 Task: Search one way flight ticket for 5 adults, 1 child, 2 infants in seat and 1 infant on lap in business from Baton Rouge: Baton Rouge Metropolitan Airport (ryan Field) to New Bern: Coastal Carolina Regional Airport (was Craven County Regional) on 5-4-2023. Choice of flights is Spirit. Number of bags: 11 checked bags. Price is upto 71000. Outbound departure time preference is 21:15.
Action: Mouse moved to (335, 130)
Screenshot: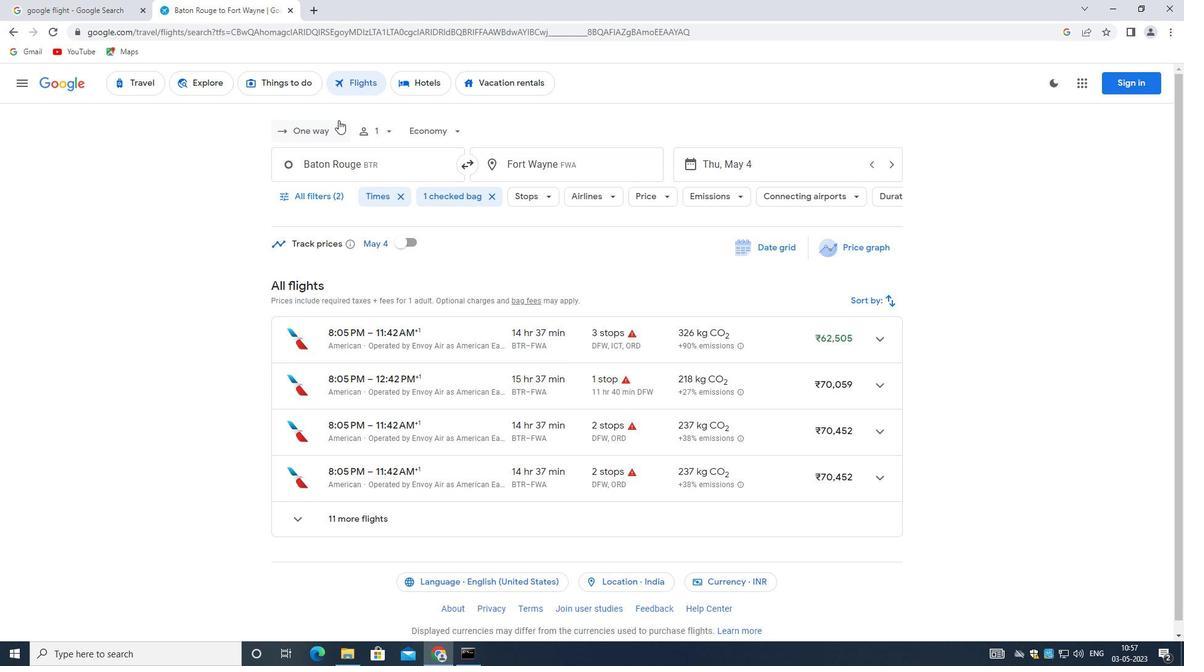 
Action: Mouse pressed left at (335, 130)
Screenshot: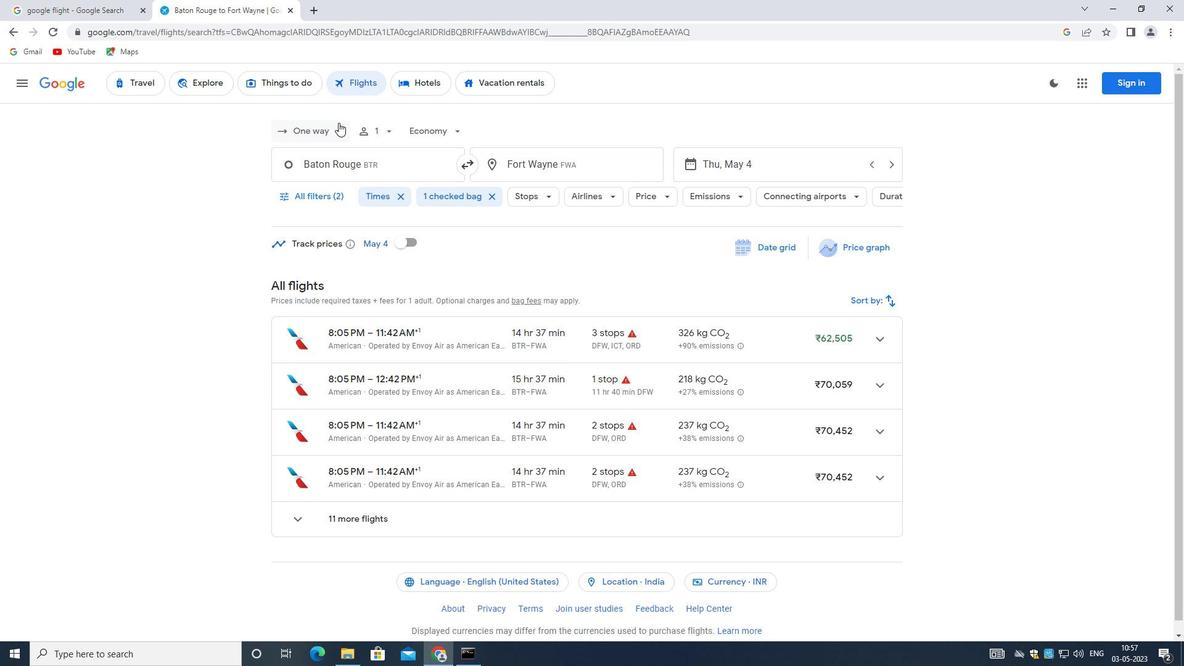 
Action: Mouse moved to (337, 180)
Screenshot: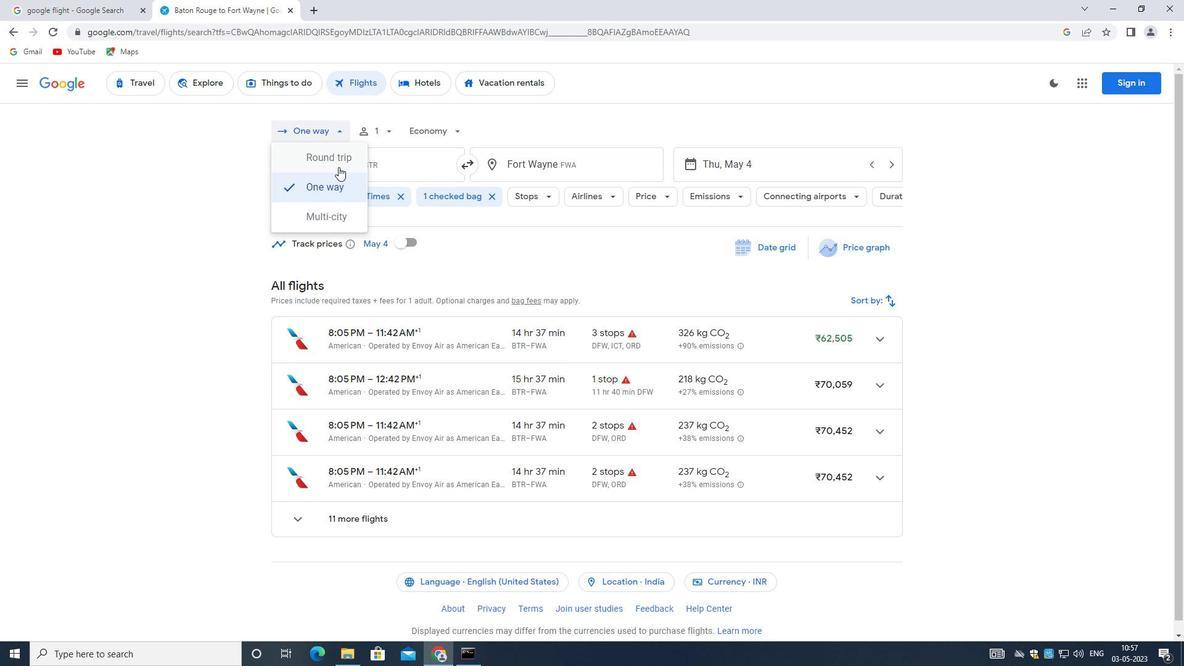 
Action: Mouse pressed left at (337, 180)
Screenshot: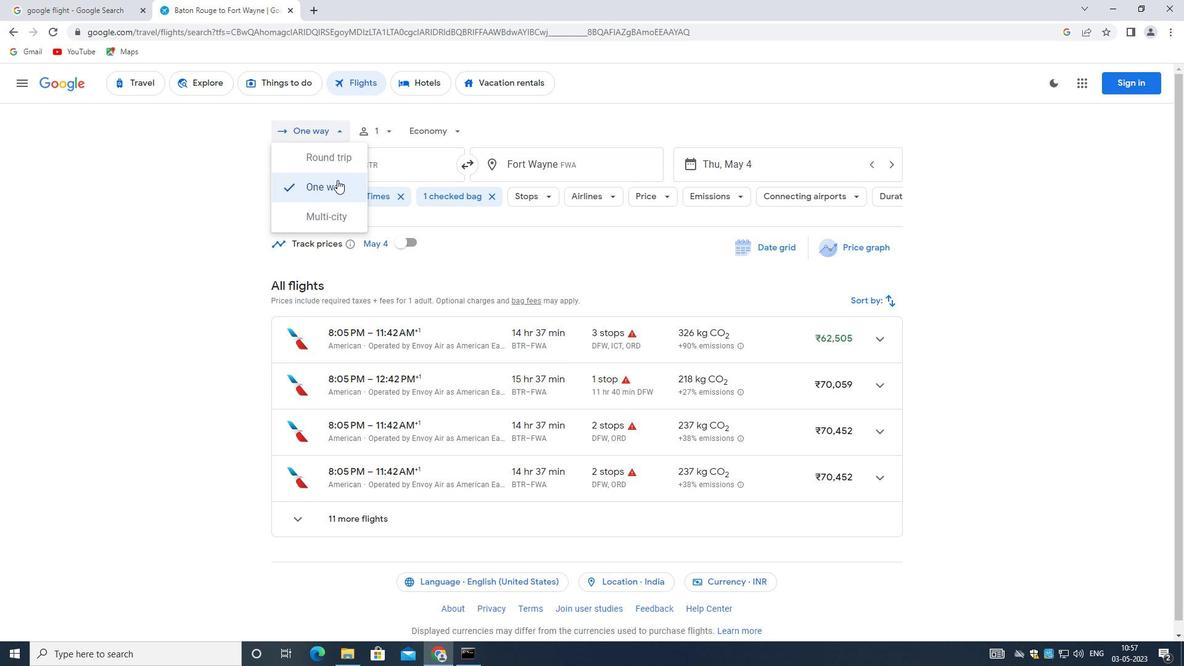 
Action: Mouse moved to (391, 130)
Screenshot: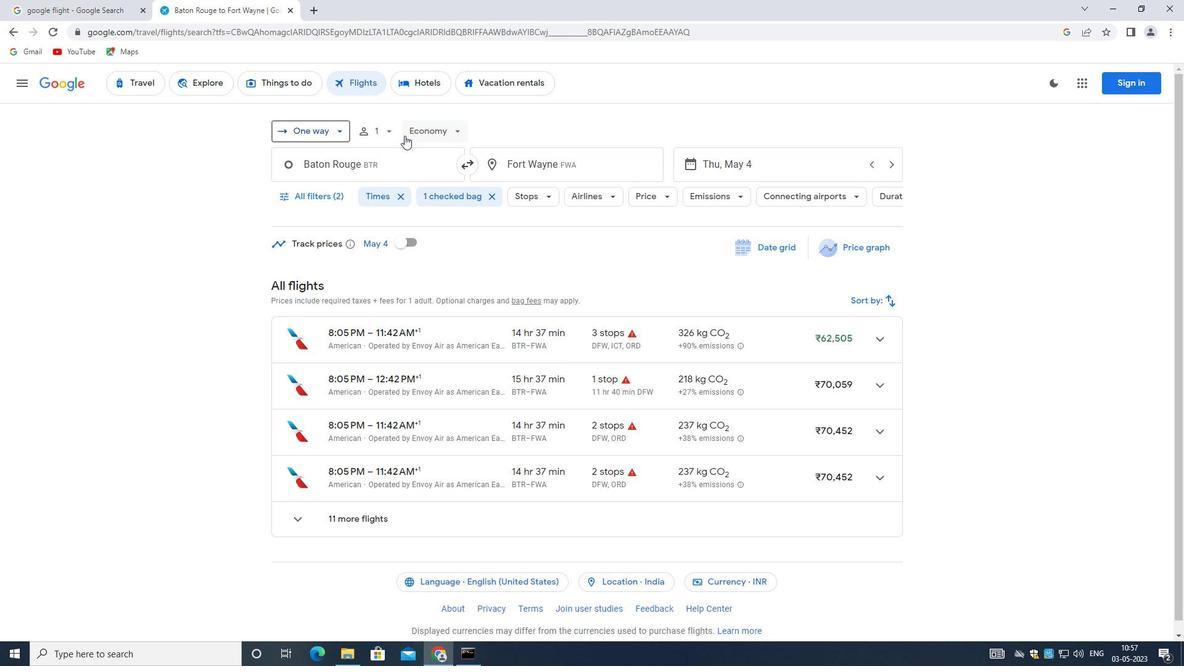 
Action: Mouse pressed left at (391, 130)
Screenshot: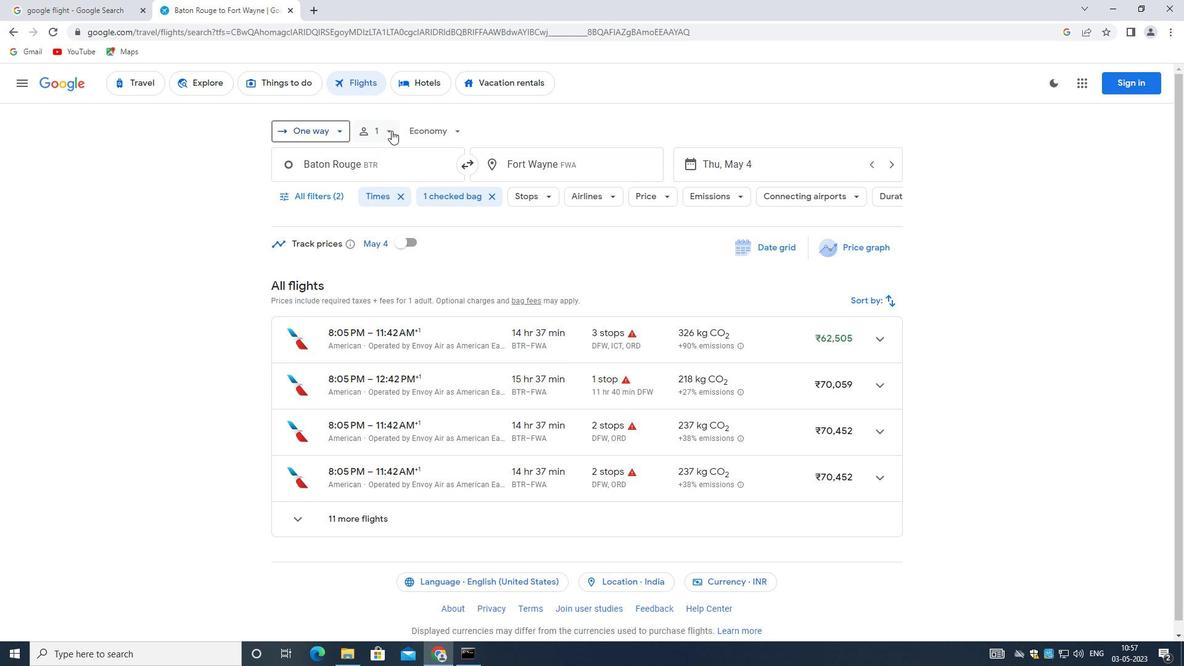 
Action: Mouse moved to (480, 162)
Screenshot: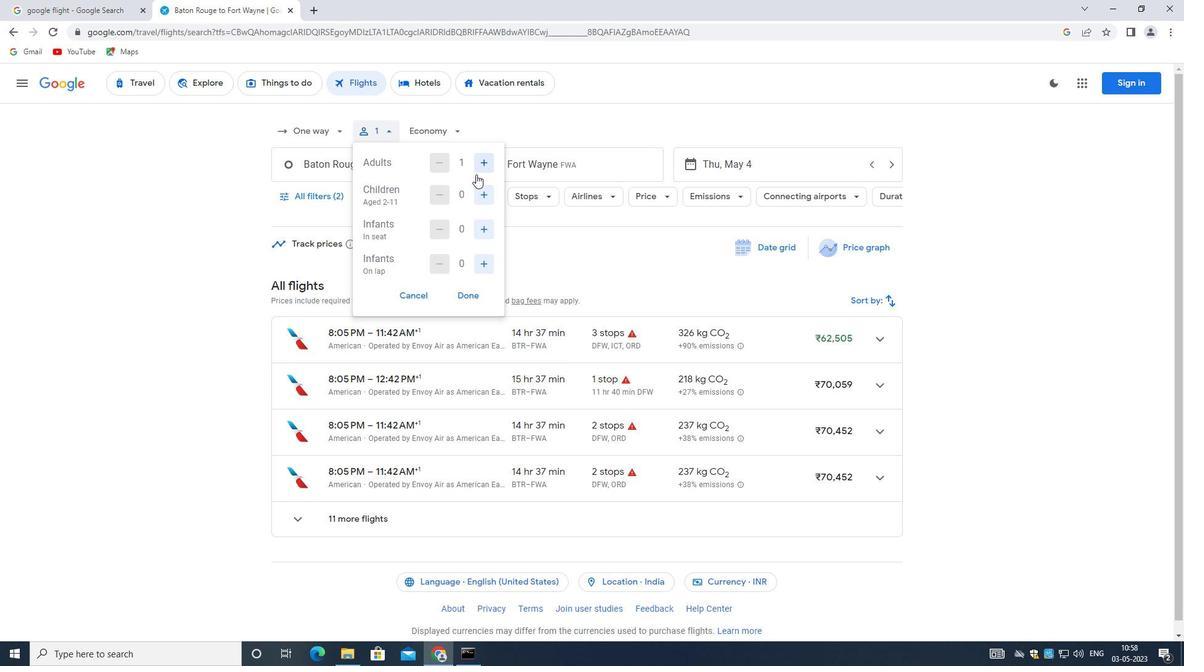 
Action: Mouse pressed left at (480, 162)
Screenshot: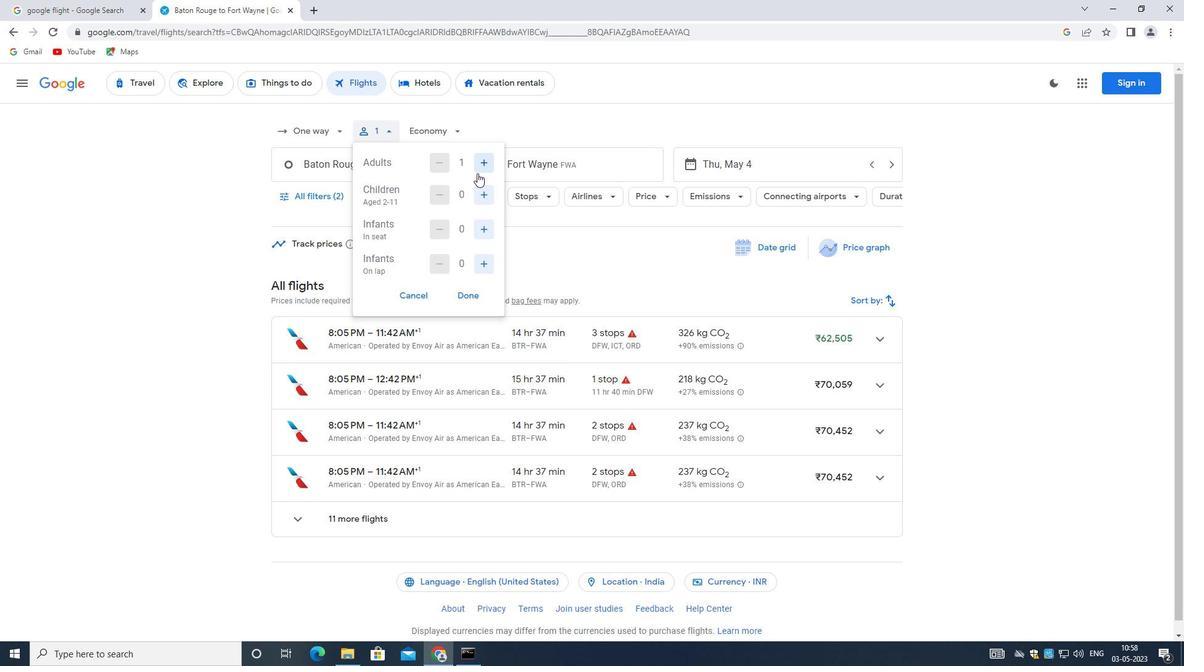 
Action: Mouse moved to (480, 162)
Screenshot: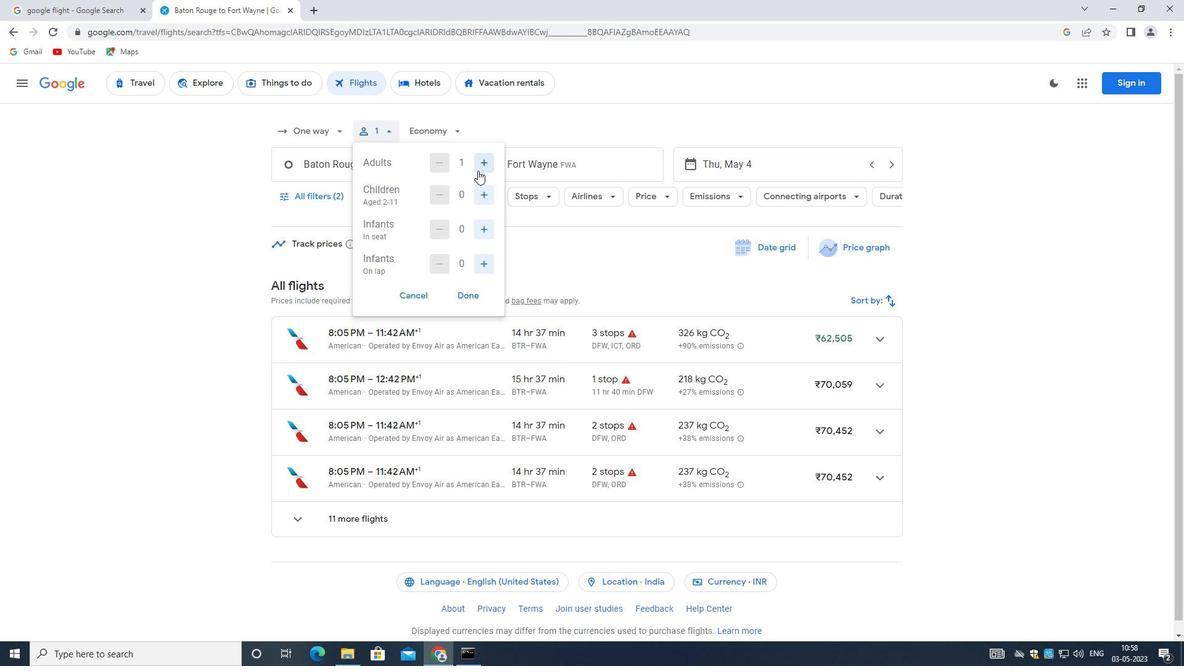 
Action: Mouse pressed left at (480, 162)
Screenshot: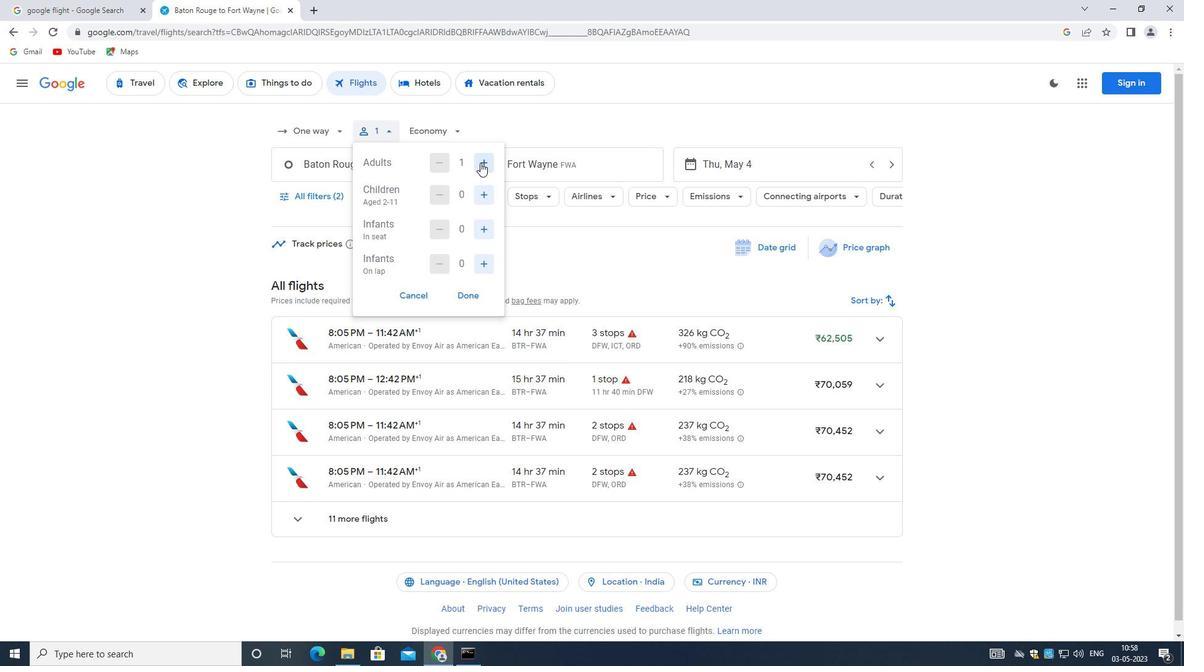 
Action: Mouse pressed left at (480, 162)
Screenshot: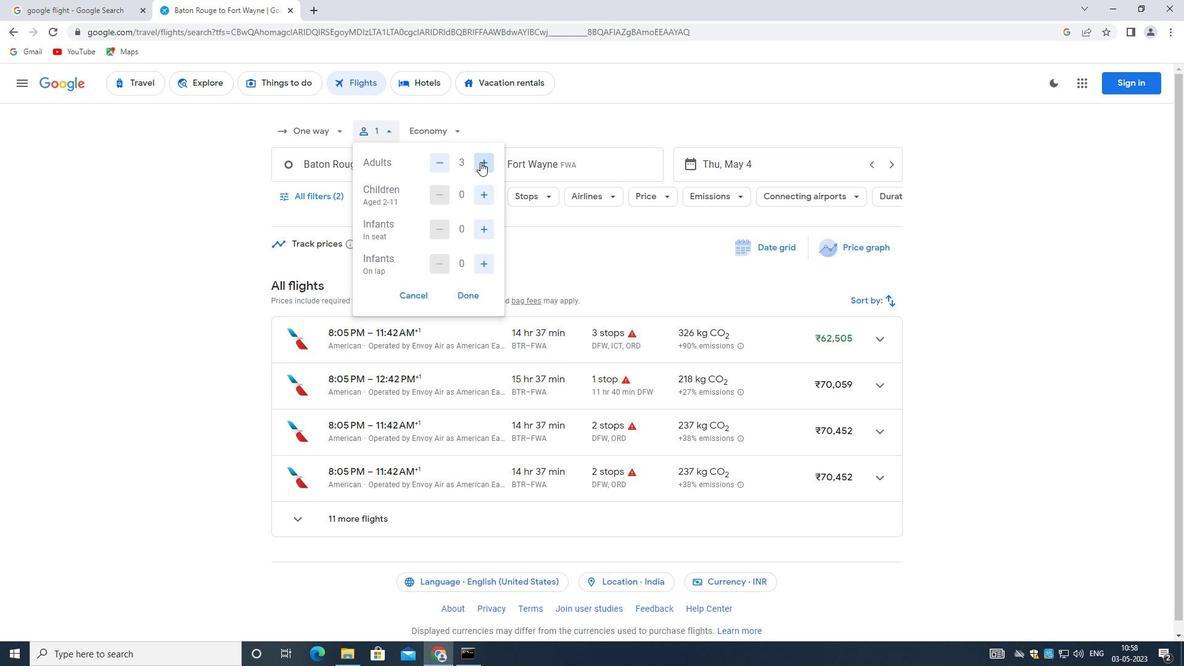 
Action: Mouse moved to (481, 161)
Screenshot: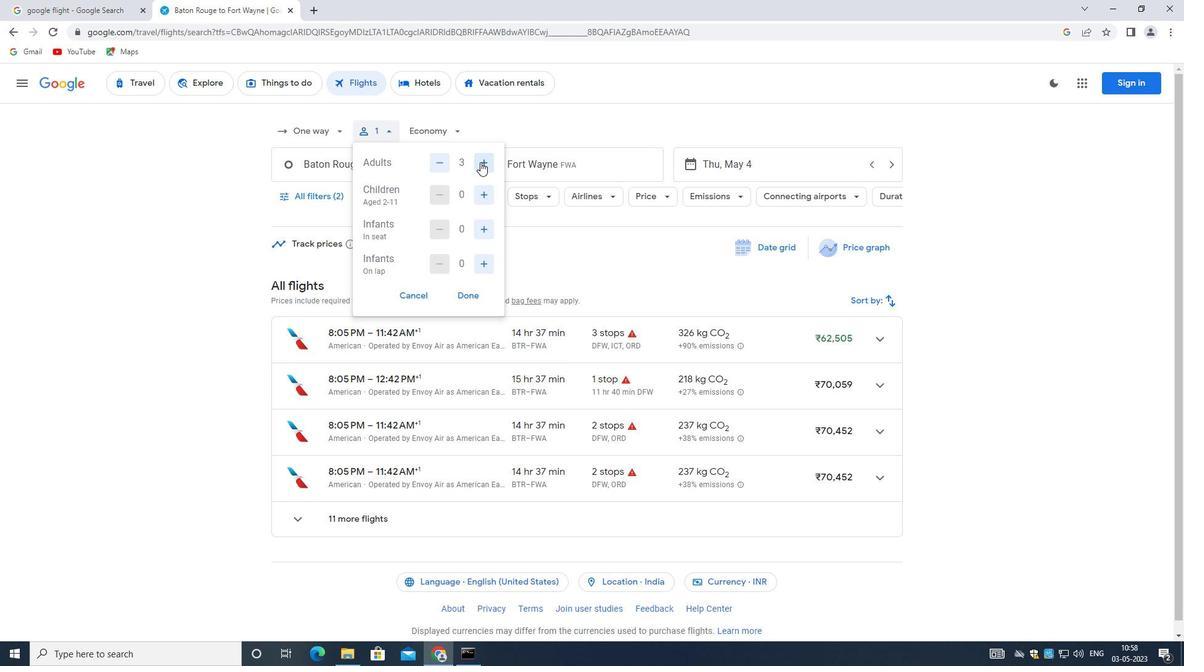 
Action: Mouse pressed left at (481, 161)
Screenshot: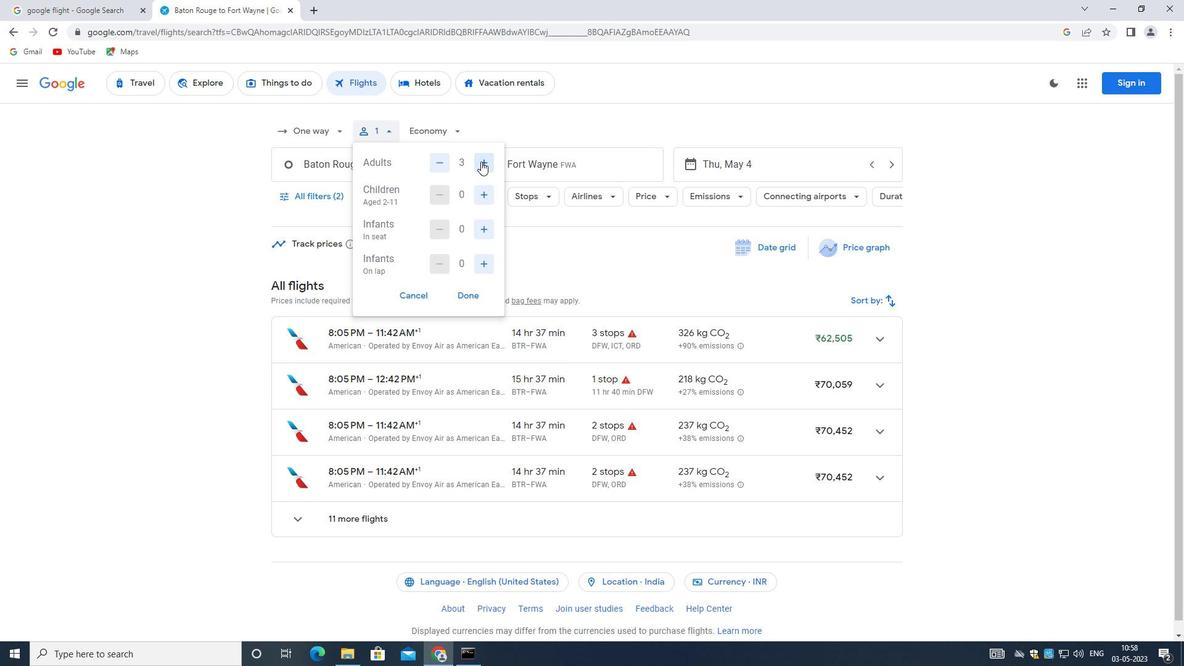 
Action: Mouse moved to (481, 194)
Screenshot: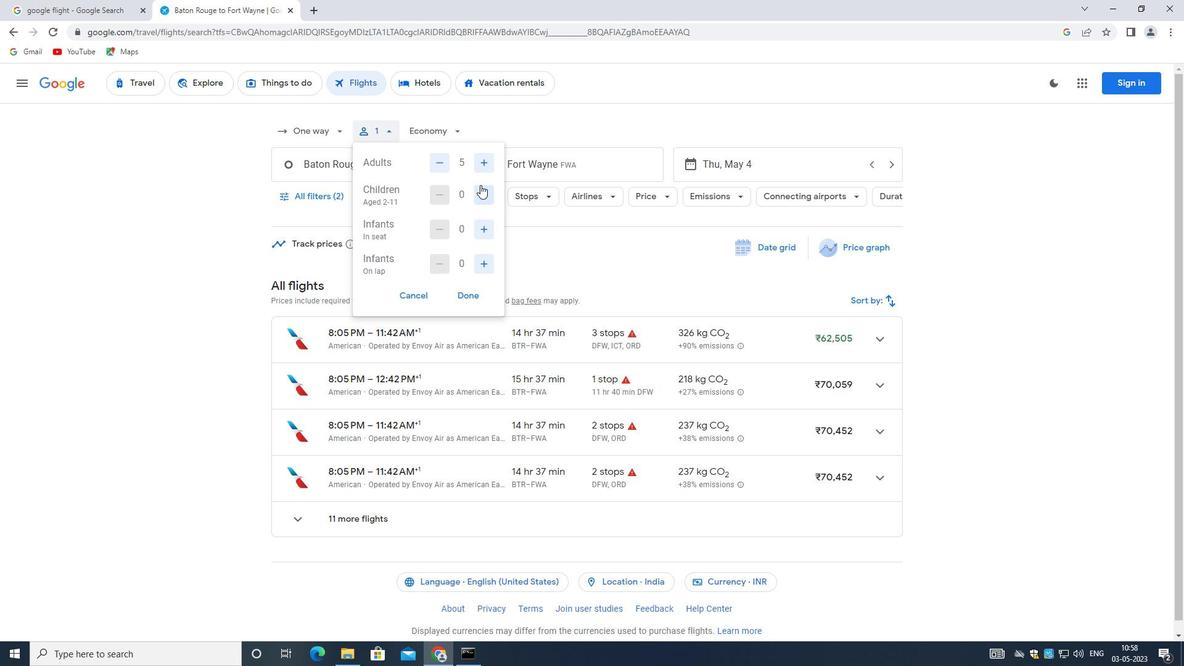 
Action: Mouse pressed left at (481, 194)
Screenshot: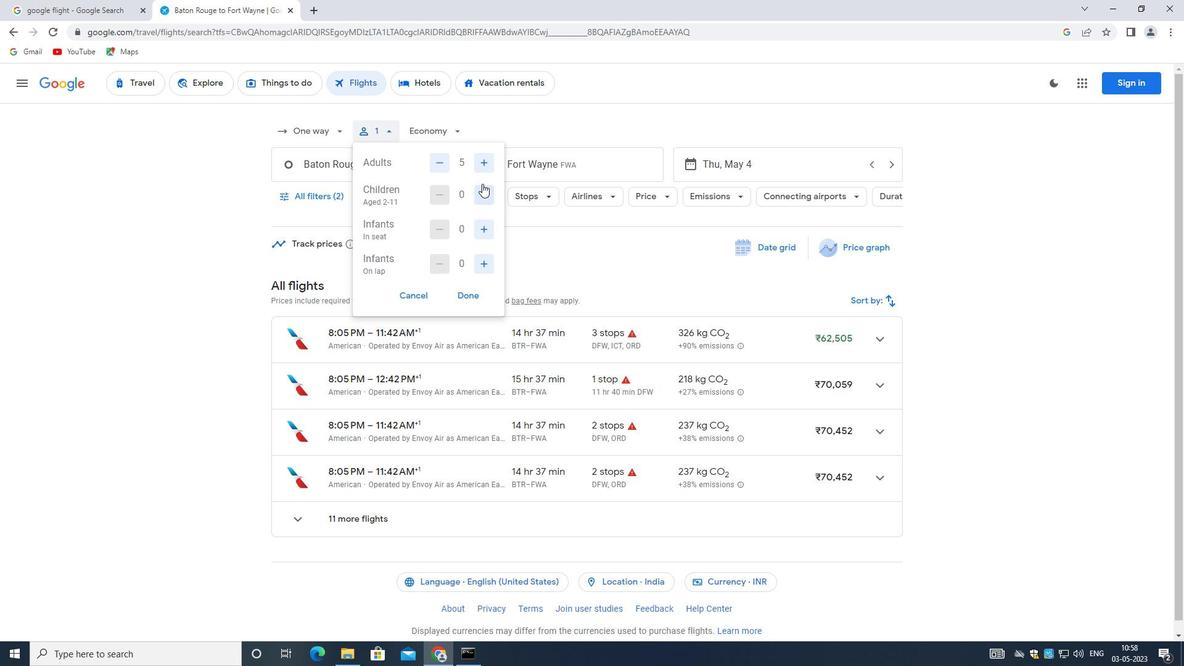 
Action: Mouse moved to (483, 227)
Screenshot: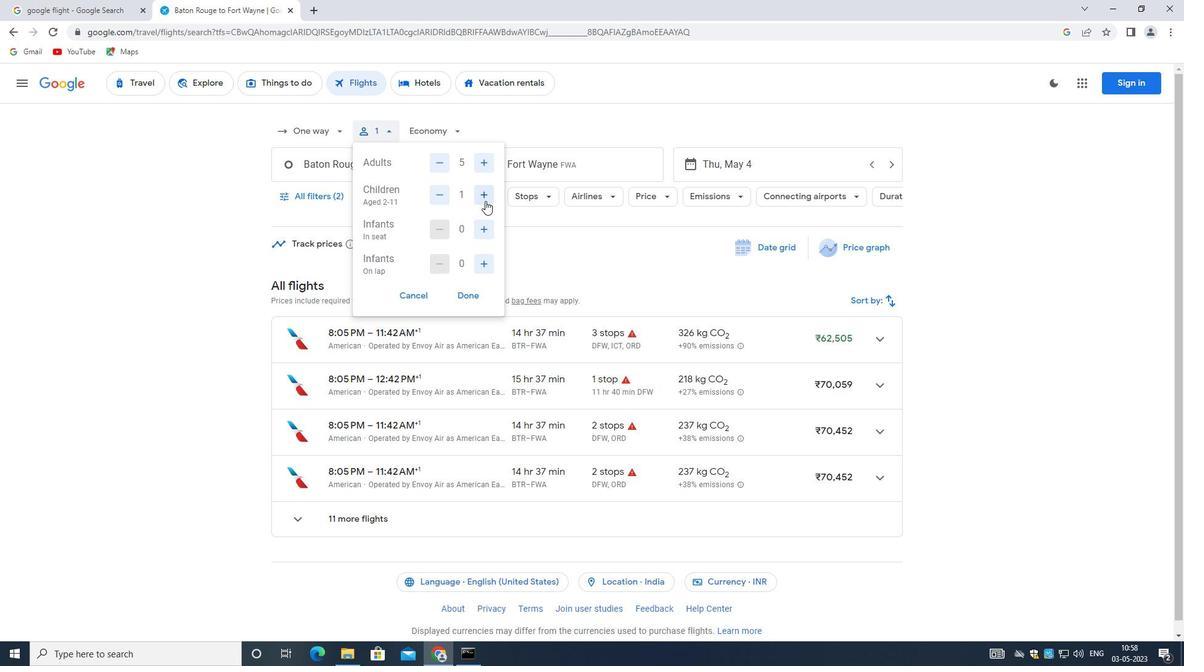 
Action: Mouse pressed left at (483, 227)
Screenshot: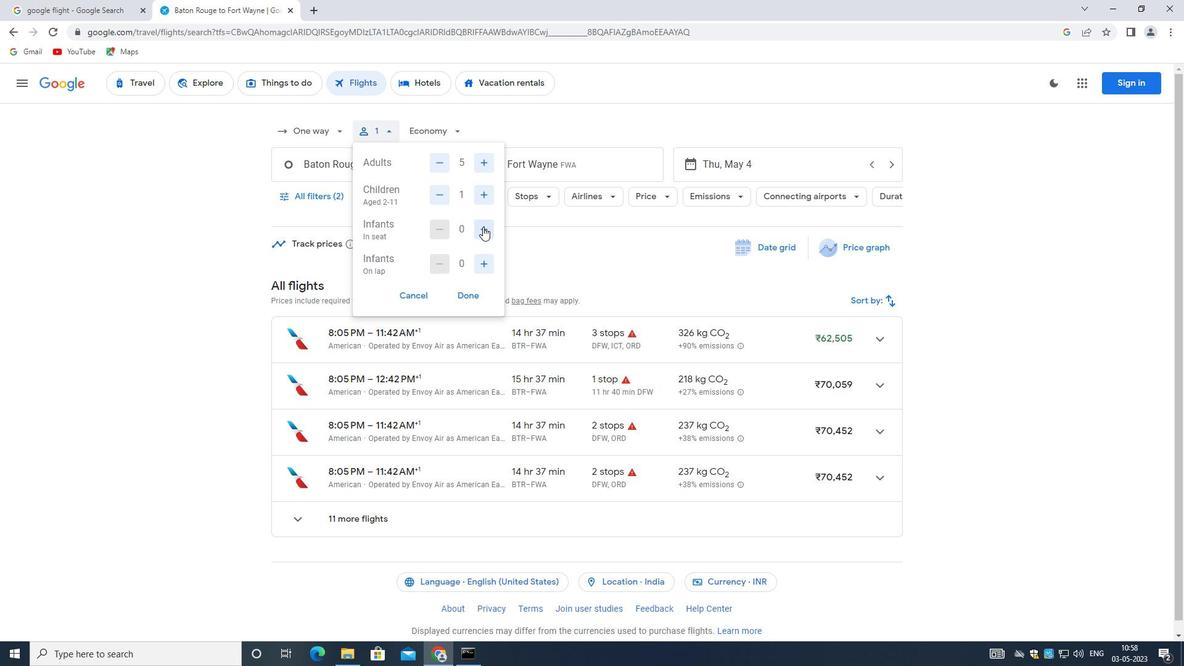 
Action: Mouse moved to (483, 227)
Screenshot: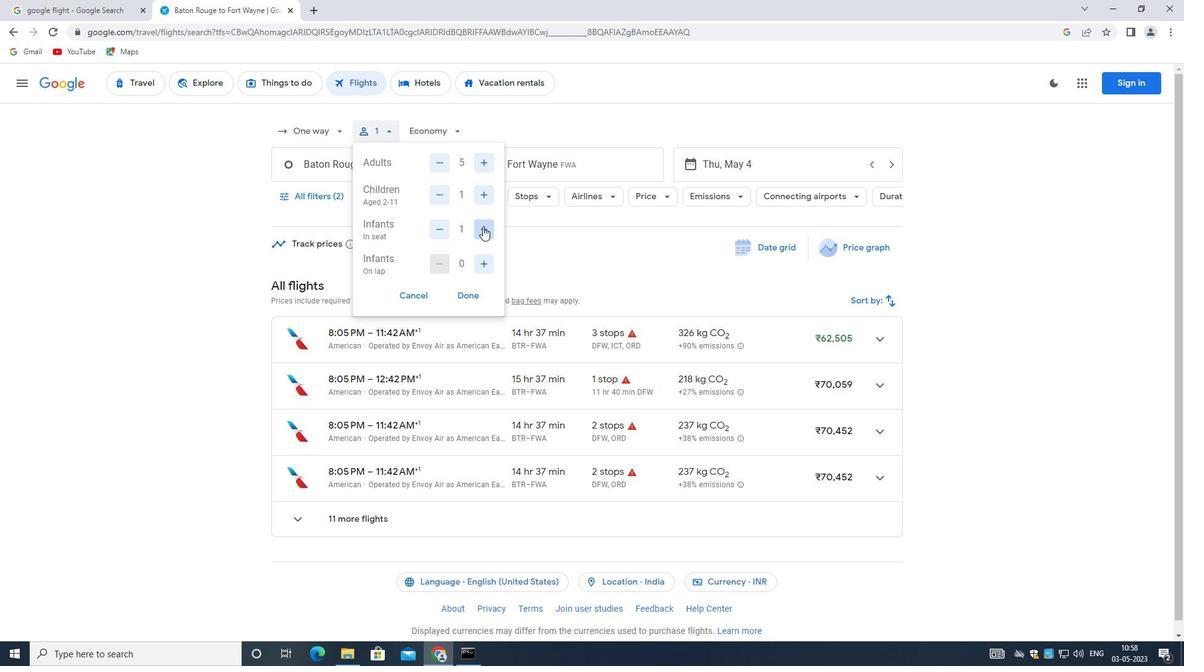 
Action: Mouse pressed left at (483, 227)
Screenshot: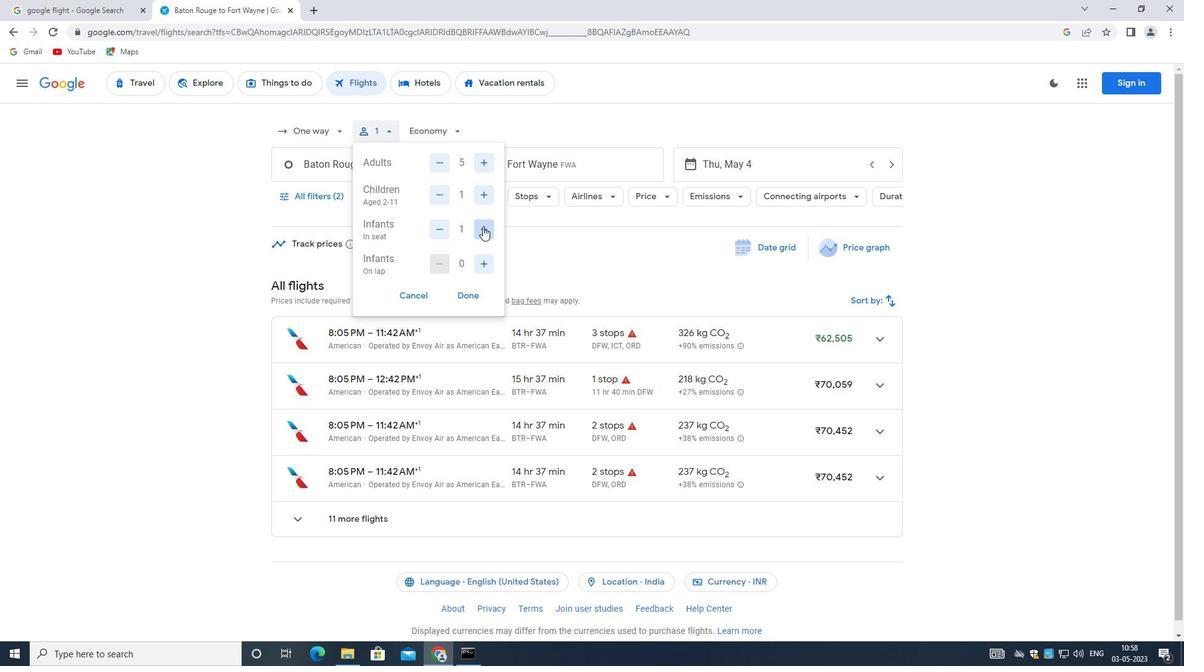 
Action: Mouse moved to (486, 262)
Screenshot: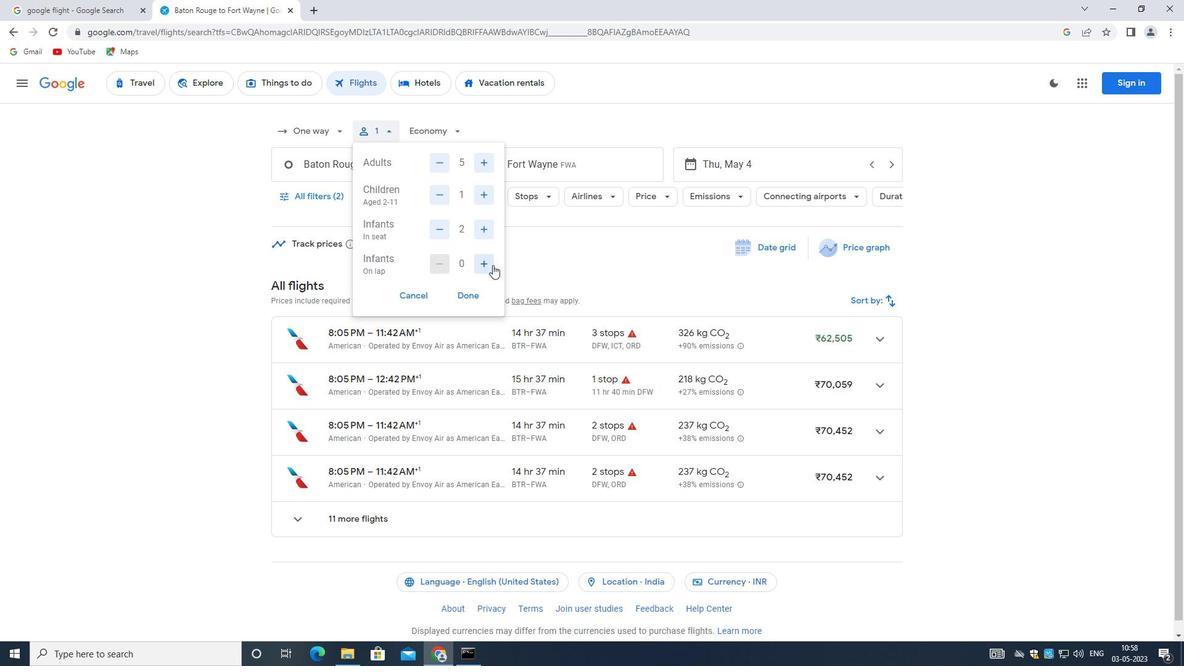 
Action: Mouse pressed left at (486, 262)
Screenshot: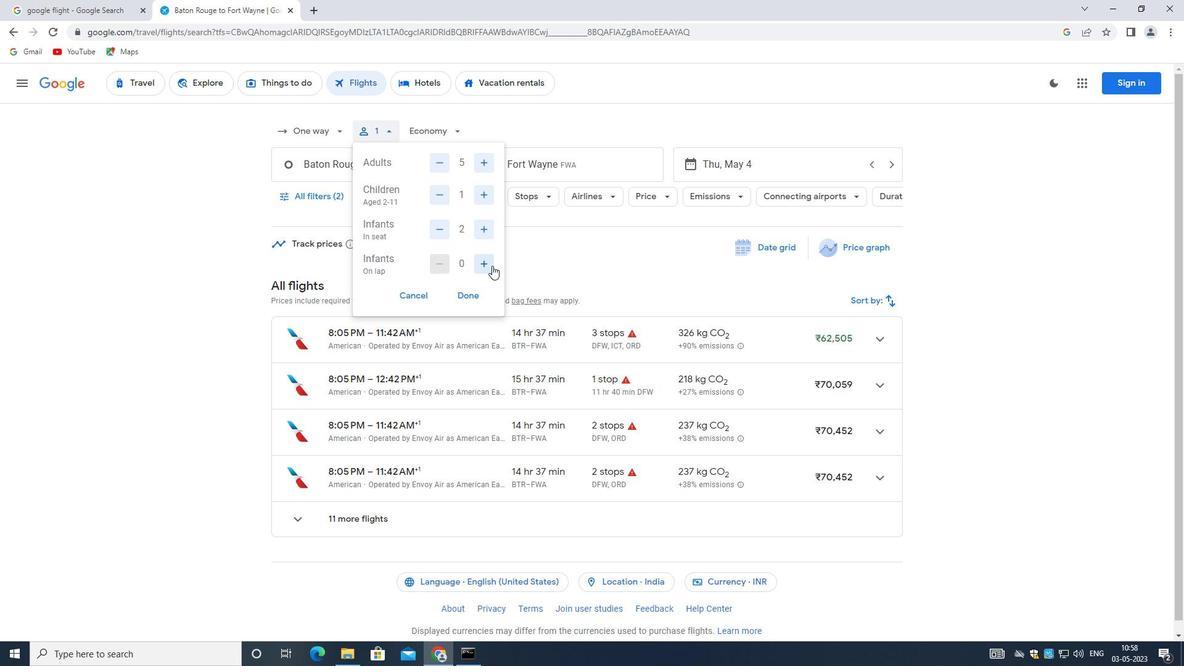 
Action: Mouse moved to (470, 297)
Screenshot: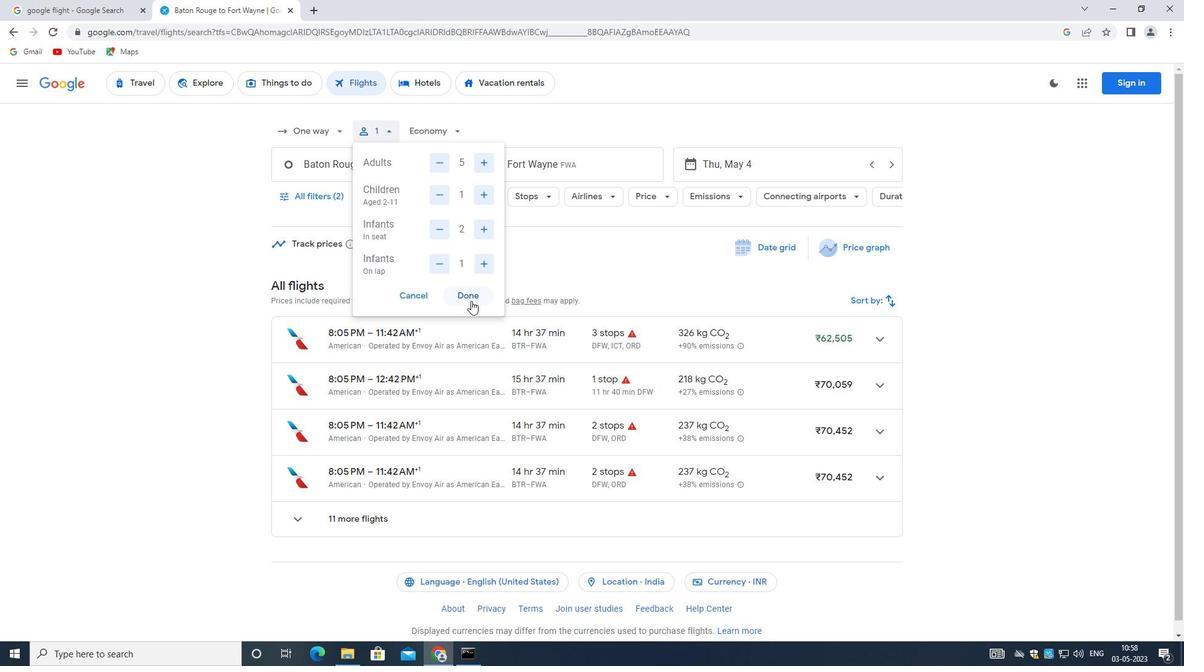 
Action: Mouse pressed left at (470, 297)
Screenshot: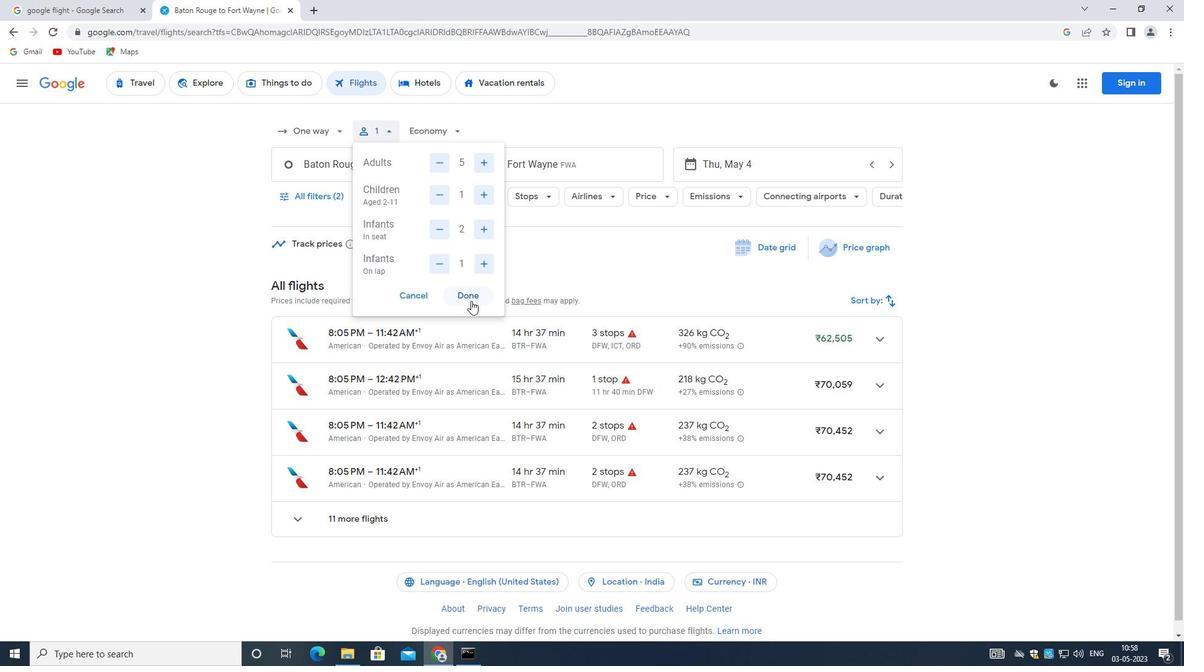 
Action: Mouse moved to (348, 167)
Screenshot: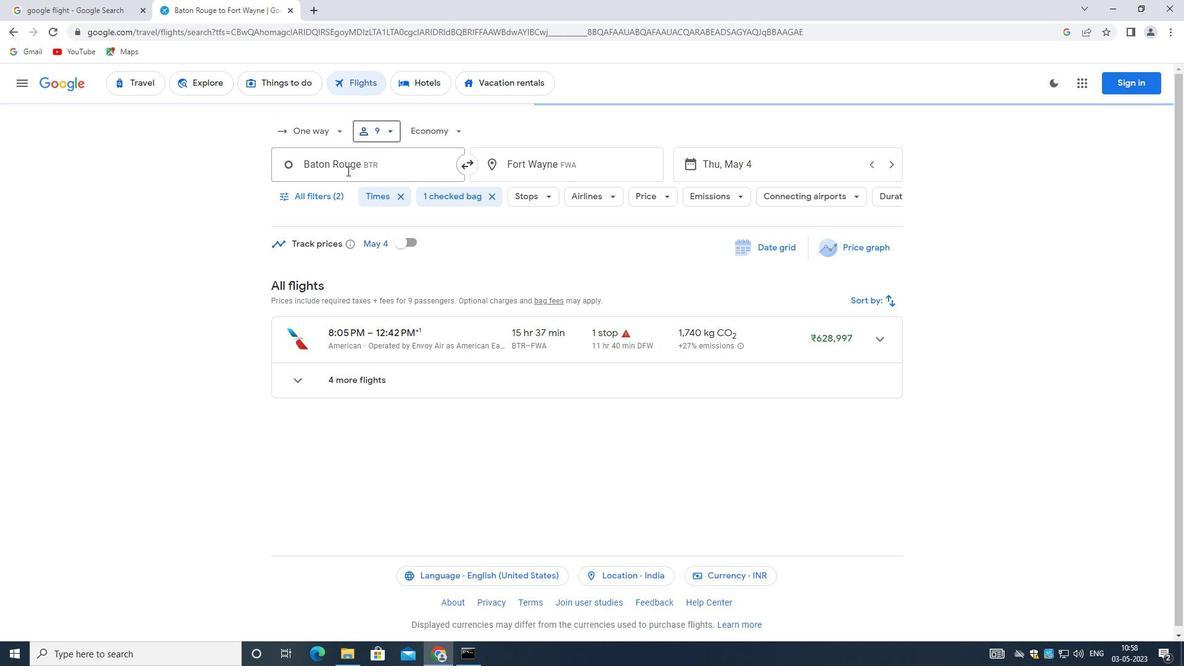 
Action: Mouse pressed left at (348, 167)
Screenshot: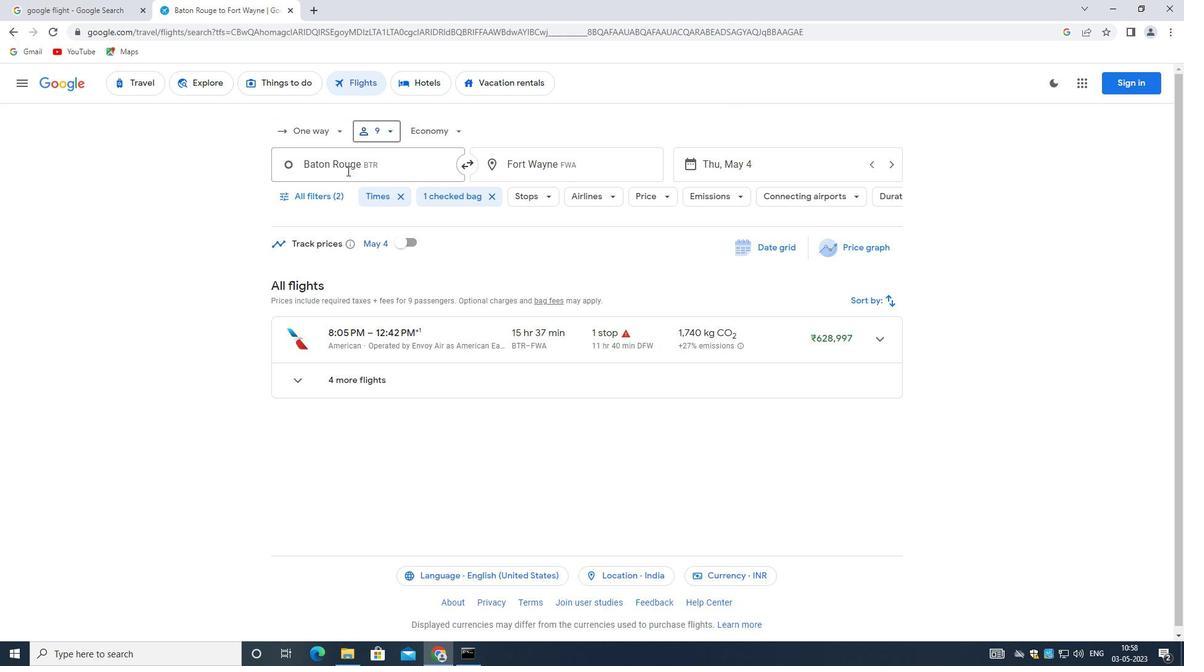 
Action: Key pressed <Key.backspace>
Screenshot: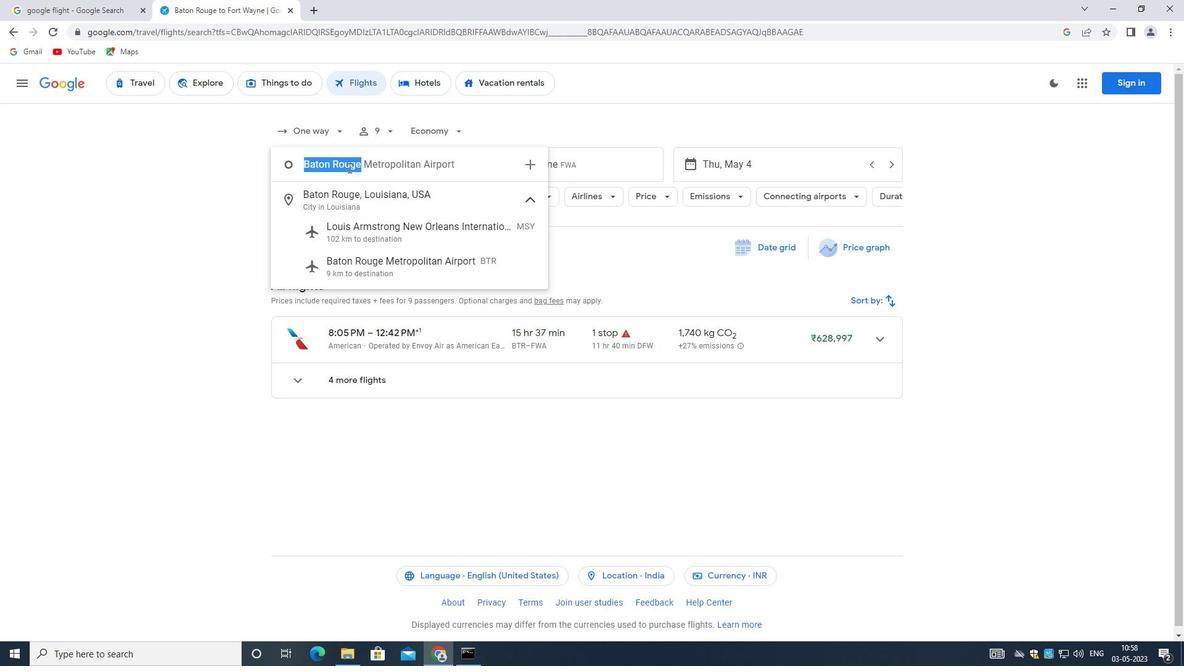 
Action: Mouse moved to (460, 132)
Screenshot: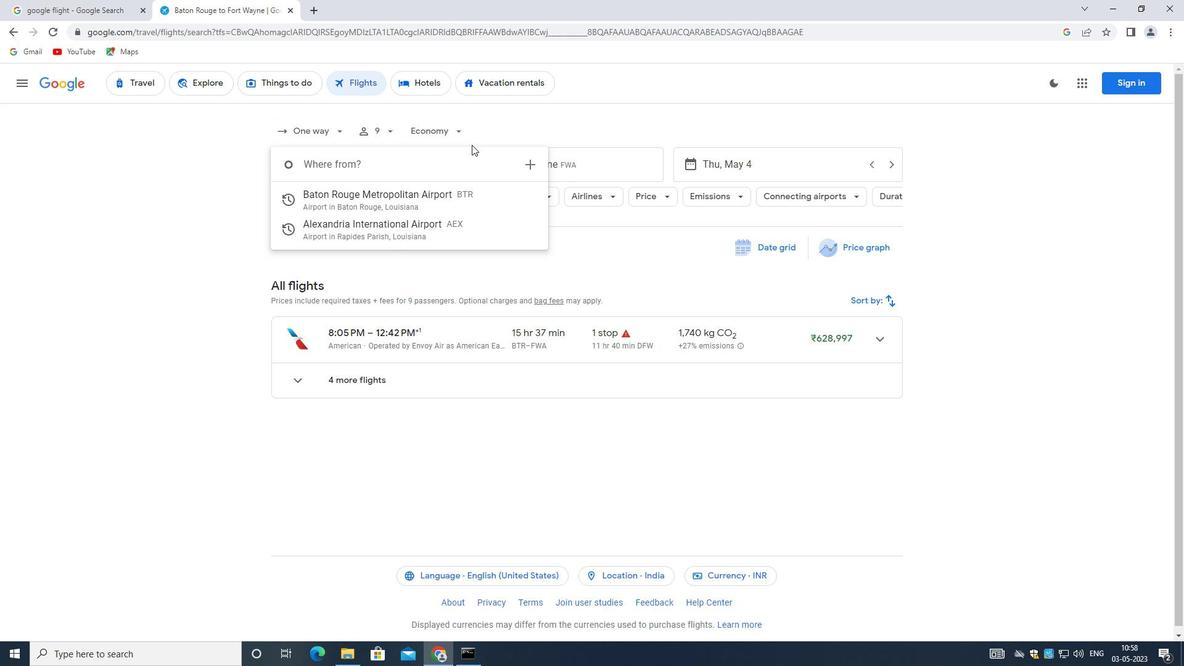 
Action: Mouse pressed left at (460, 132)
Screenshot: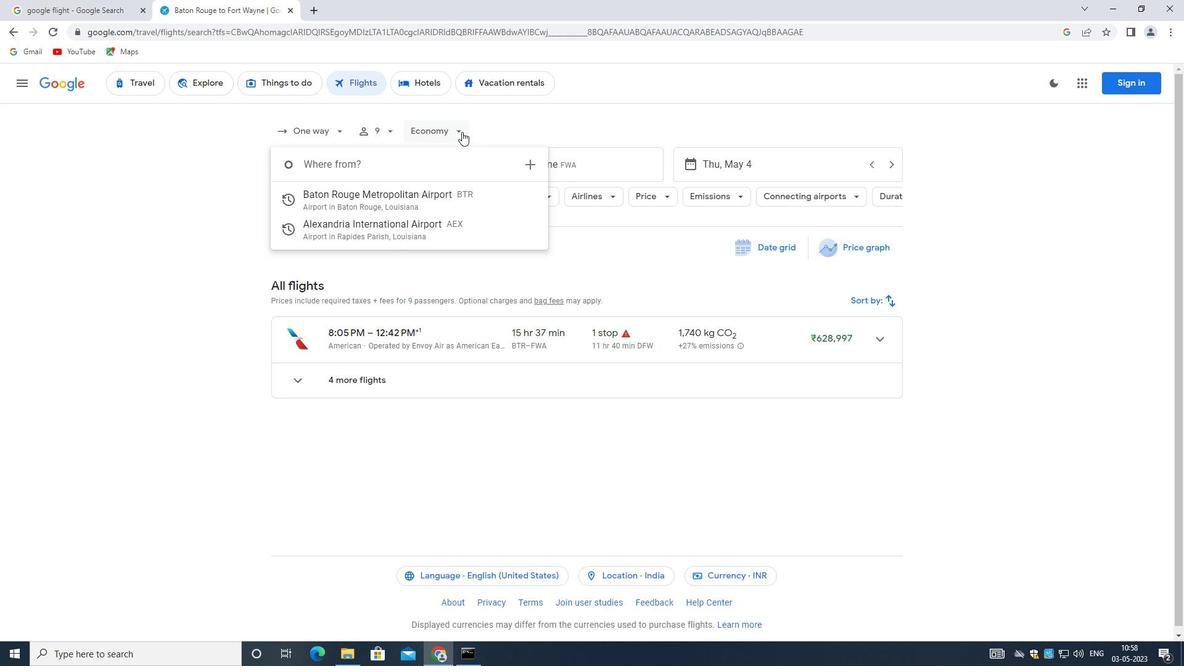 
Action: Mouse moved to (466, 215)
Screenshot: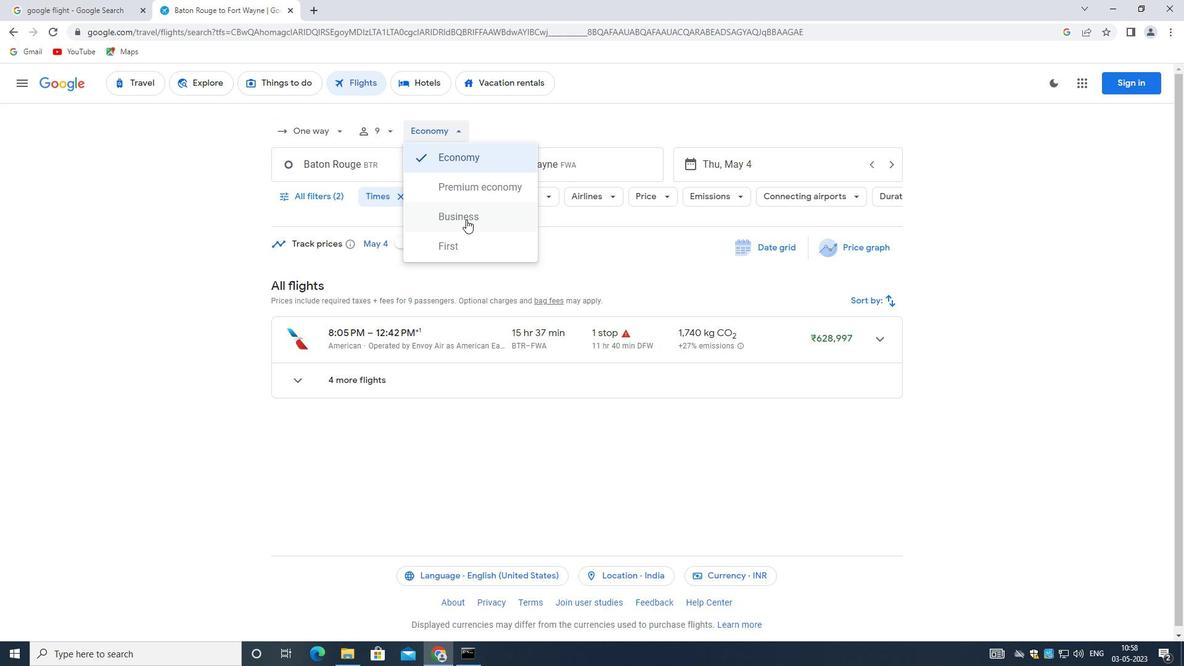 
Action: Mouse pressed left at (466, 215)
Screenshot: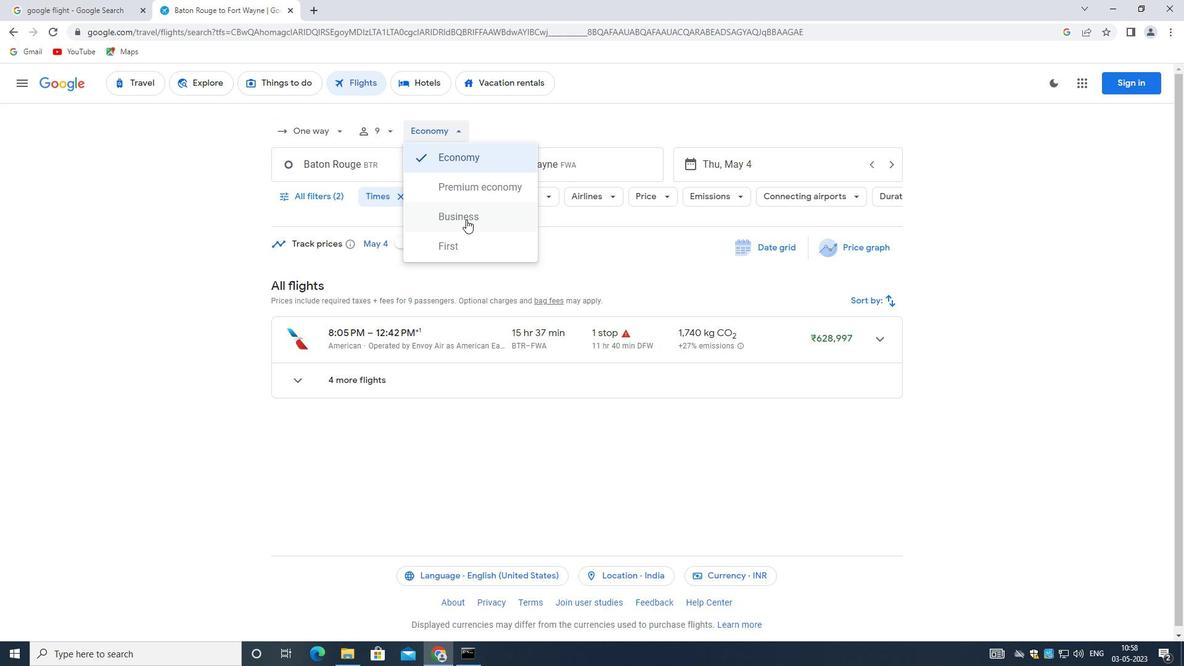 
Action: Mouse moved to (341, 167)
Screenshot: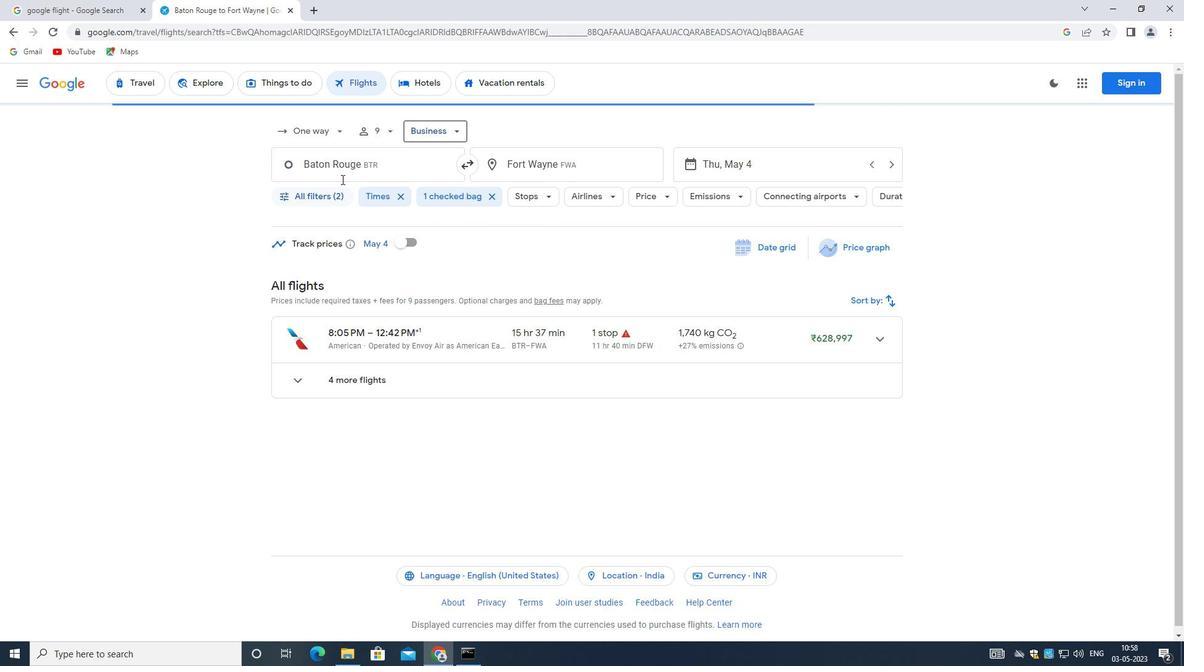 
Action: Mouse pressed left at (341, 167)
Screenshot: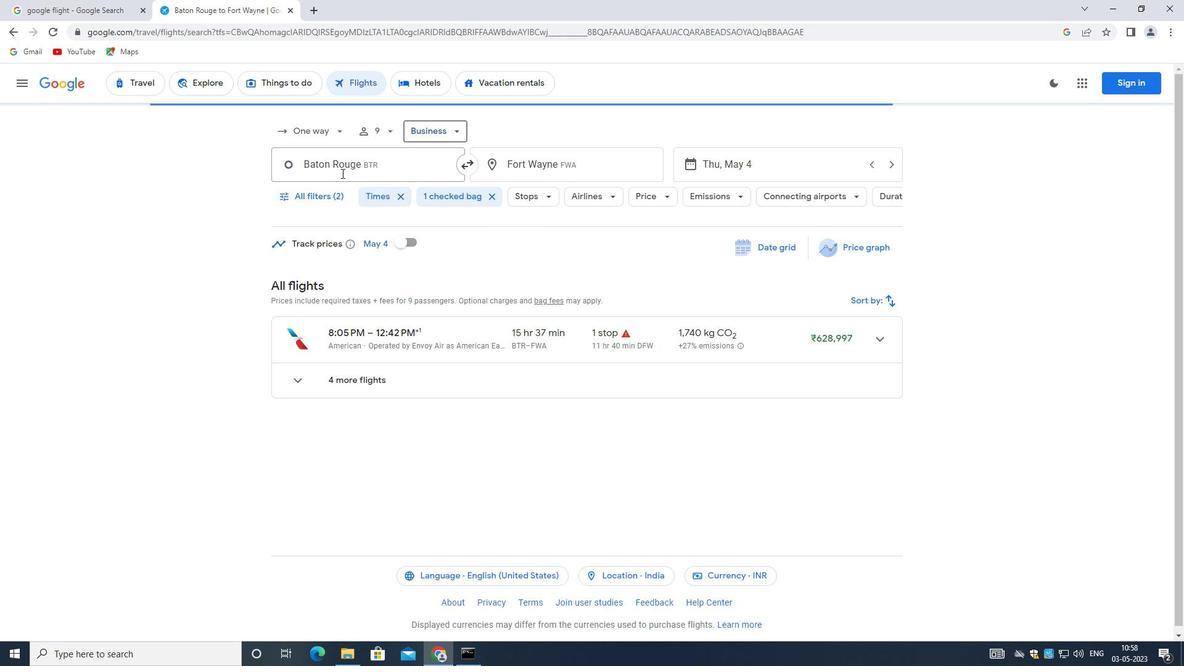 
Action: Mouse moved to (342, 165)
Screenshot: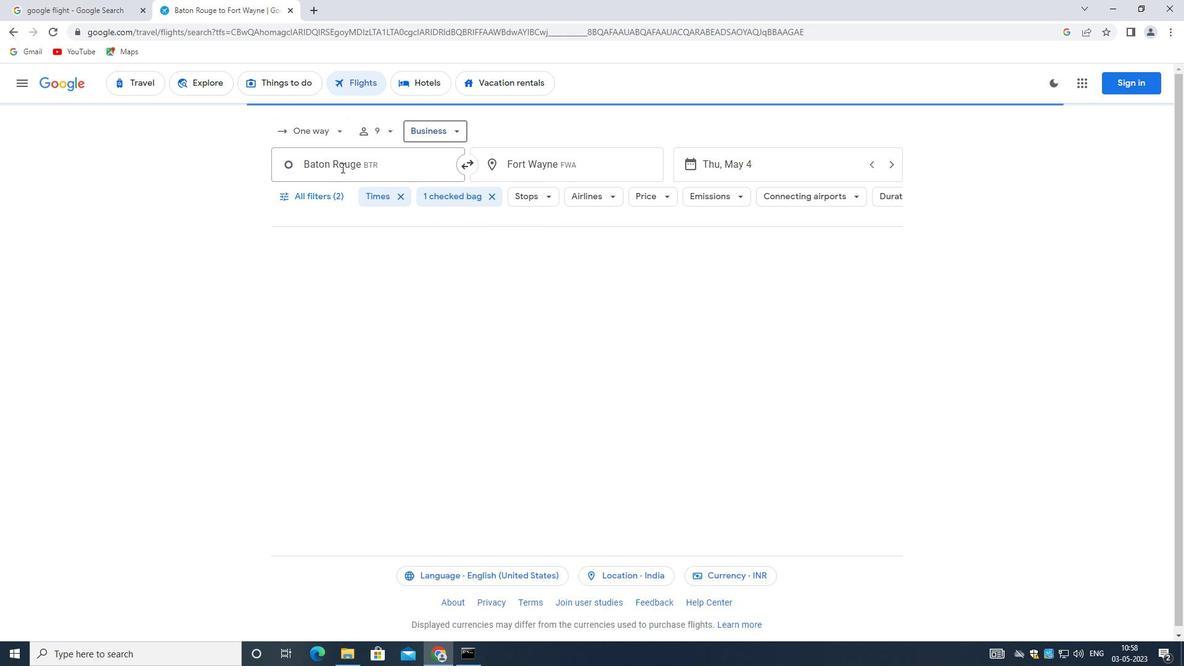 
Action: Key pressed <Key.backspace><Key.shift>BATON<Key.space><Key.shift><Key.shift><Key.shift><Key.shift>R
Screenshot: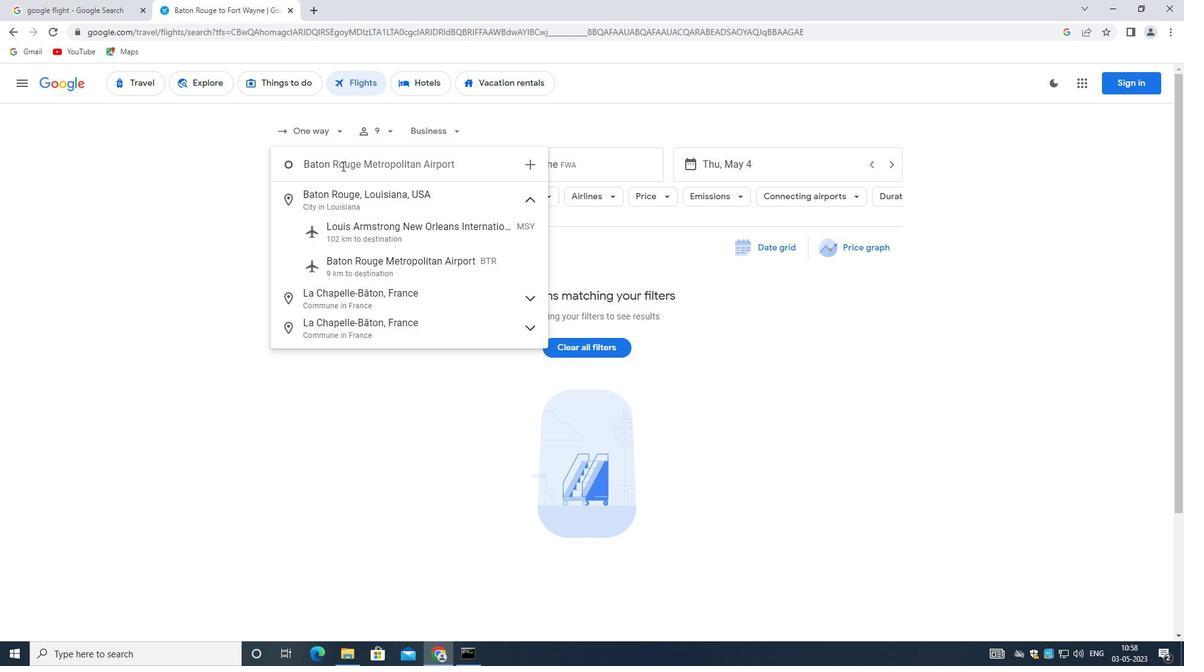 
Action: Mouse moved to (389, 259)
Screenshot: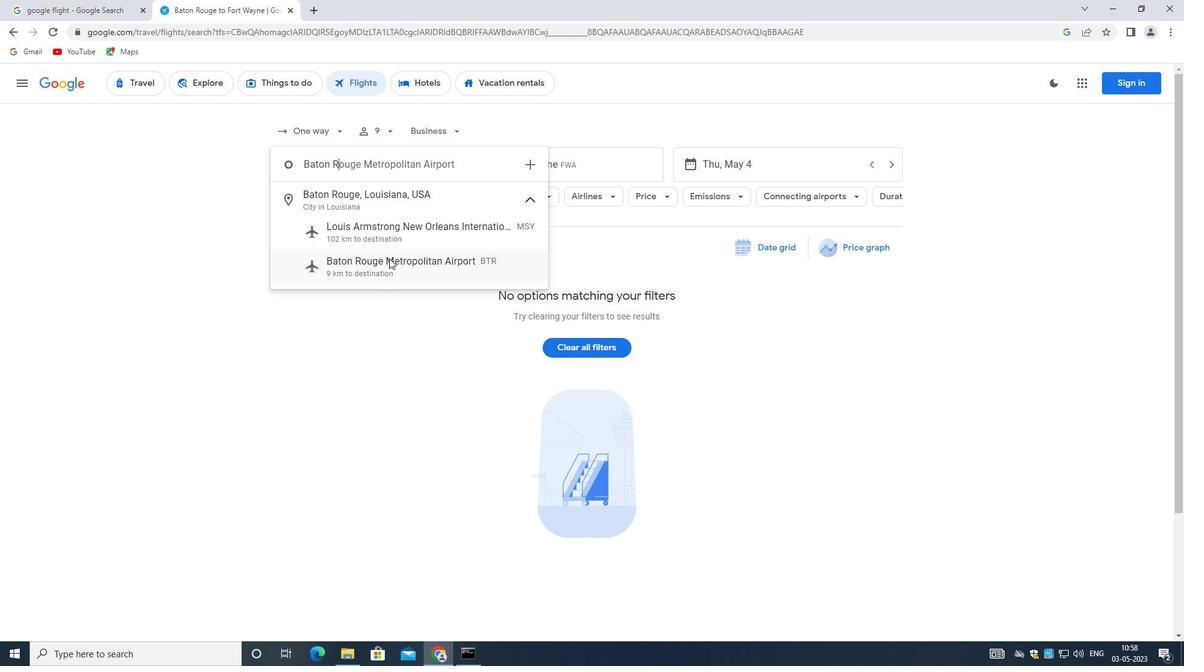
Action: Mouse pressed left at (389, 259)
Screenshot: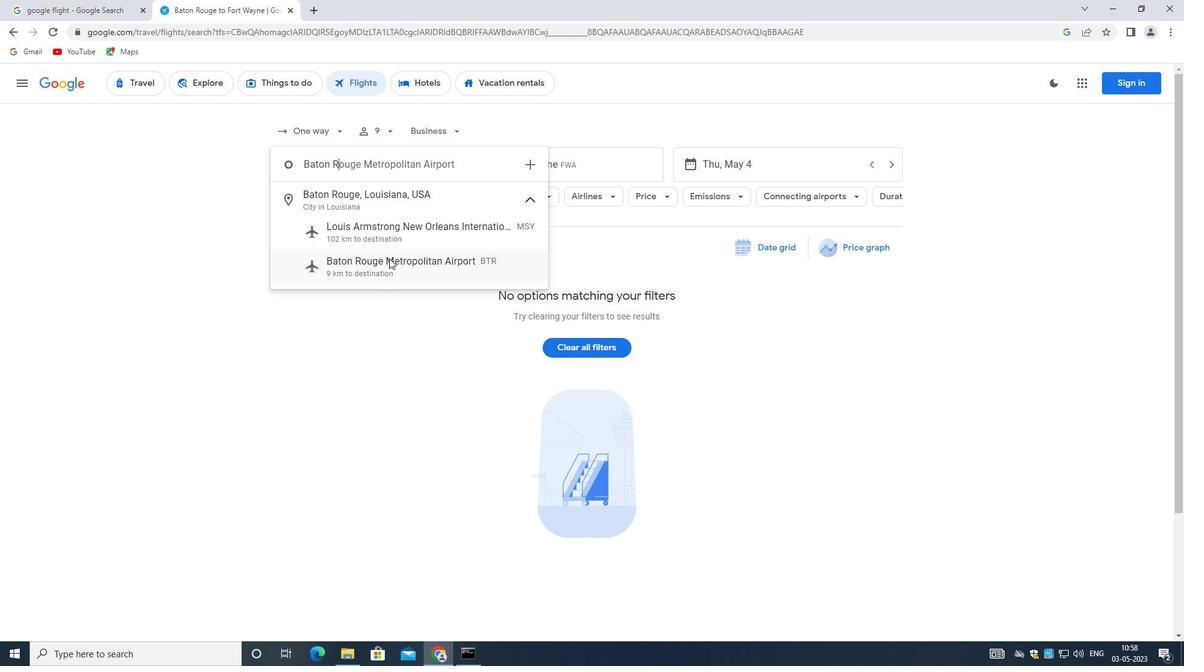 
Action: Mouse moved to (529, 177)
Screenshot: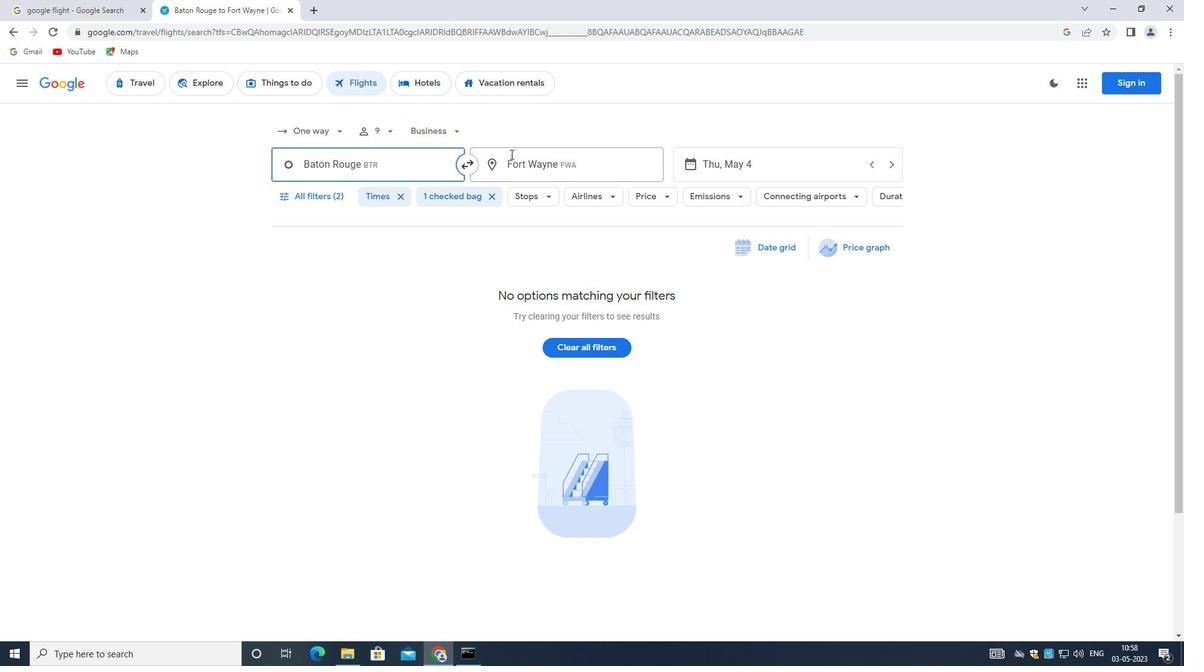 
Action: Mouse pressed left at (529, 177)
Screenshot: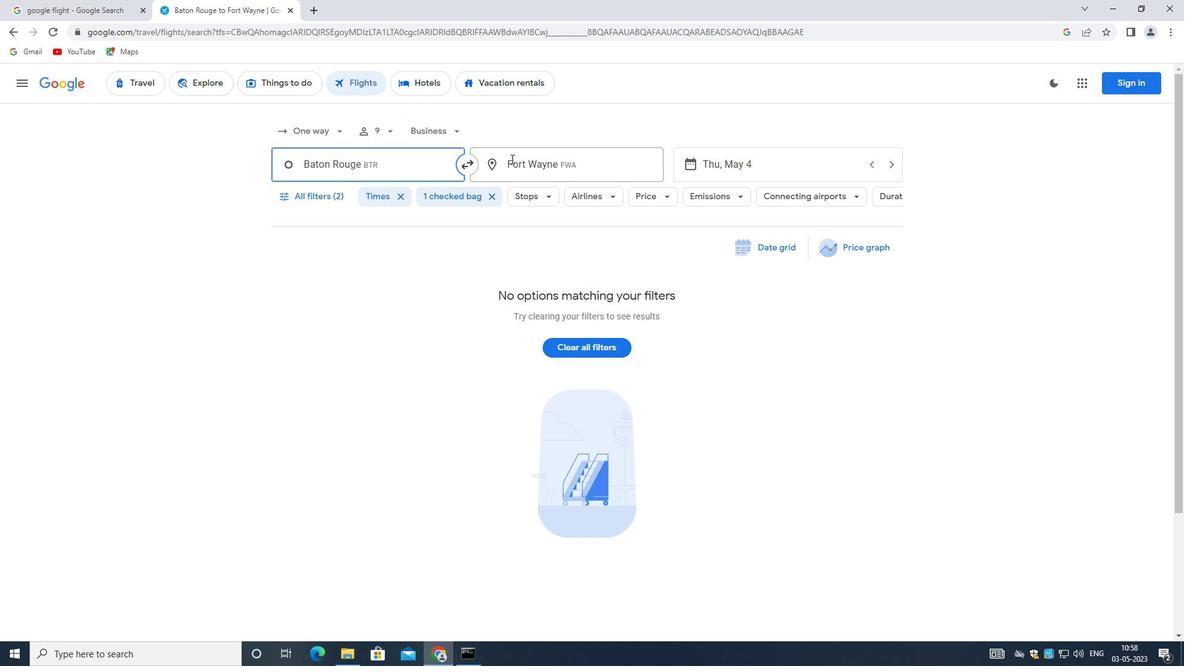 
Action: Mouse moved to (529, 176)
Screenshot: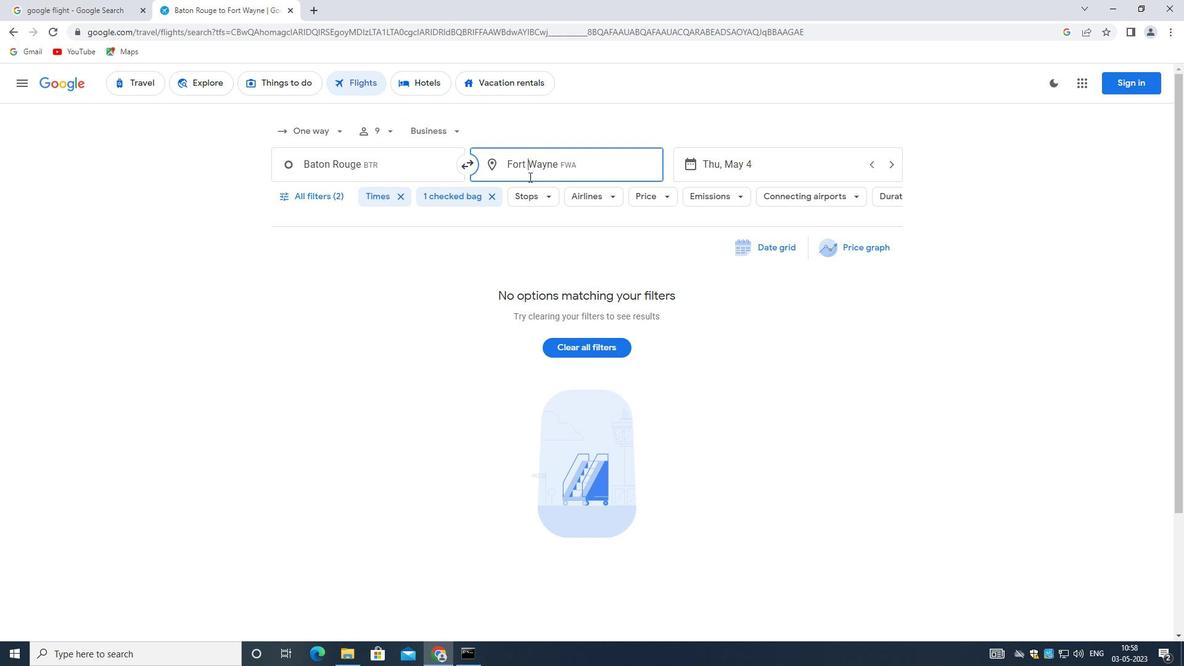 
Action: Key pressed <Key.shift>COASTAL<Key.space><Key.shift>CAROLINA<Key.space><Key.shift><Key.shift><Key.shift><Key.shift><Key.shift><Key.shift><Key.shift><Key.shift>REGIONAL
Screenshot: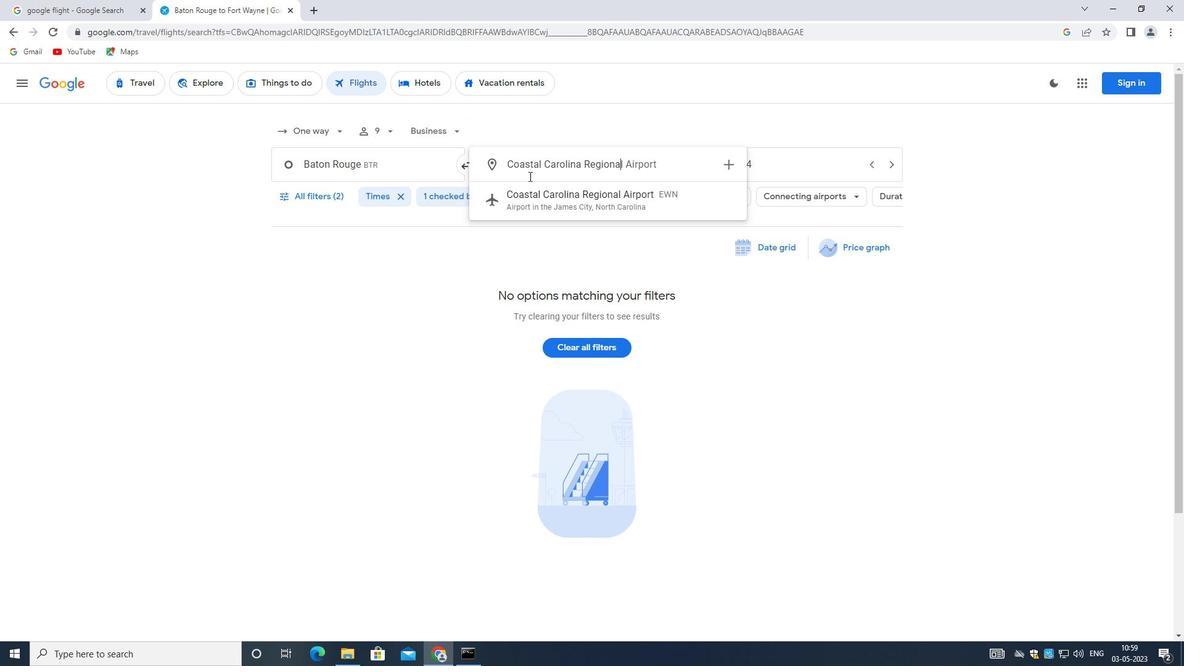 
Action: Mouse moved to (590, 191)
Screenshot: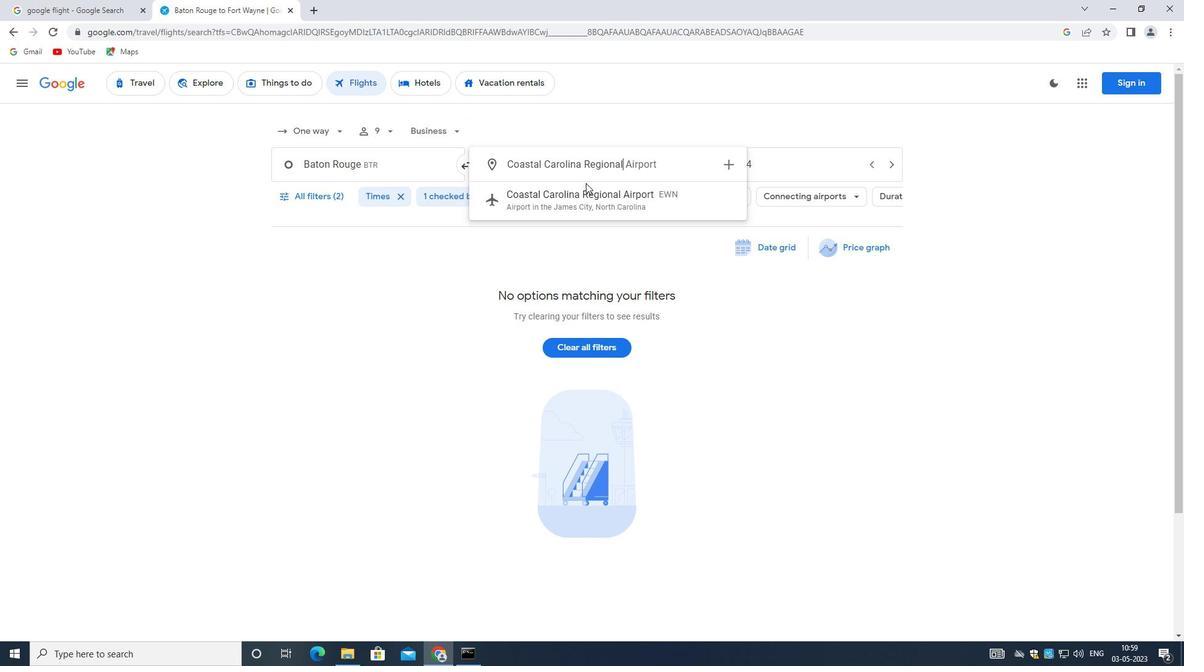
Action: Mouse pressed left at (590, 191)
Screenshot: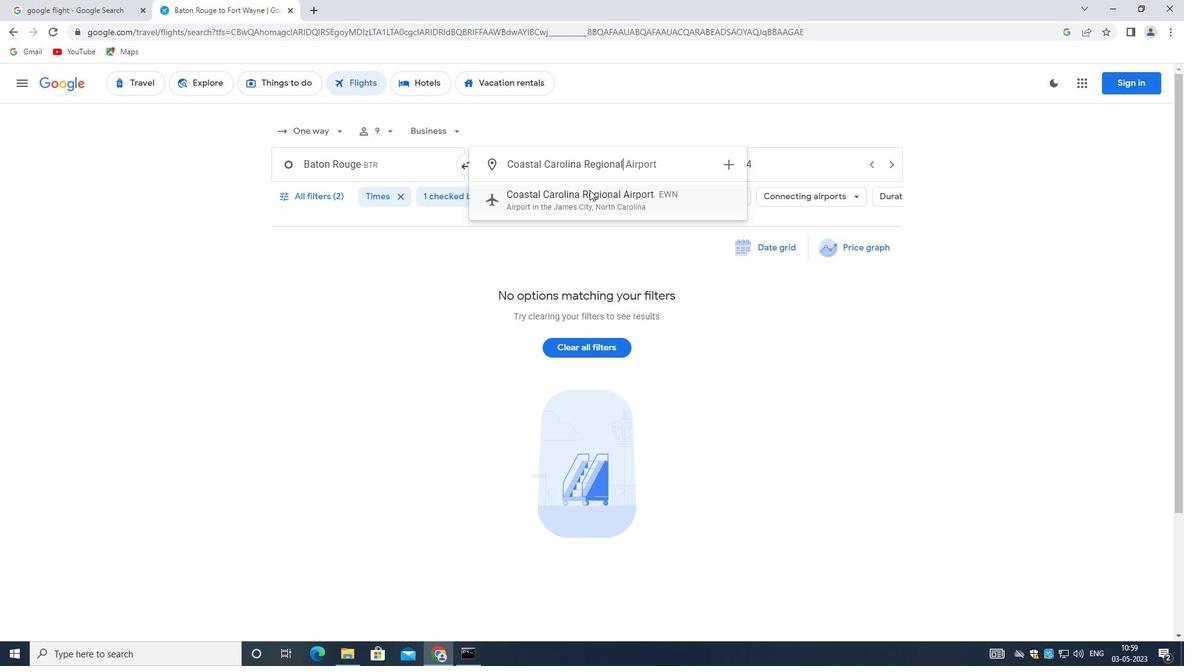 
Action: Mouse moved to (759, 162)
Screenshot: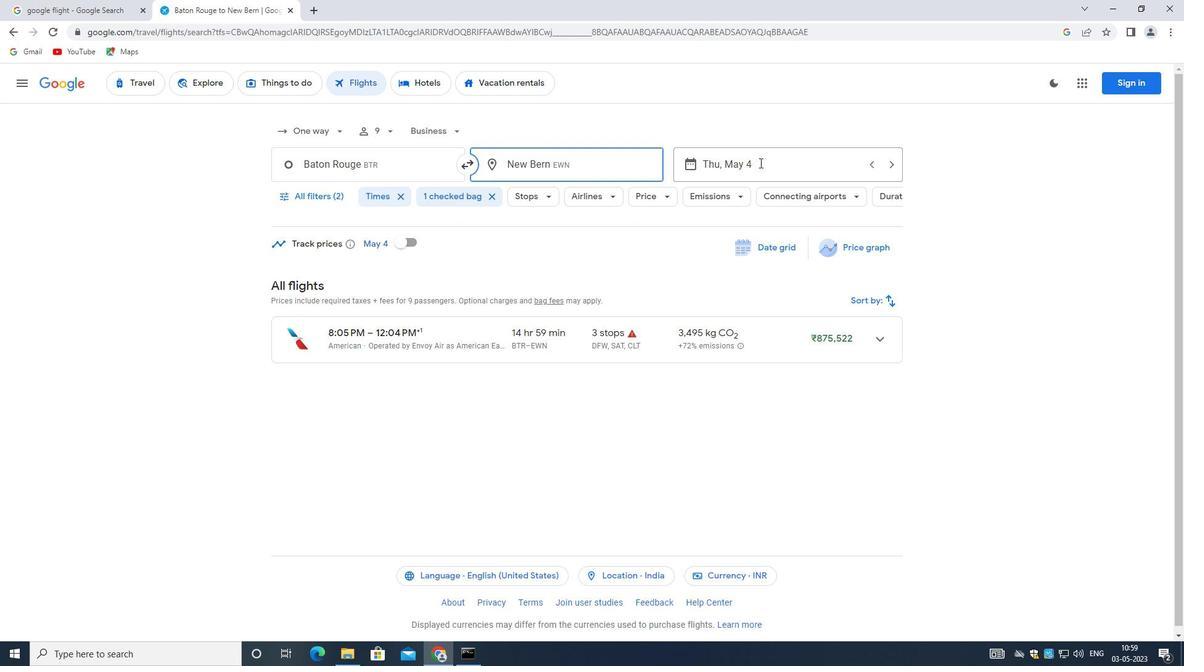 
Action: Mouse pressed left at (759, 162)
Screenshot: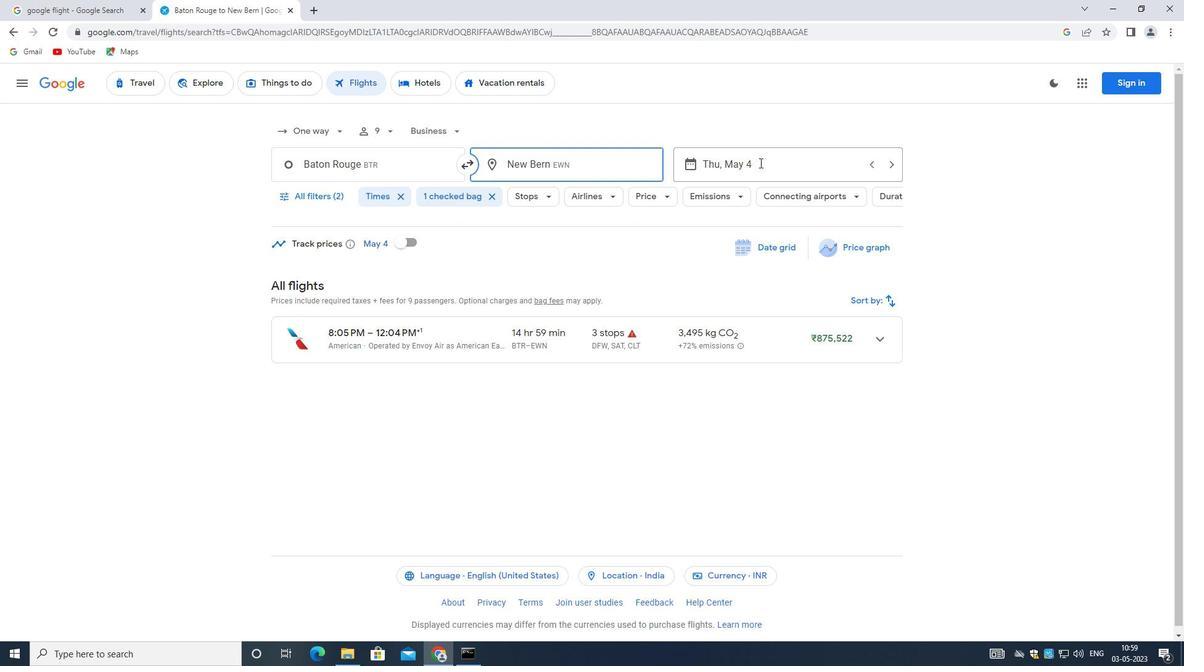 
Action: Mouse moved to (879, 466)
Screenshot: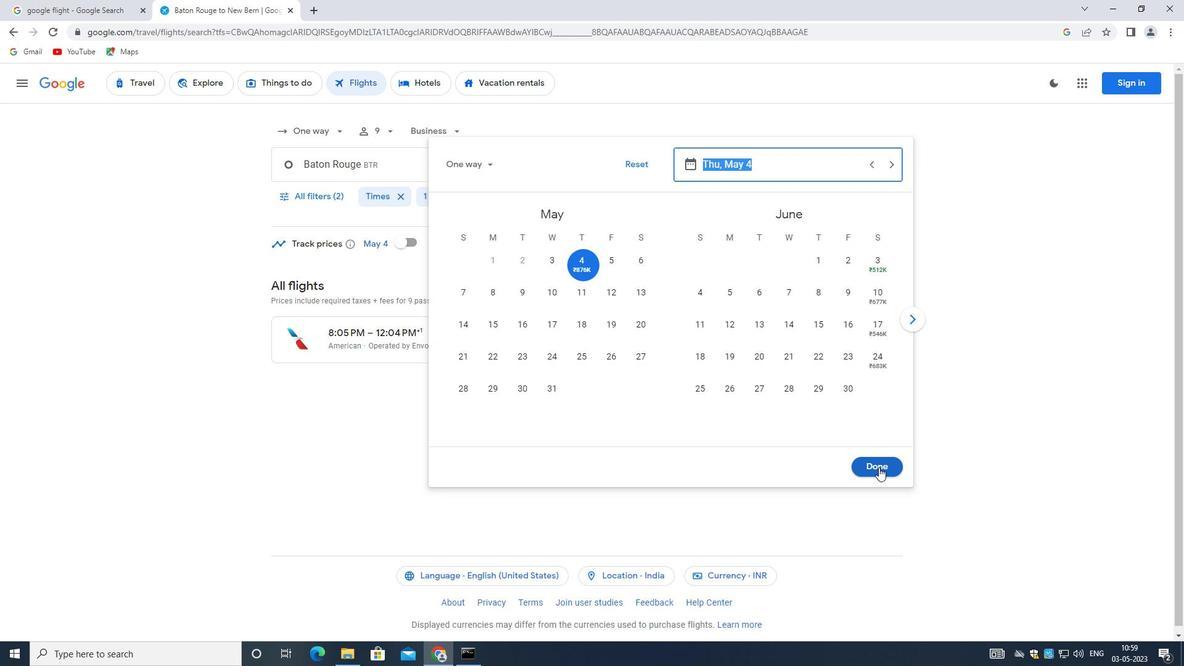 
Action: Mouse pressed left at (879, 466)
Screenshot: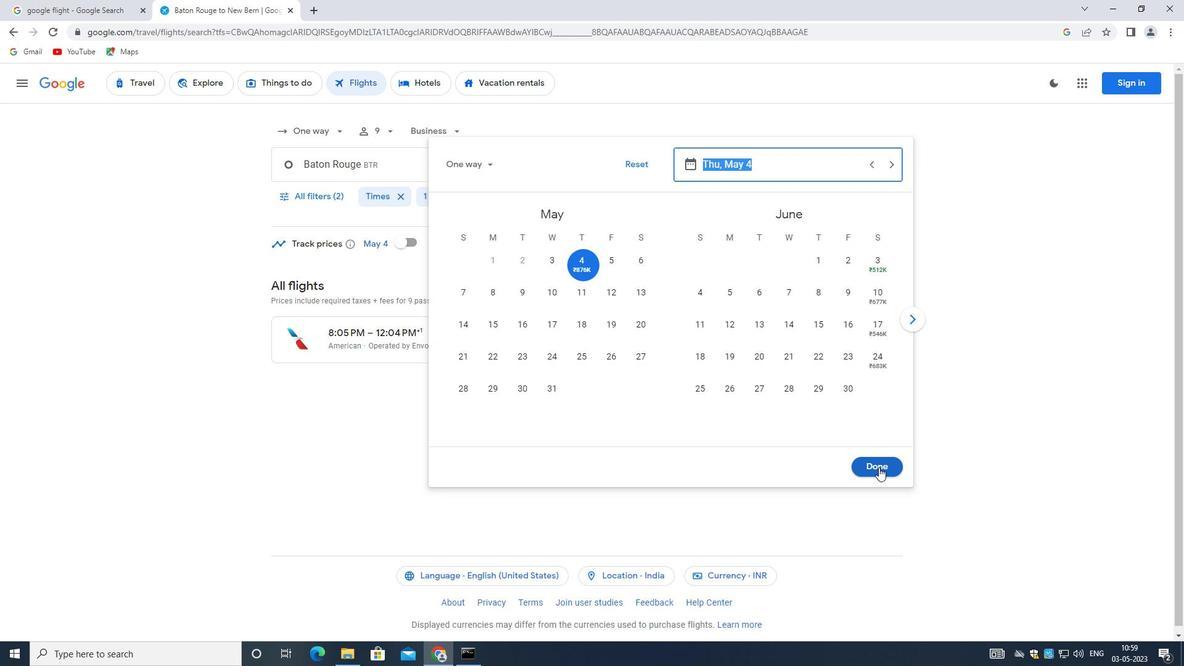 
Action: Mouse moved to (317, 198)
Screenshot: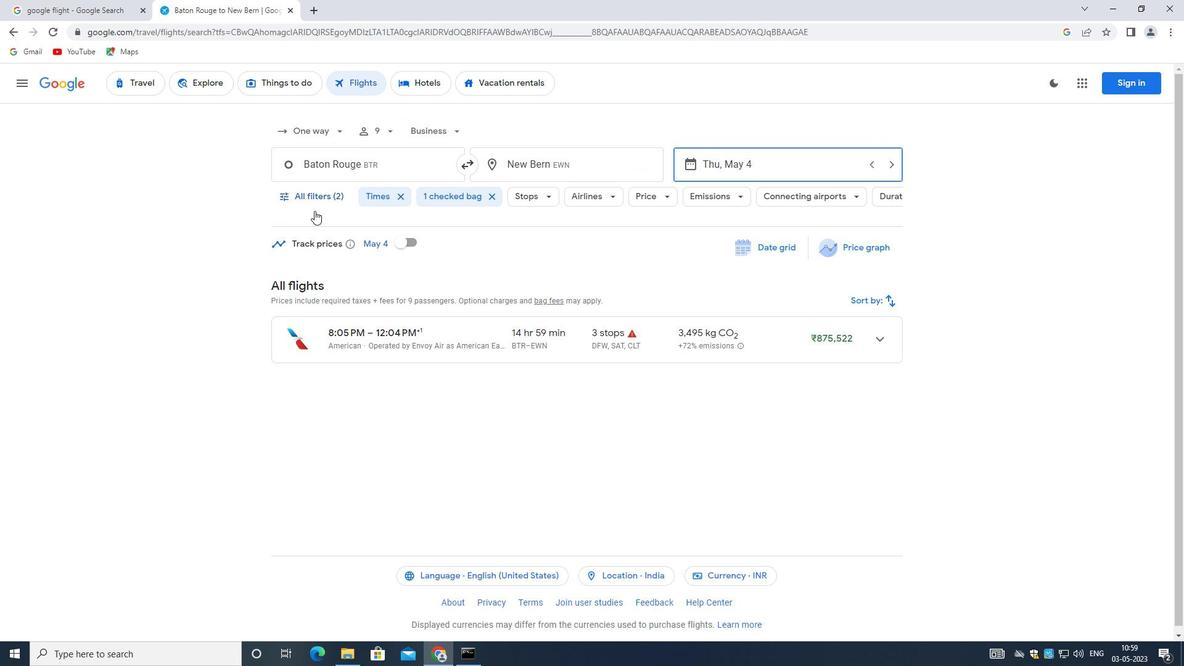 
Action: Mouse pressed left at (317, 198)
Screenshot: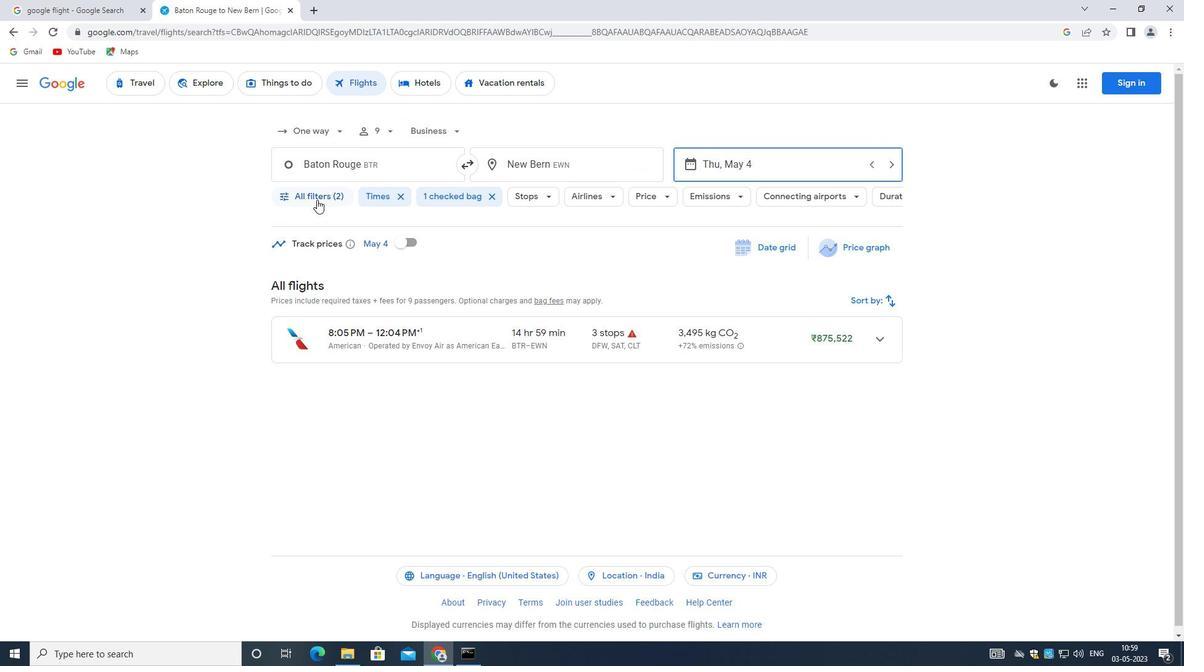 
Action: Mouse moved to (469, 527)
Screenshot: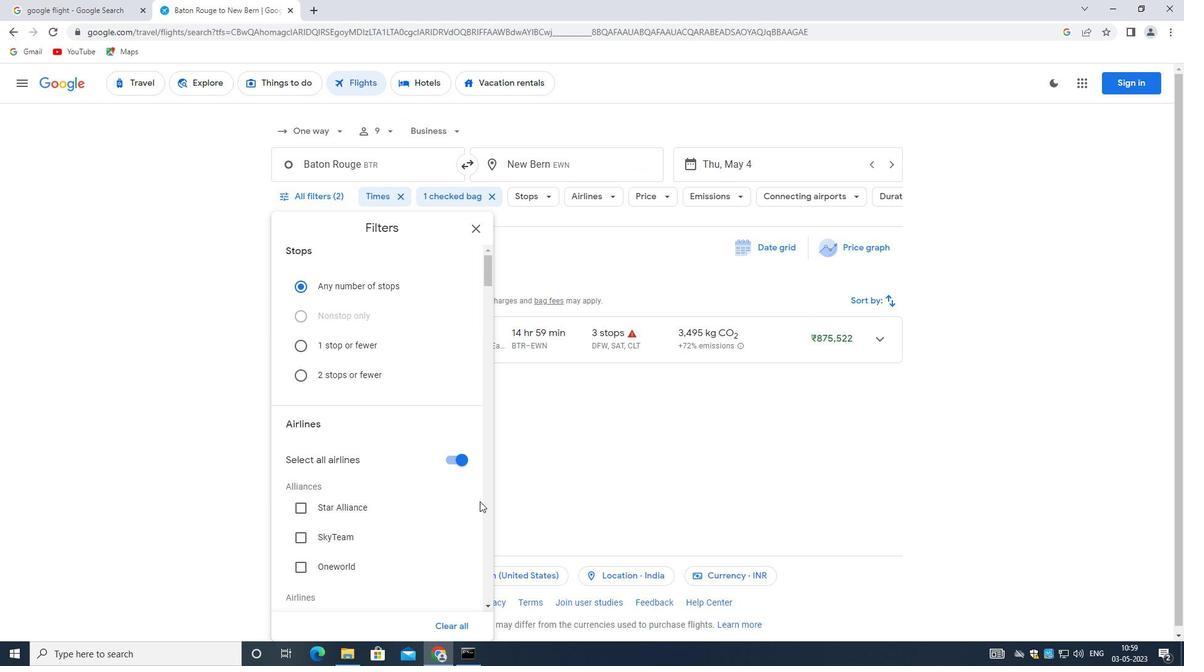 
Action: Mouse scrolled (469, 526) with delta (0, 0)
Screenshot: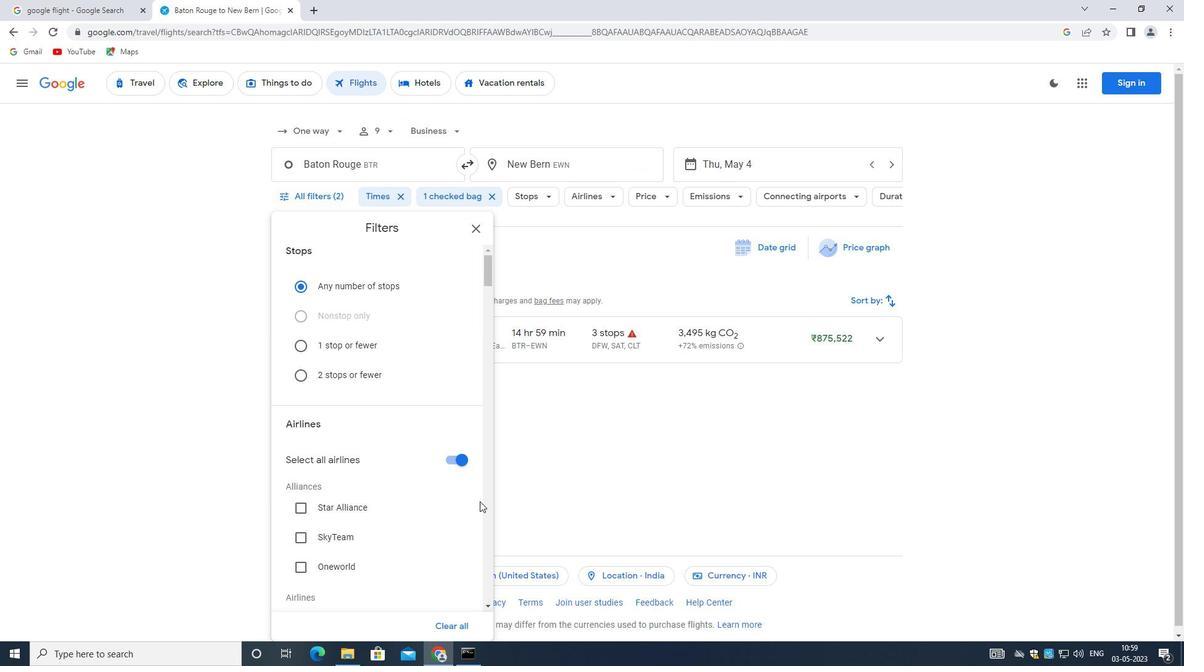 
Action: Mouse moved to (468, 526)
Screenshot: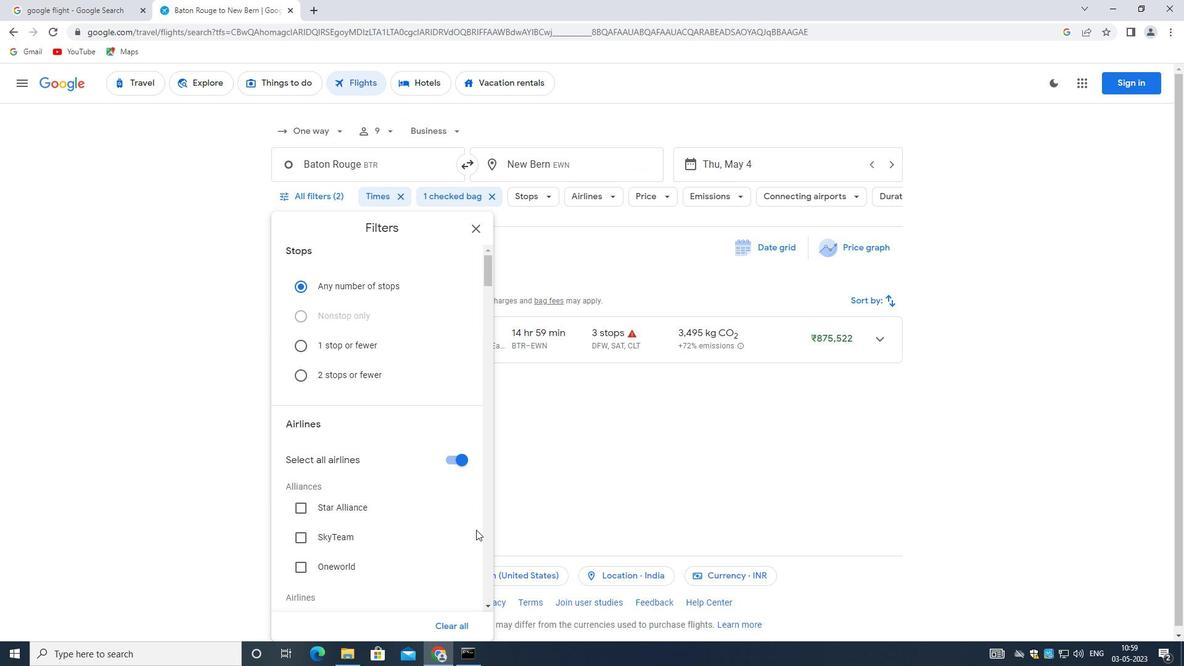 
Action: Mouse scrolled (468, 526) with delta (0, 0)
Screenshot: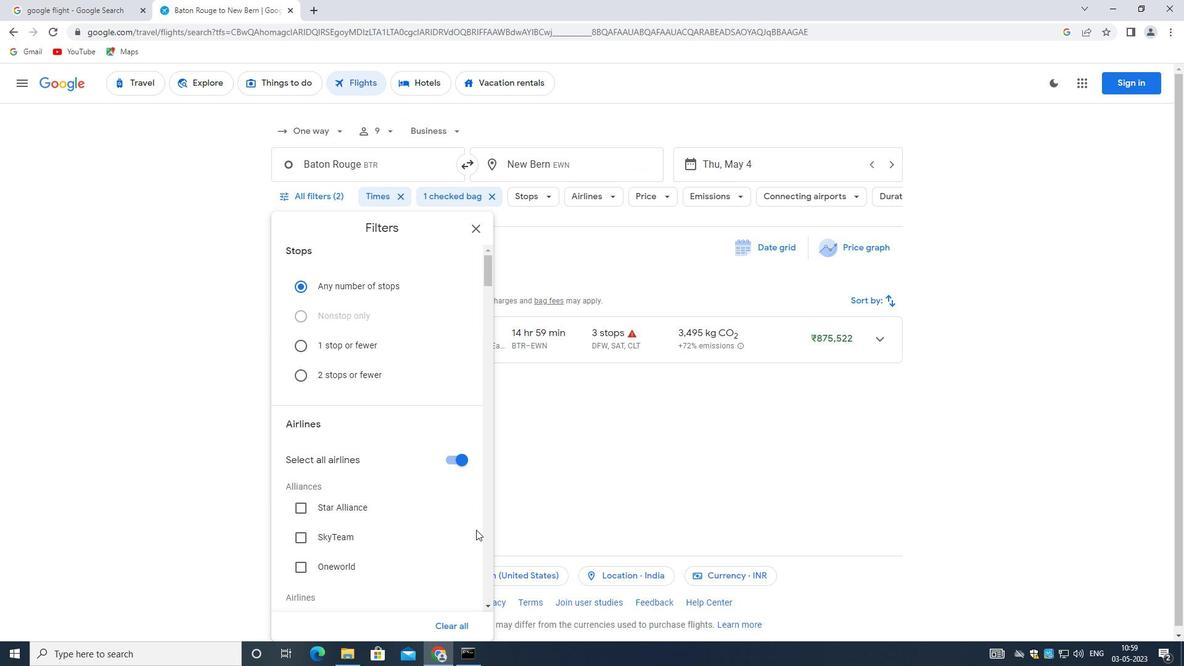 
Action: Mouse moved to (467, 526)
Screenshot: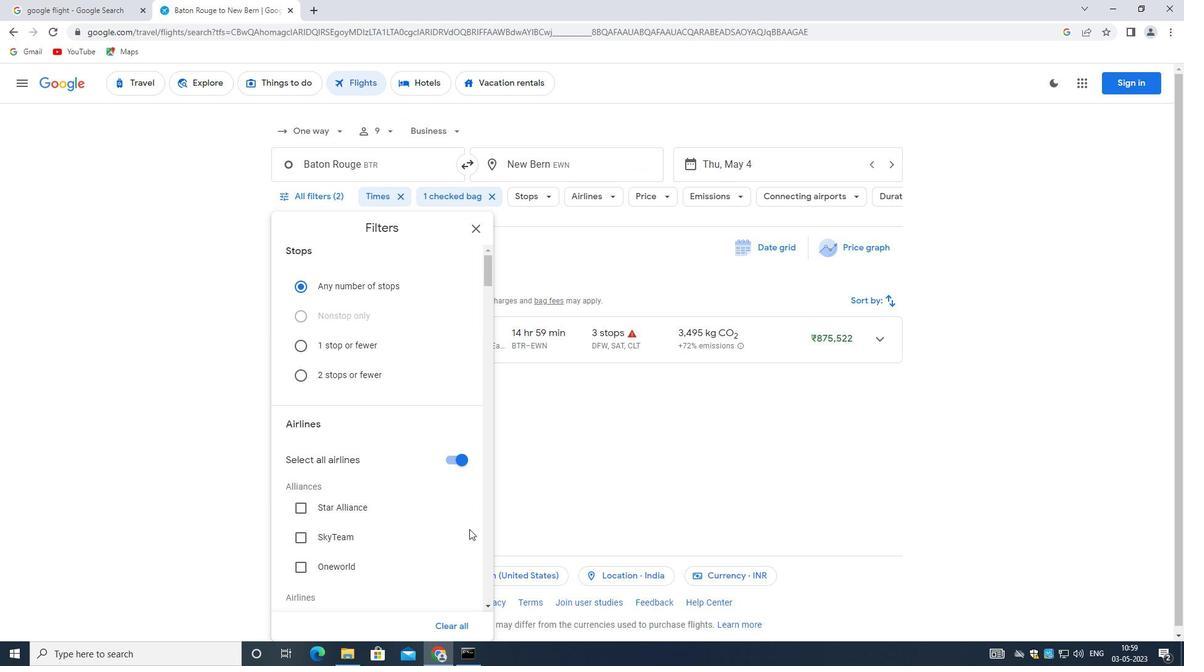 
Action: Mouse scrolled (467, 526) with delta (0, 0)
Screenshot: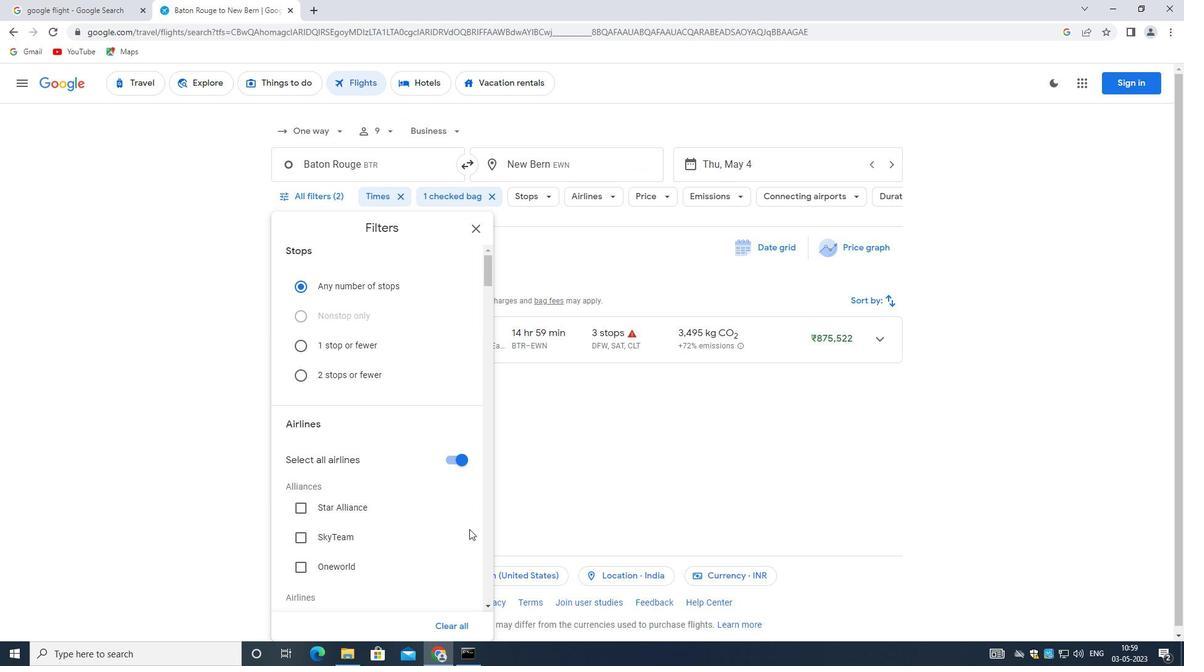 
Action: Mouse moved to (463, 526)
Screenshot: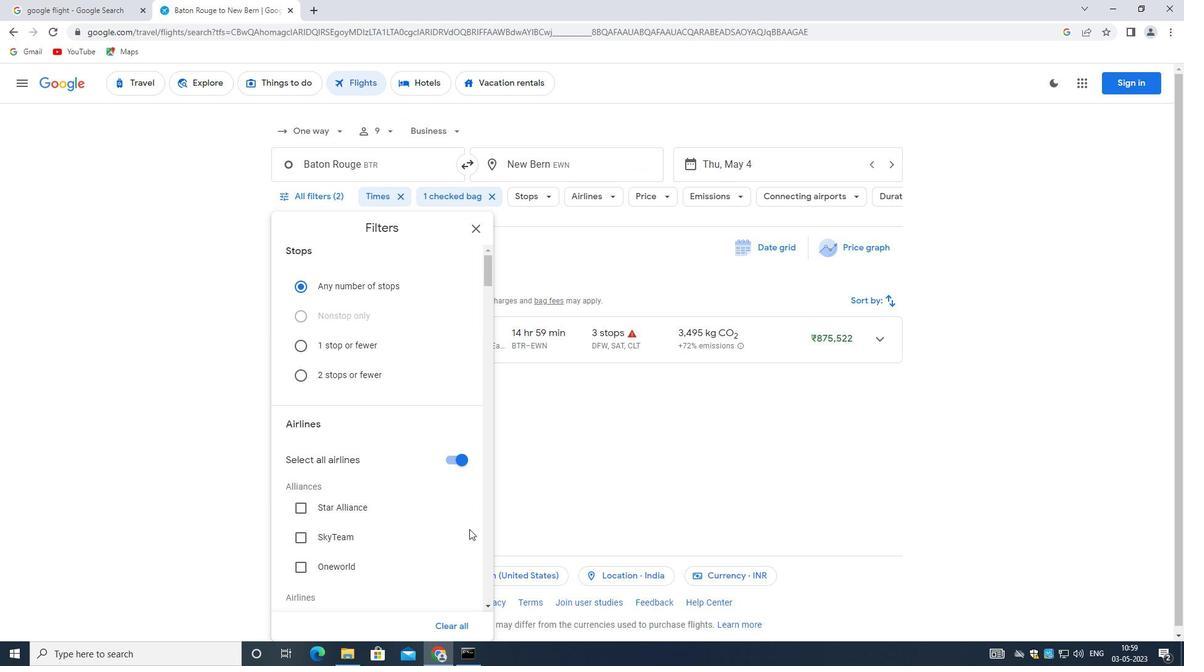 
Action: Mouse scrolled (463, 526) with delta (0, 0)
Screenshot: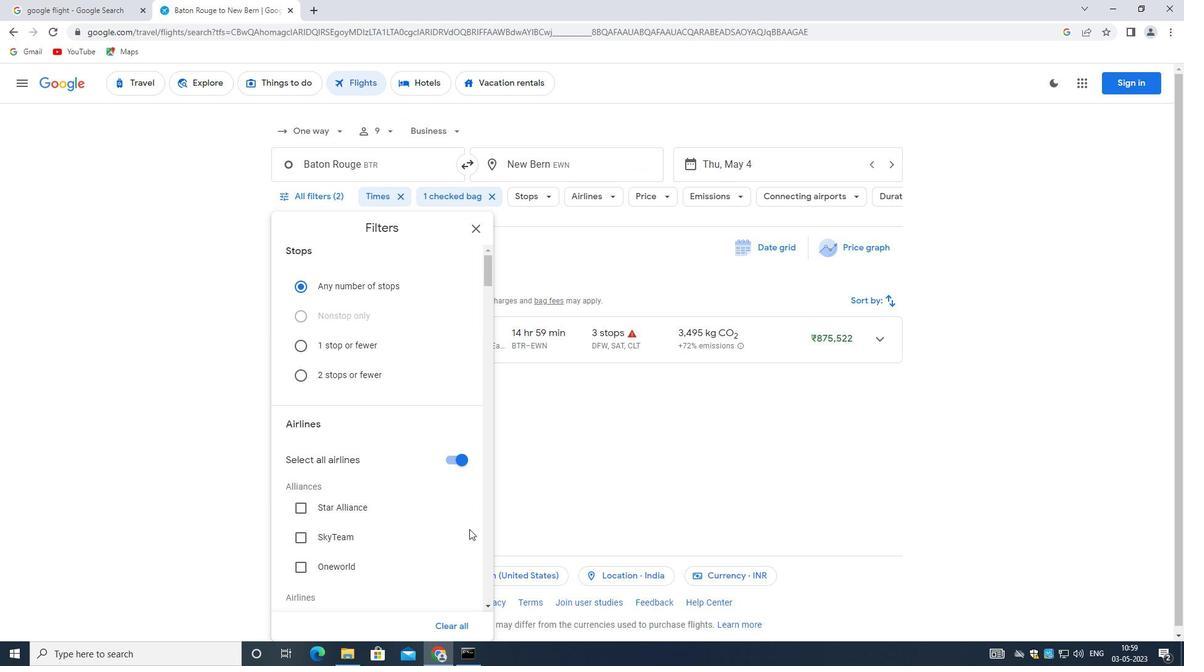 
Action: Mouse moved to (427, 433)
Screenshot: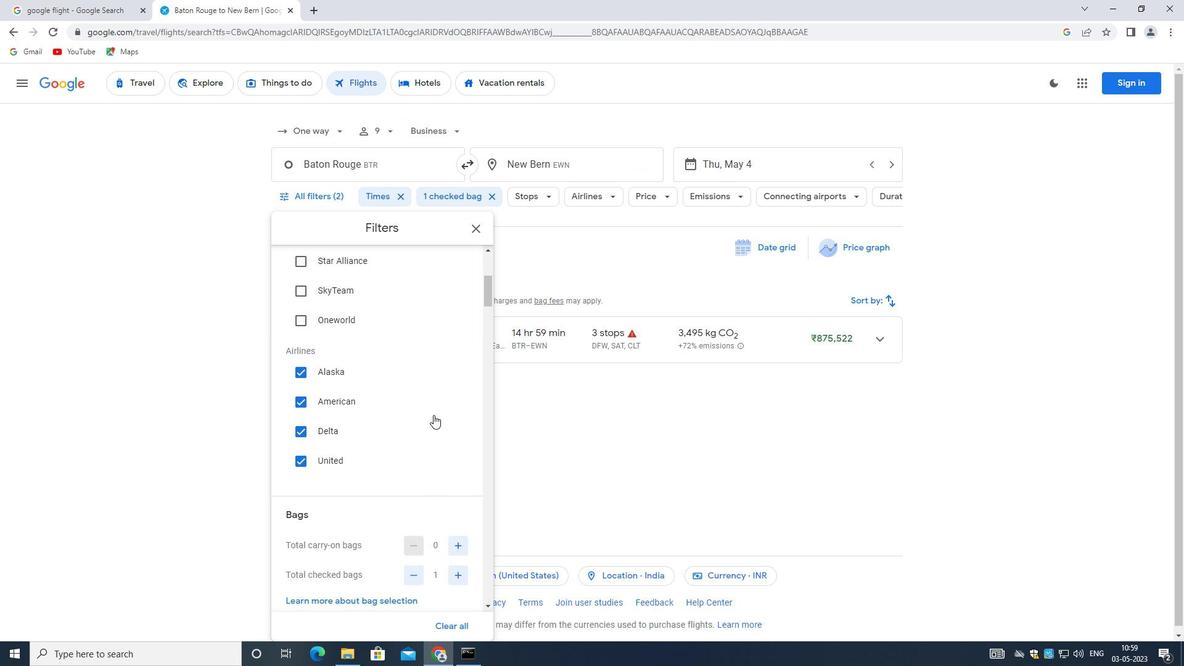 
Action: Mouse scrolled (427, 433) with delta (0, 0)
Screenshot: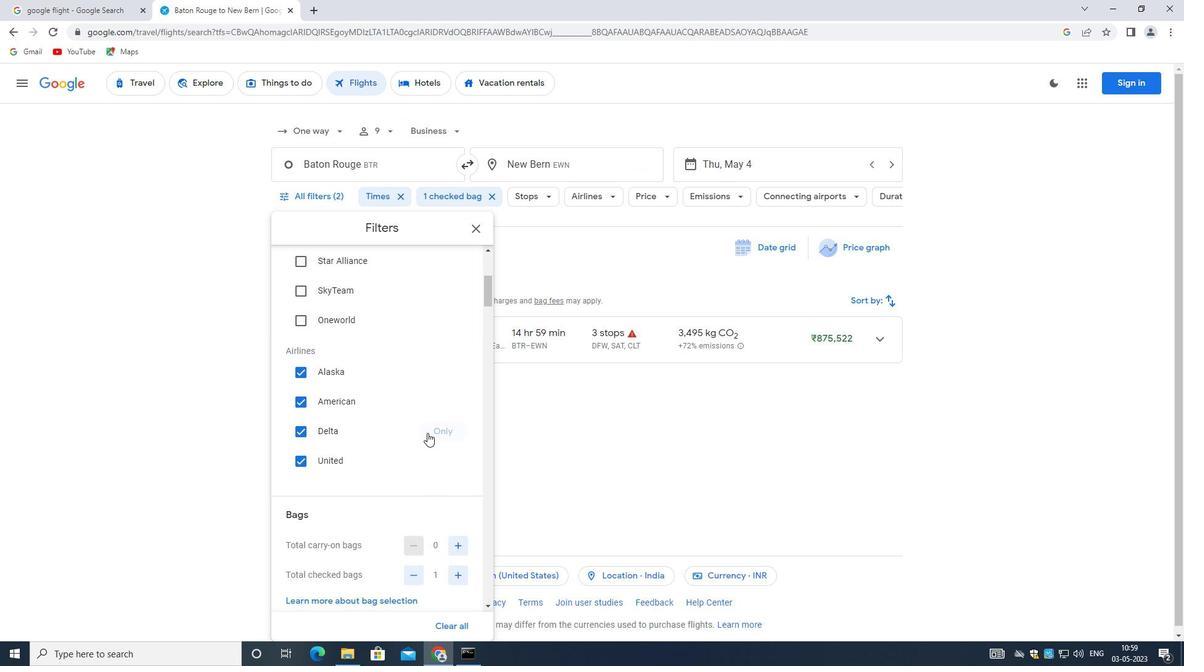
Action: Mouse scrolled (427, 433) with delta (0, 0)
Screenshot: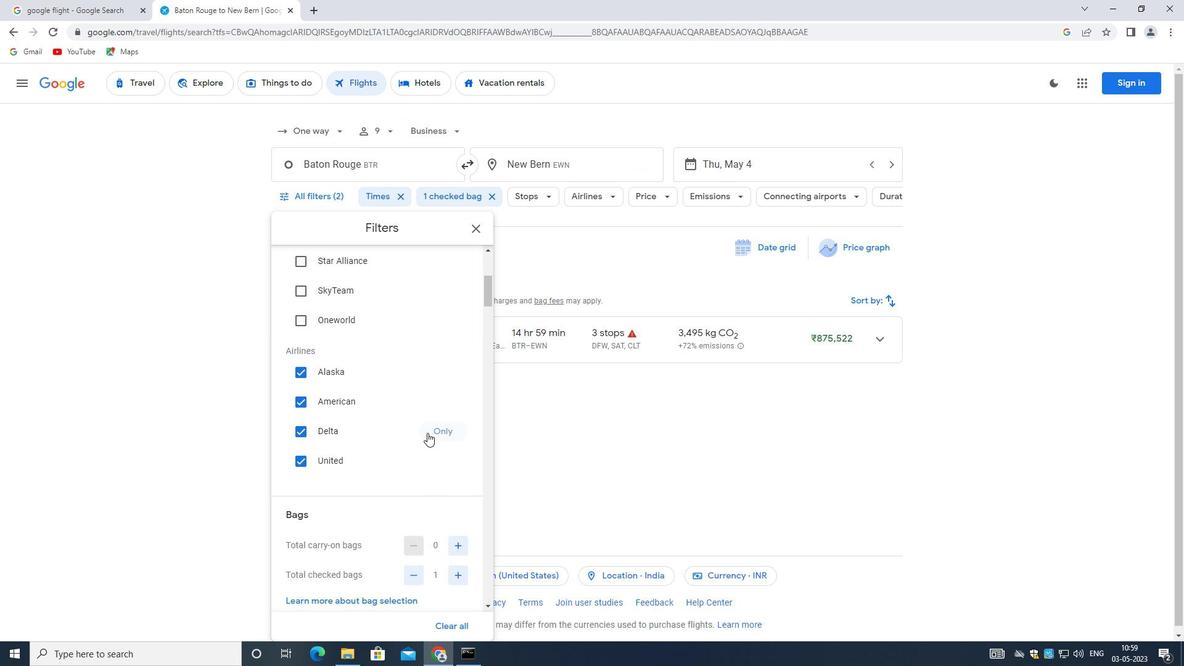 
Action: Mouse scrolled (427, 433) with delta (0, 0)
Screenshot: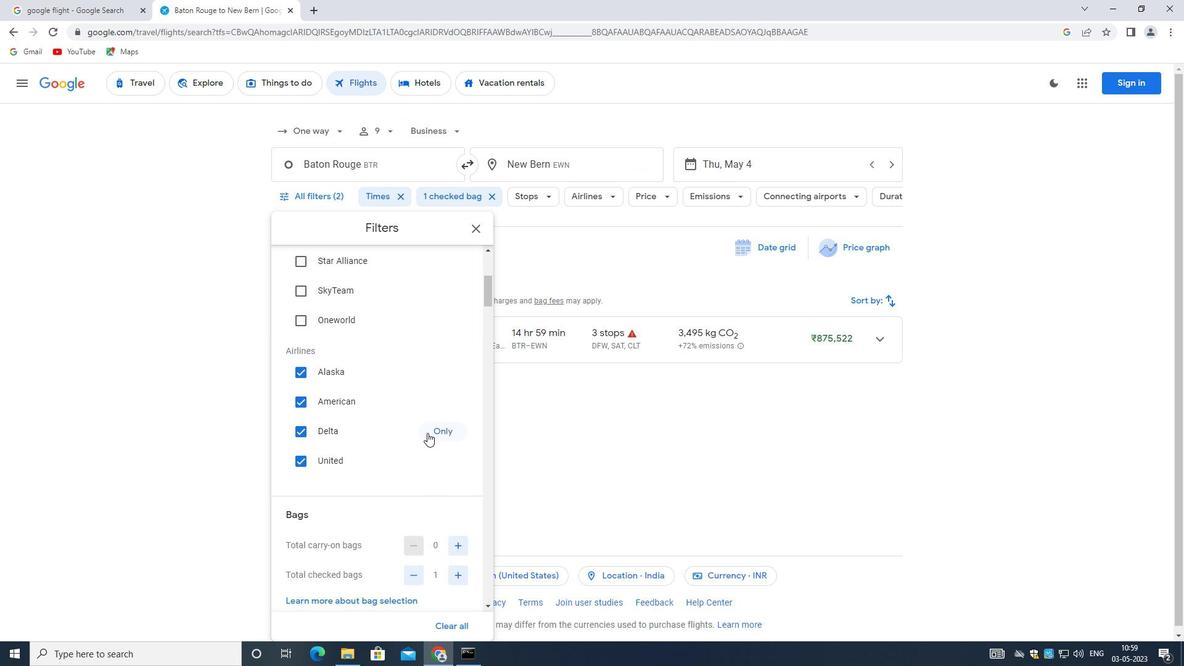
Action: Mouse moved to (446, 399)
Screenshot: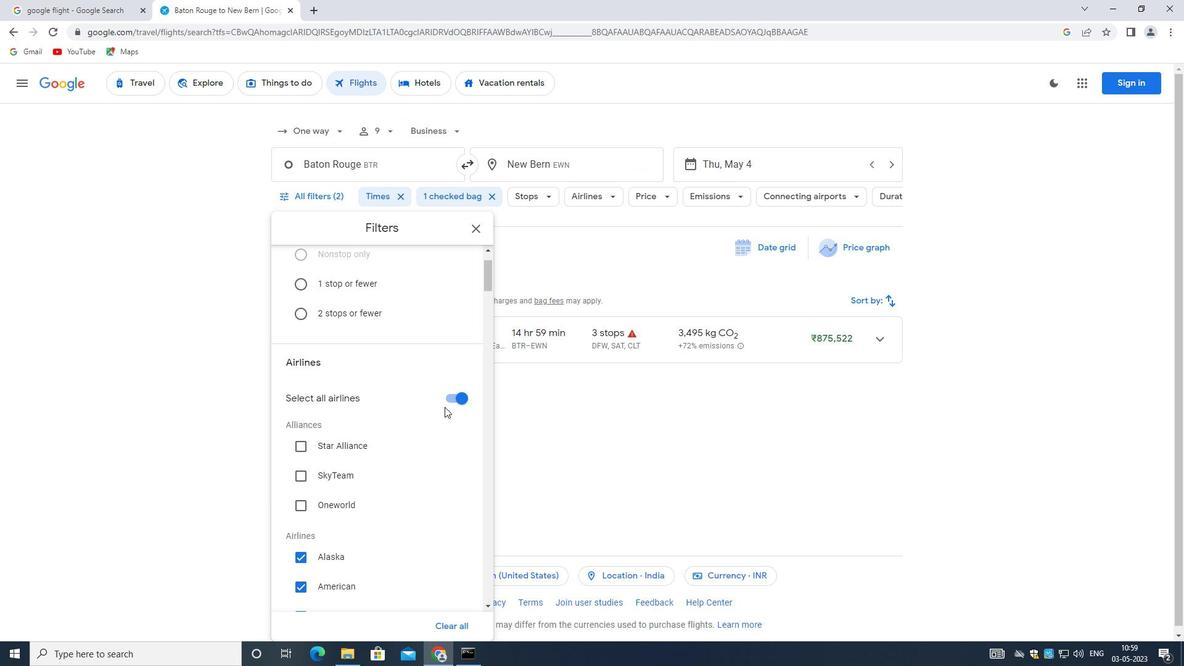 
Action: Mouse pressed left at (446, 399)
Screenshot: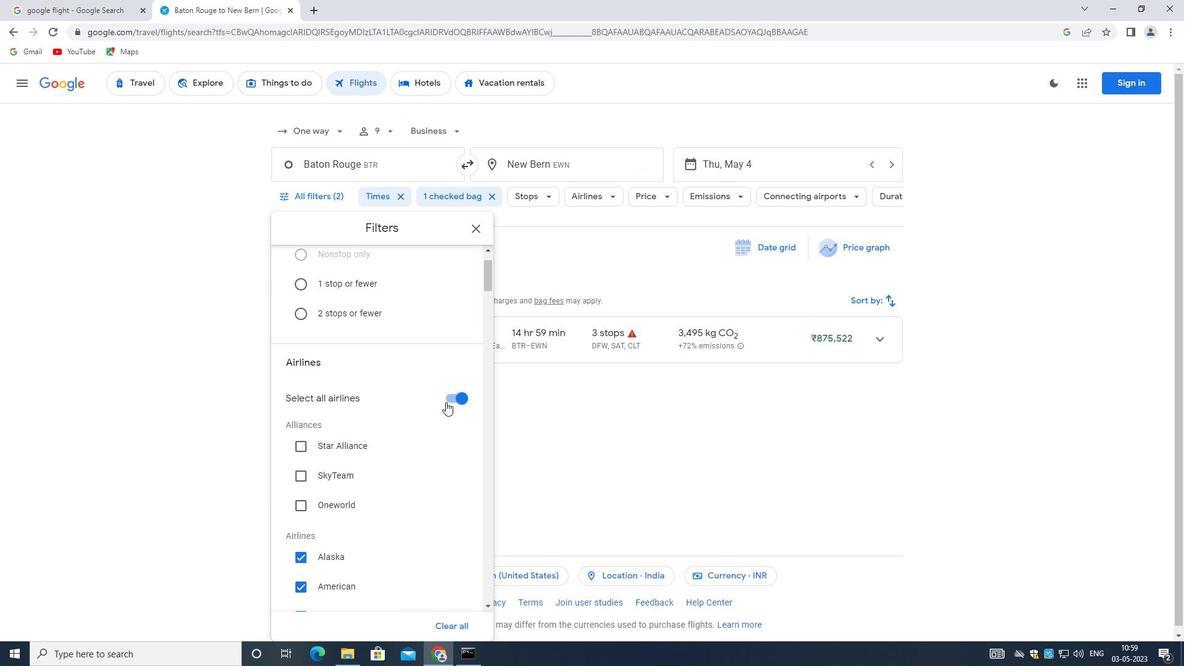 
Action: Mouse moved to (401, 415)
Screenshot: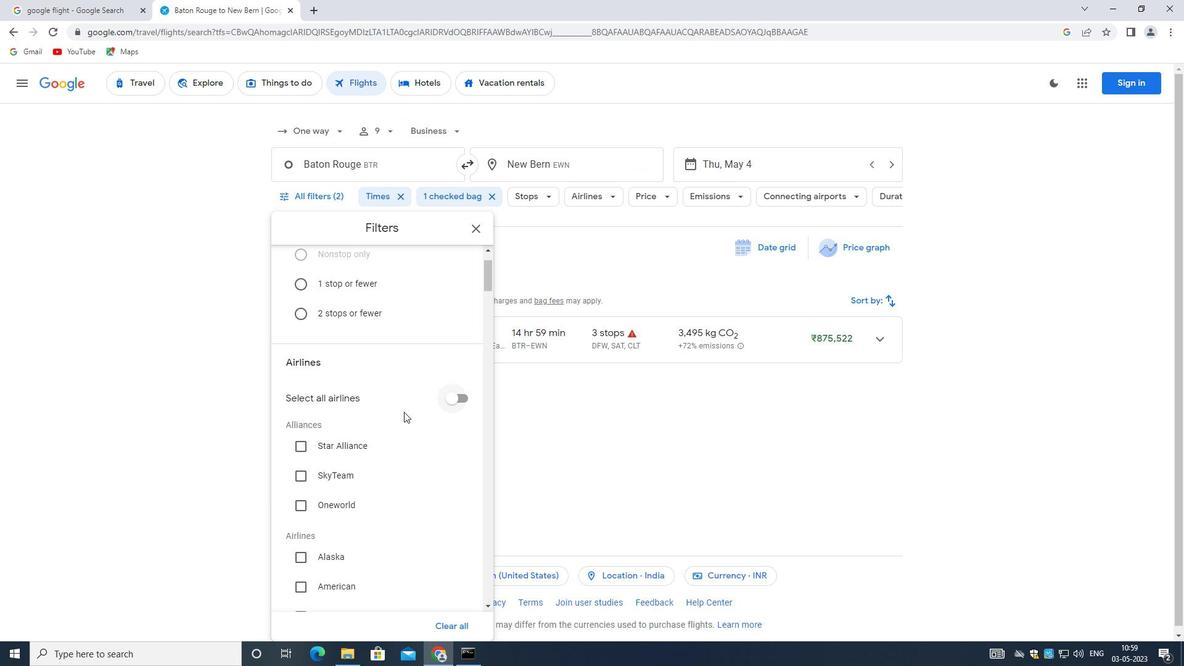 
Action: Mouse scrolled (401, 414) with delta (0, 0)
Screenshot: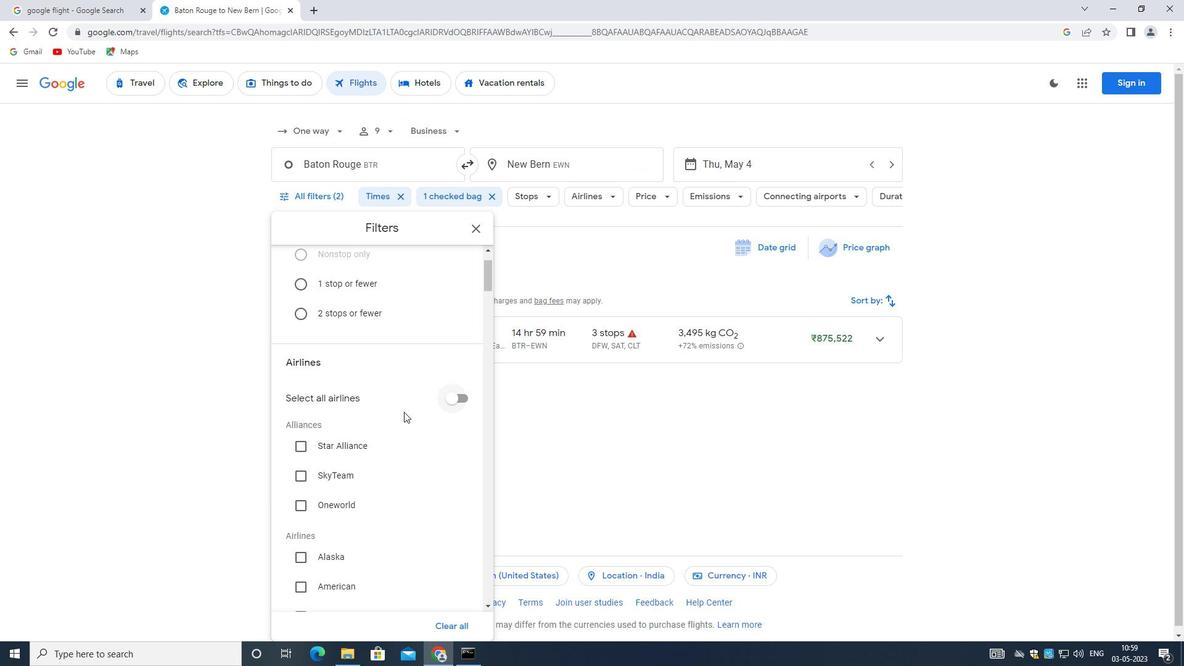 
Action: Mouse moved to (401, 418)
Screenshot: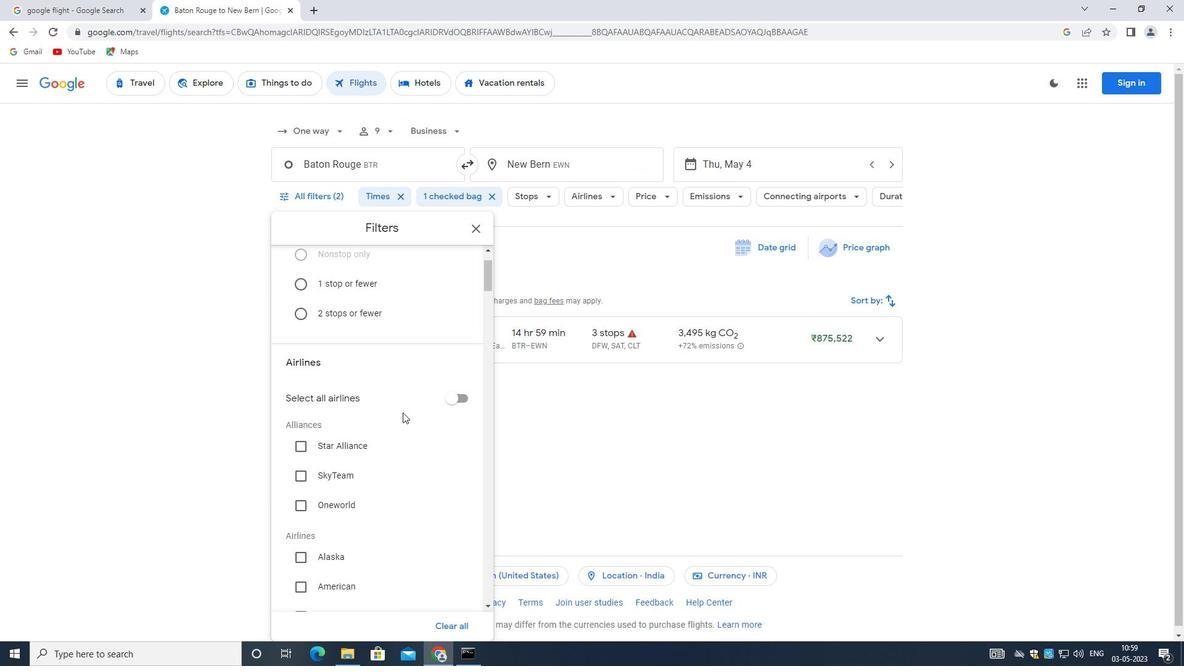 
Action: Mouse scrolled (401, 417) with delta (0, 0)
Screenshot: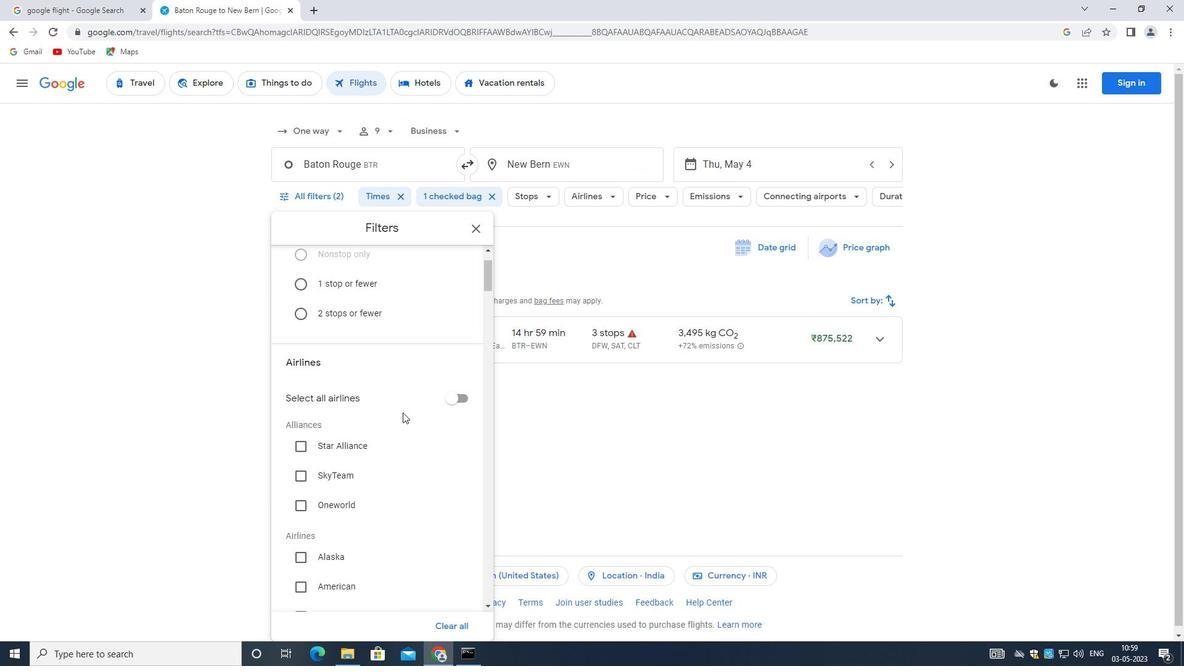 
Action: Mouse moved to (401, 420)
Screenshot: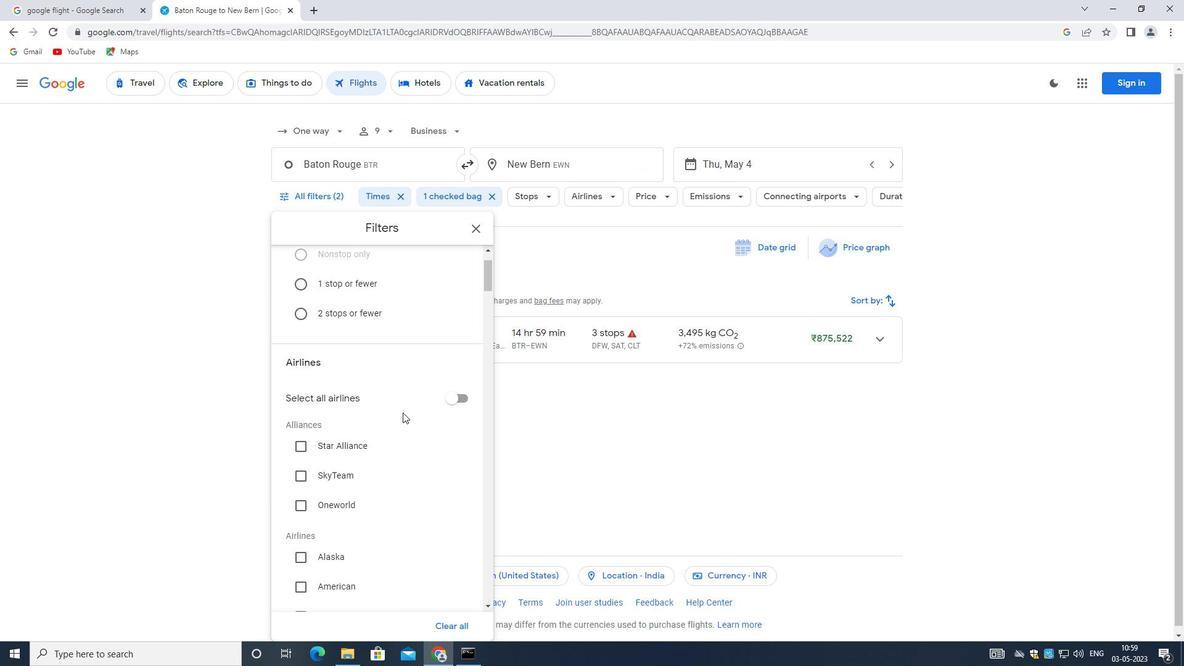 
Action: Mouse scrolled (401, 419) with delta (0, 0)
Screenshot: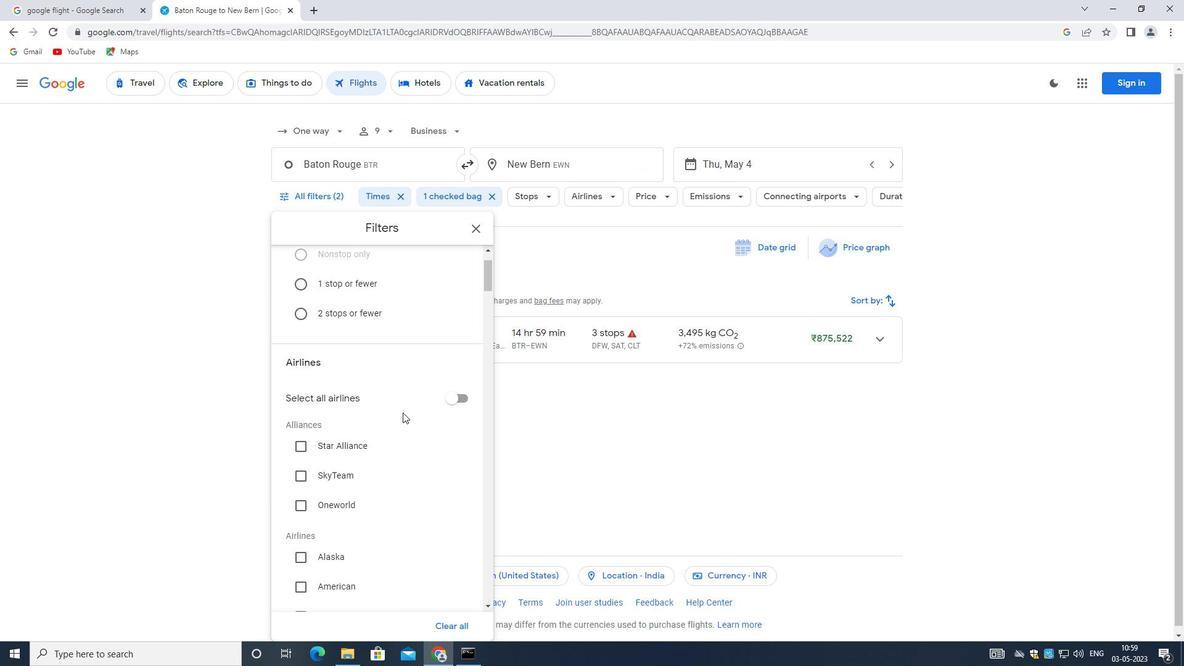 
Action: Mouse moved to (401, 424)
Screenshot: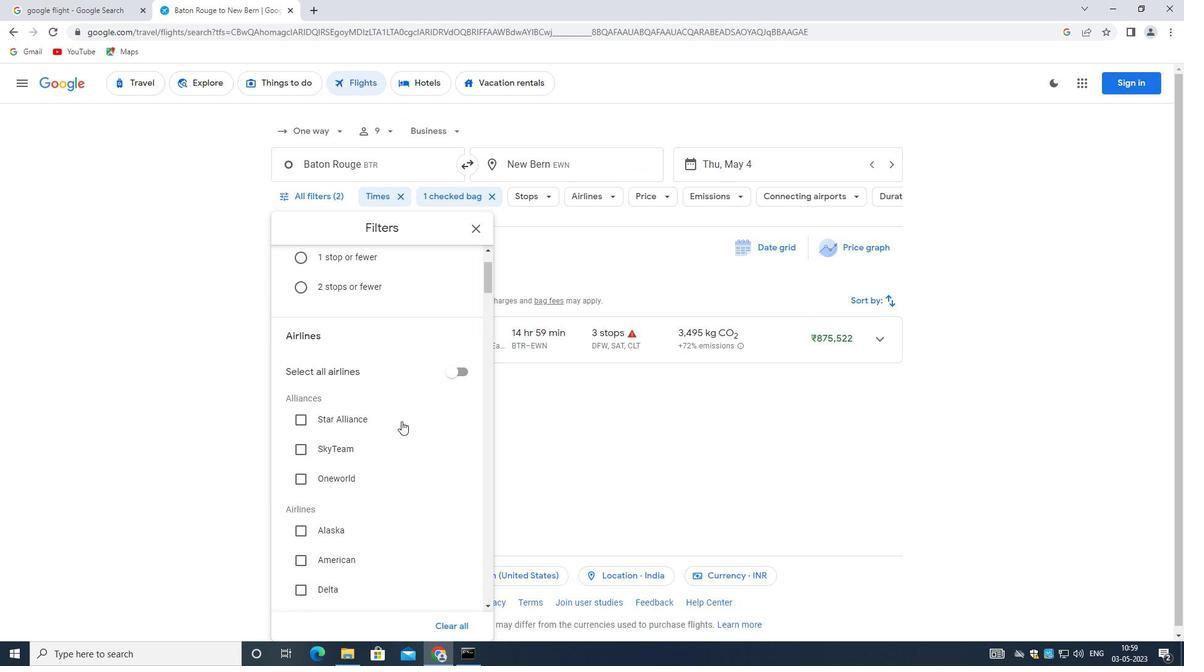 
Action: Mouse scrolled (401, 423) with delta (0, 0)
Screenshot: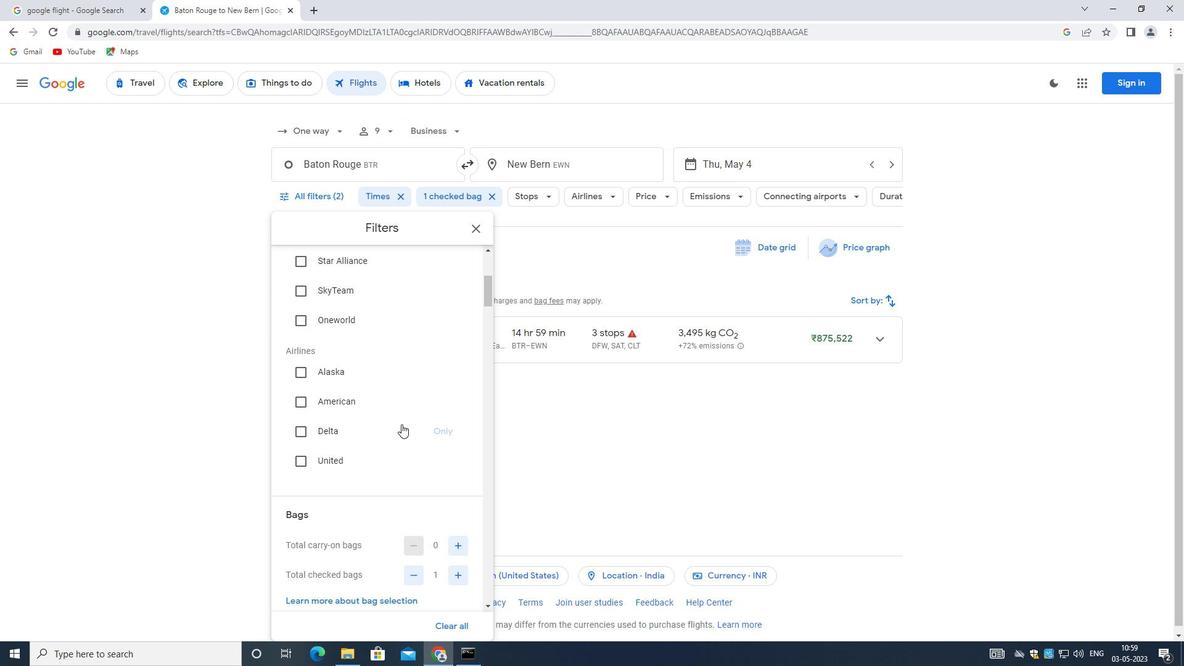 
Action: Mouse moved to (401, 425)
Screenshot: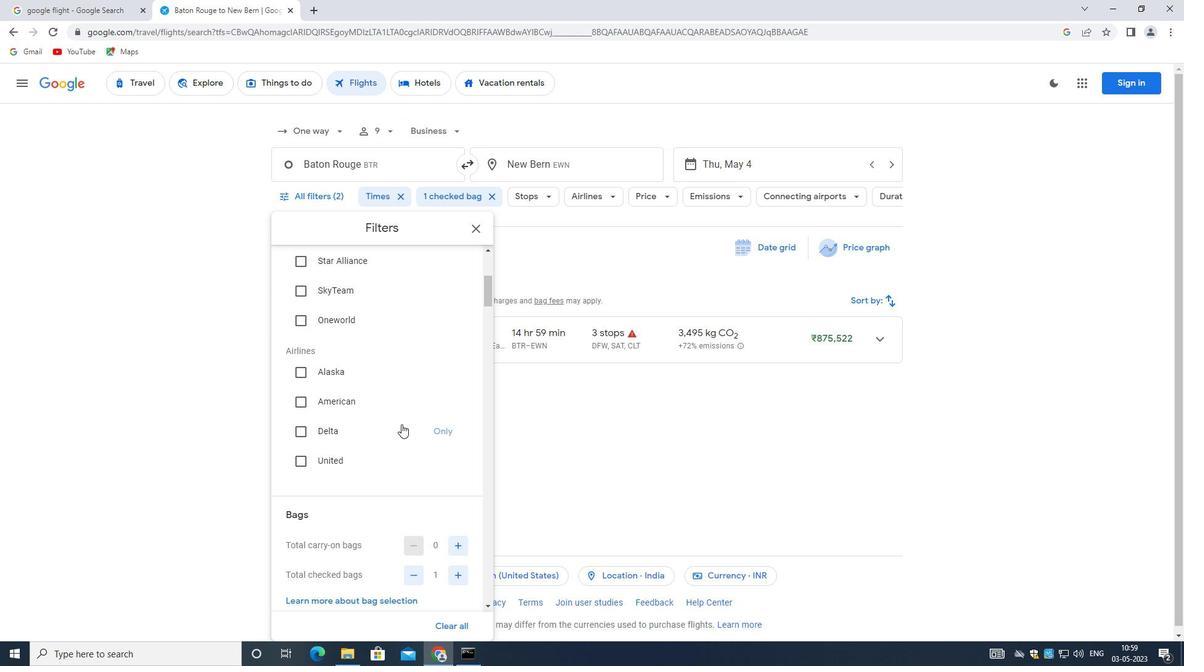 
Action: Mouse scrolled (401, 424) with delta (0, 0)
Screenshot: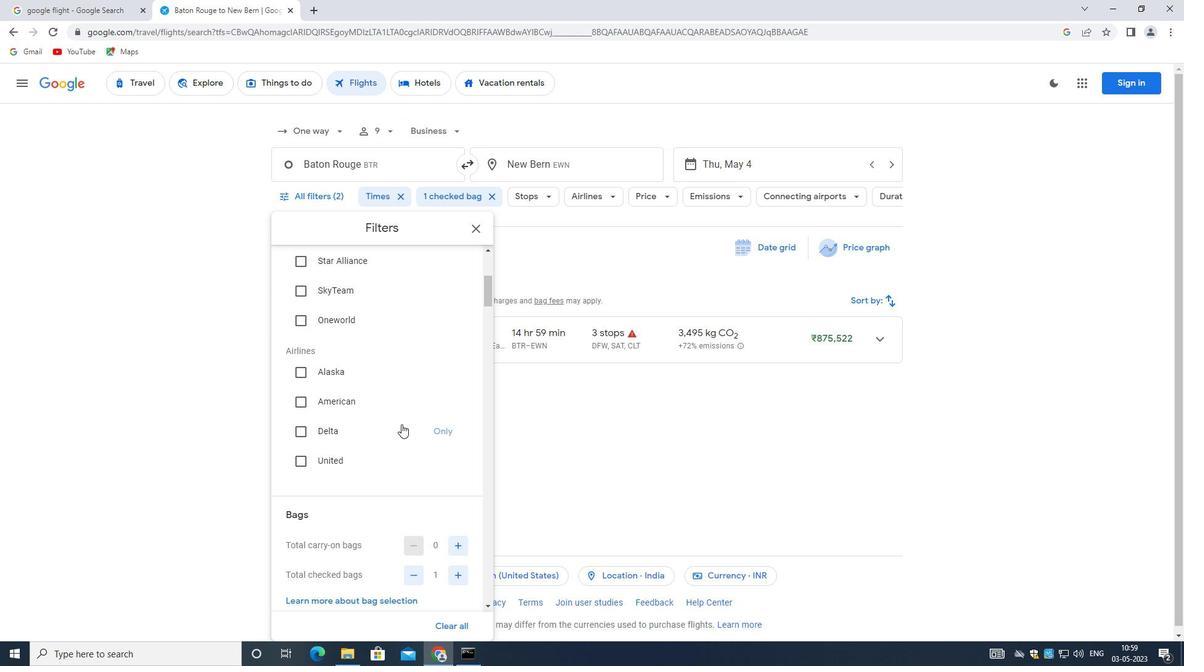 
Action: Mouse scrolled (401, 424) with delta (0, 0)
Screenshot: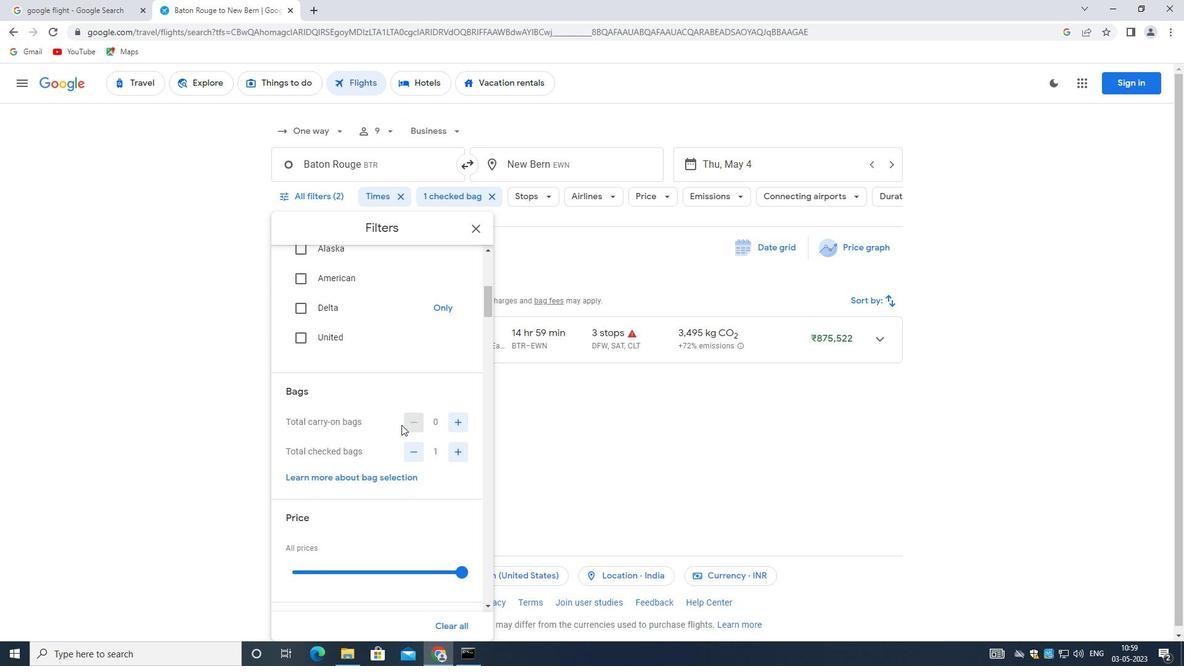 
Action: Mouse scrolled (401, 424) with delta (0, 0)
Screenshot: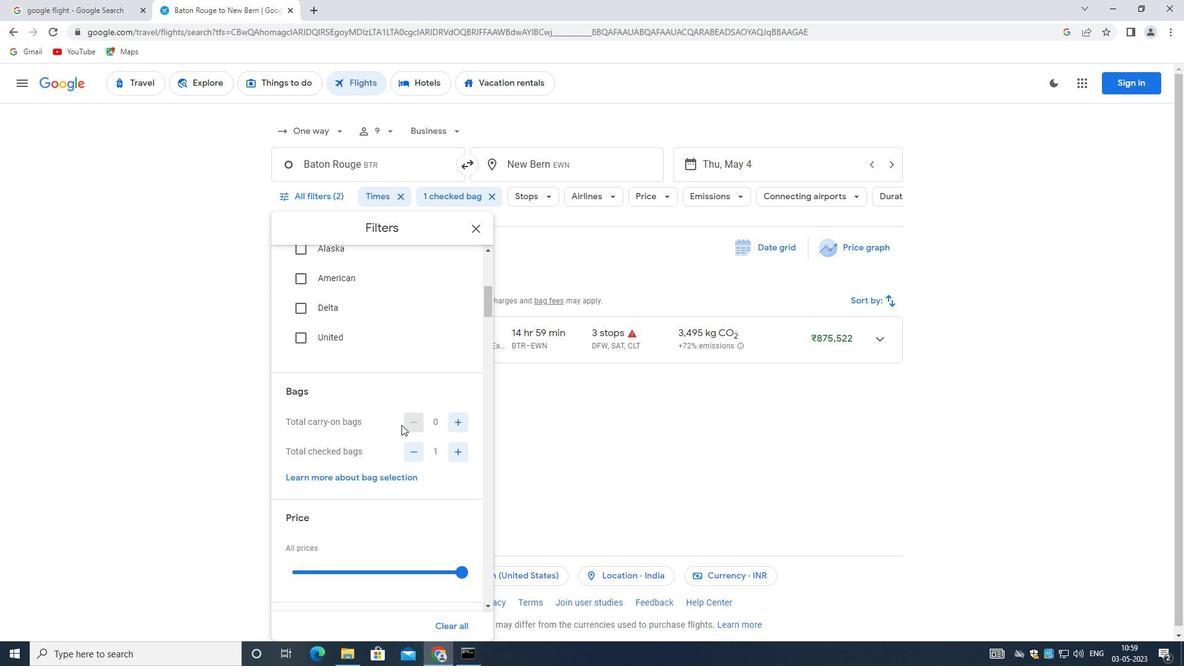
Action: Mouse moved to (457, 328)
Screenshot: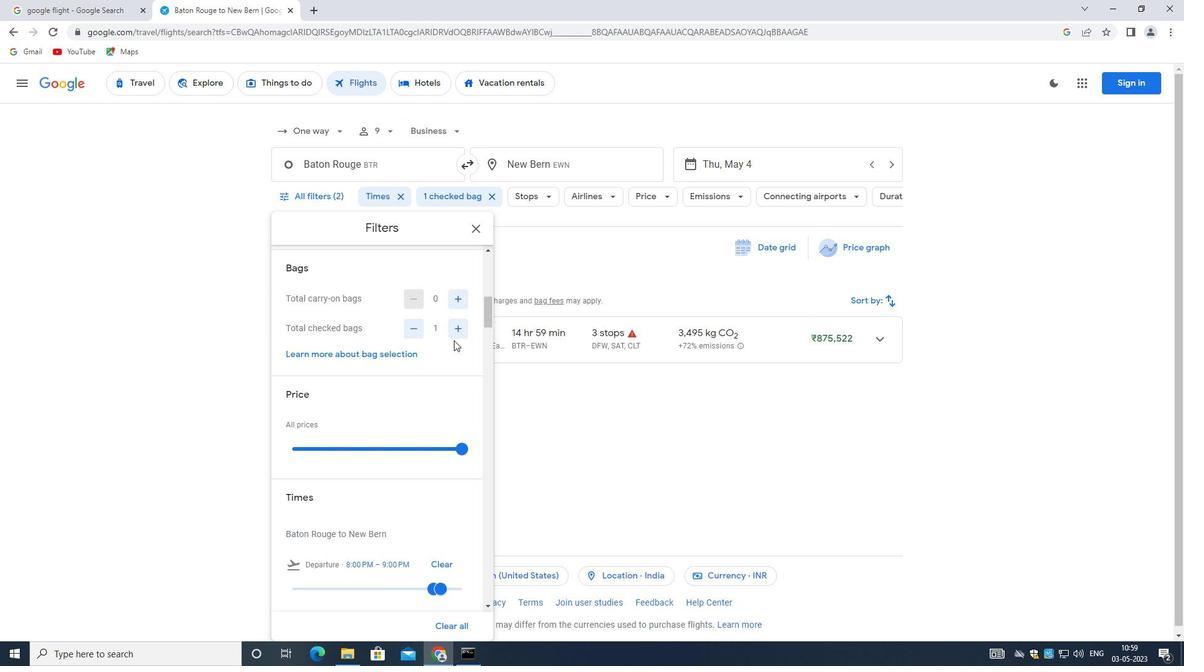
Action: Mouse pressed left at (457, 328)
Screenshot: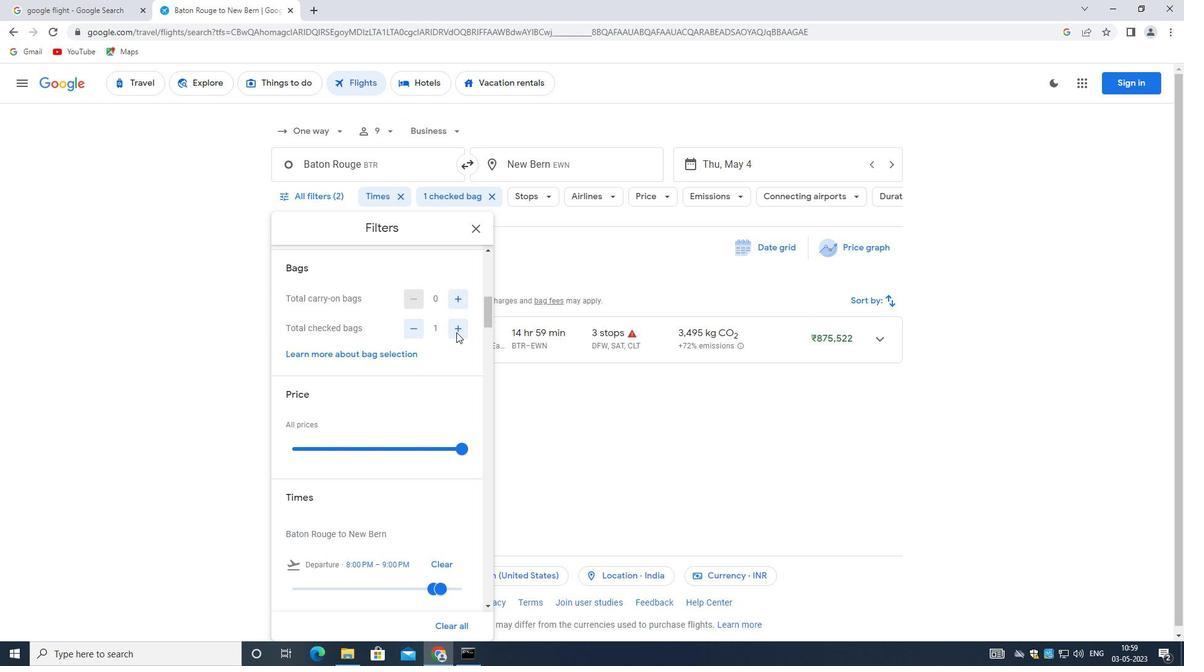 
Action: Mouse moved to (457, 328)
Screenshot: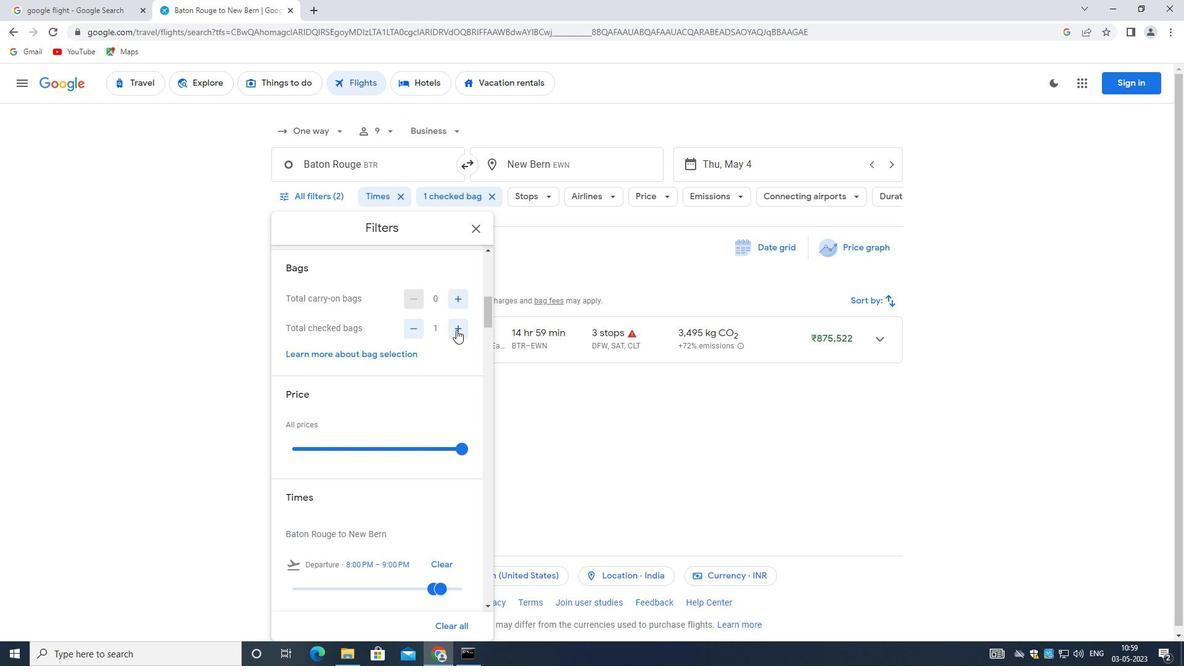 
Action: Mouse pressed left at (457, 328)
Screenshot: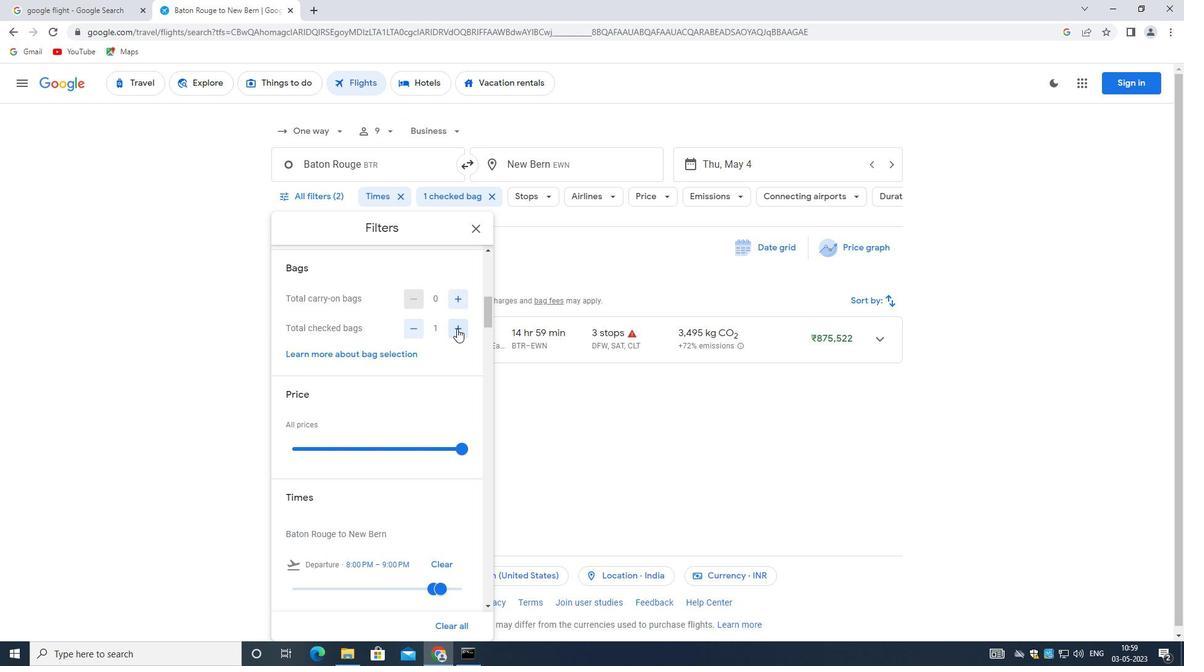 
Action: Mouse pressed left at (457, 328)
Screenshot: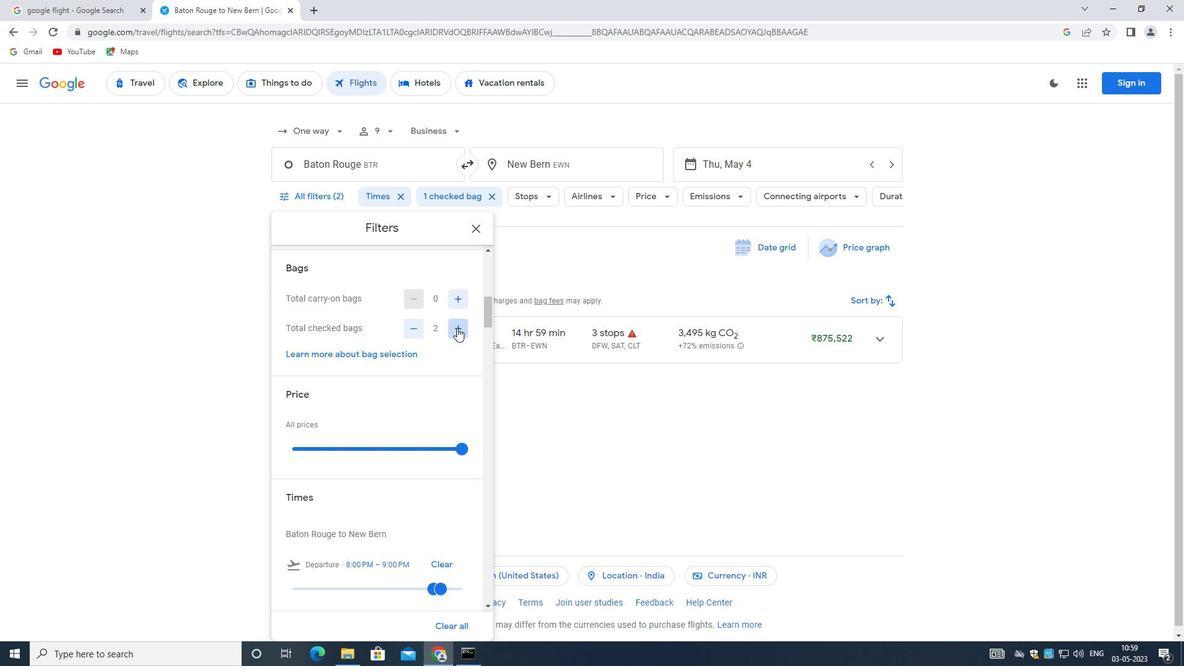
Action: Mouse pressed left at (457, 328)
Screenshot: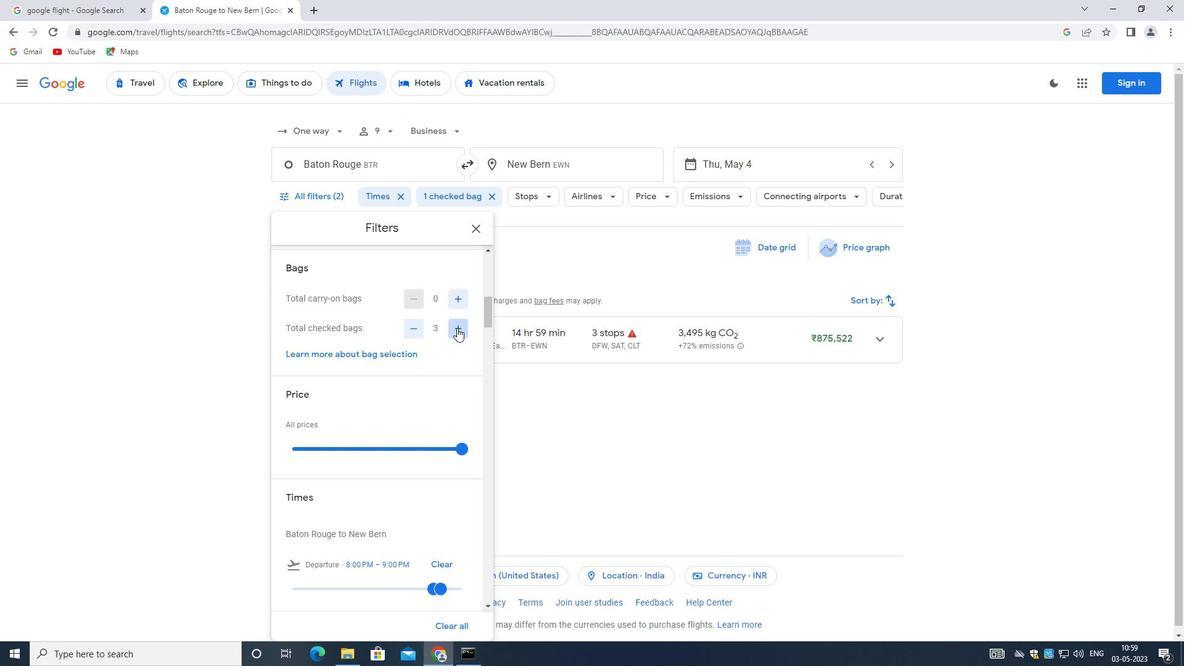 
Action: Mouse pressed left at (457, 328)
Screenshot: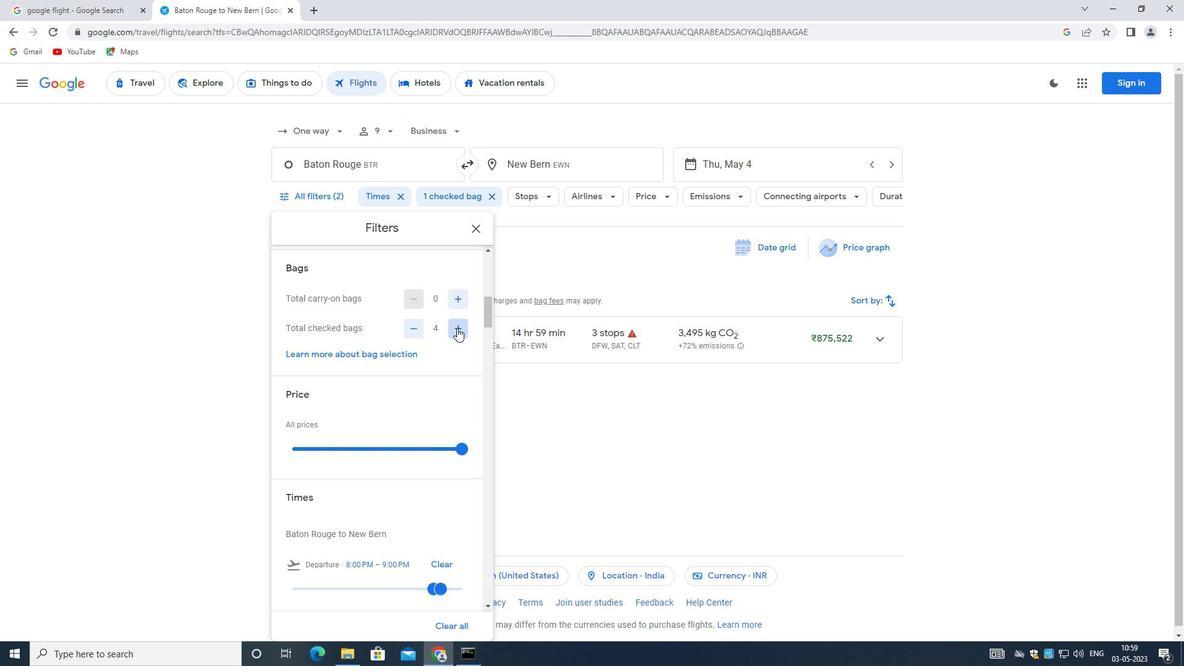 
Action: Mouse pressed left at (457, 328)
Screenshot: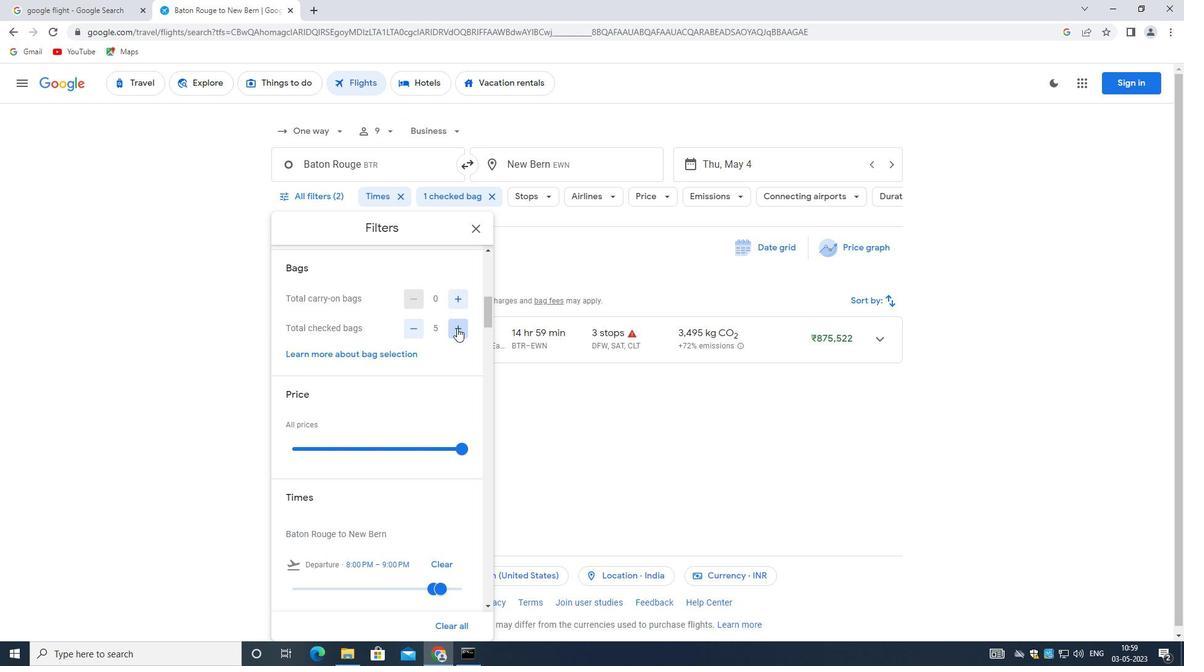 
Action: Mouse pressed left at (457, 328)
Screenshot: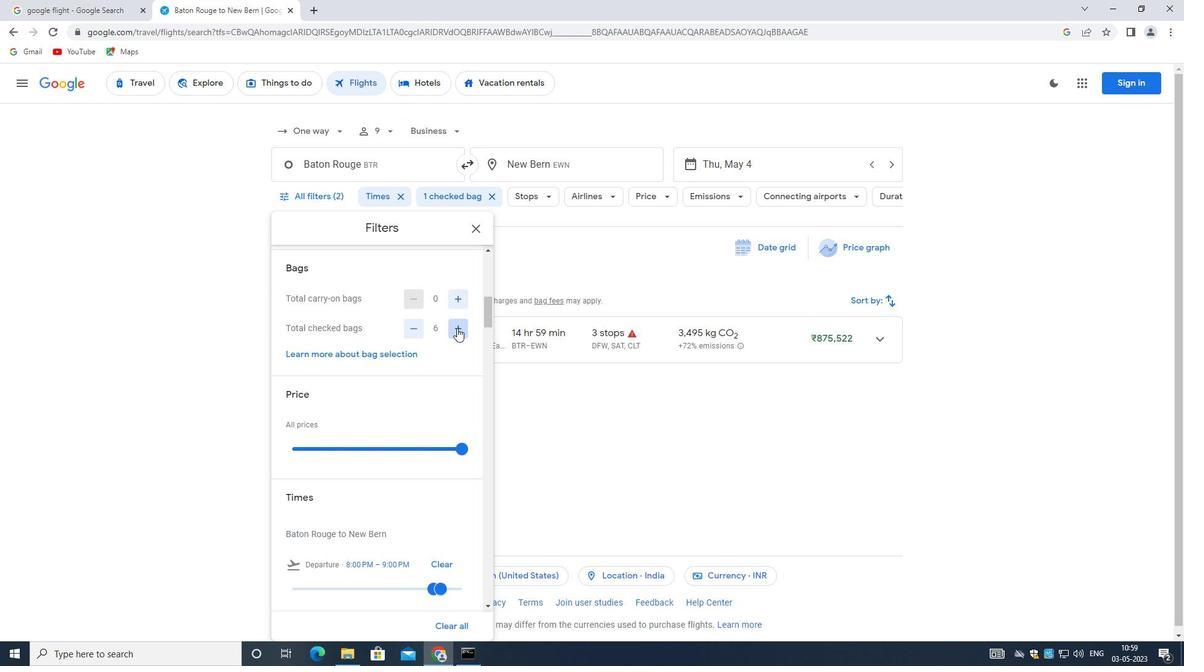 
Action: Mouse pressed left at (457, 328)
Screenshot: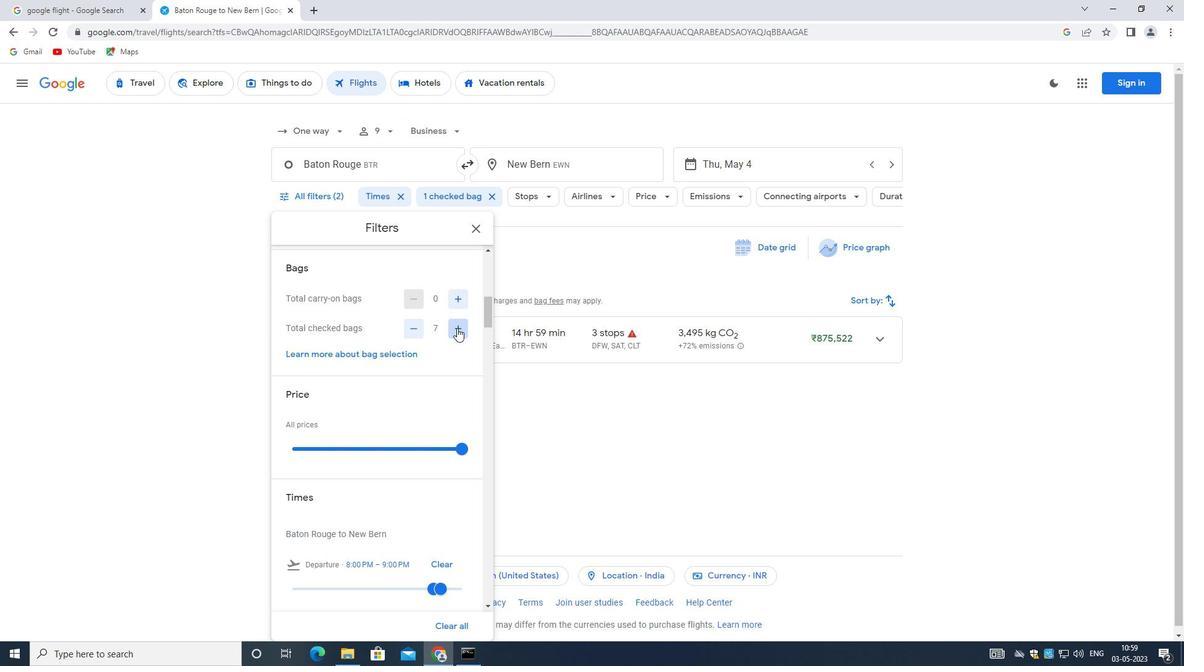 
Action: Mouse pressed left at (457, 328)
Screenshot: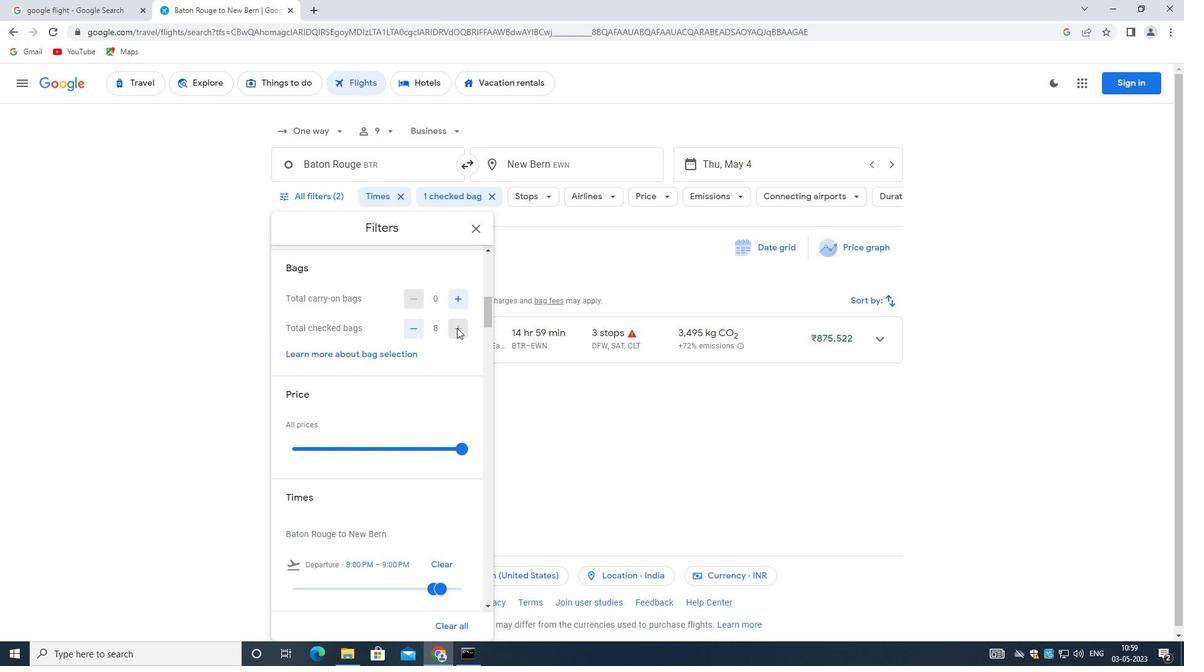 
Action: Mouse moved to (429, 398)
Screenshot: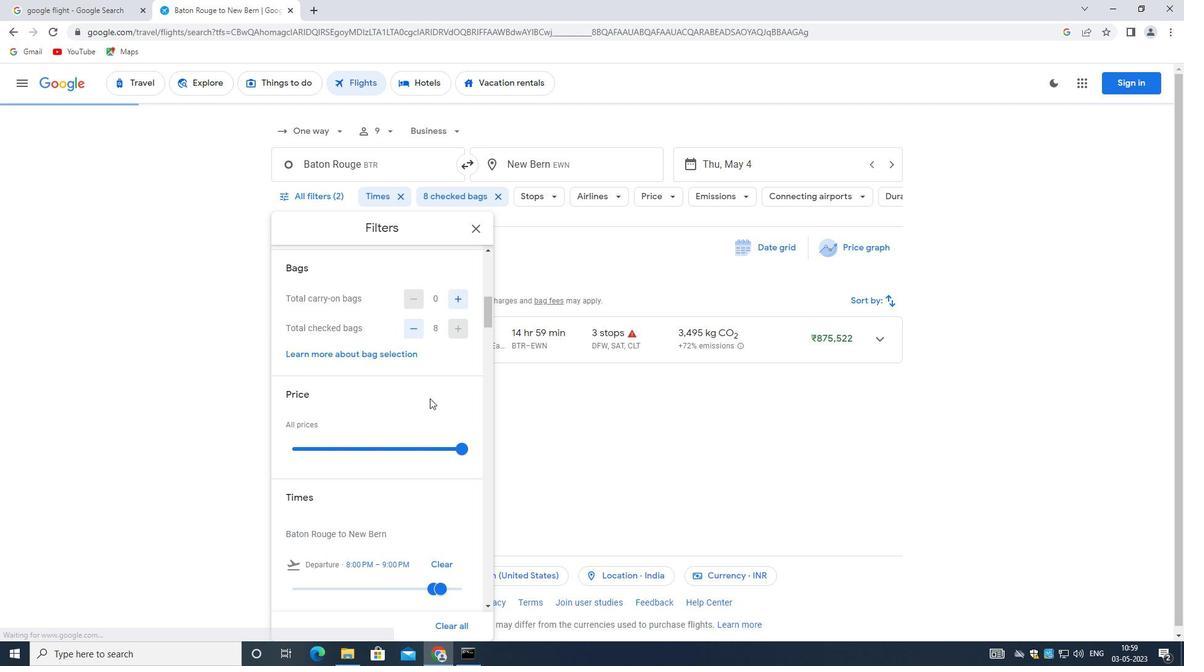 
Action: Mouse scrolled (429, 397) with delta (0, 0)
Screenshot: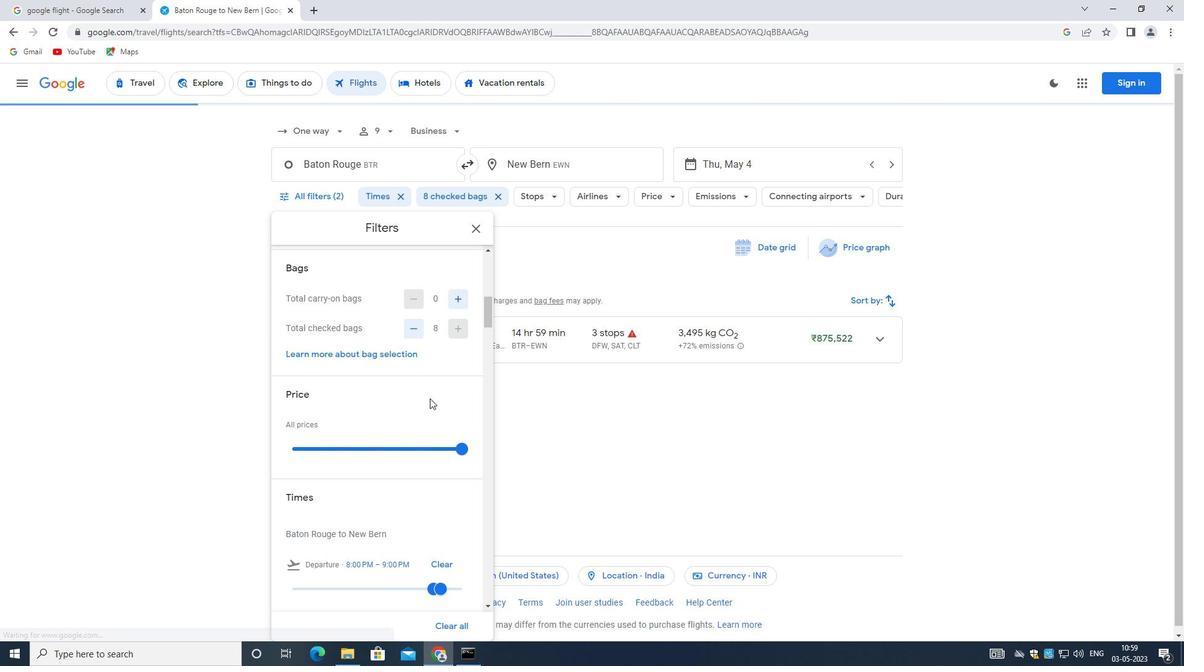 
Action: Mouse moved to (429, 399)
Screenshot: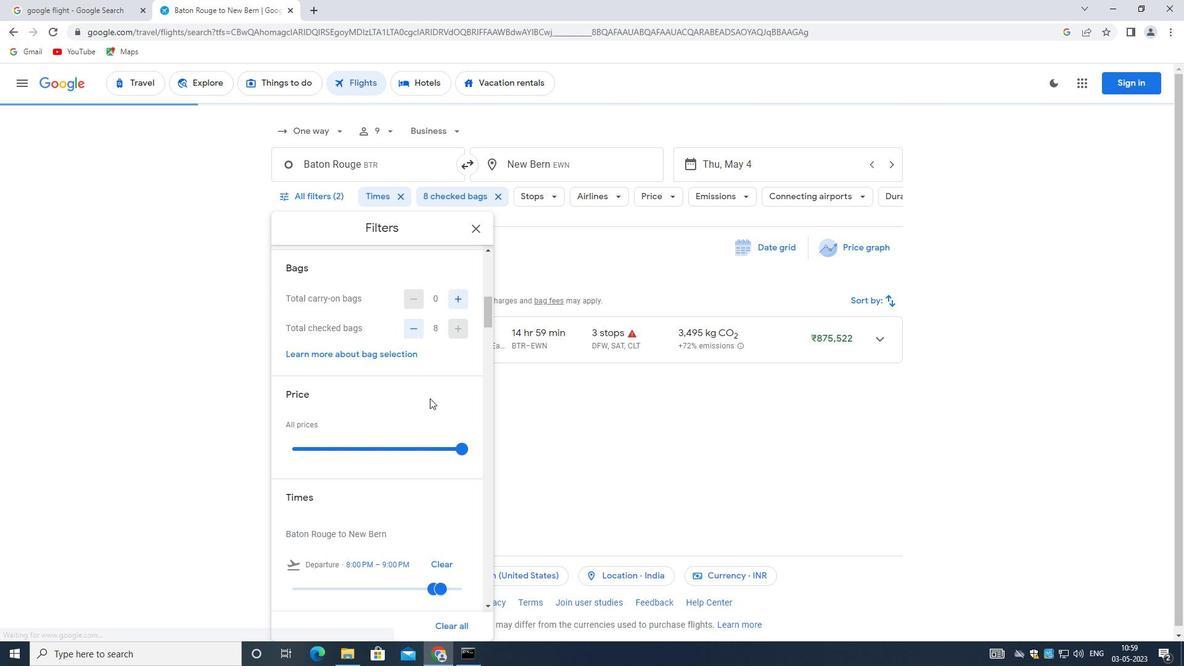 
Action: Mouse scrolled (429, 398) with delta (0, 0)
Screenshot: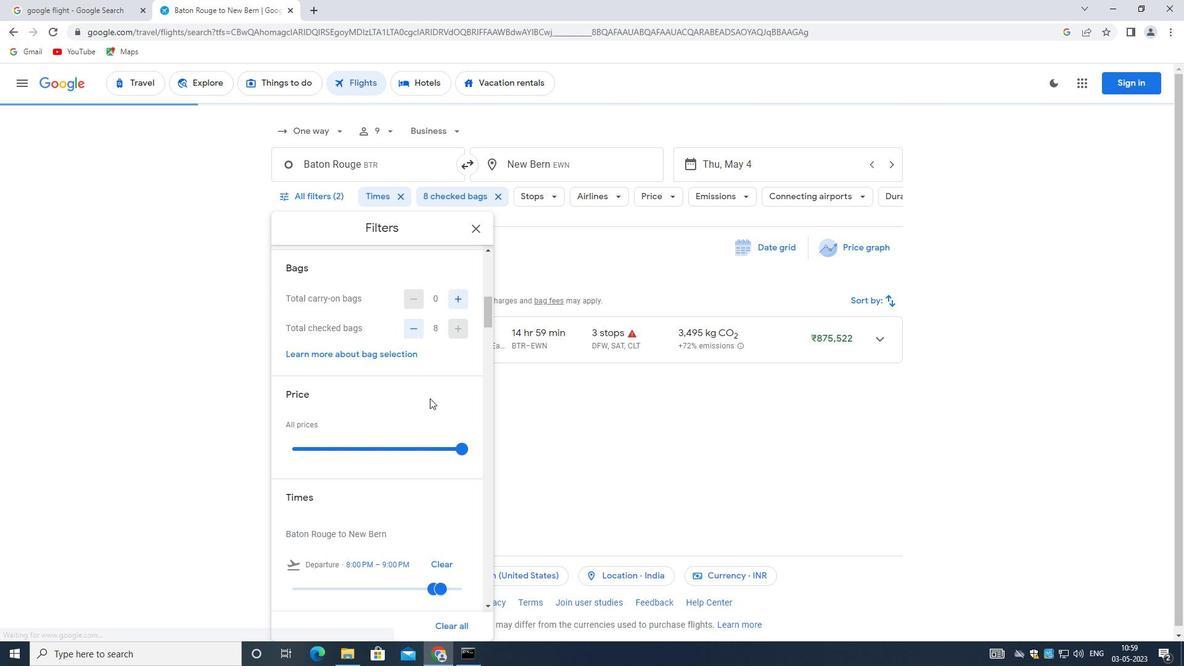 
Action: Mouse moved to (455, 325)
Screenshot: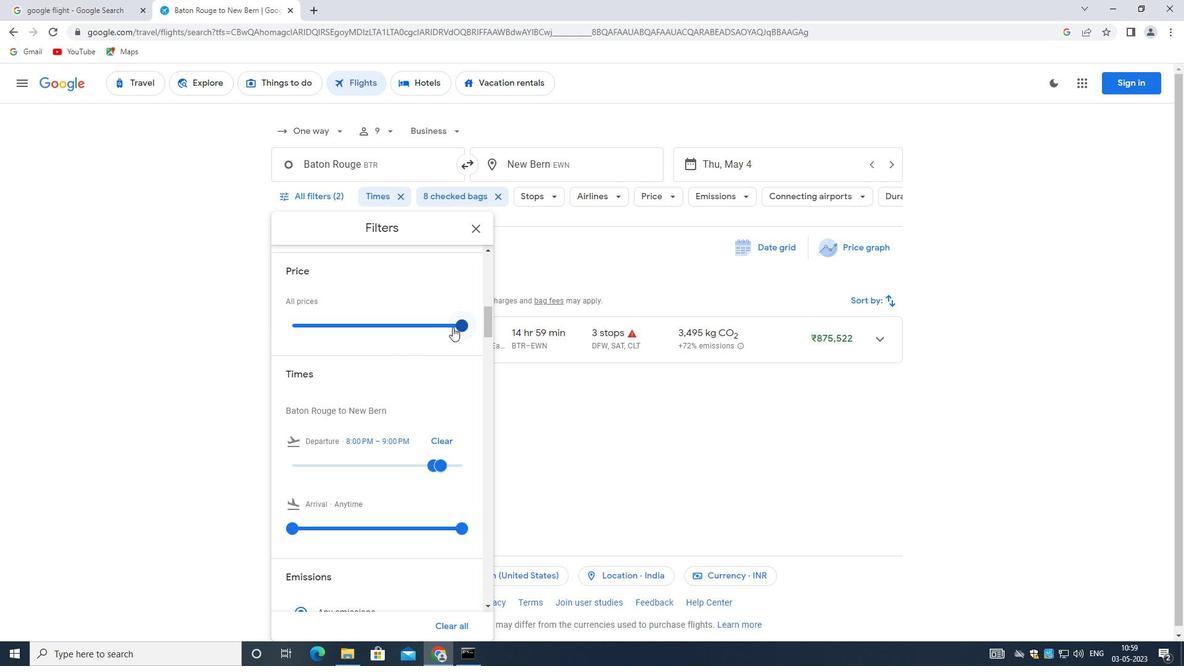 
Action: Mouse pressed left at (455, 325)
Screenshot: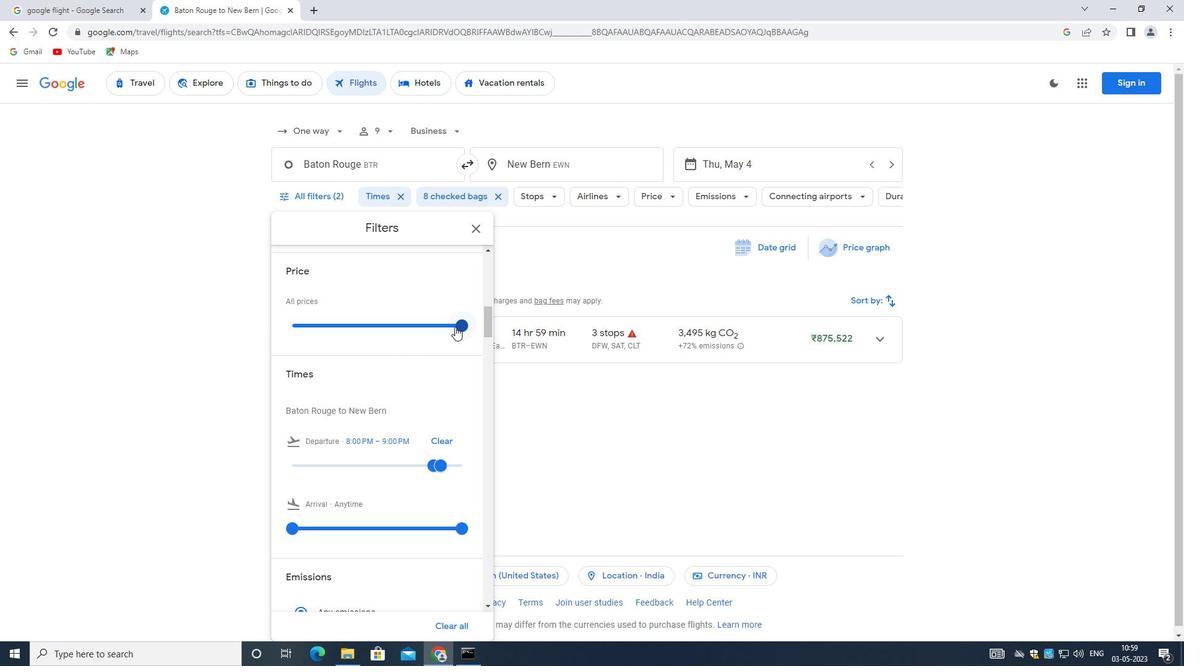 
Action: Mouse moved to (336, 324)
Screenshot: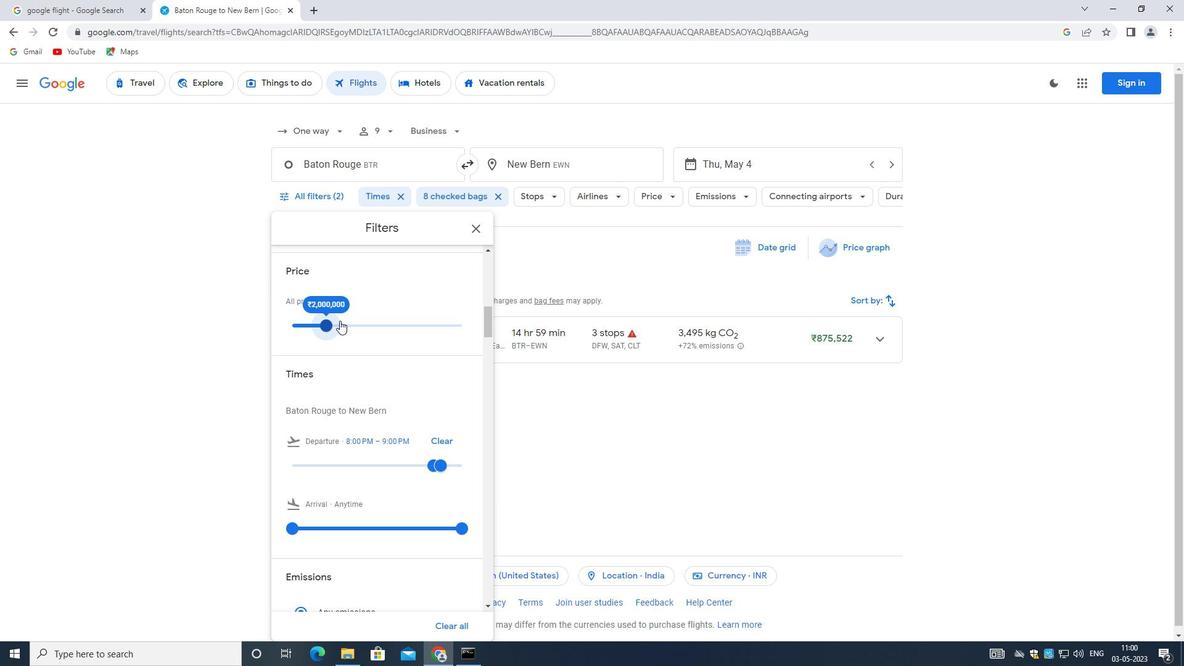 
Action: Mouse pressed left at (336, 324)
Screenshot: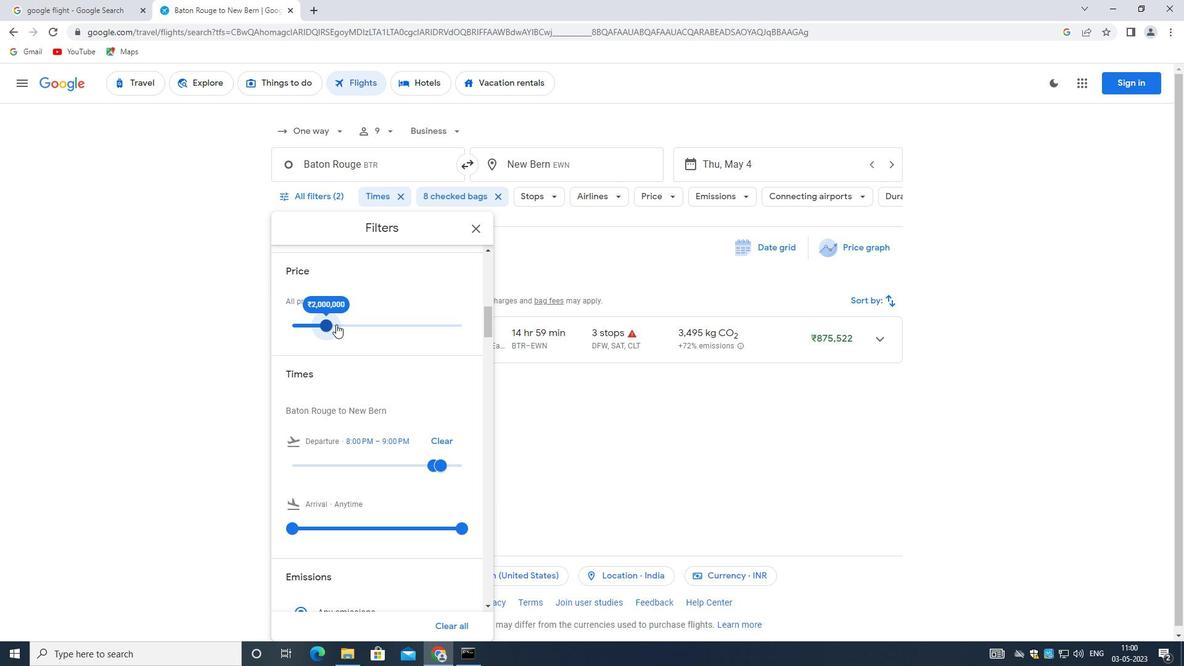 
Action: Mouse moved to (338, 323)
Screenshot: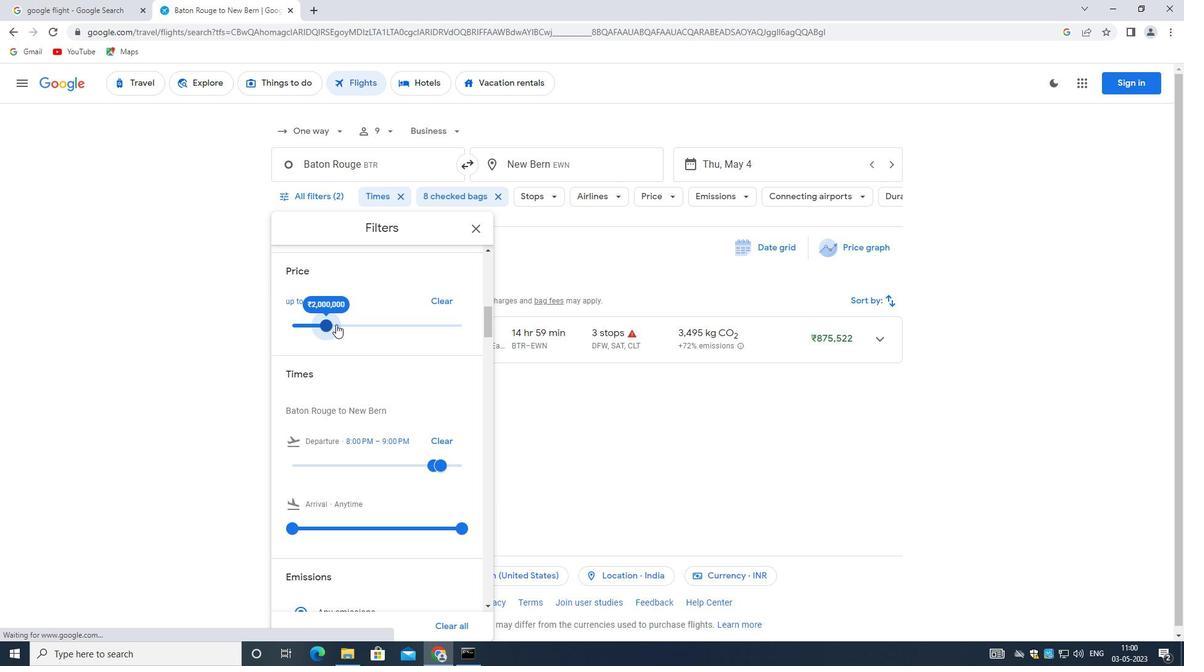 
Action: Mouse pressed left at (338, 323)
Screenshot: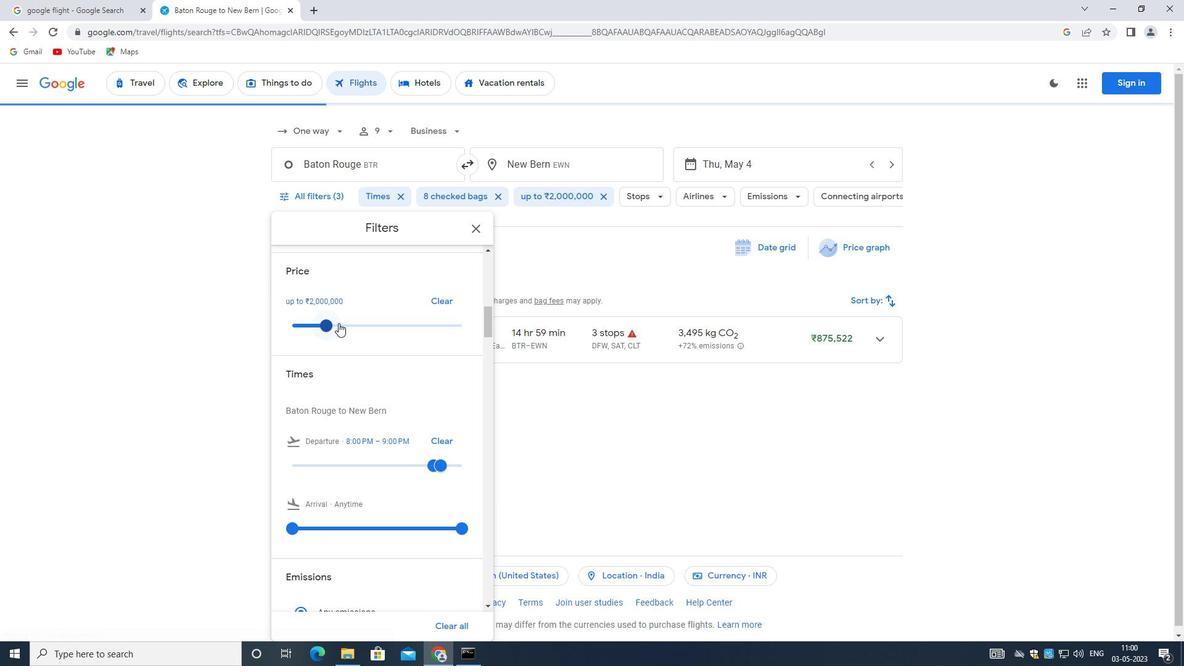 
Action: Mouse moved to (337, 325)
Screenshot: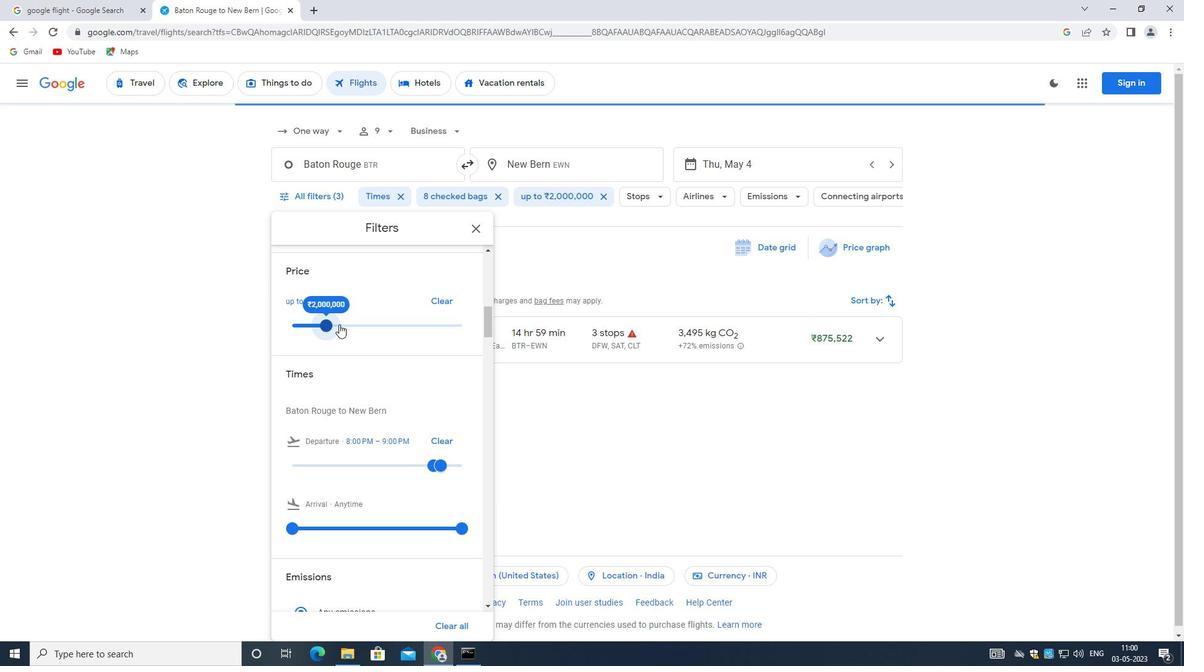 
Action: Mouse pressed left at (337, 325)
Screenshot: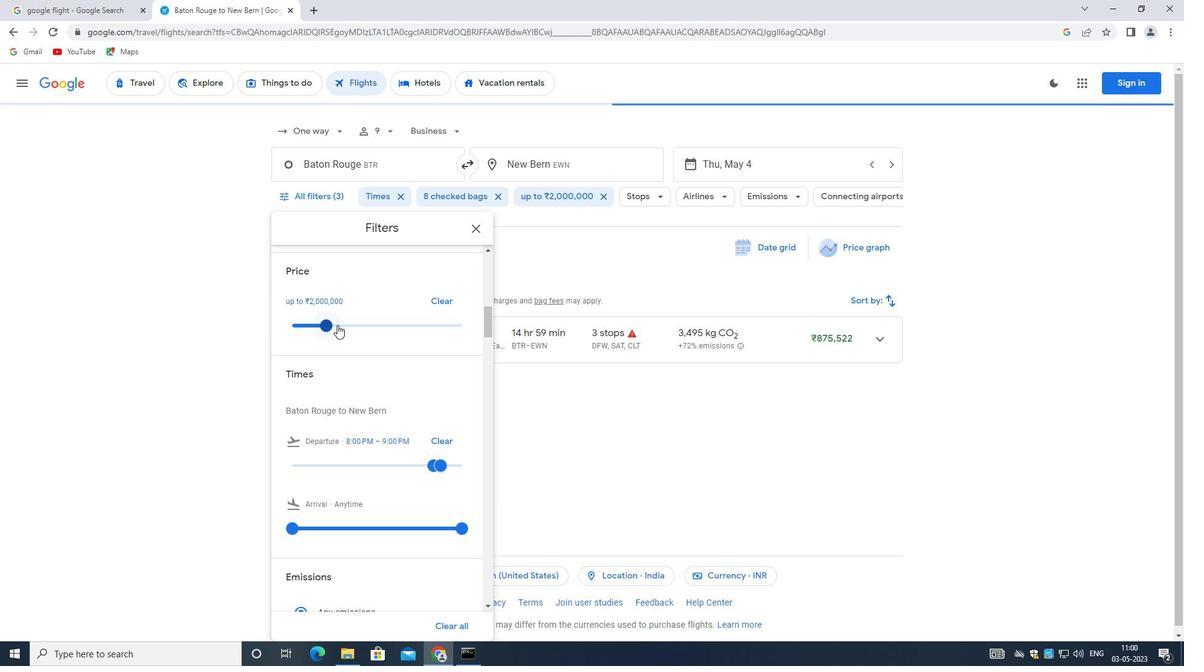 
Action: Mouse moved to (322, 323)
Screenshot: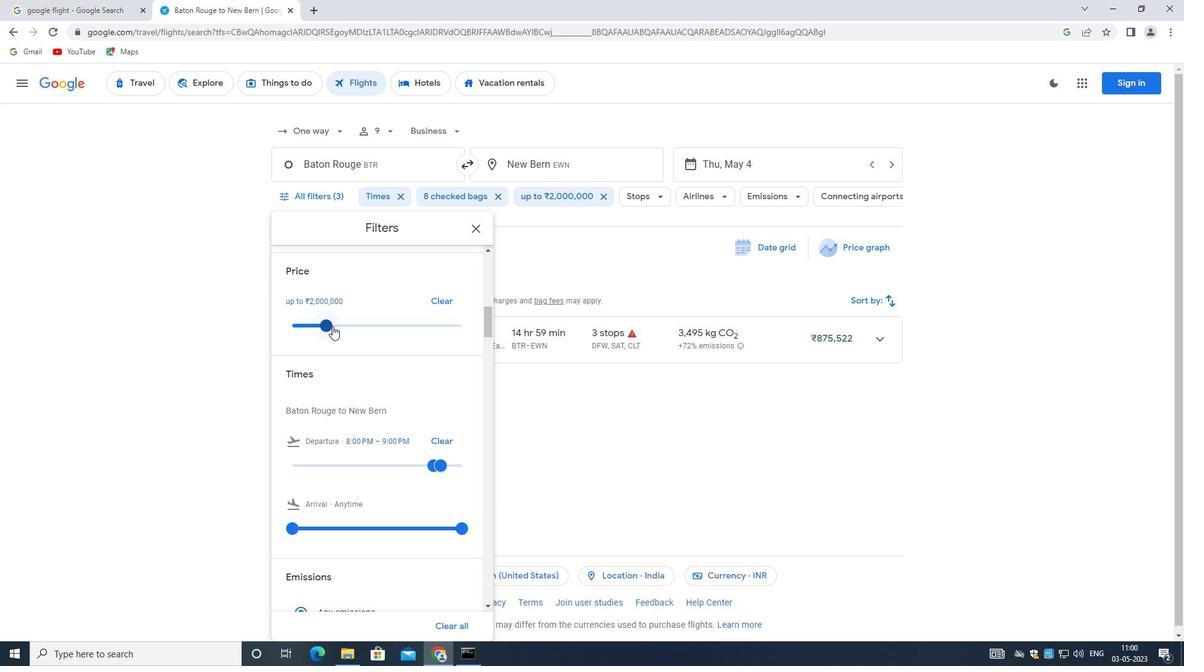 
Action: Mouse pressed left at (322, 323)
Screenshot: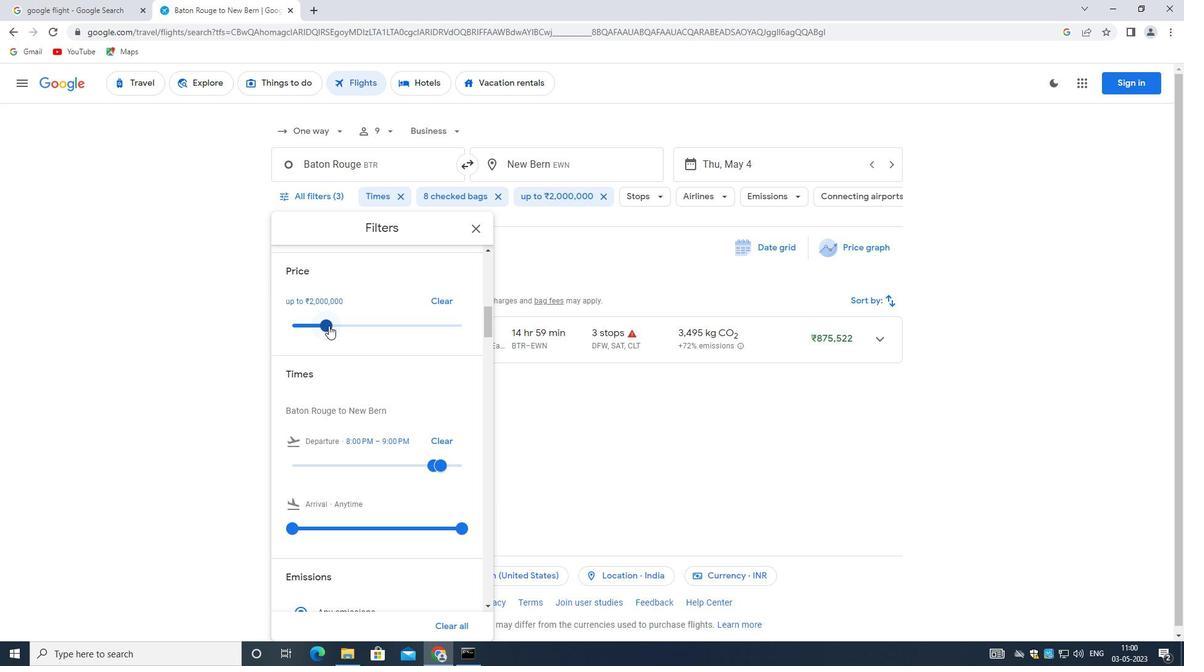 
Action: Mouse moved to (326, 323)
Screenshot: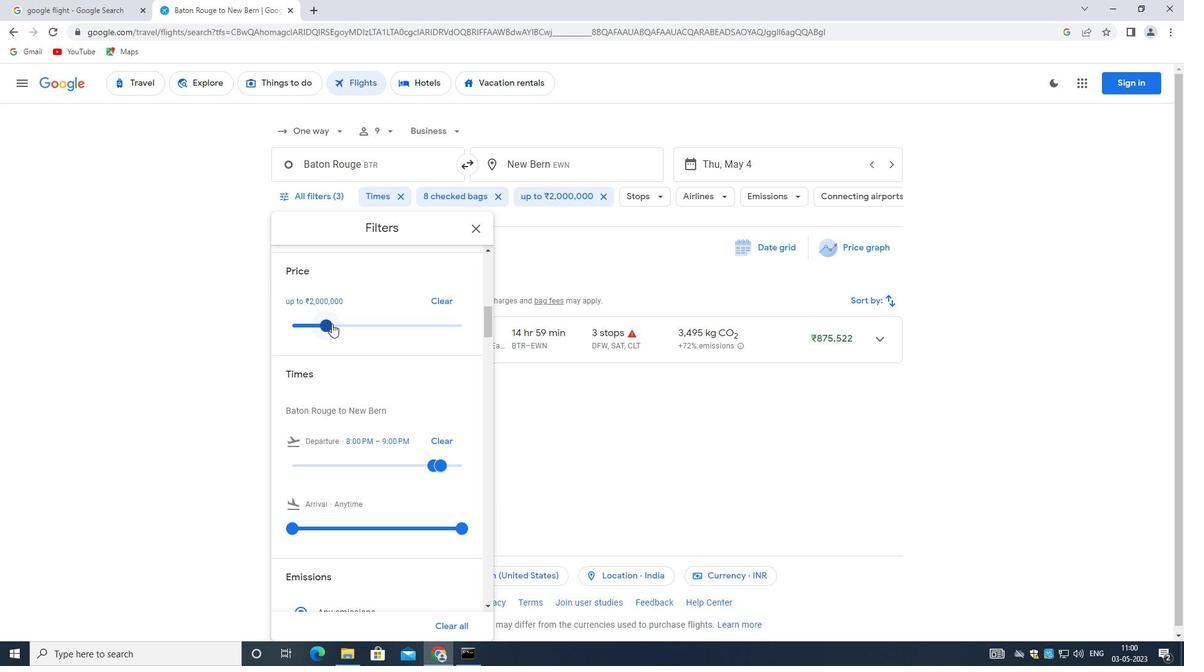 
Action: Mouse pressed left at (326, 323)
Screenshot: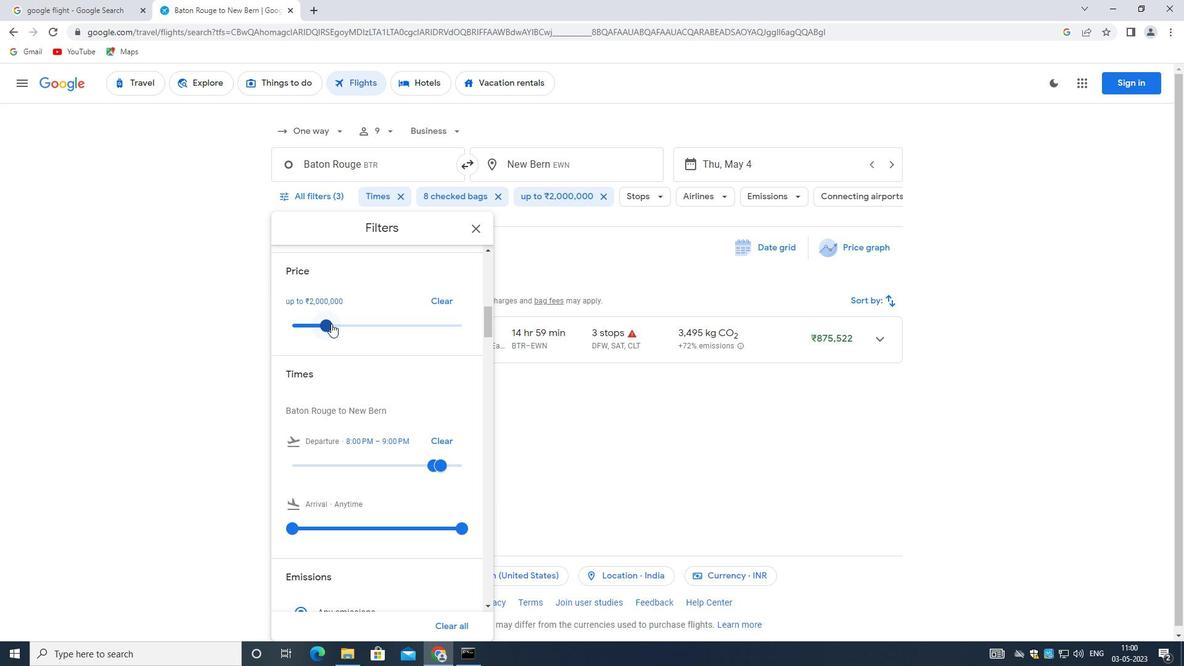 
Action: Mouse moved to (349, 326)
Screenshot: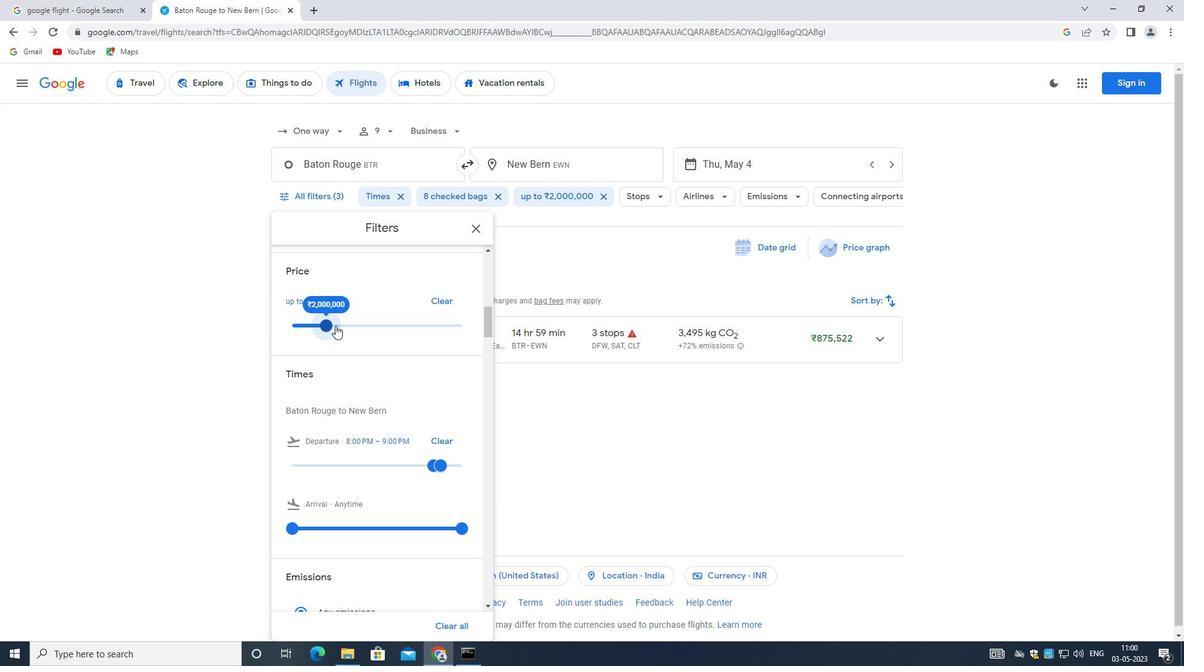 
Action: Mouse pressed left at (349, 326)
Screenshot: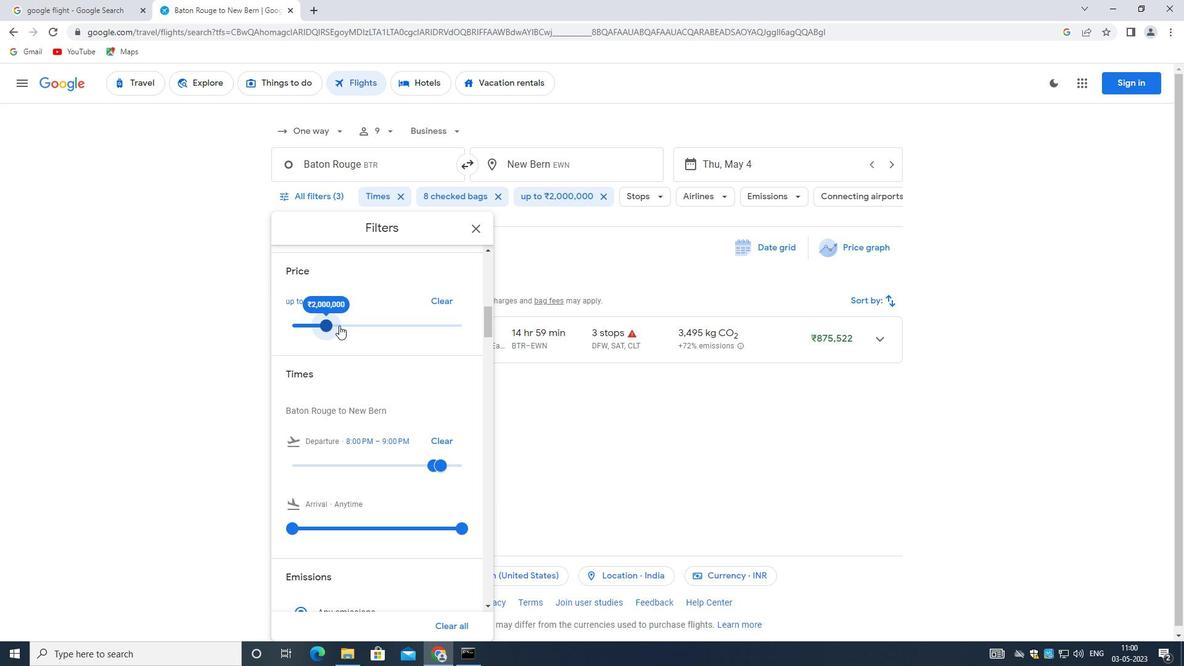 
Action: Mouse moved to (345, 324)
Screenshot: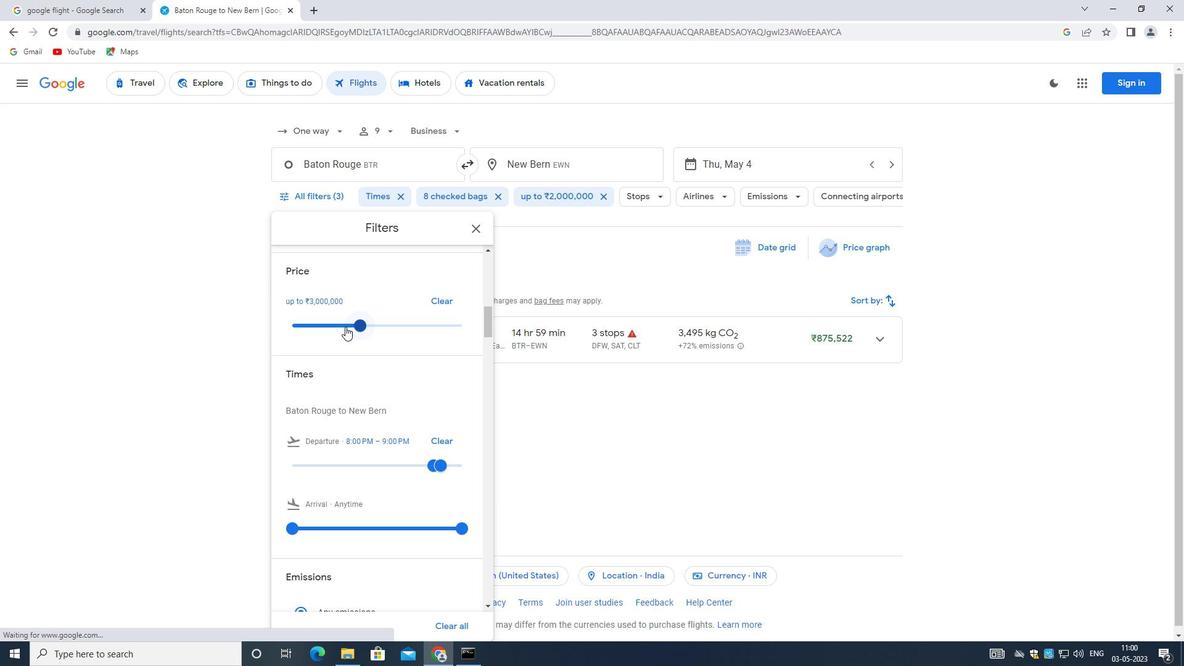 
Action: Mouse pressed left at (345, 324)
Screenshot: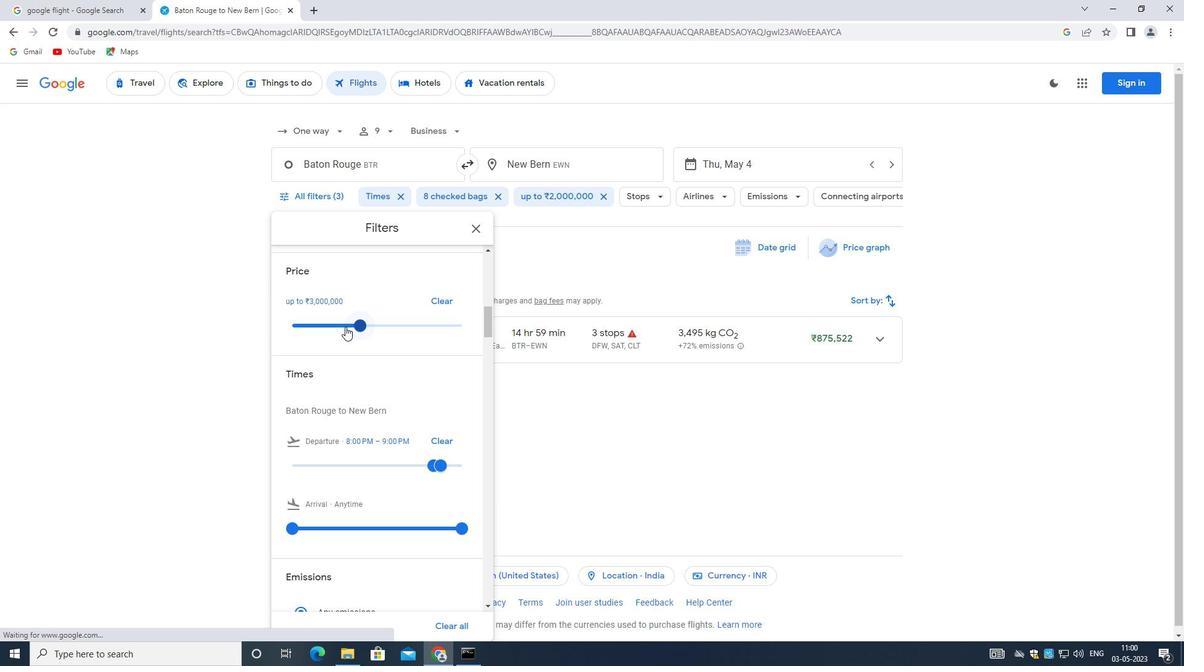 
Action: Mouse moved to (373, 328)
Screenshot: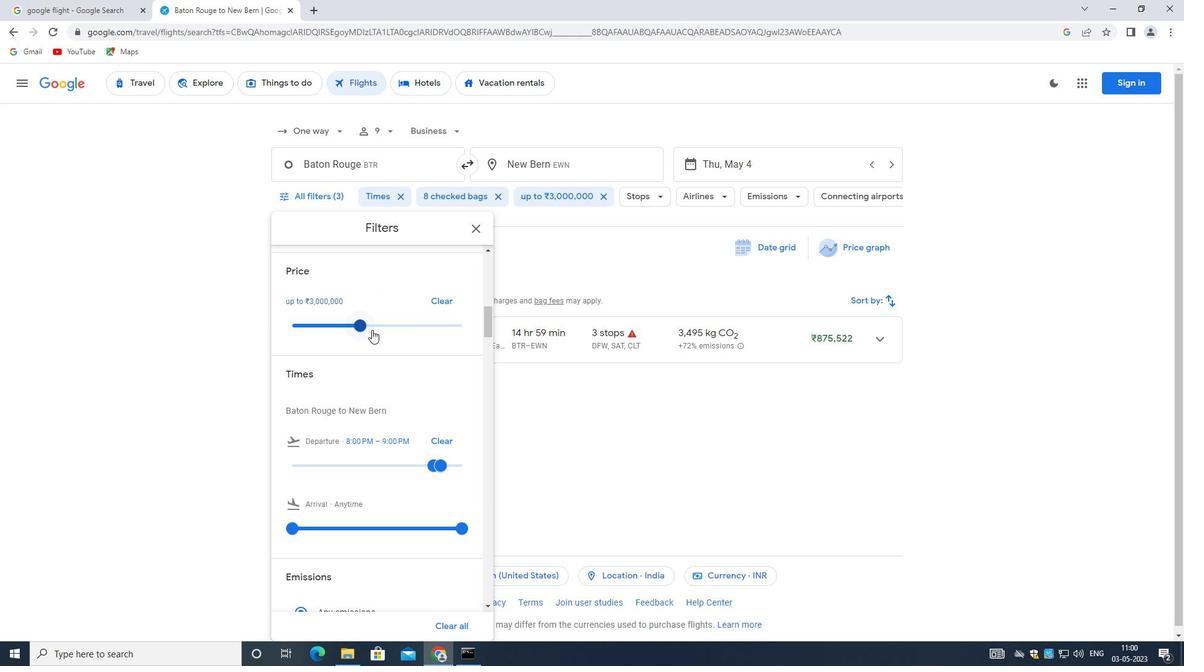 
Action: Mouse pressed left at (373, 328)
Screenshot: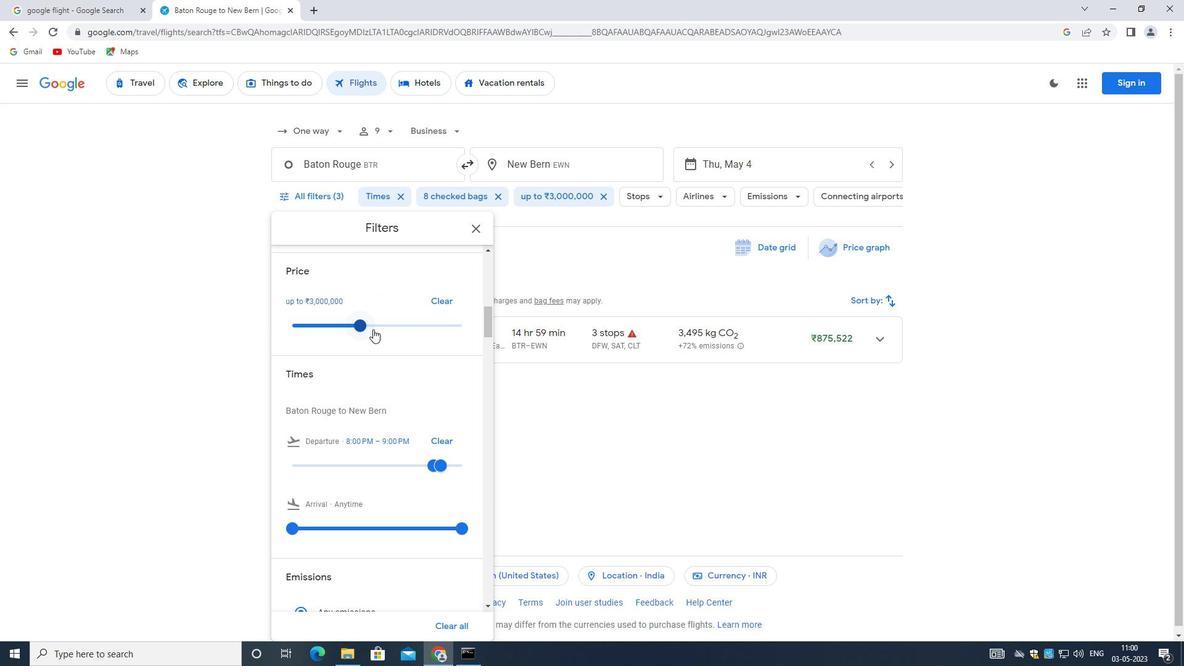 
Action: Mouse moved to (381, 325)
Screenshot: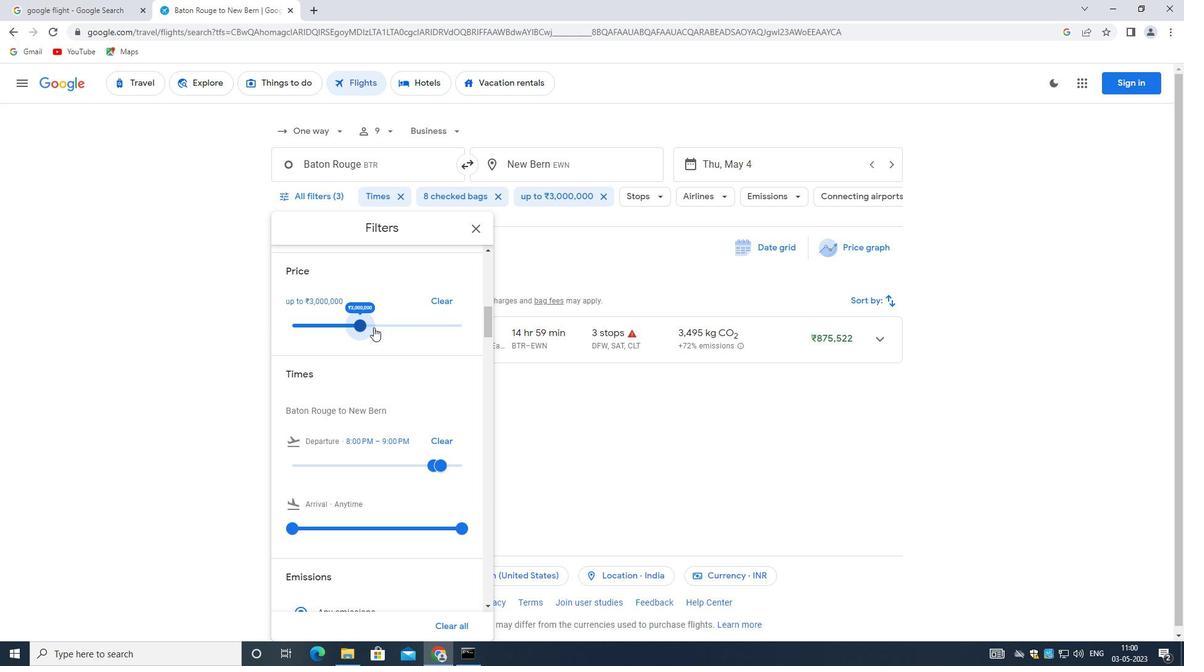 
Action: Mouse pressed left at (381, 325)
Screenshot: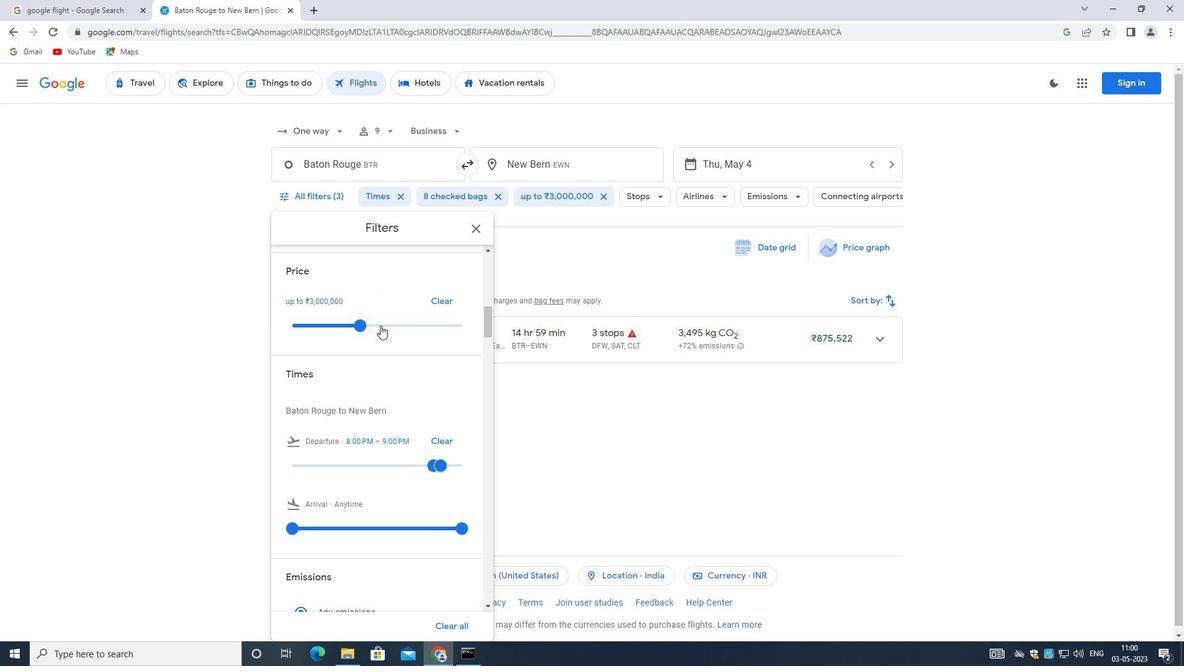 
Action: Mouse moved to (406, 325)
Screenshot: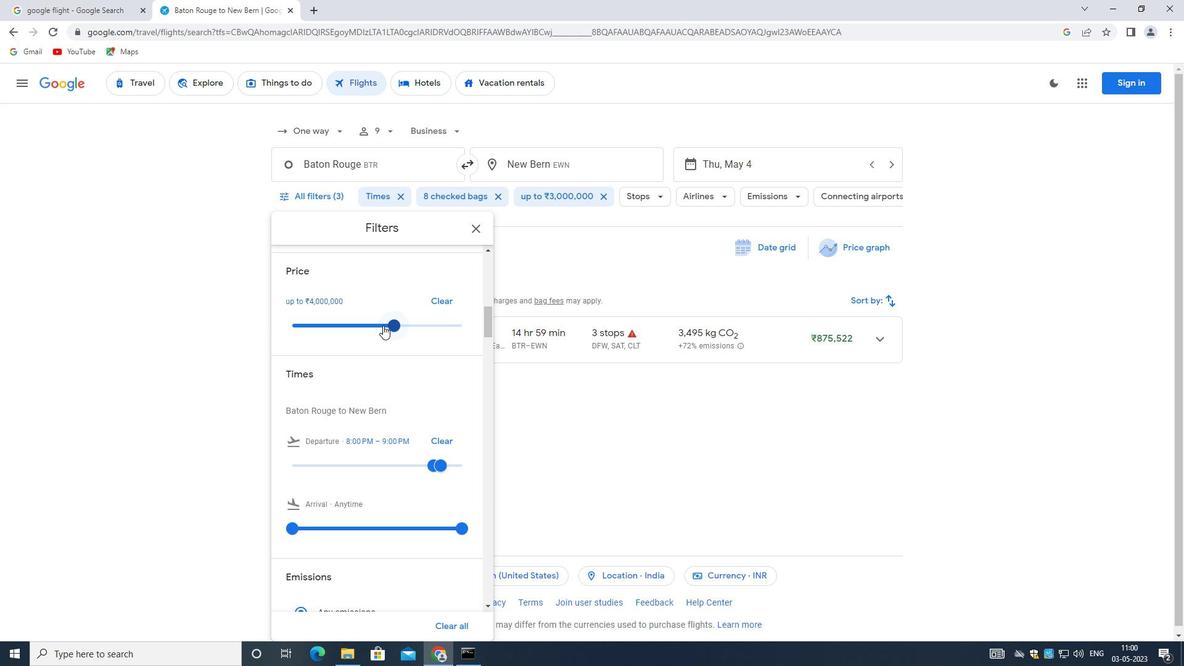 
Action: Mouse pressed left at (406, 325)
Screenshot: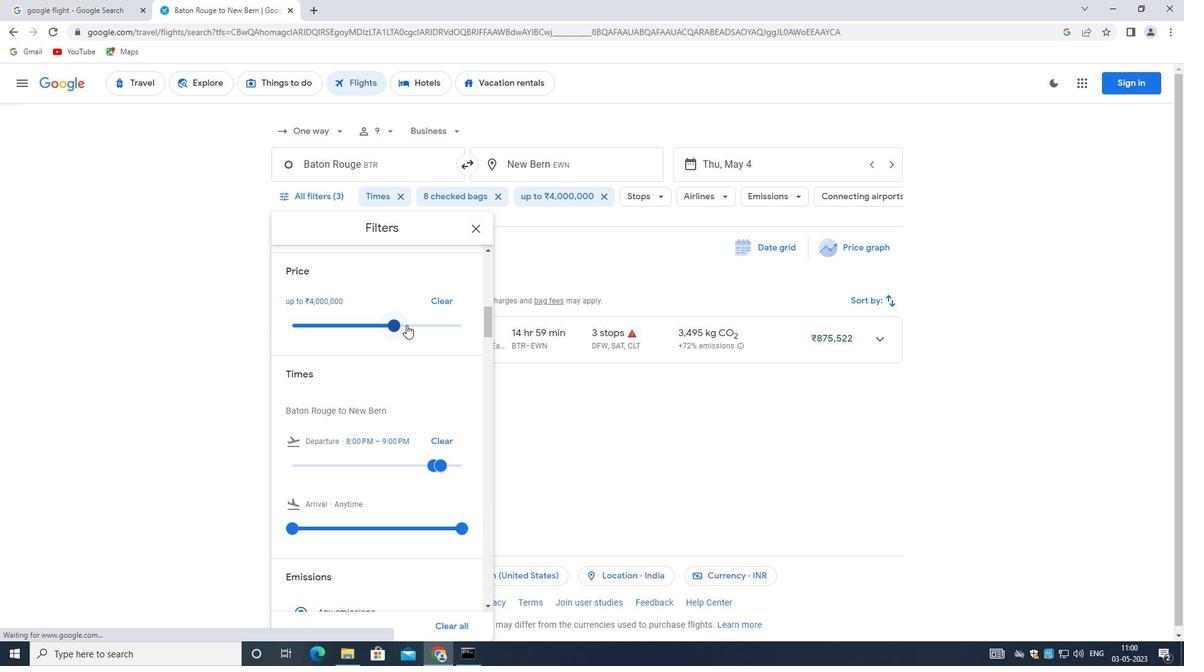 
Action: Mouse moved to (408, 324)
Screenshot: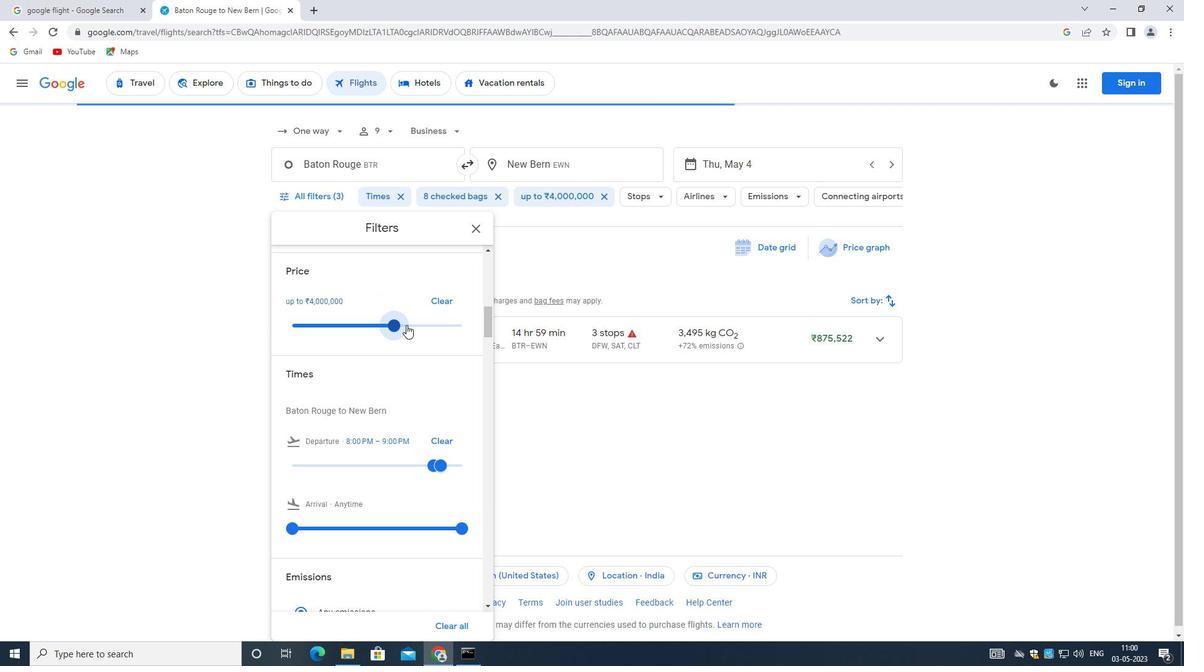 
Action: Mouse pressed left at (408, 324)
Screenshot: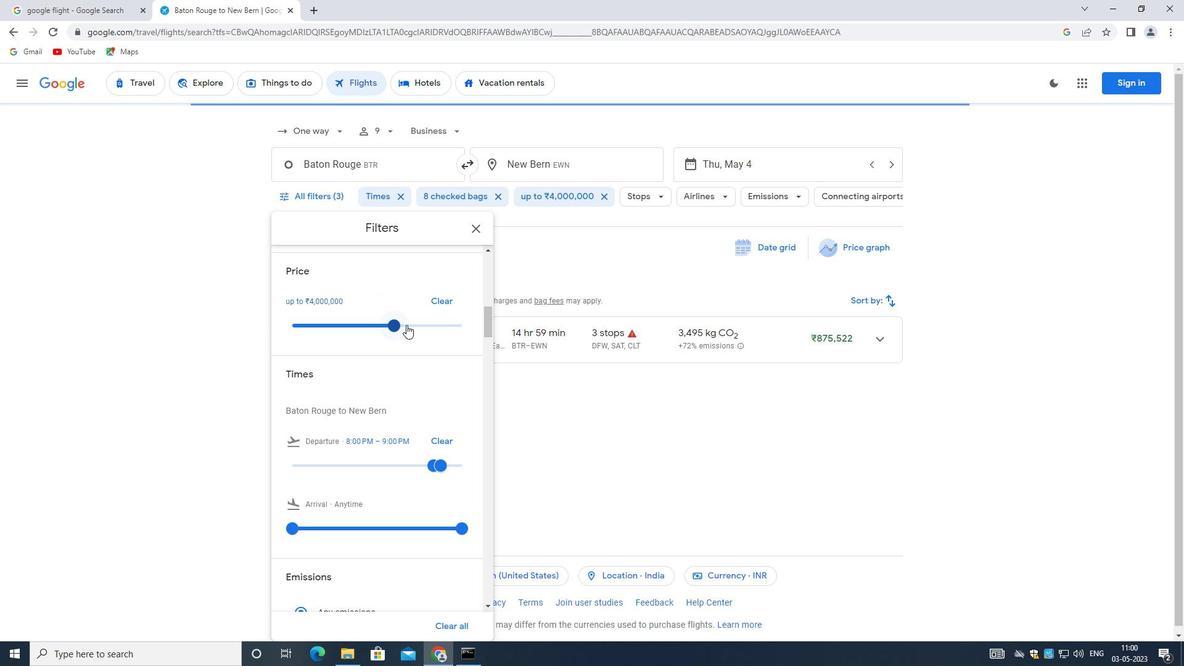 
Action: Mouse moved to (407, 325)
Screenshot: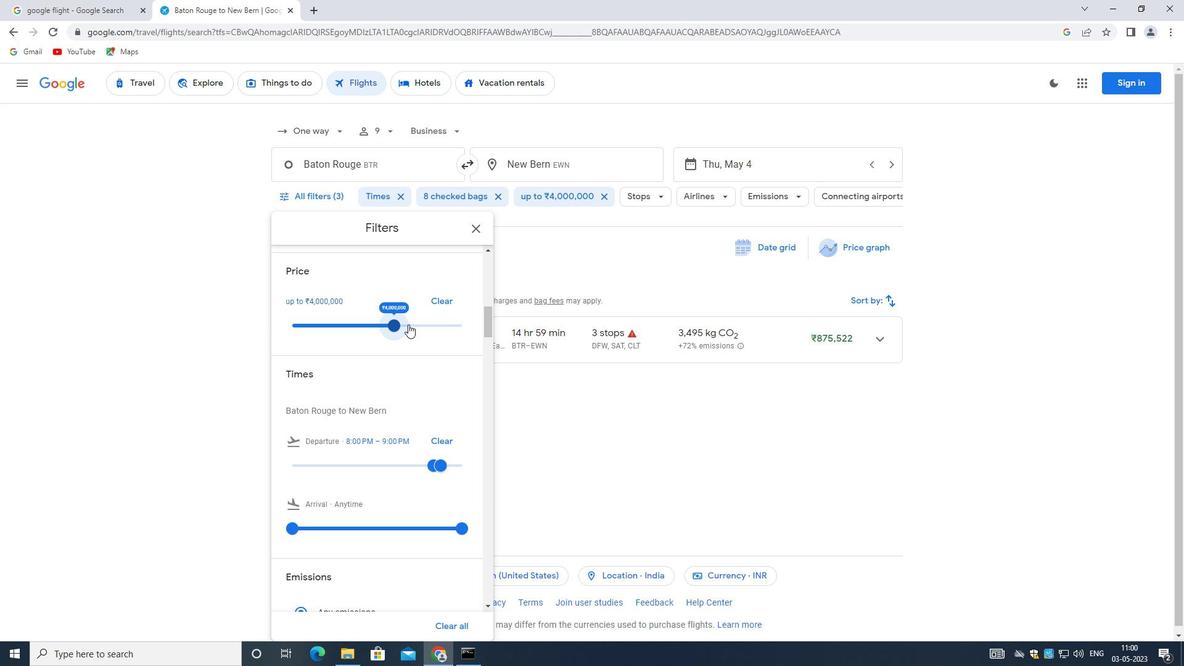 
Action: Mouse pressed left at (407, 325)
Screenshot: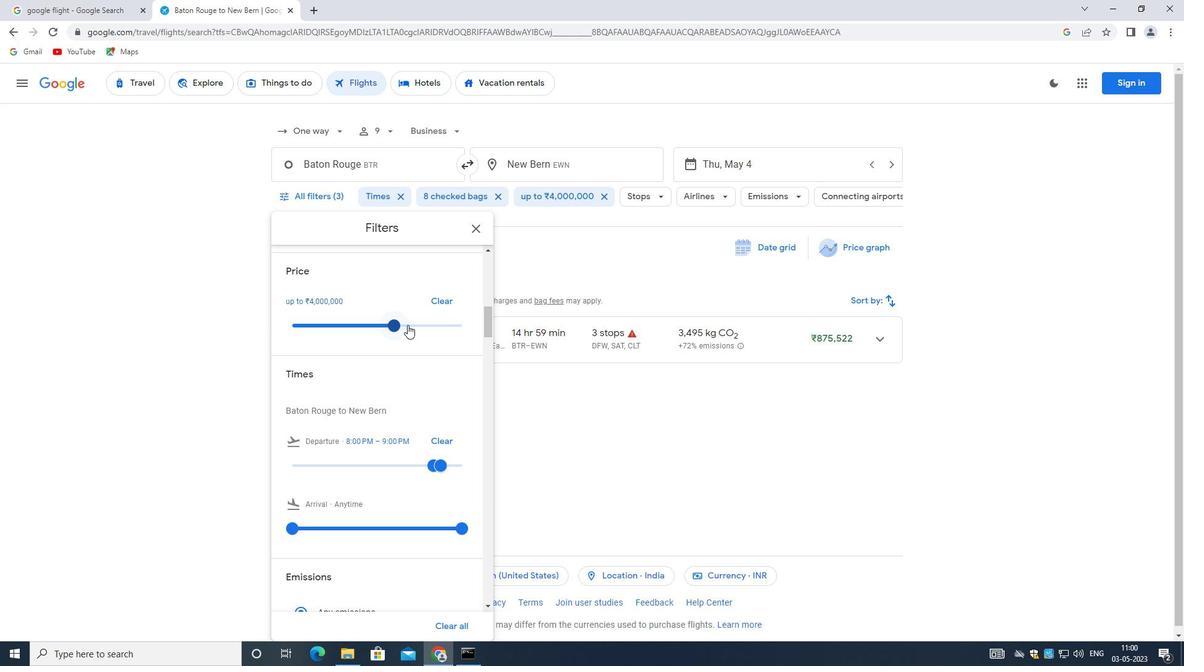 
Action: Mouse moved to (407, 325)
Screenshot: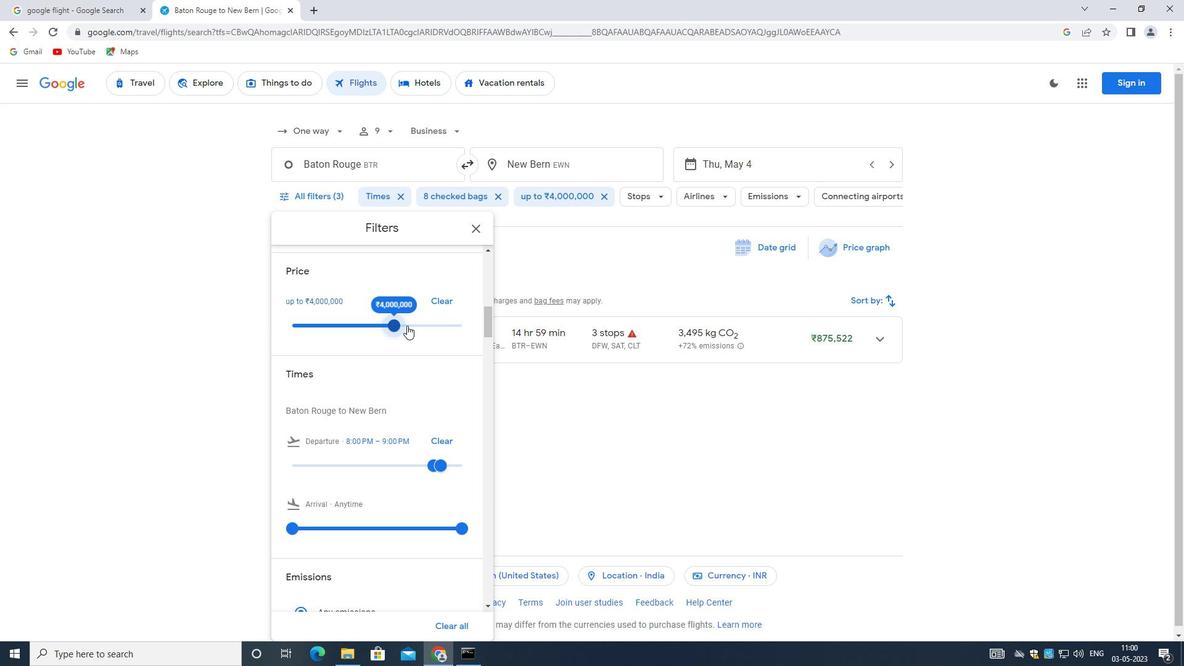 
Action: Mouse pressed left at (407, 325)
Screenshot: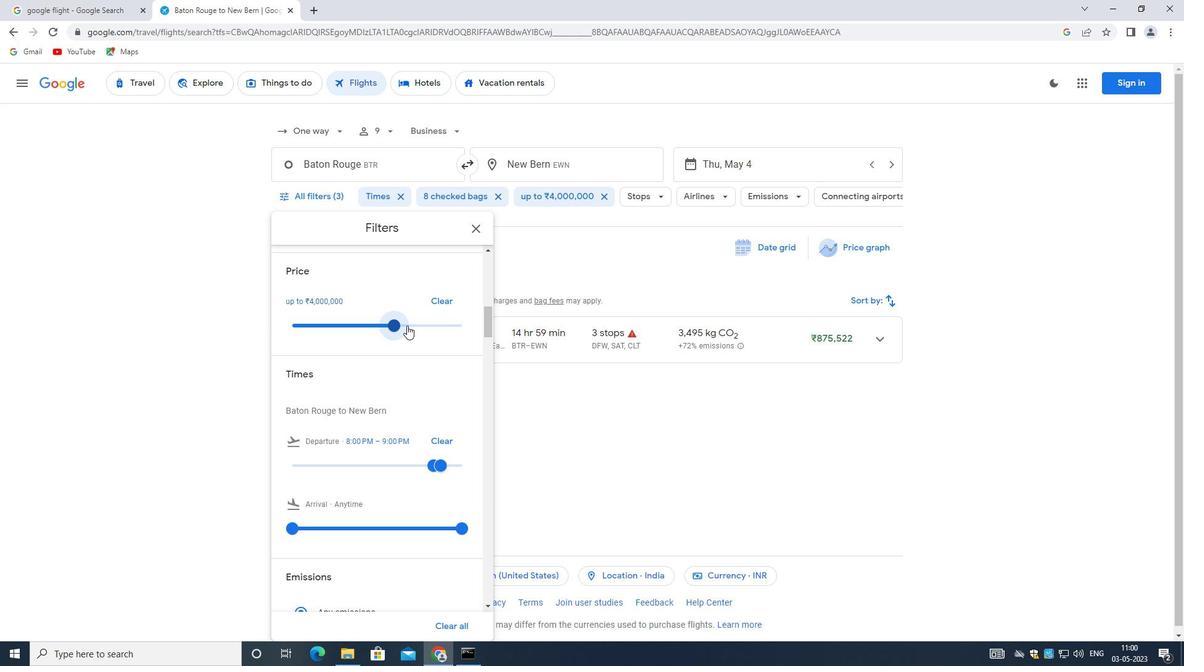 
Action: Mouse moved to (402, 326)
Screenshot: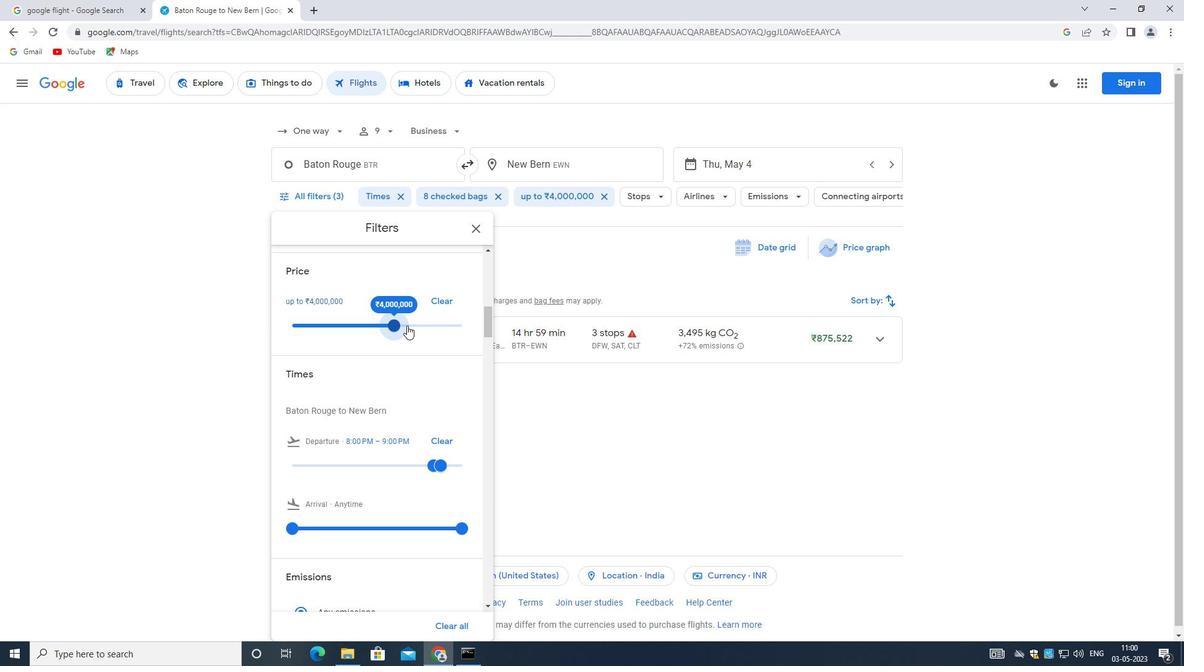 
Action: Mouse pressed left at (402, 326)
Screenshot: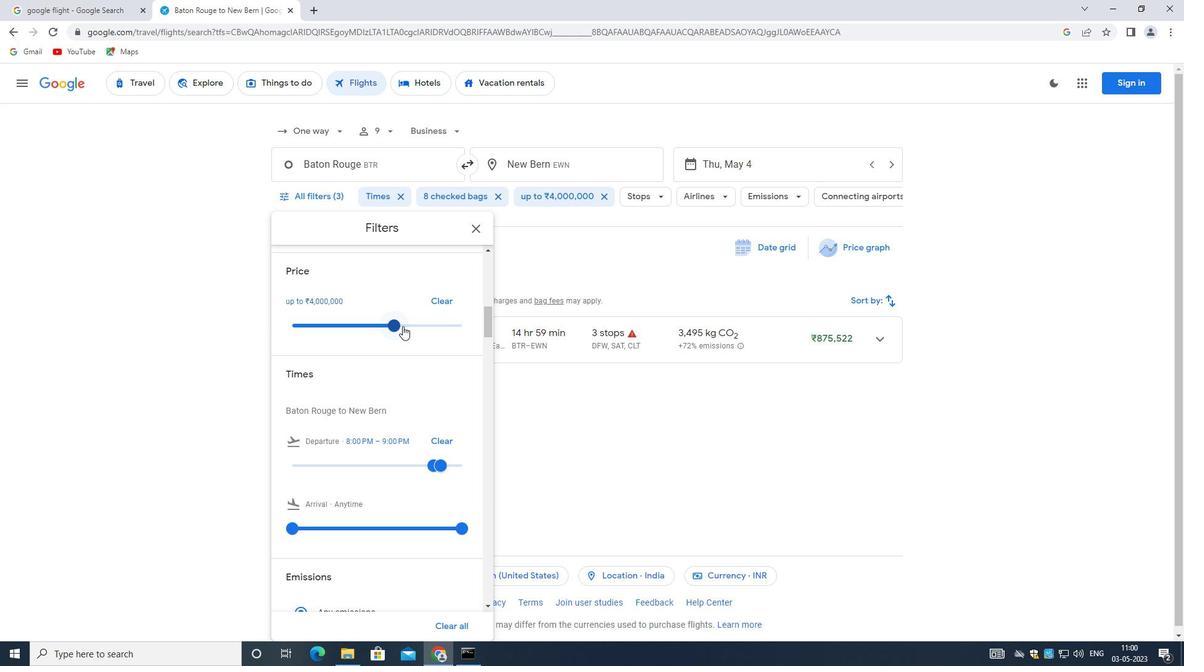 
Action: Mouse moved to (392, 325)
Screenshot: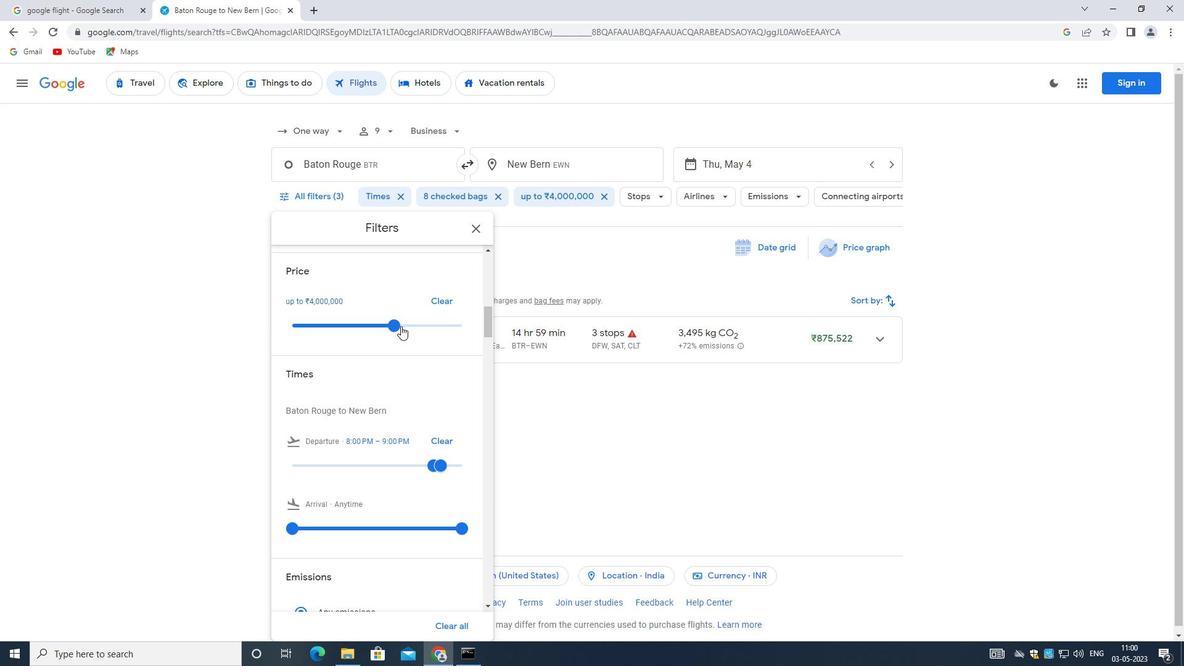 
Action: Mouse pressed left at (392, 325)
Screenshot: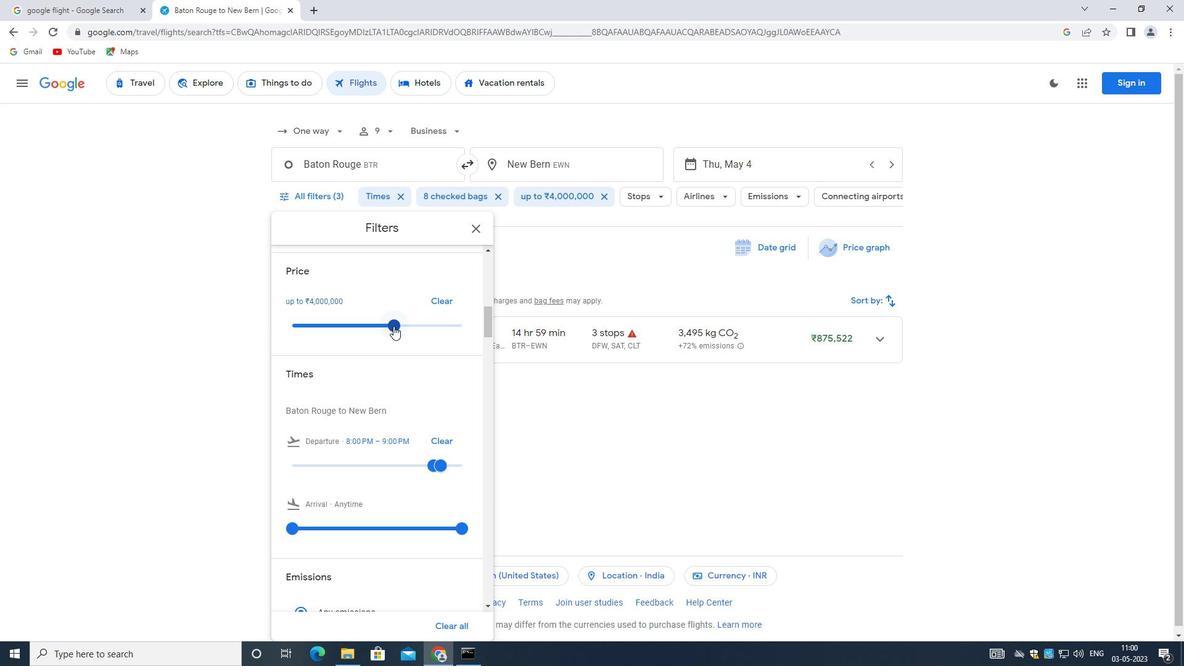 
Action: Mouse moved to (394, 325)
Screenshot: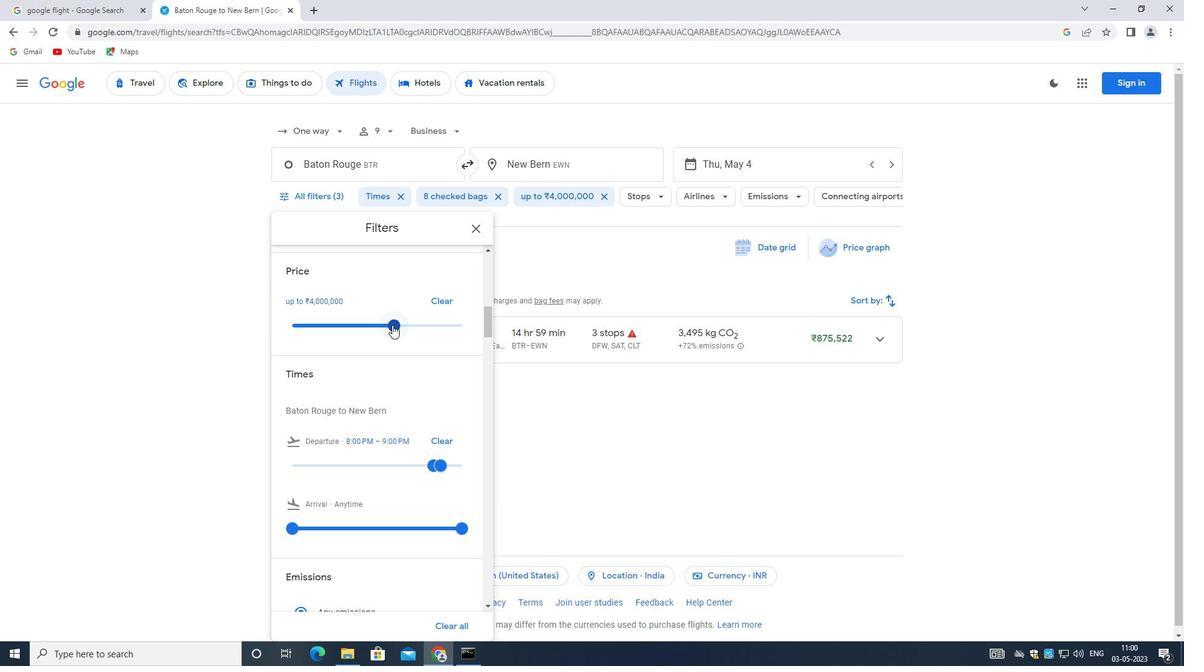 
Action: Mouse pressed left at (394, 325)
Screenshot: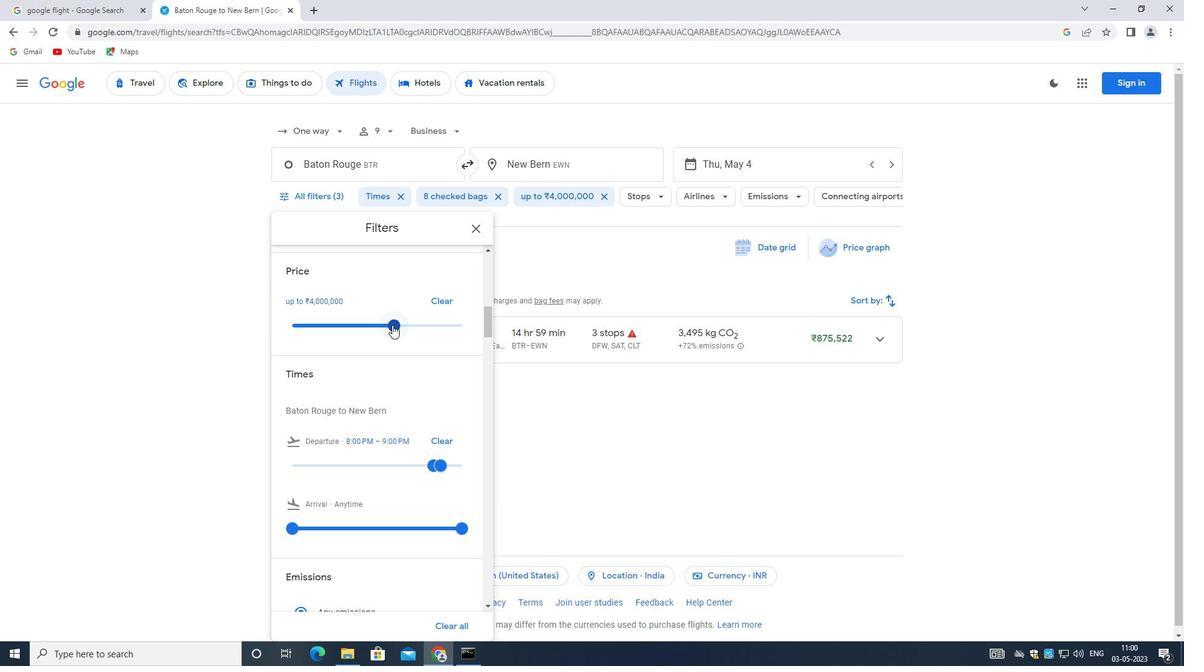 
Action: Mouse moved to (426, 388)
Screenshot: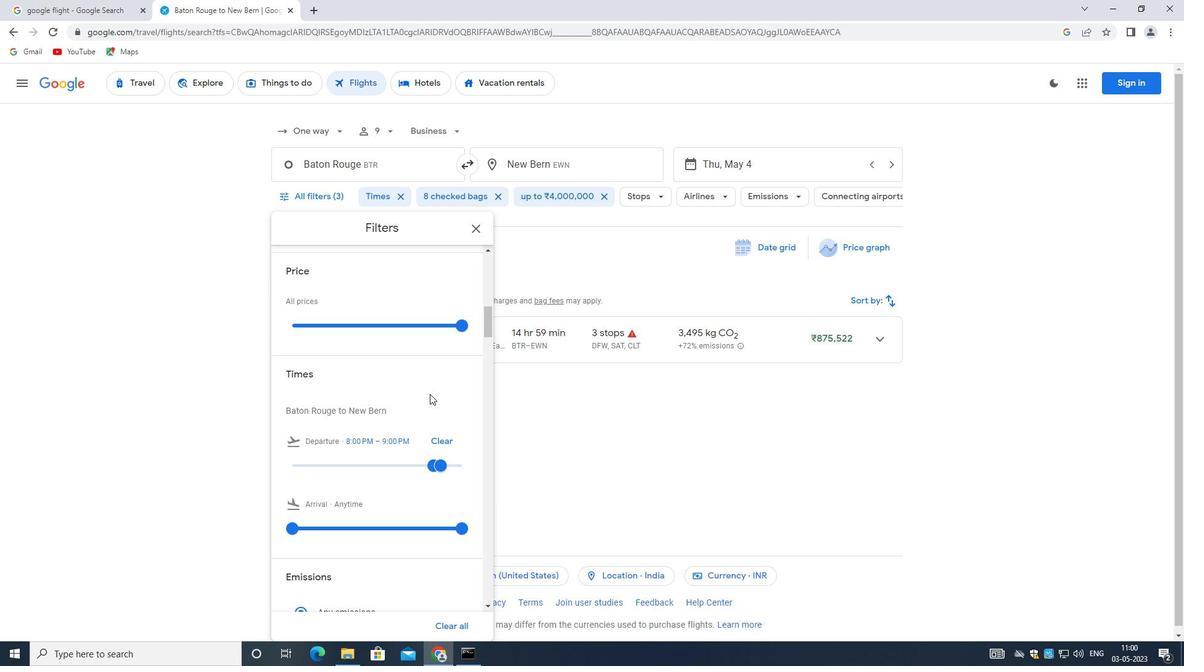 
Action: Mouse scrolled (426, 387) with delta (0, 0)
Screenshot: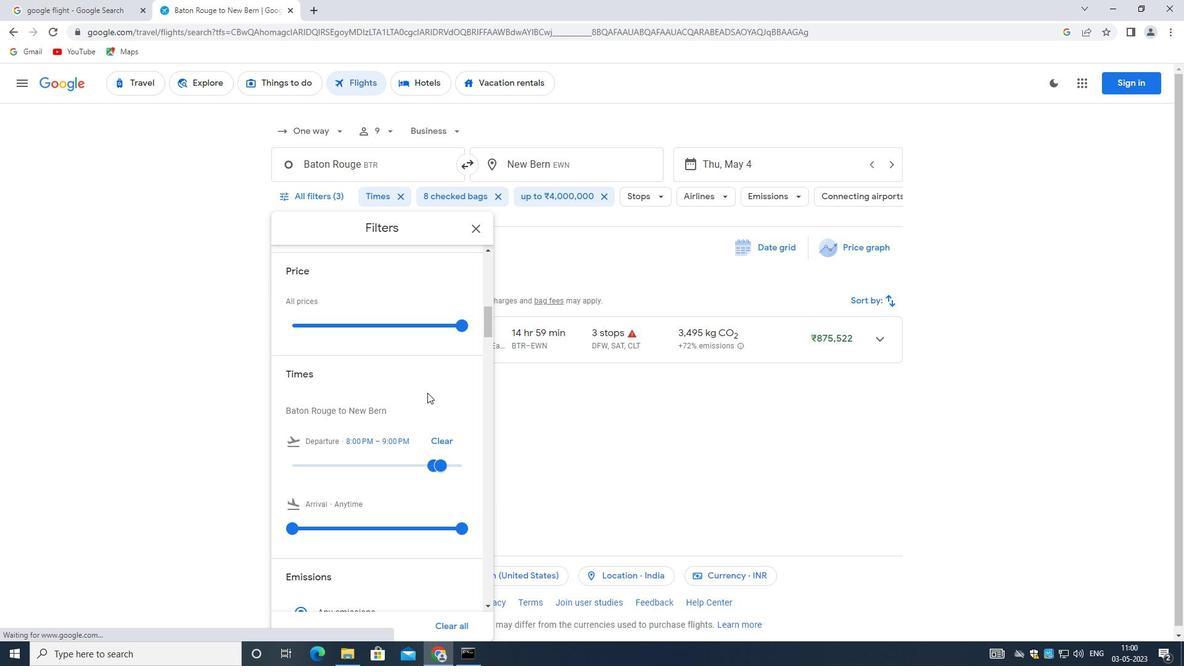 
Action: Mouse scrolled (426, 387) with delta (0, 0)
Screenshot: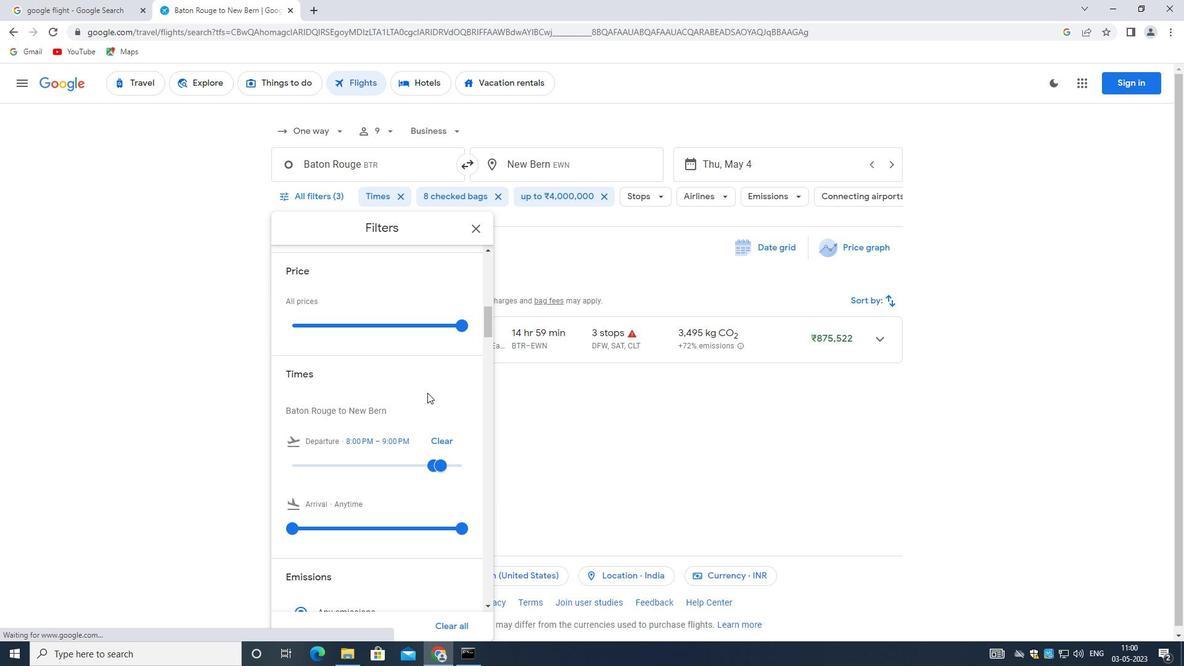 
Action: Mouse moved to (450, 402)
Screenshot: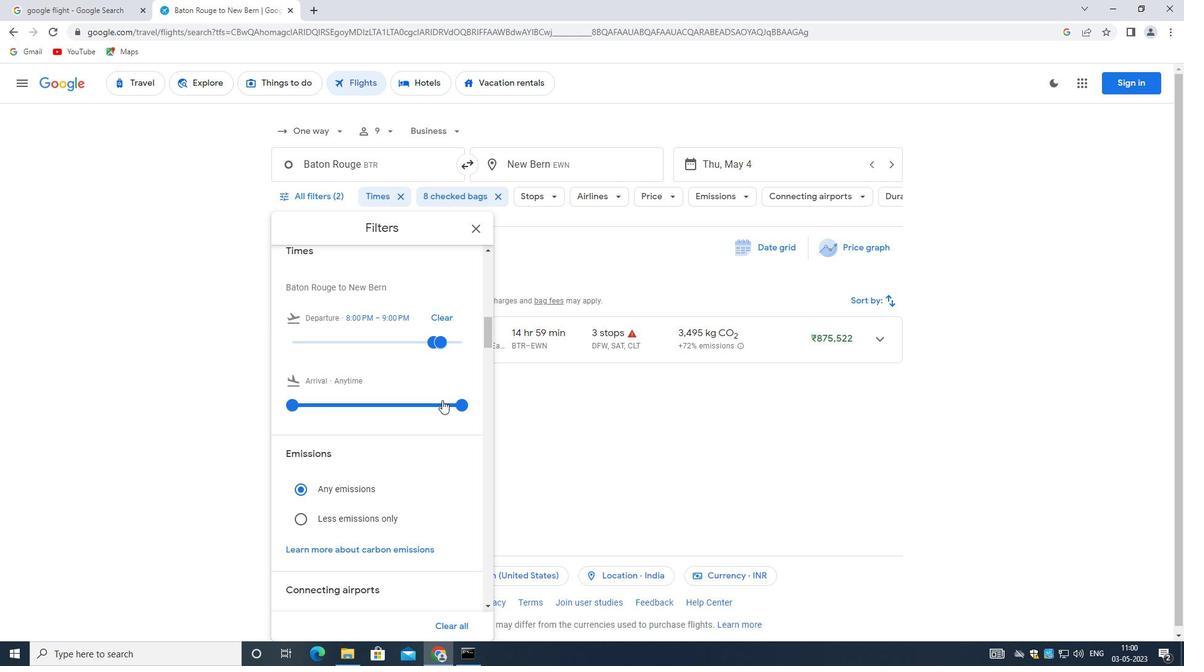 
Action: Mouse pressed left at (450, 402)
Screenshot: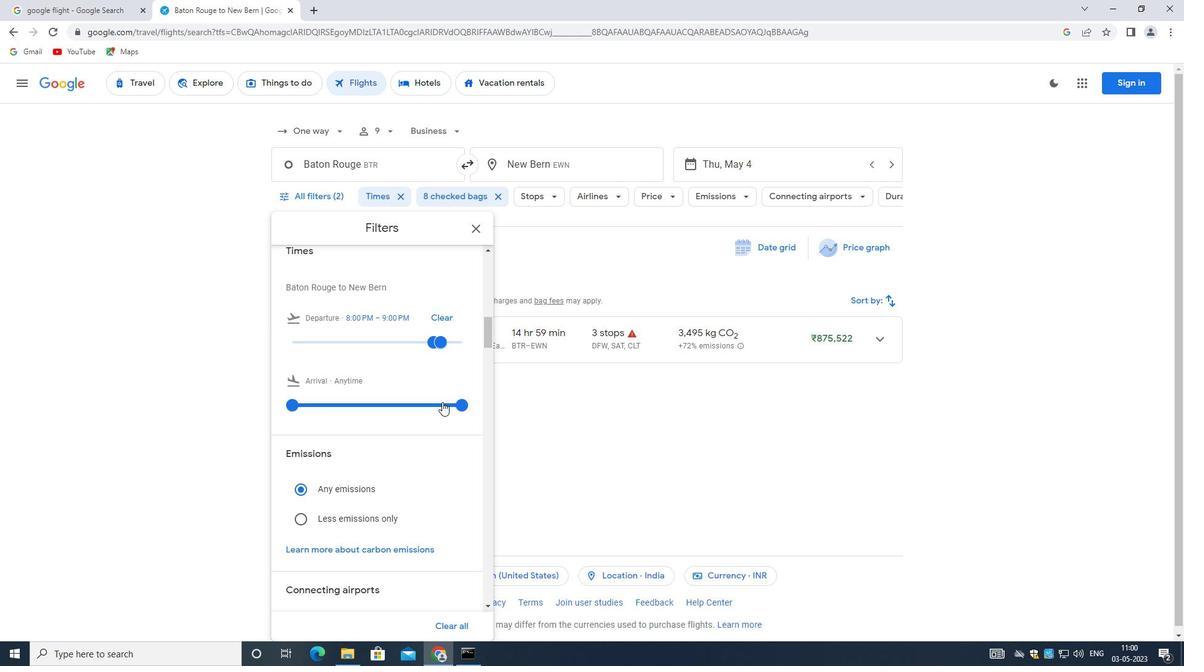 
Action: Mouse moved to (400, 402)
Screenshot: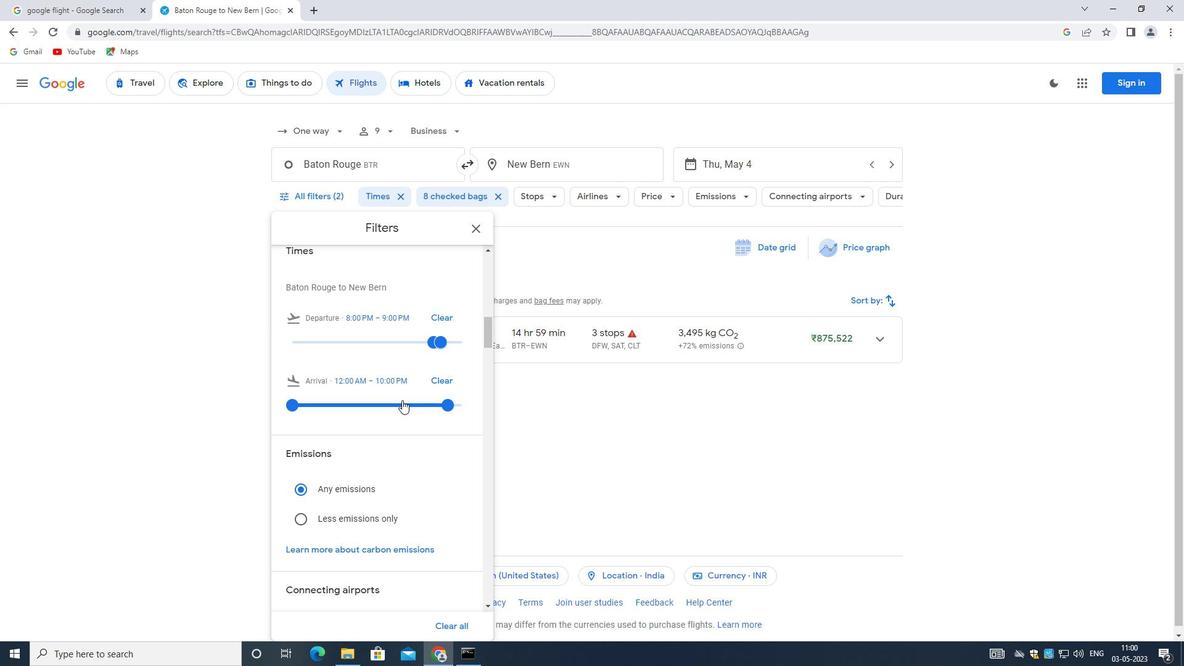 
Action: Mouse pressed left at (400, 402)
Screenshot: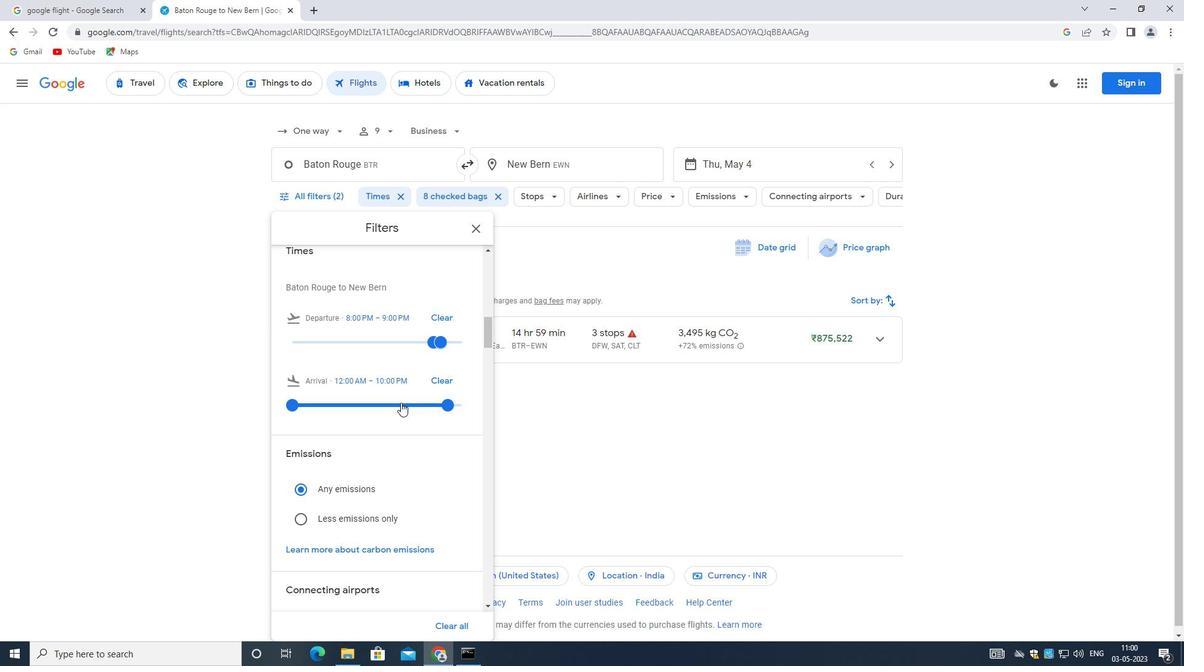 
Action: Mouse moved to (412, 402)
Screenshot: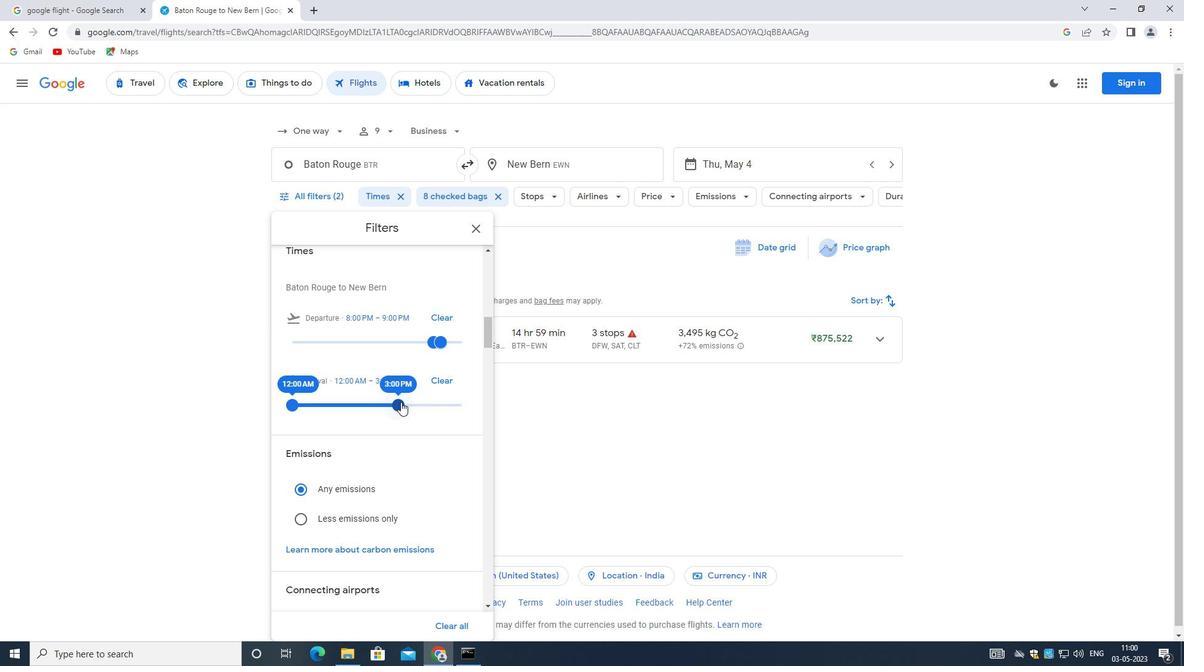 
Action: Mouse pressed left at (412, 402)
Screenshot: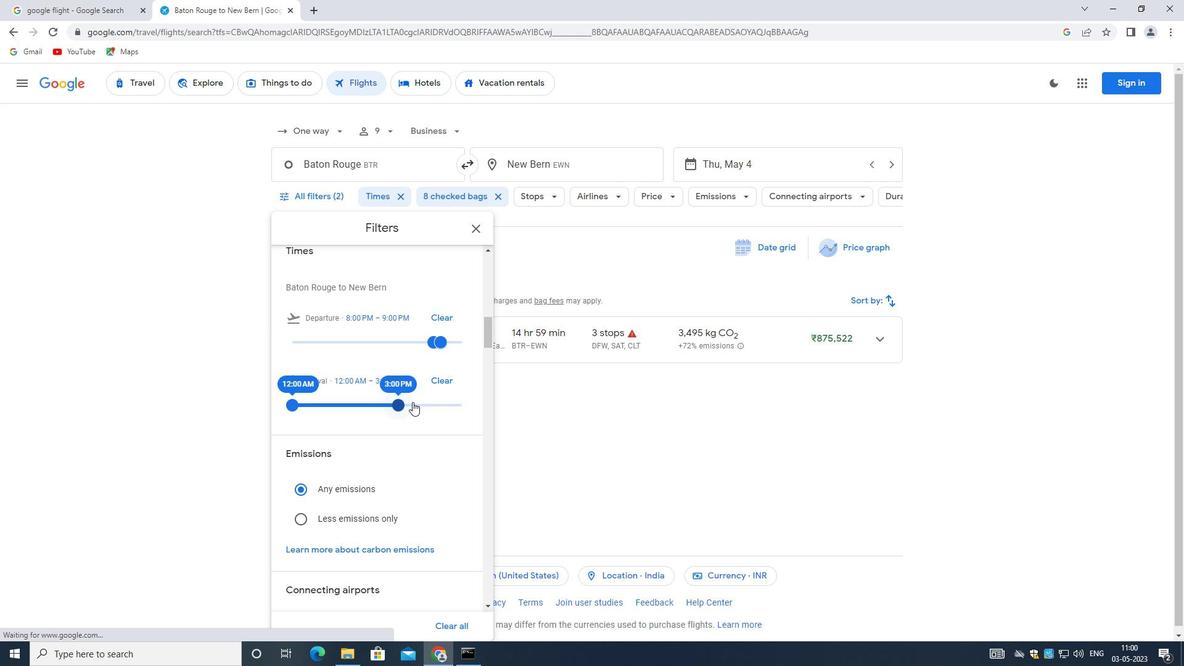 
Action: Mouse moved to (429, 401)
Screenshot: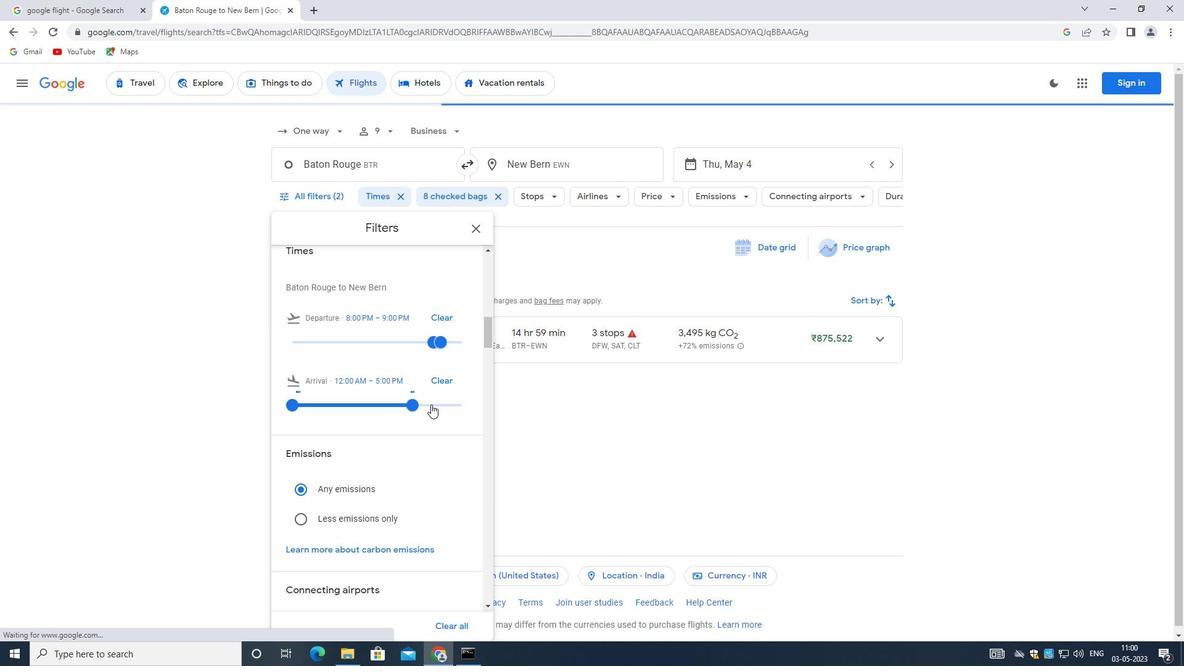 
Action: Mouse pressed left at (429, 401)
Screenshot: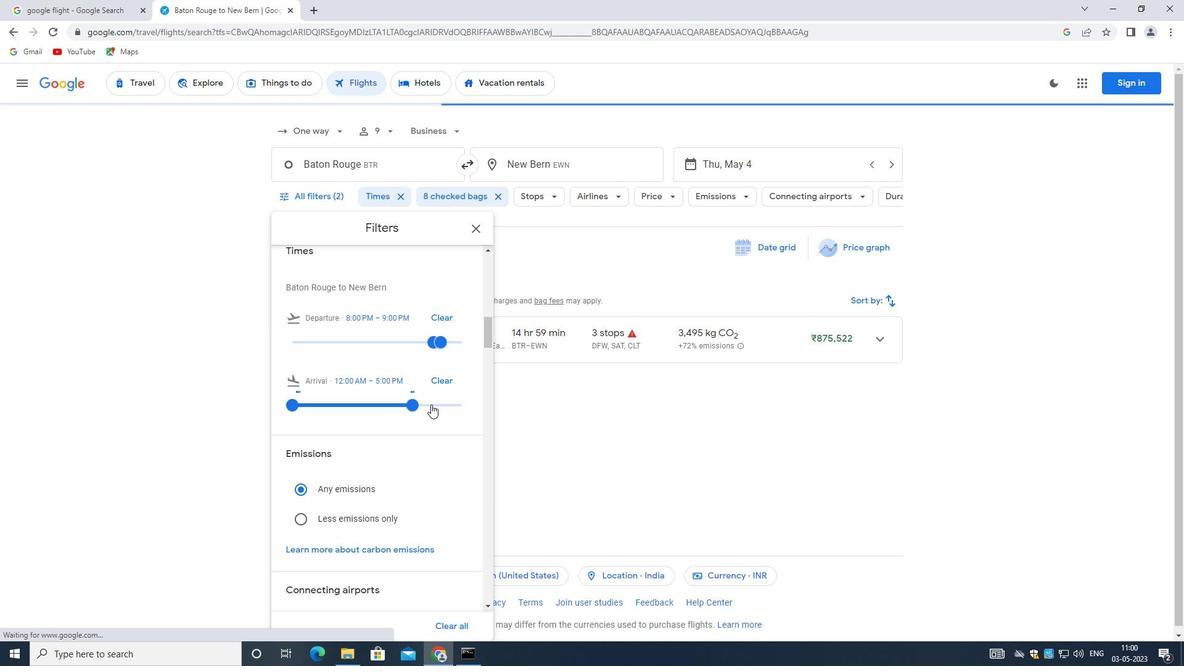 
Action: Mouse moved to (294, 404)
Screenshot: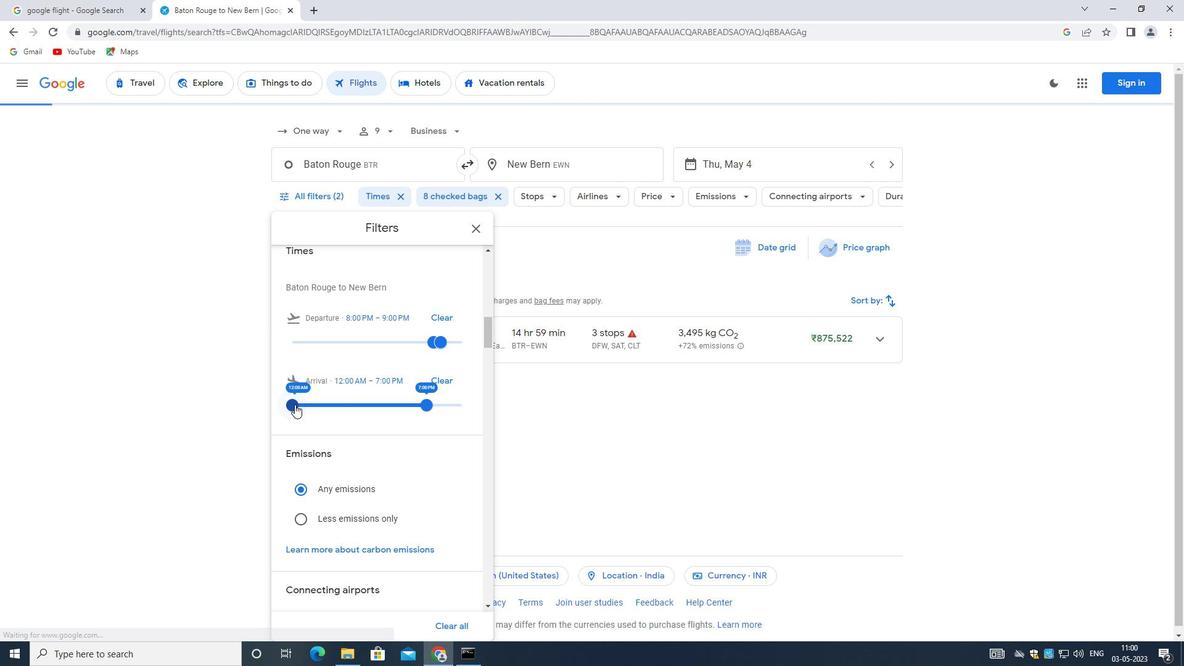 
Action: Mouse pressed left at (294, 404)
Screenshot: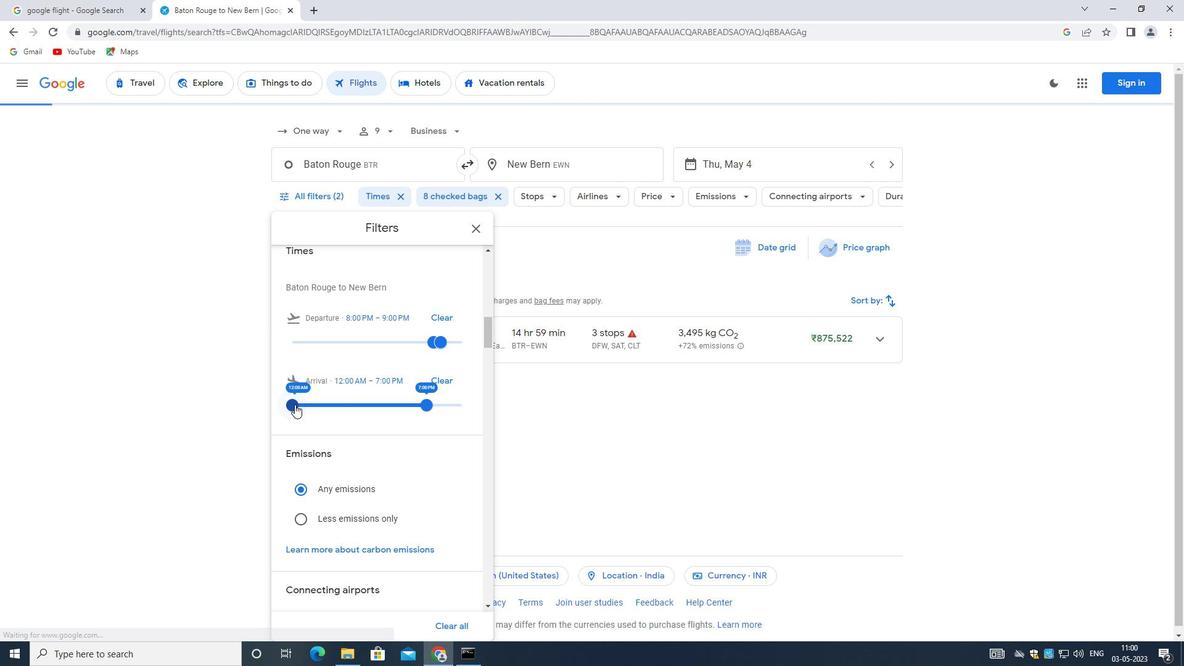 
Action: Mouse moved to (425, 400)
Screenshot: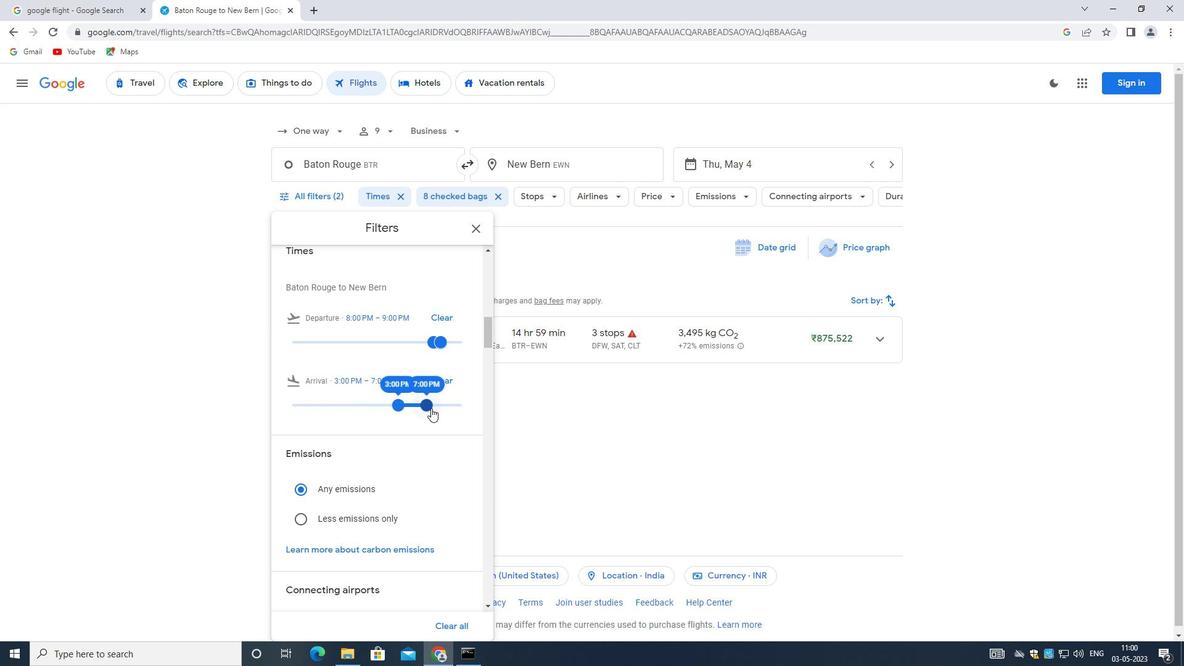 
Action: Mouse pressed left at (425, 400)
Screenshot: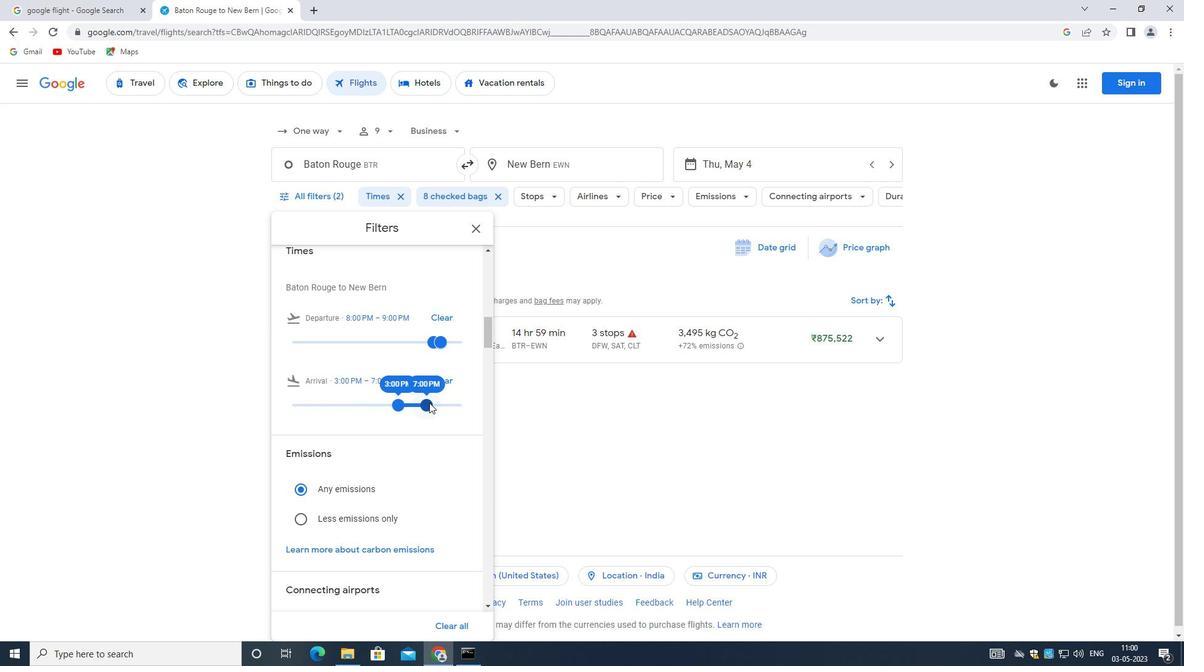 
Action: Mouse moved to (400, 404)
Screenshot: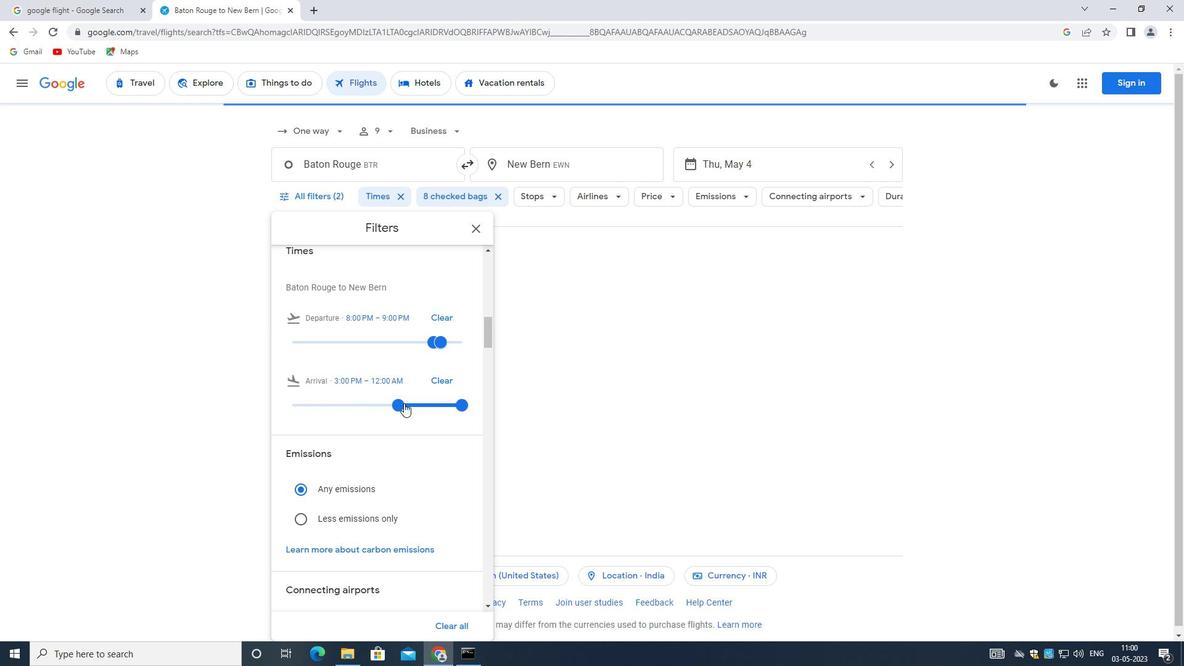 
Action: Mouse pressed left at (400, 404)
Screenshot: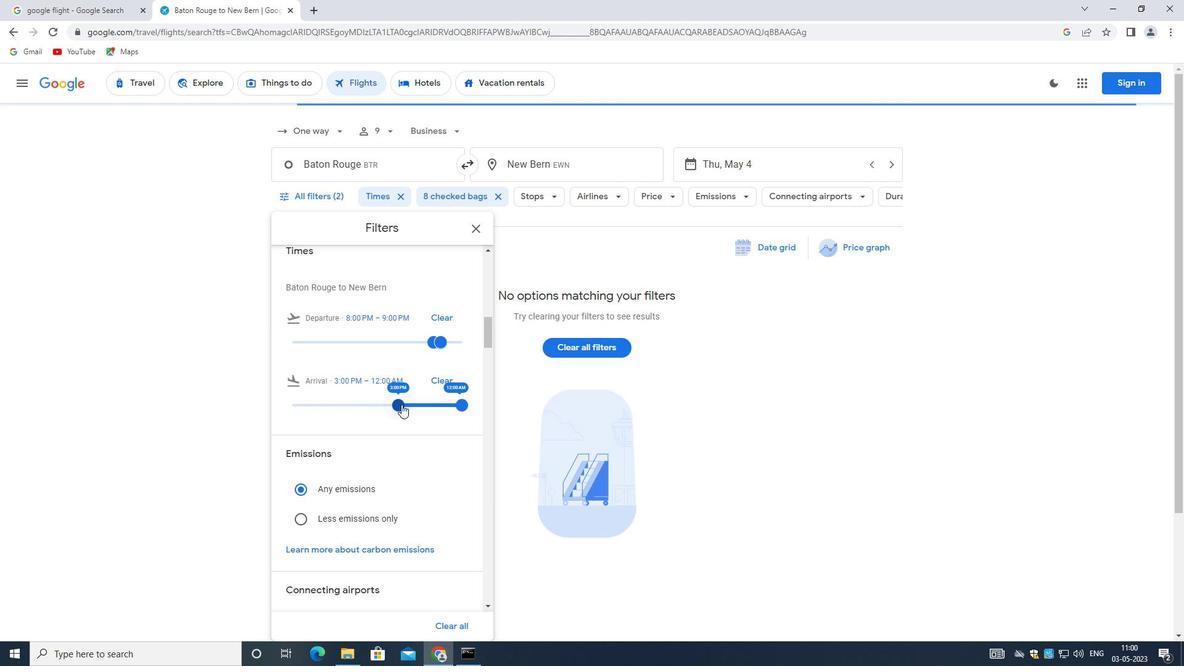 
Action: Mouse moved to (459, 404)
Screenshot: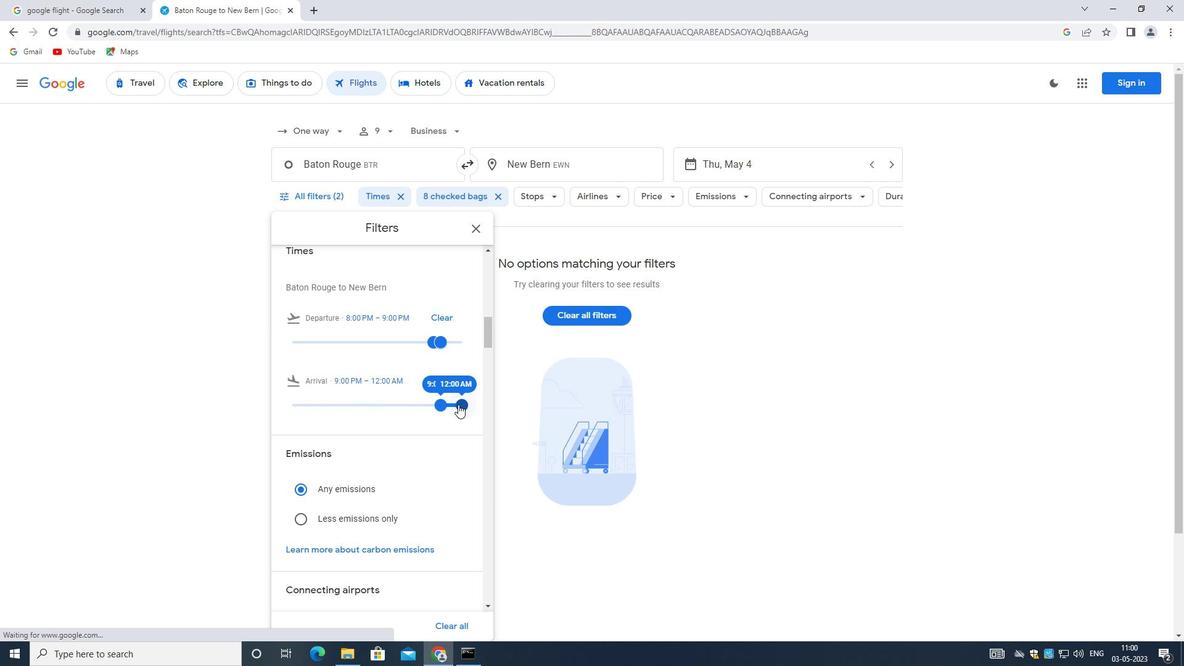 
Action: Mouse pressed left at (459, 404)
Screenshot: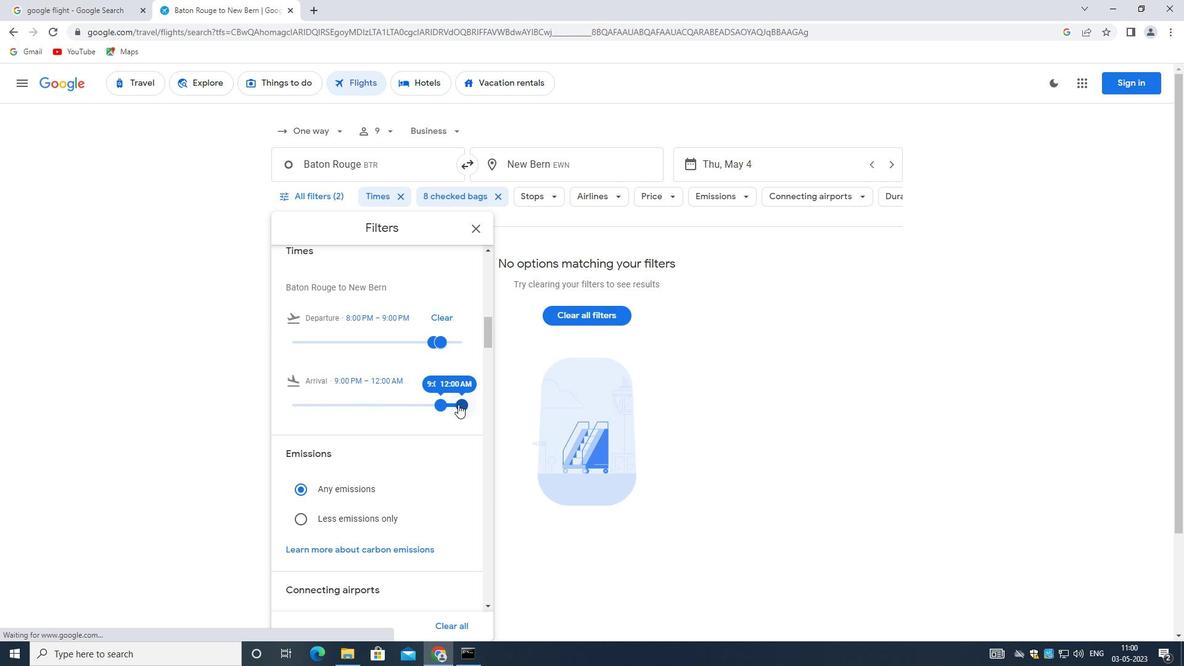 
Action: Mouse moved to (362, 409)
Screenshot: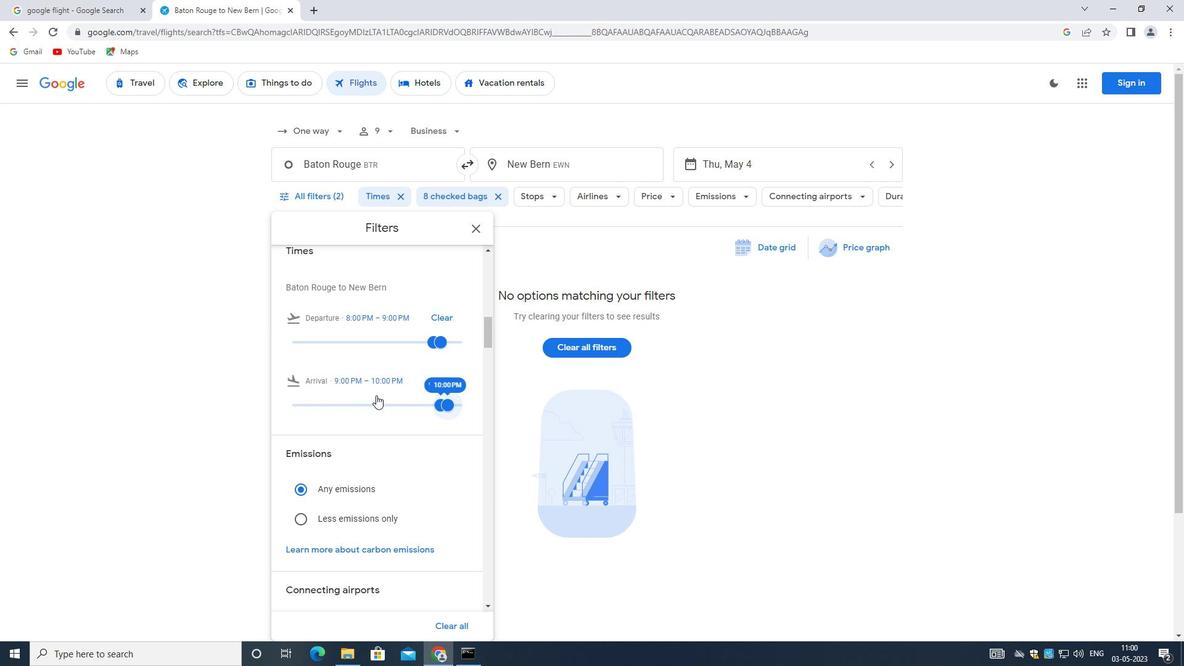 
Action: Mouse scrolled (362, 408) with delta (0, 0)
Screenshot: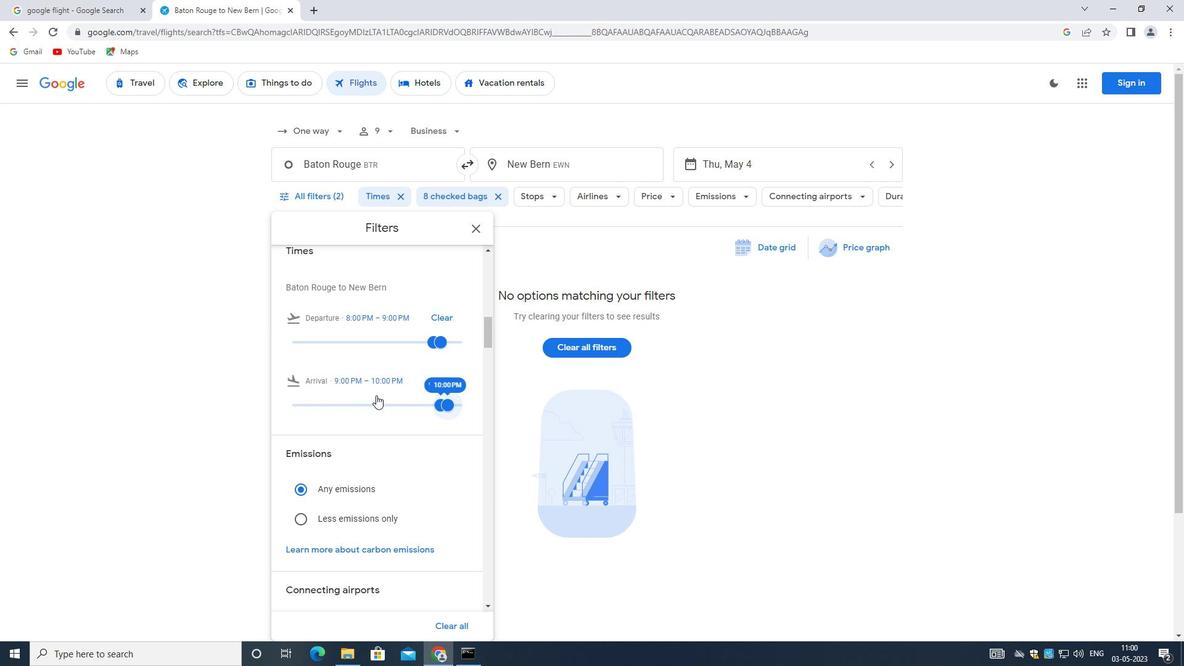 
Action: Mouse moved to (361, 412)
Screenshot: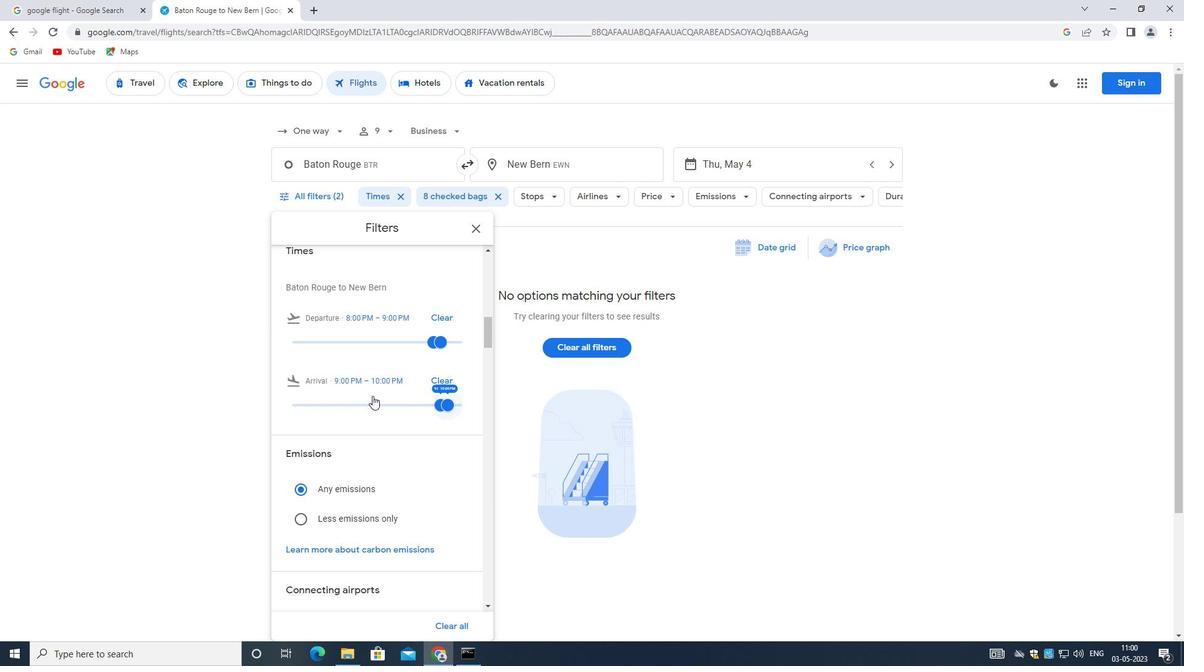 
Action: Mouse scrolled (361, 411) with delta (0, 0)
Screenshot: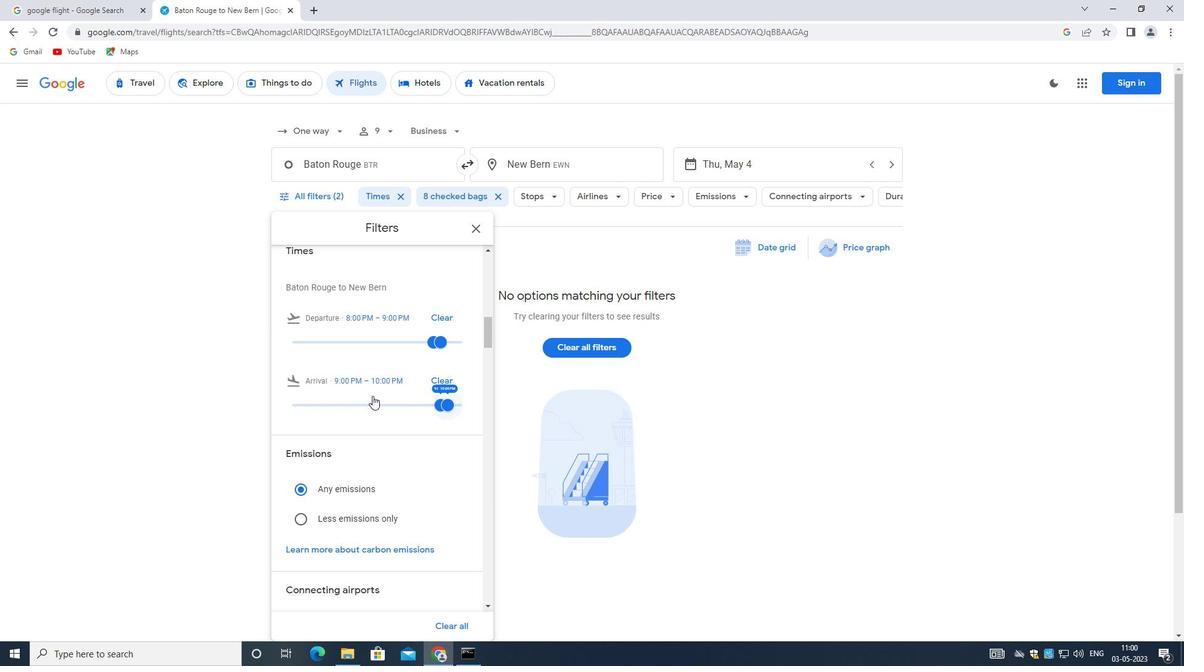 
Action: Mouse scrolled (361, 411) with delta (0, 0)
Screenshot: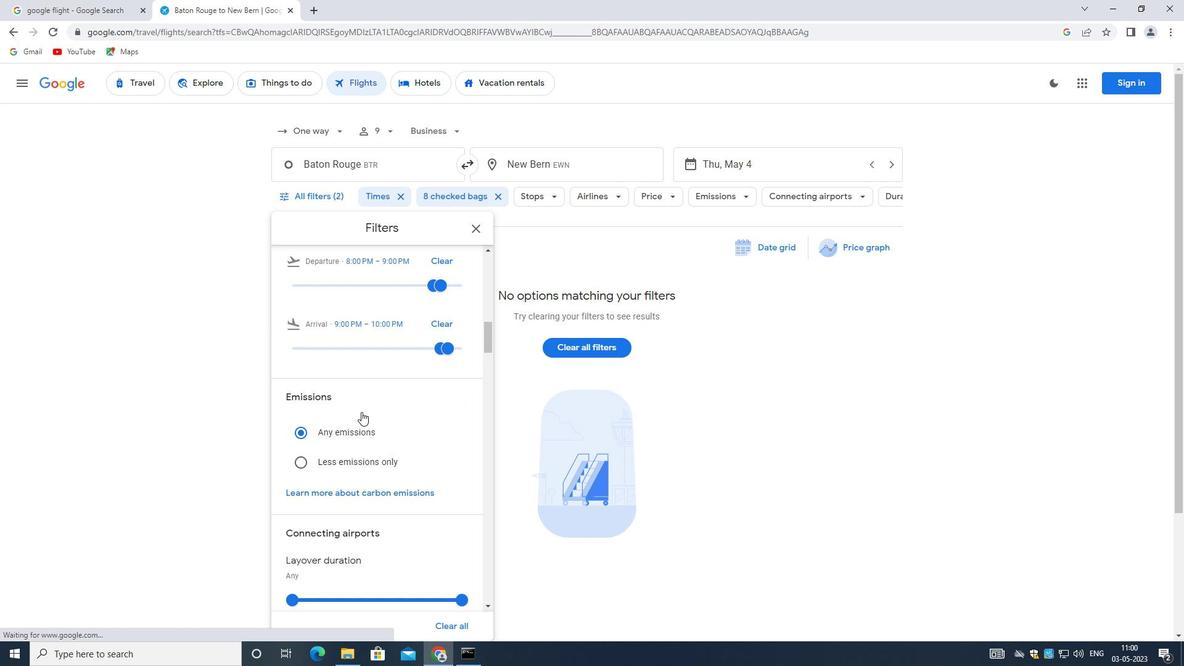 
Action: Mouse scrolled (361, 411) with delta (0, 0)
Screenshot: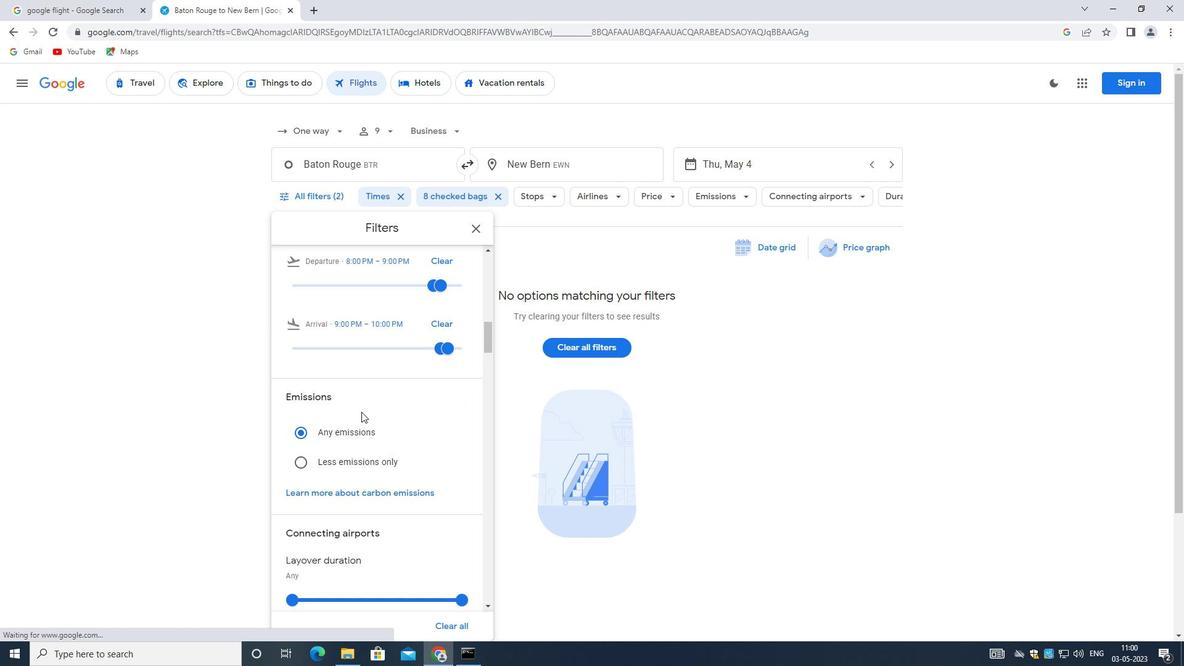 
Action: Mouse moved to (360, 412)
Screenshot: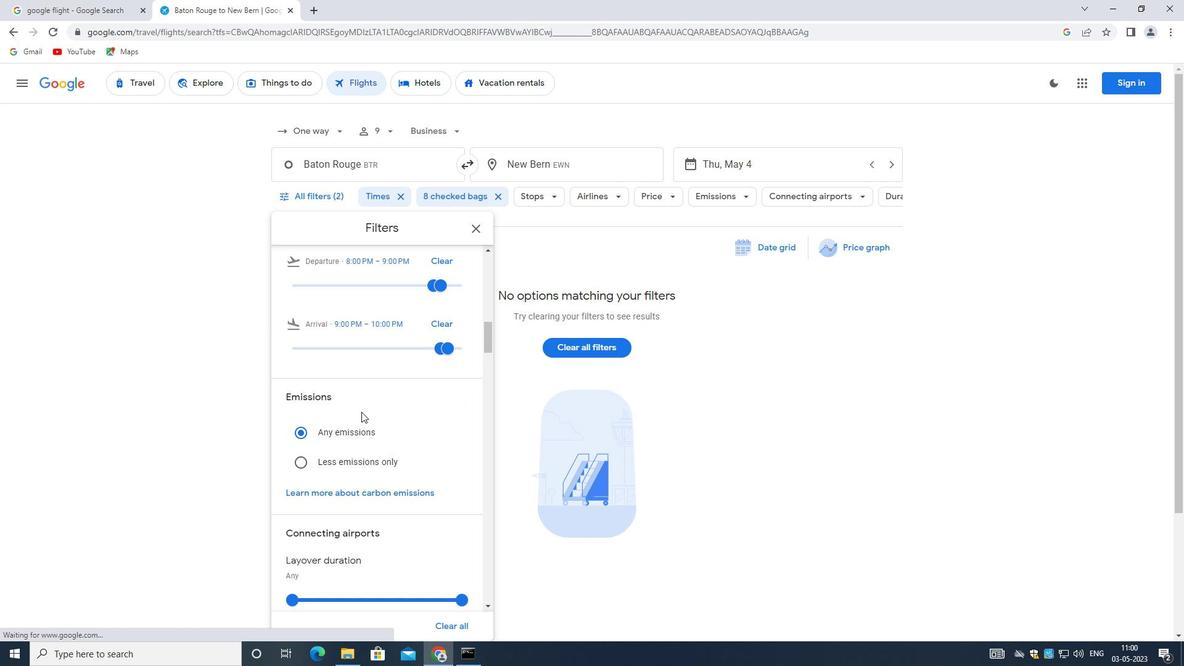 
Action: Mouse scrolled (360, 412) with delta (0, 0)
Screenshot: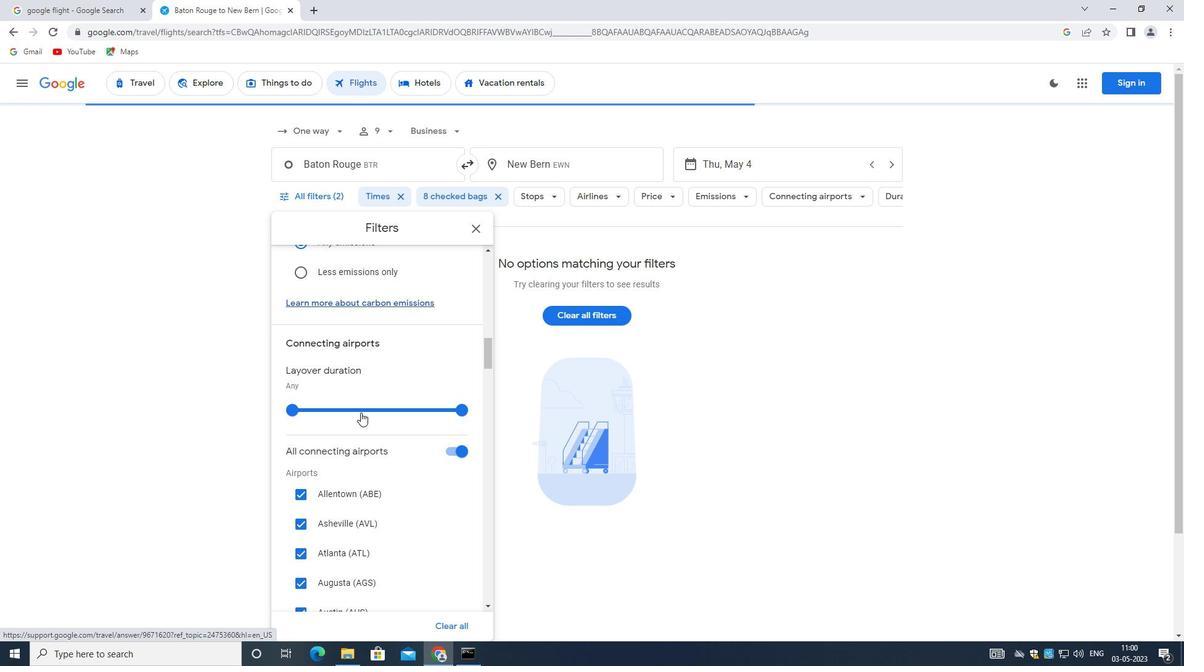 
Action: Mouse moved to (447, 390)
Screenshot: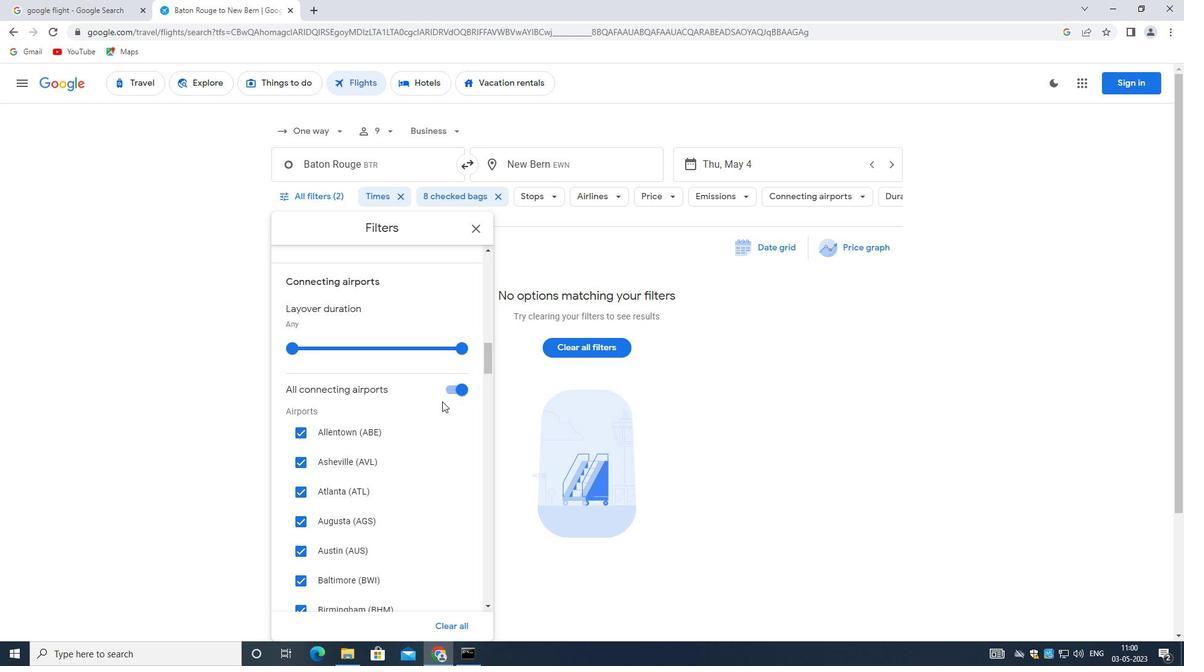
Action: Mouse pressed left at (447, 390)
Screenshot: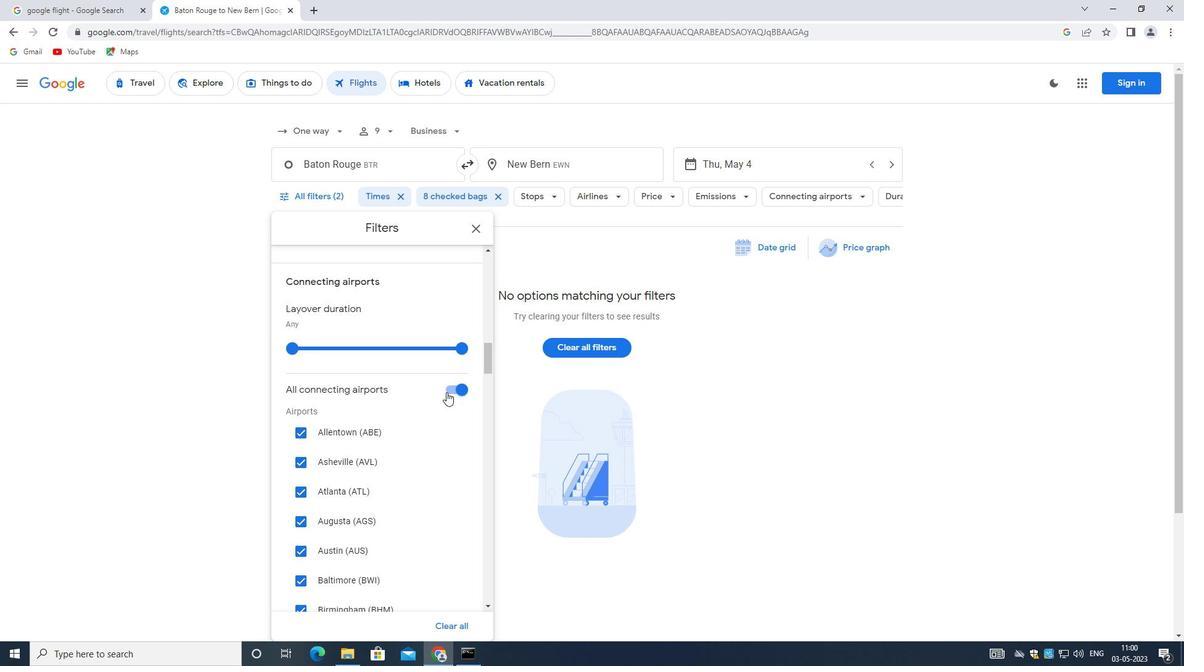 
Action: Mouse moved to (424, 404)
Screenshot: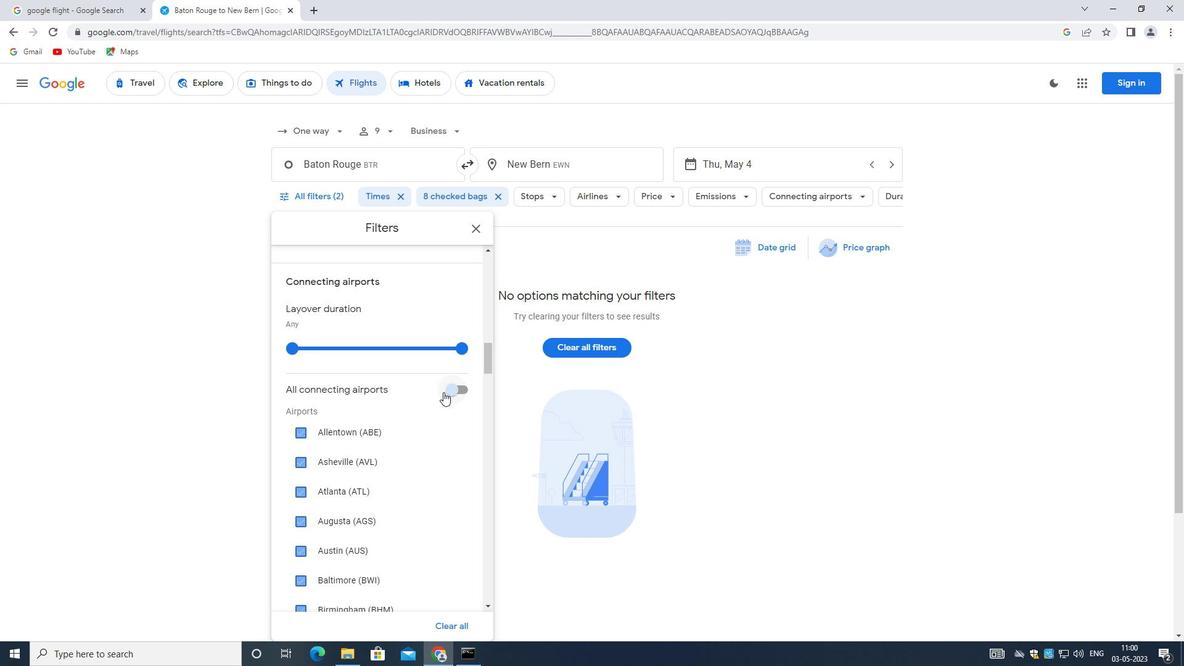 
Action: Mouse scrolled (424, 404) with delta (0, 0)
Screenshot: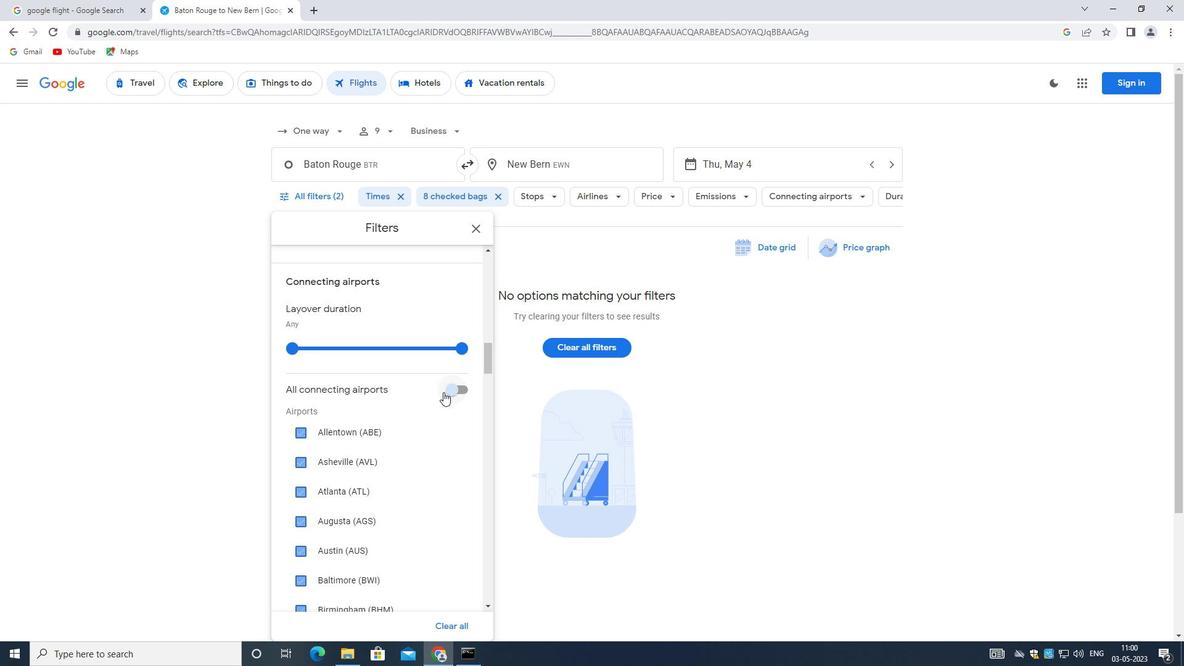 
Action: Mouse moved to (421, 408)
Screenshot: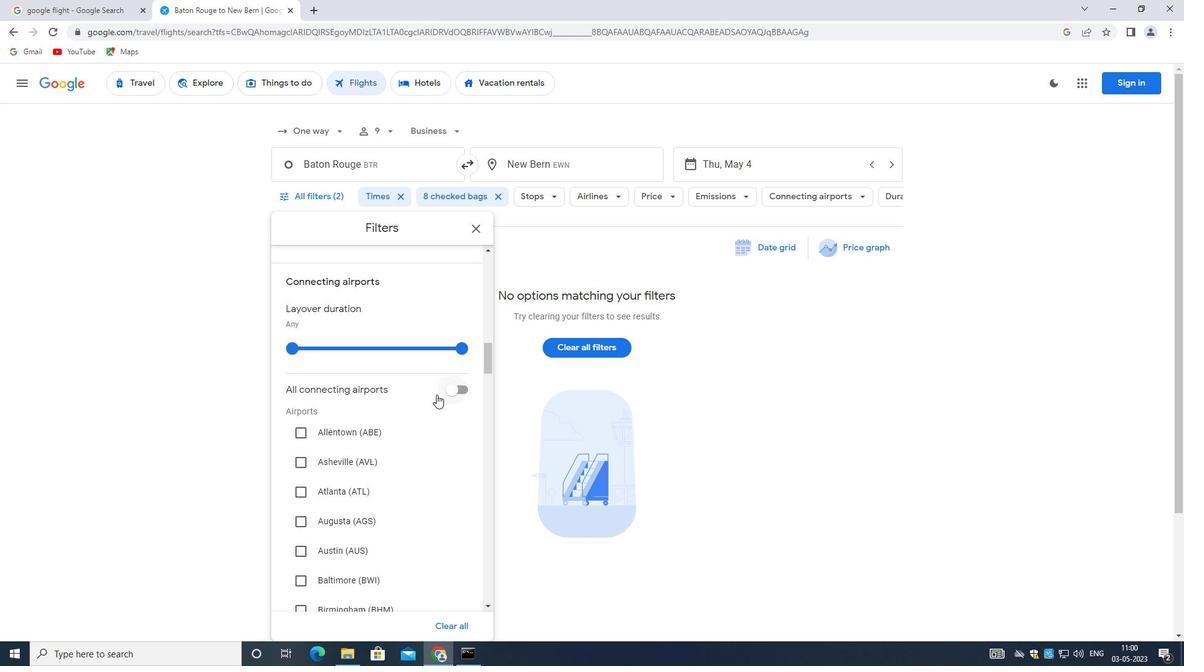 
Action: Mouse scrolled (421, 408) with delta (0, 0)
Screenshot: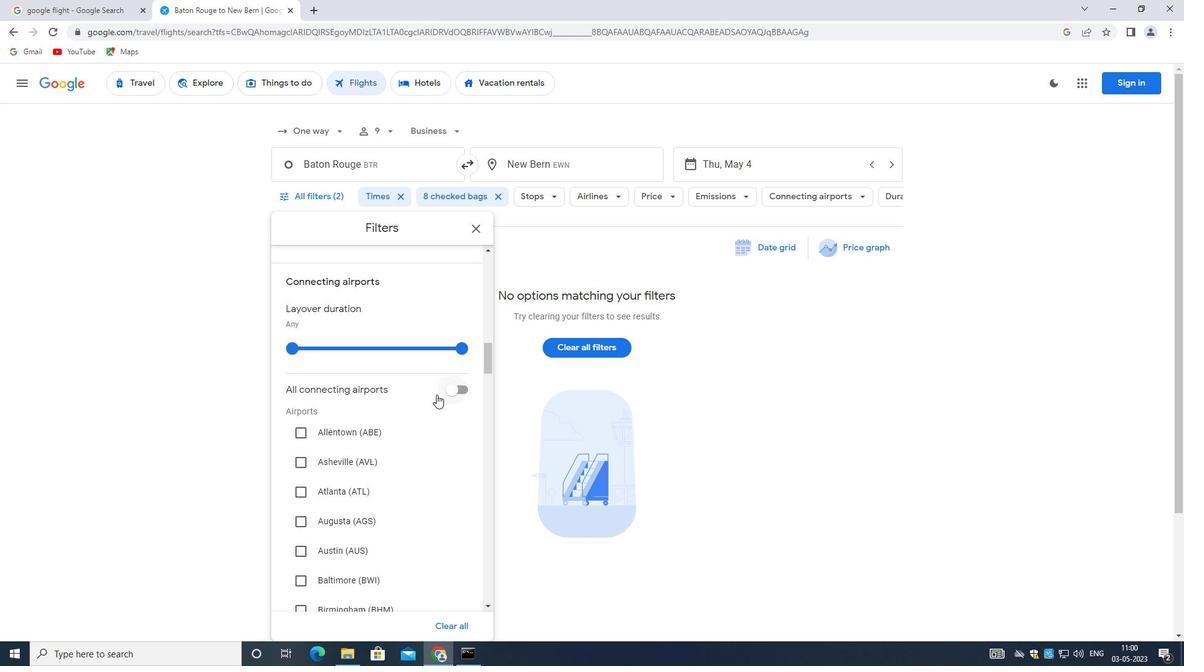 
Action: Mouse moved to (420, 410)
Screenshot: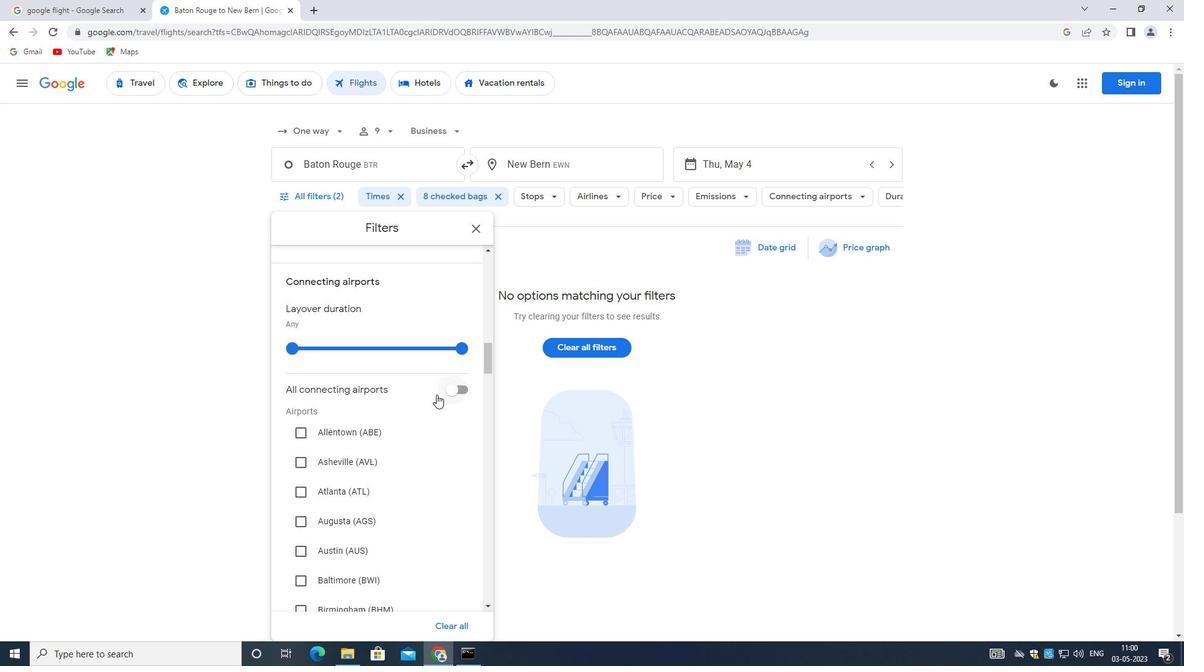 
Action: Mouse scrolled (420, 410) with delta (0, 0)
Screenshot: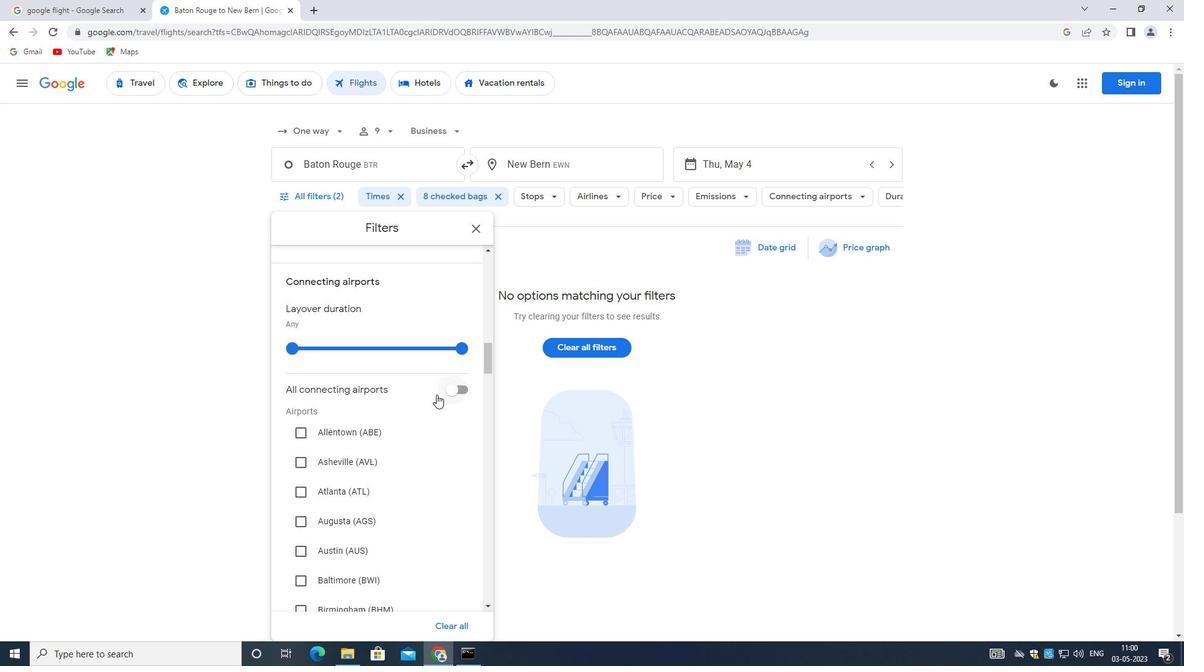 
Action: Mouse moved to (416, 414)
Screenshot: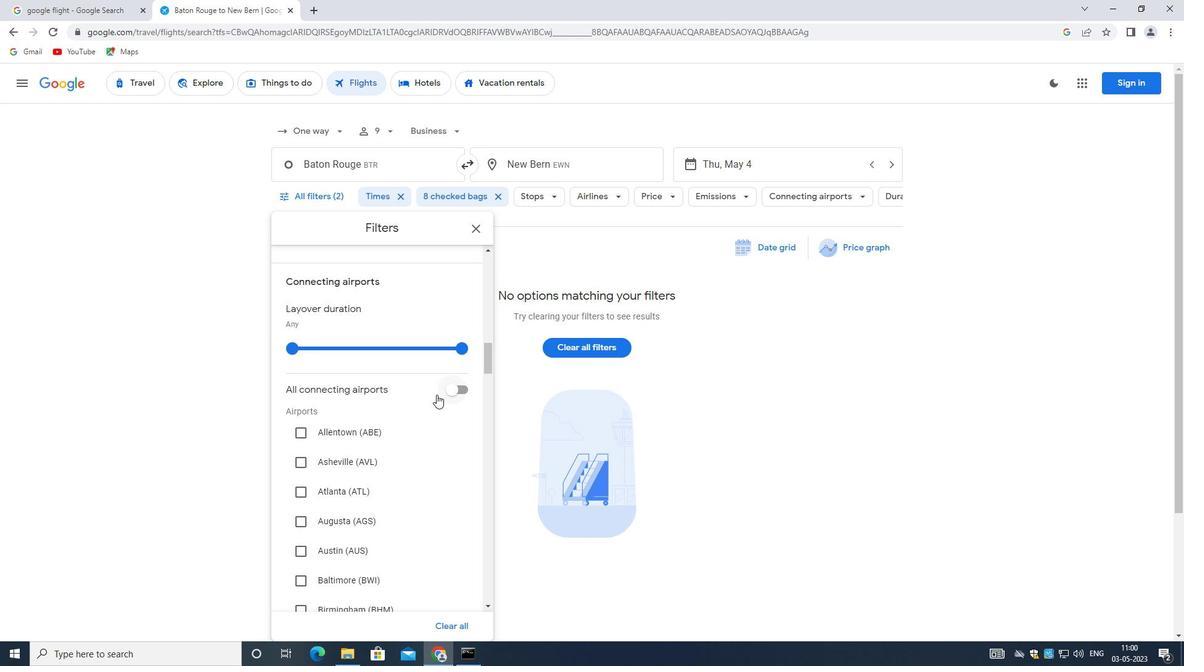 
Action: Mouse scrolled (416, 413) with delta (0, 0)
Screenshot: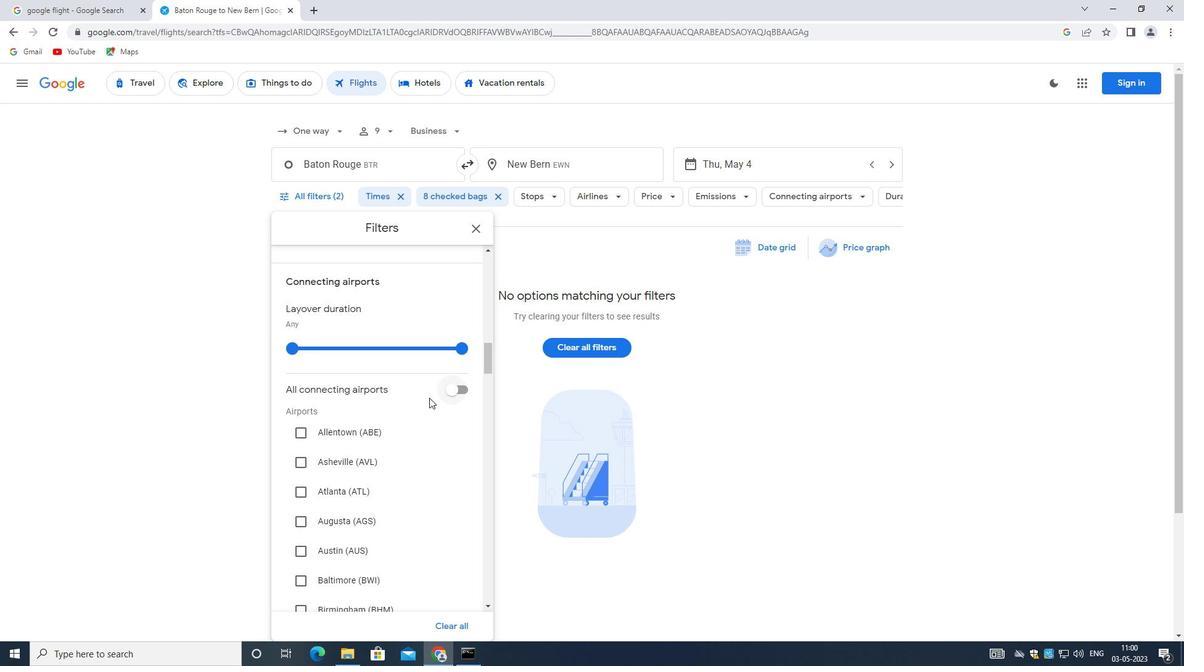 
Action: Mouse moved to (399, 418)
Screenshot: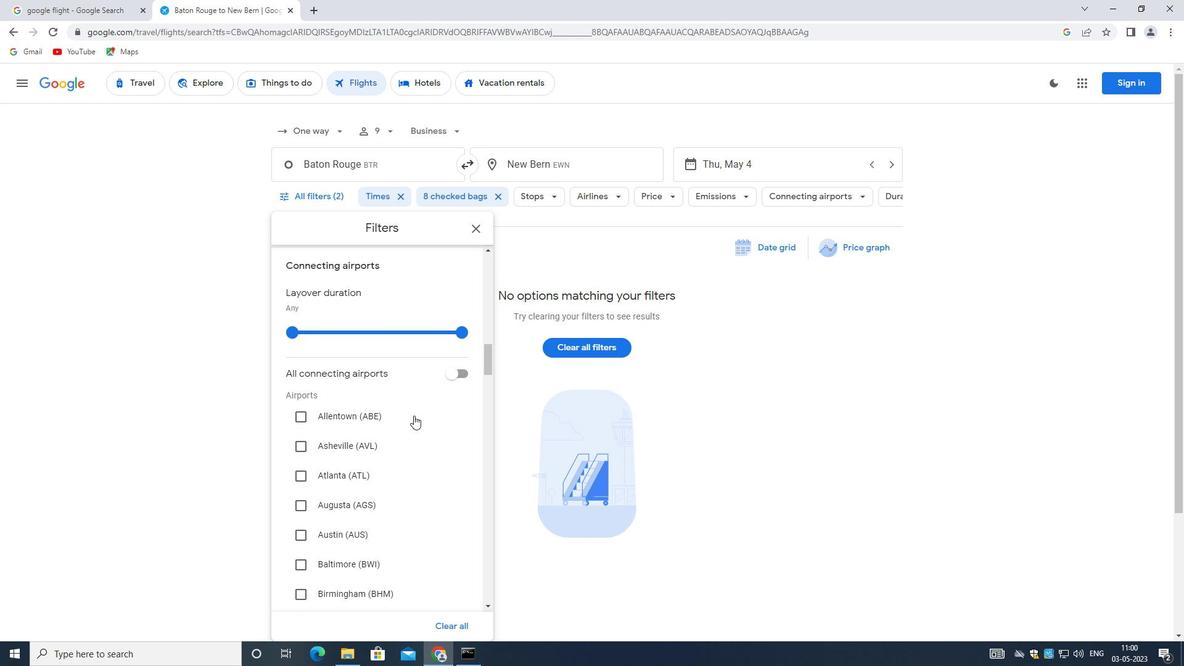 
Action: Mouse scrolled (399, 418) with delta (0, 0)
Screenshot: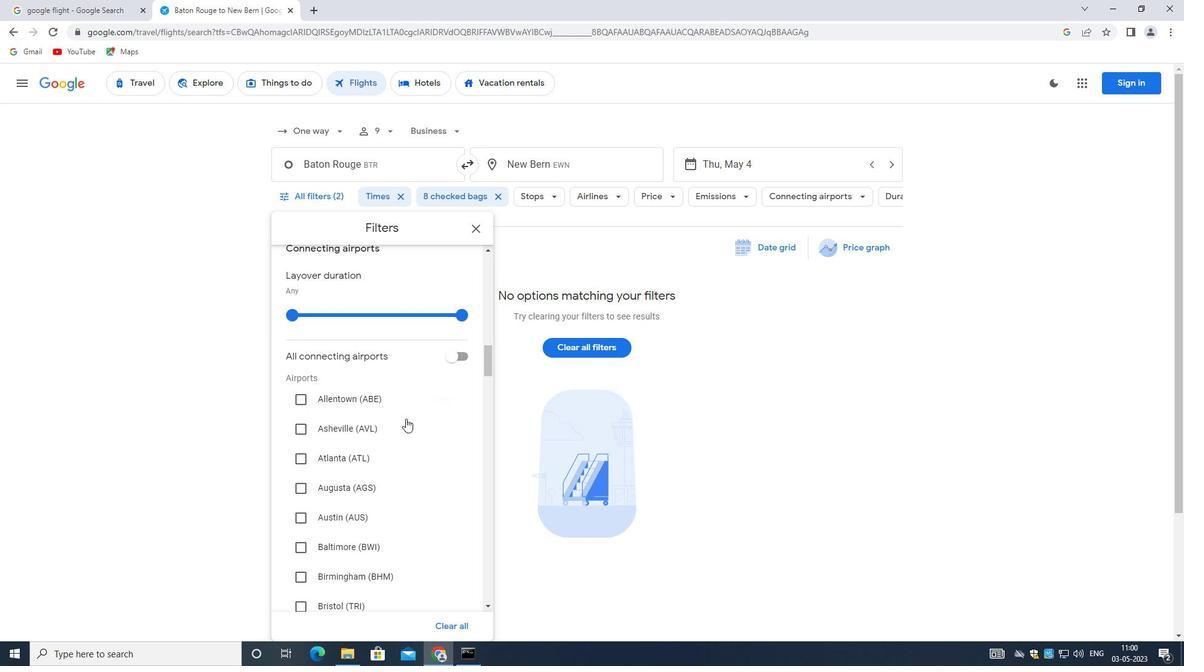 
Action: Mouse scrolled (399, 418) with delta (0, 0)
Screenshot: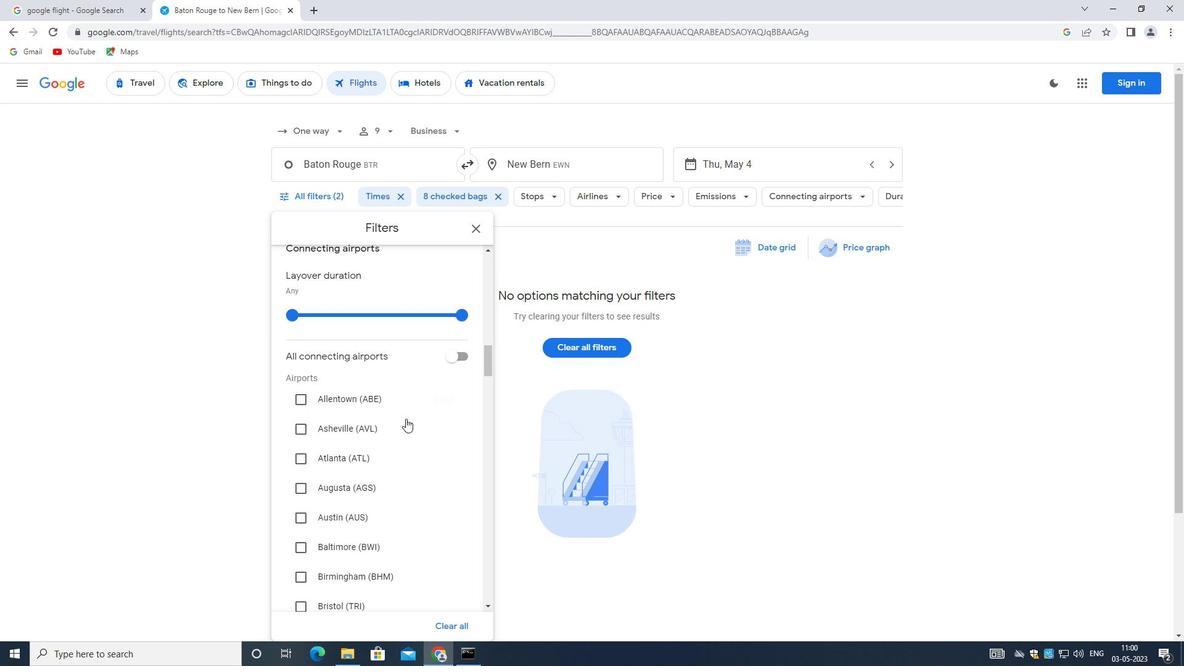 
Action: Mouse scrolled (399, 418) with delta (0, 0)
Screenshot: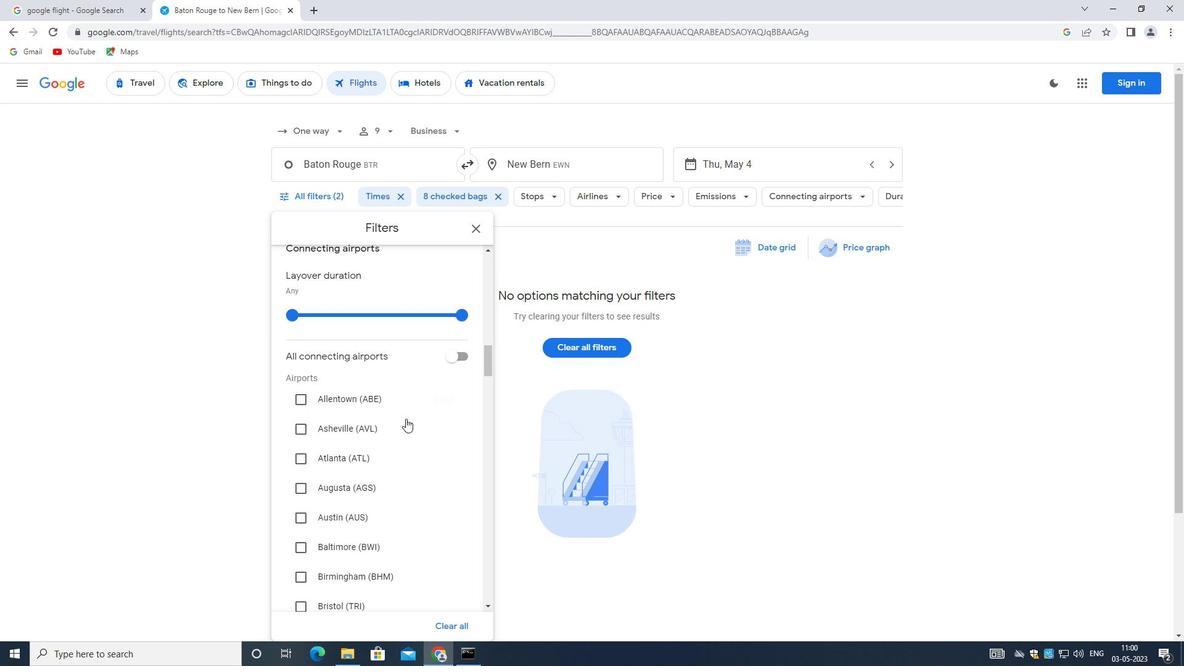
Action: Mouse scrolled (399, 418) with delta (0, 0)
Screenshot: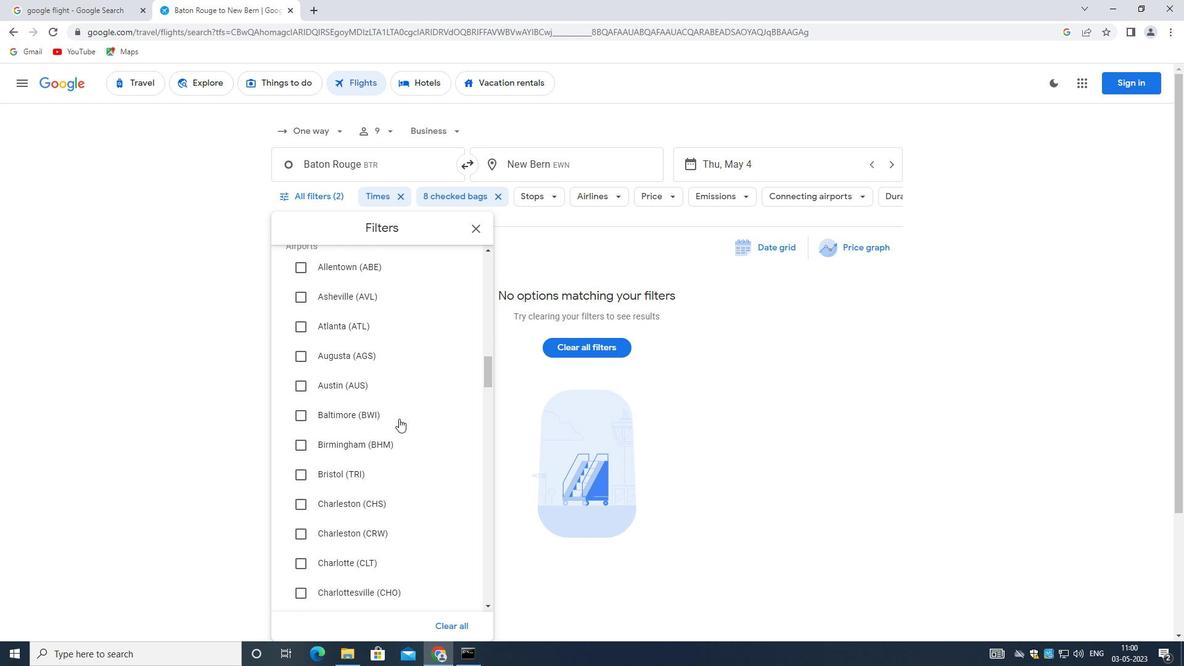 
Action: Mouse scrolled (399, 418) with delta (0, 0)
Screenshot: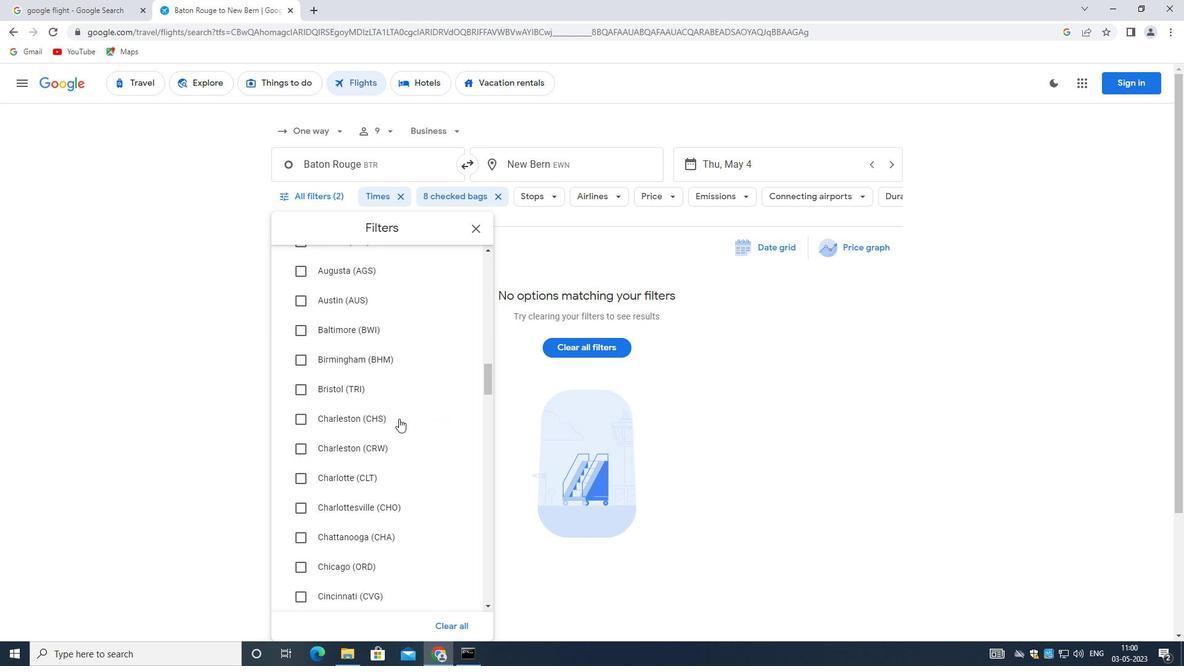 
Action: Mouse scrolled (399, 418) with delta (0, 0)
Screenshot: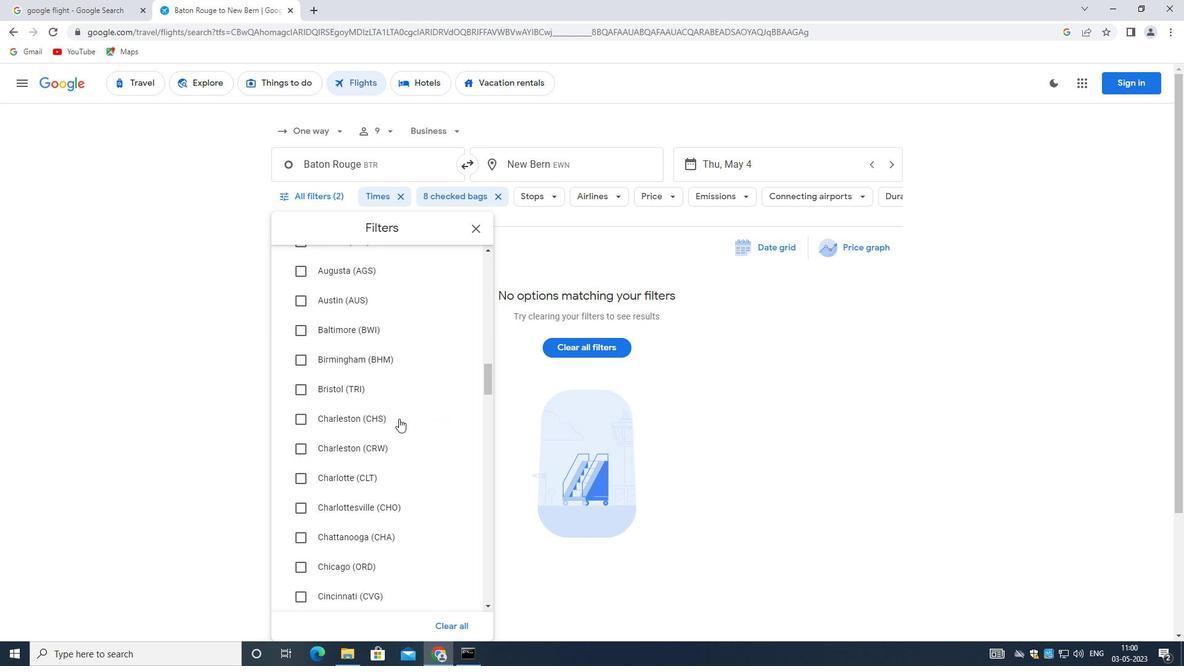 
Action: Mouse moved to (398, 419)
Screenshot: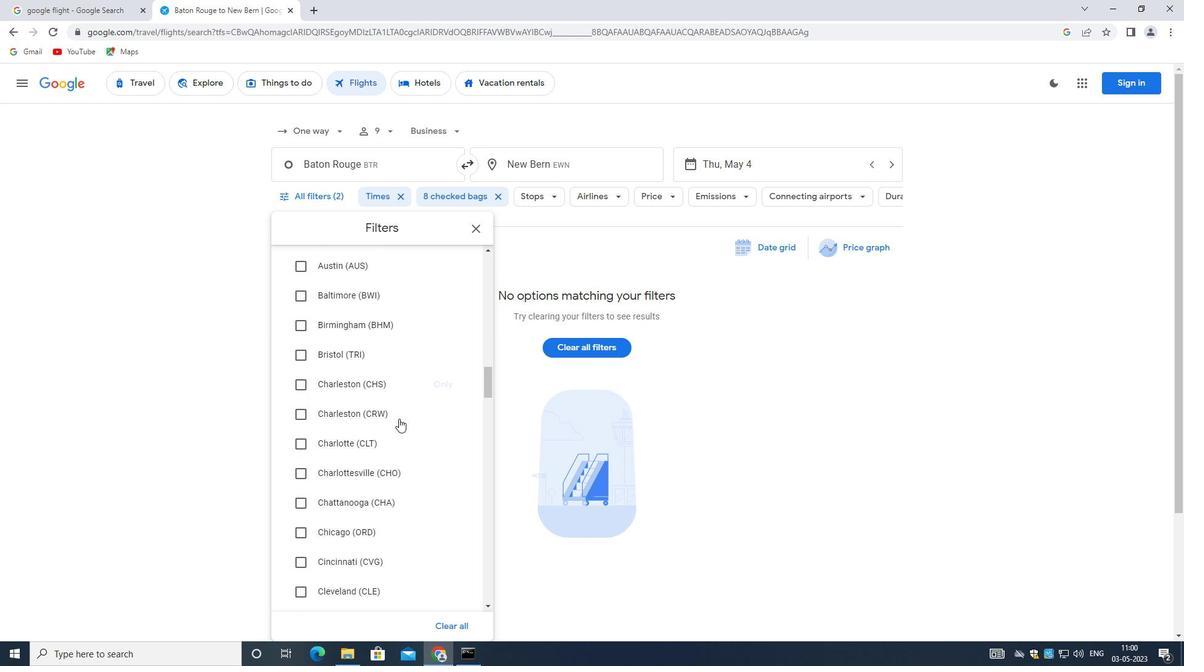 
Action: Mouse scrolled (398, 418) with delta (0, 0)
Screenshot: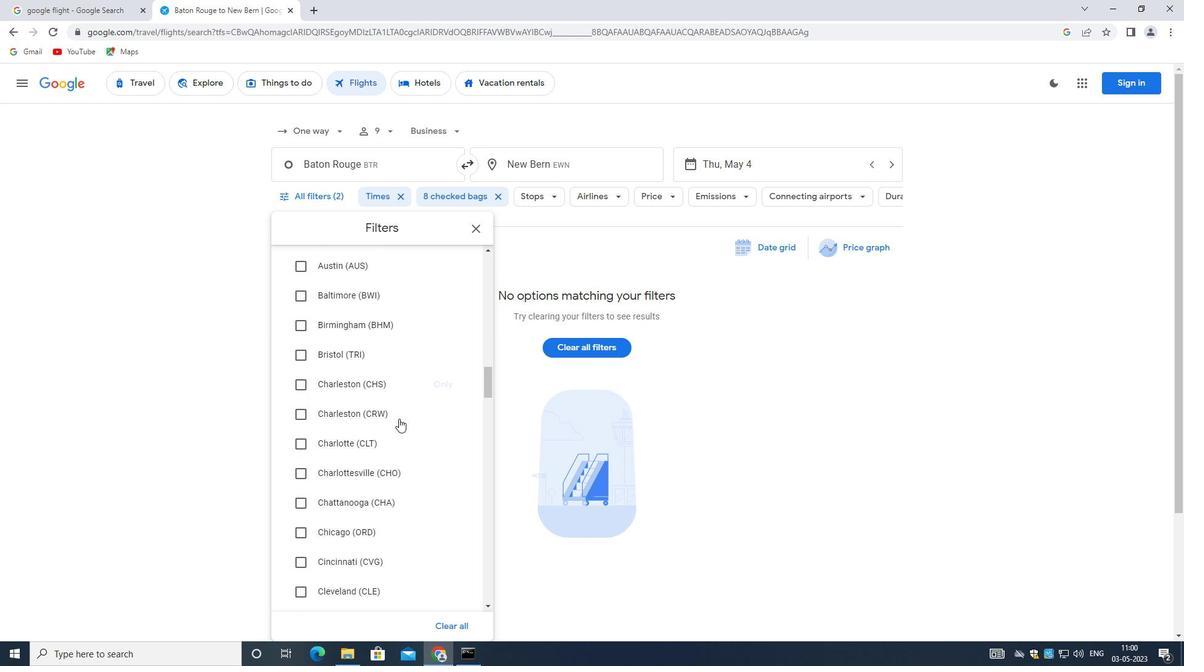 
Action: Mouse moved to (396, 421)
Screenshot: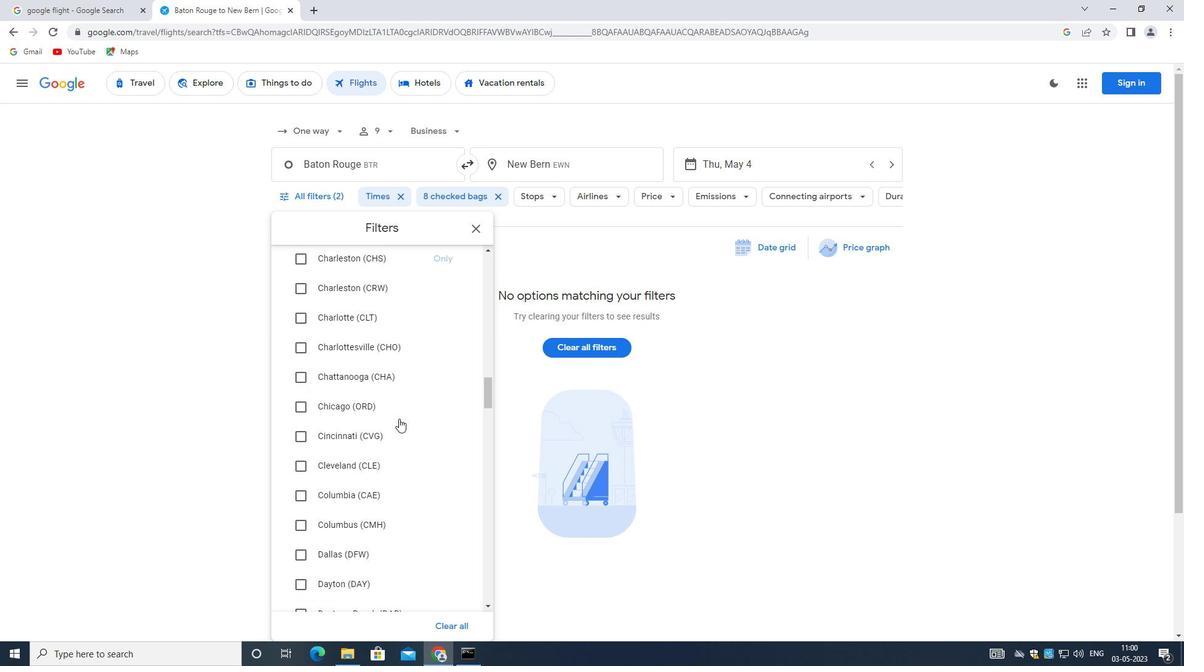 
Action: Mouse scrolled (396, 421) with delta (0, 0)
Screenshot: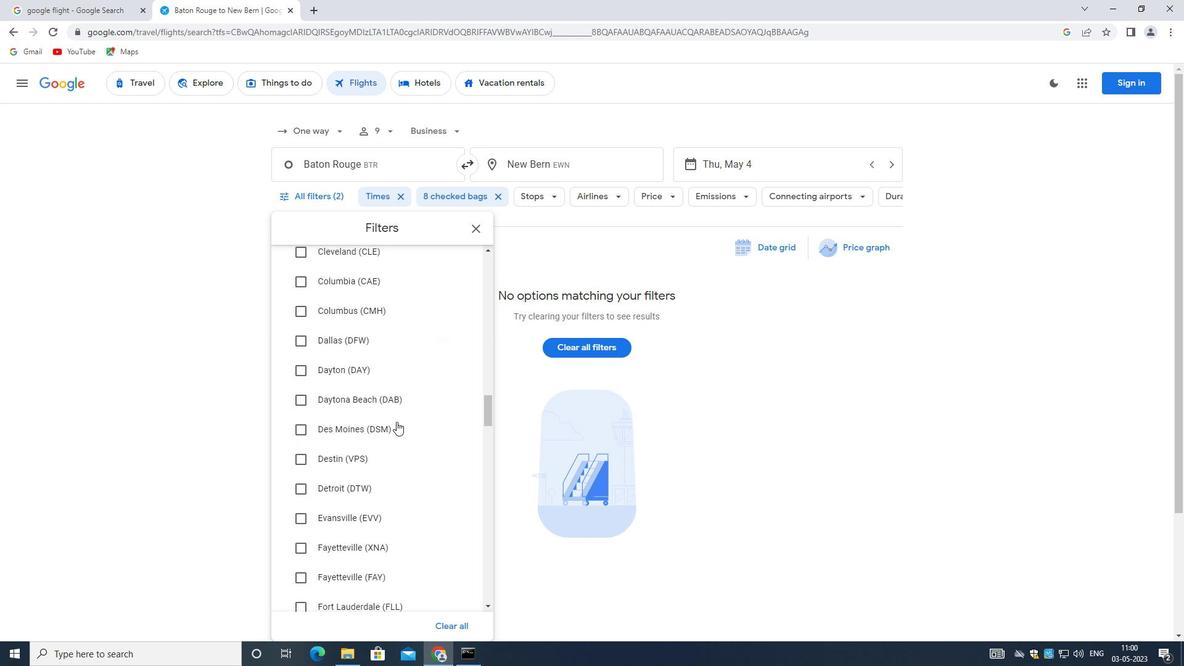 
Action: Mouse scrolled (396, 421) with delta (0, 0)
Screenshot: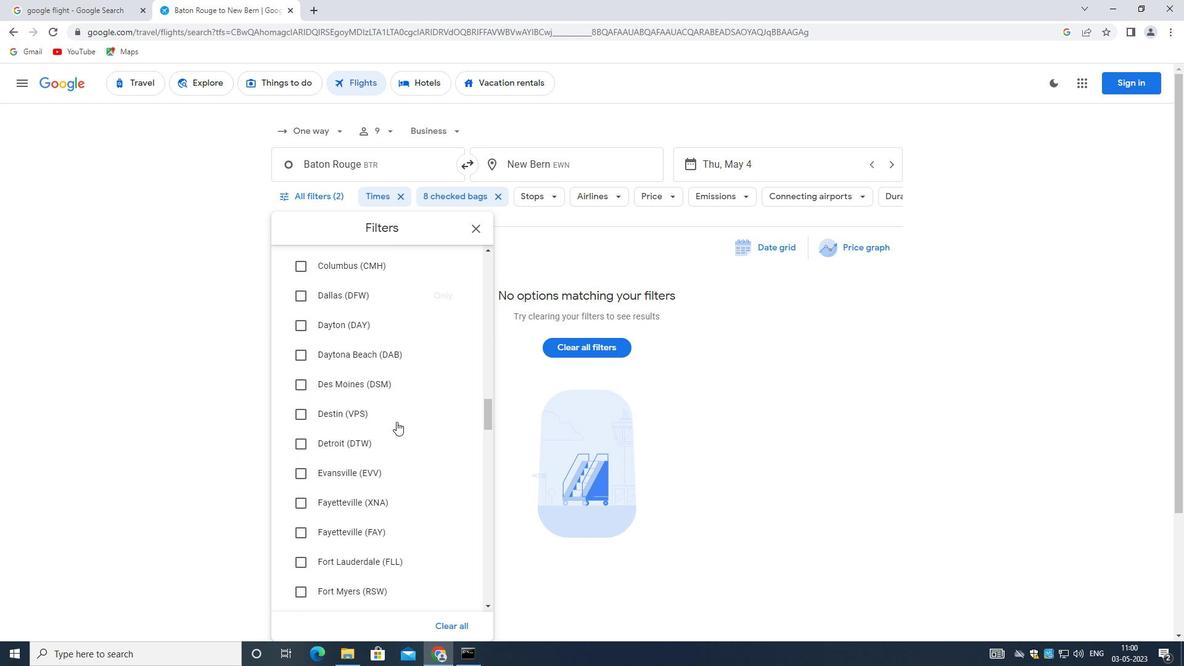 
Action: Mouse moved to (395, 422)
Screenshot: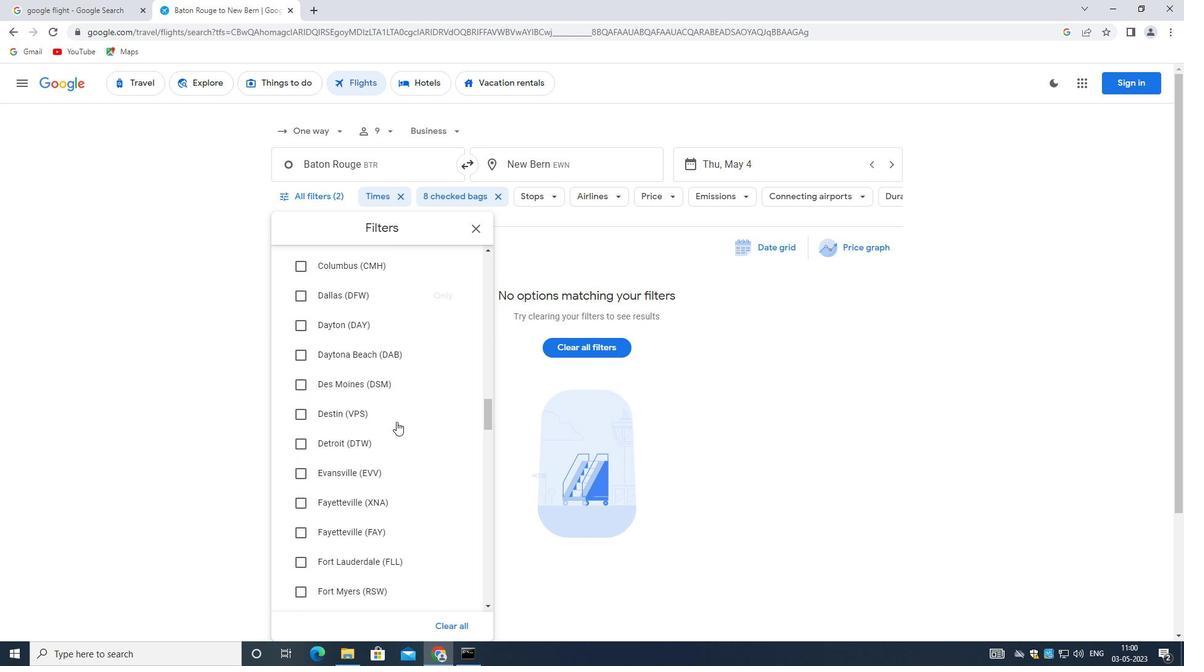 
Action: Mouse scrolled (395, 421) with delta (0, 0)
Screenshot: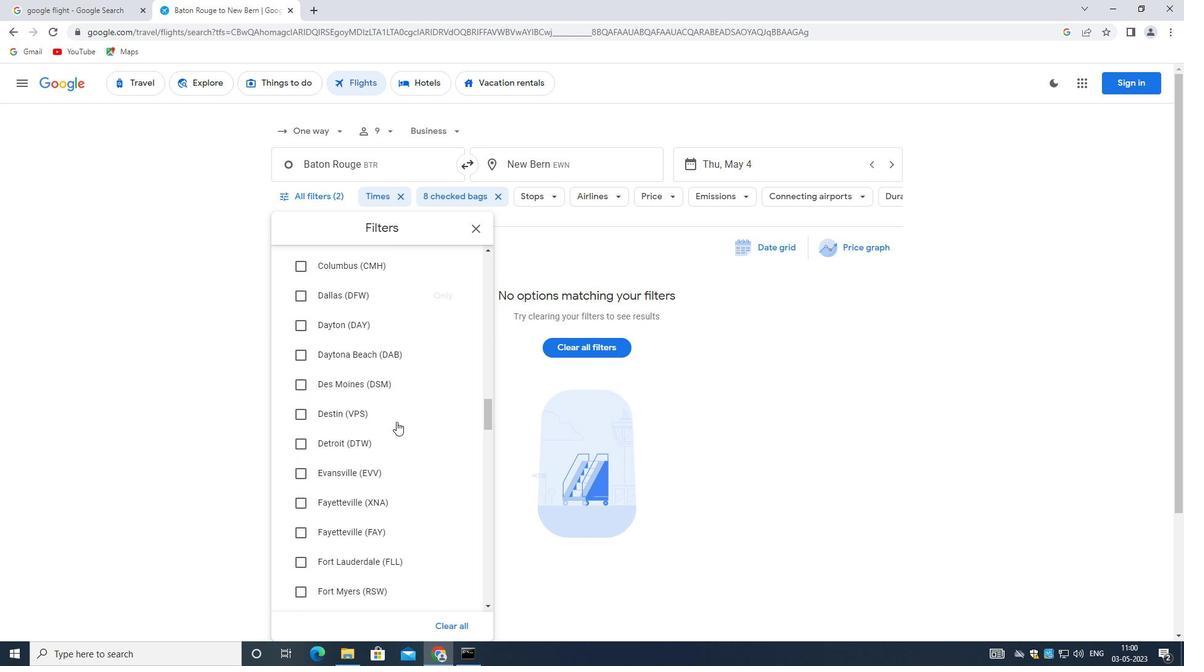 
Action: Mouse moved to (392, 425)
Screenshot: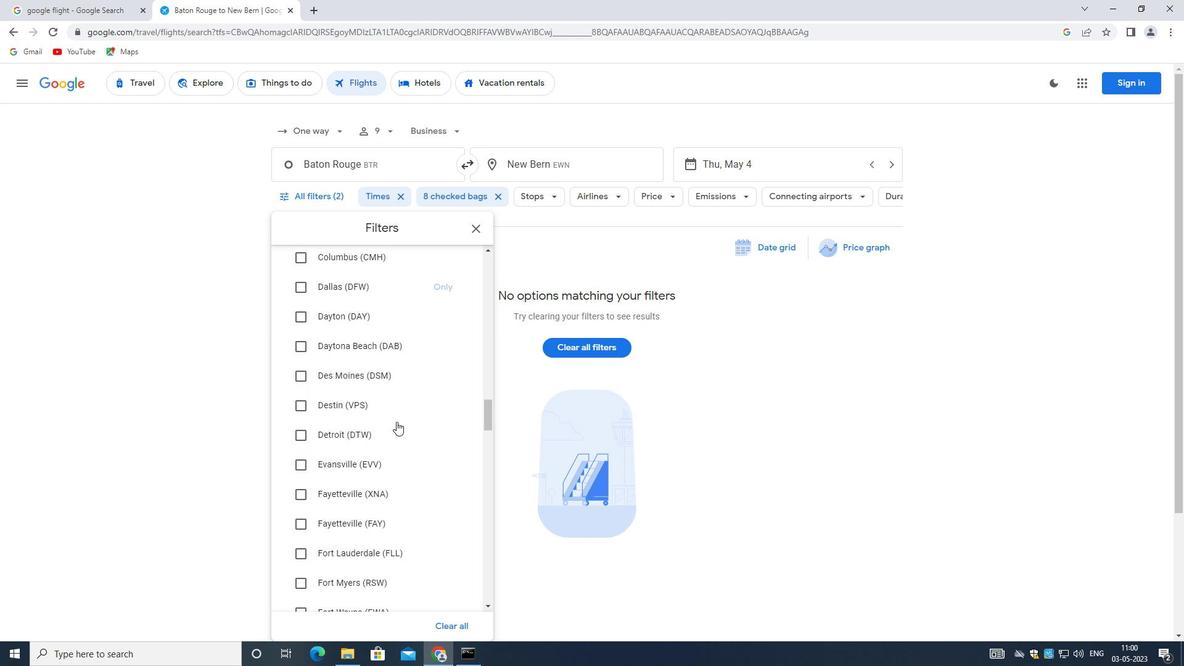 
Action: Mouse scrolled (392, 424) with delta (0, 0)
Screenshot: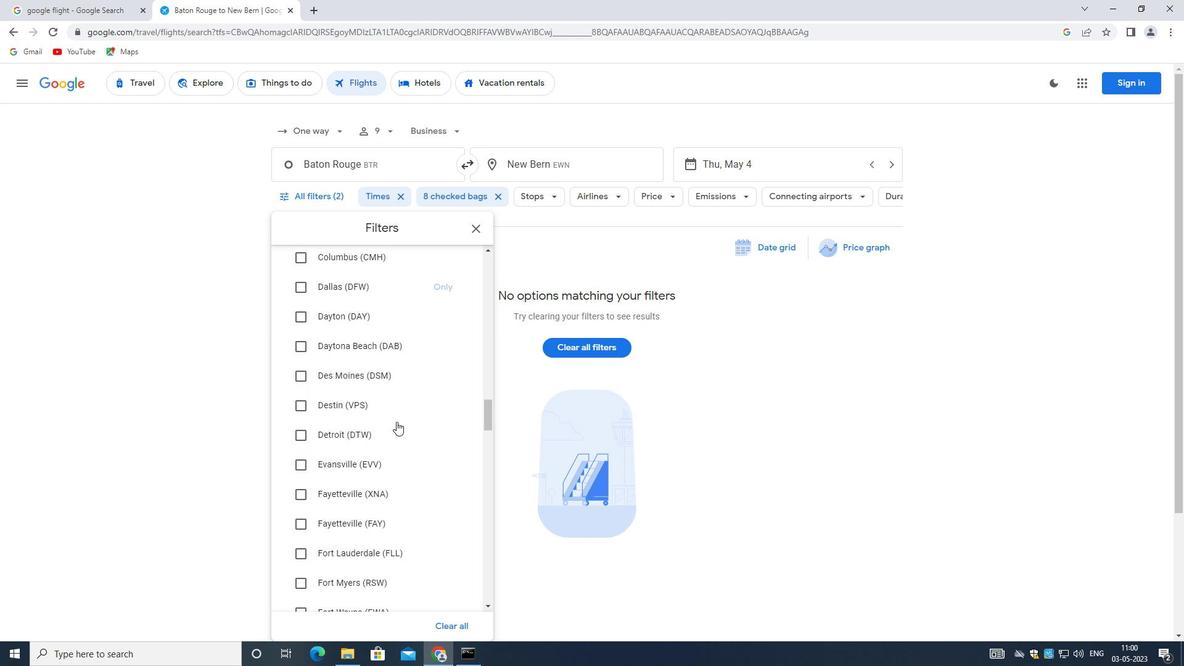 
Action: Mouse moved to (388, 429)
Screenshot: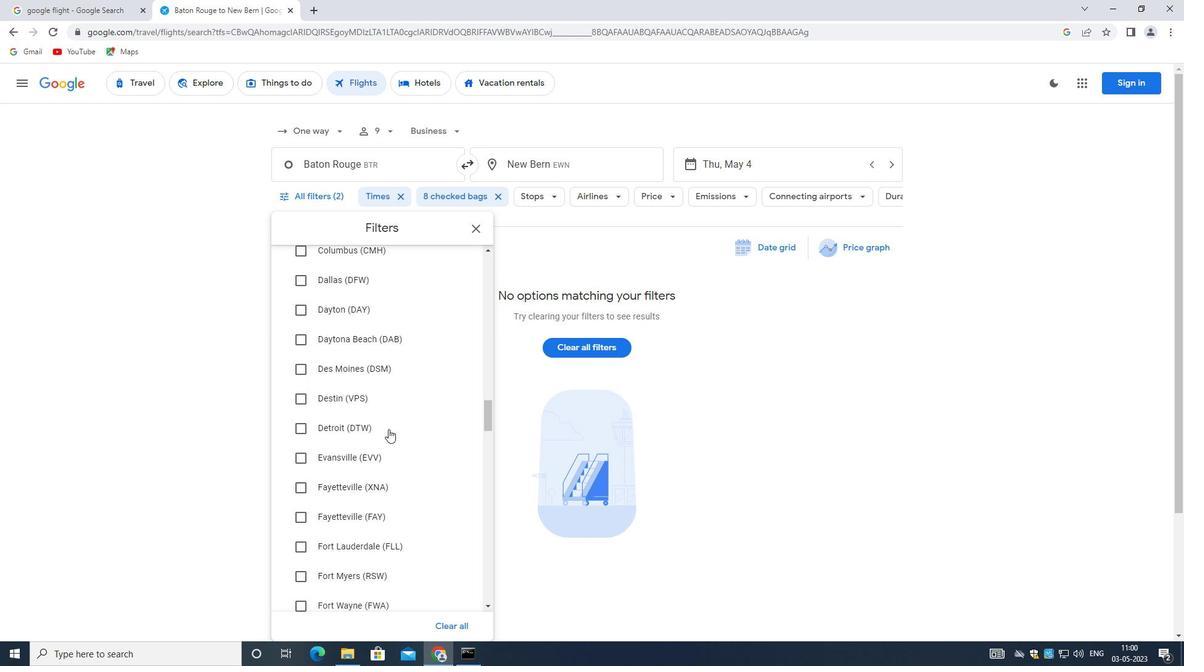 
Action: Mouse scrolled (388, 429) with delta (0, 0)
Screenshot: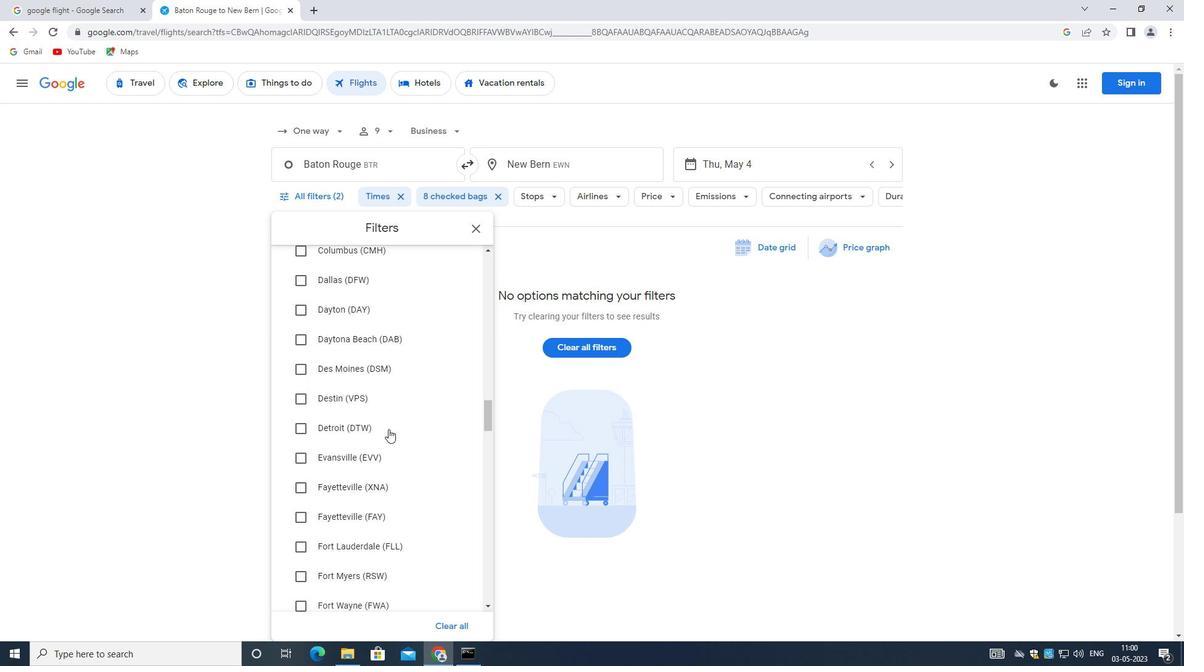 
Action: Mouse scrolled (388, 429) with delta (0, 0)
Screenshot: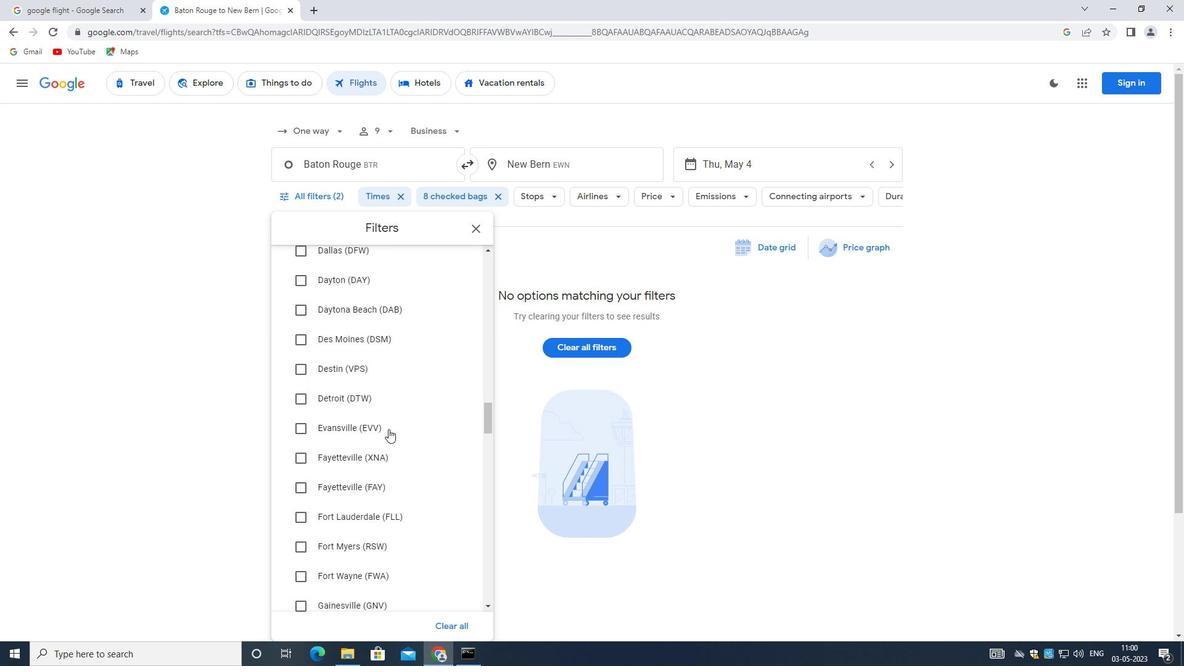 
Action: Mouse moved to (386, 431)
Screenshot: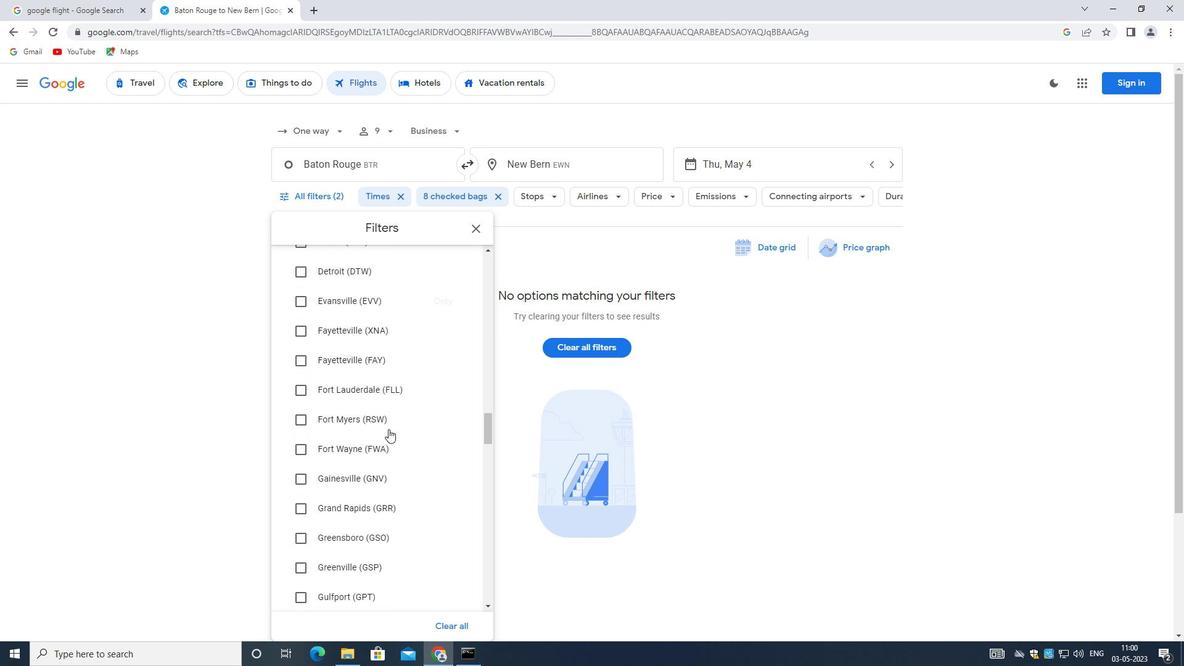 
Action: Mouse scrolled (386, 431) with delta (0, 0)
Screenshot: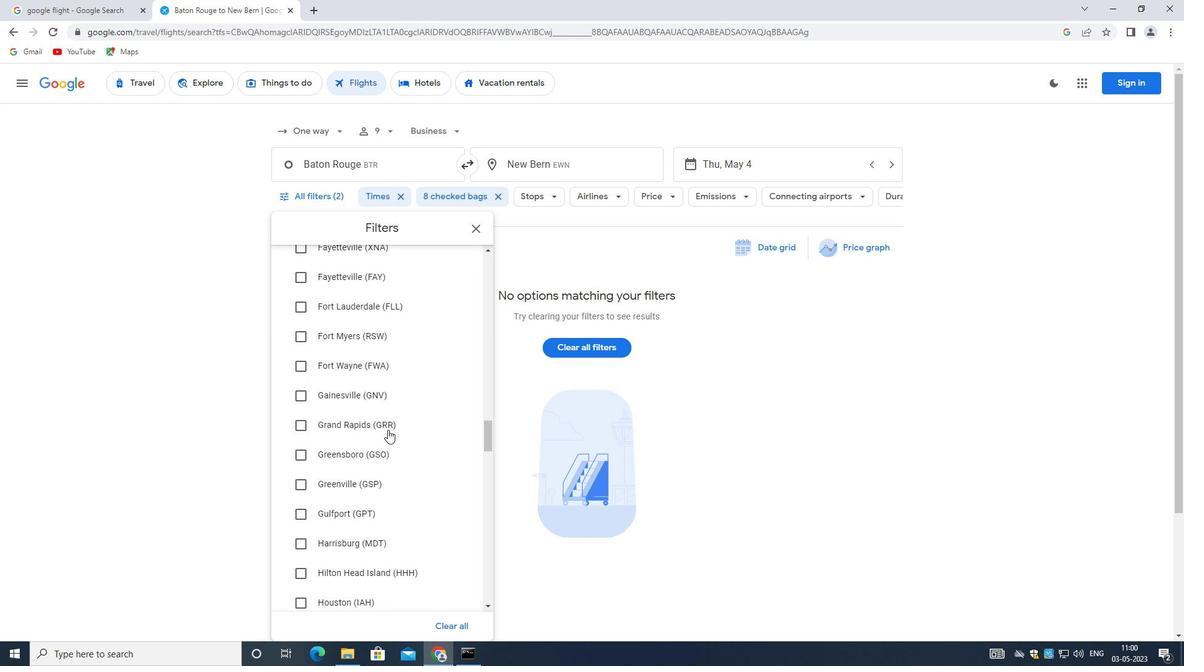 
Action: Mouse moved to (386, 431)
Screenshot: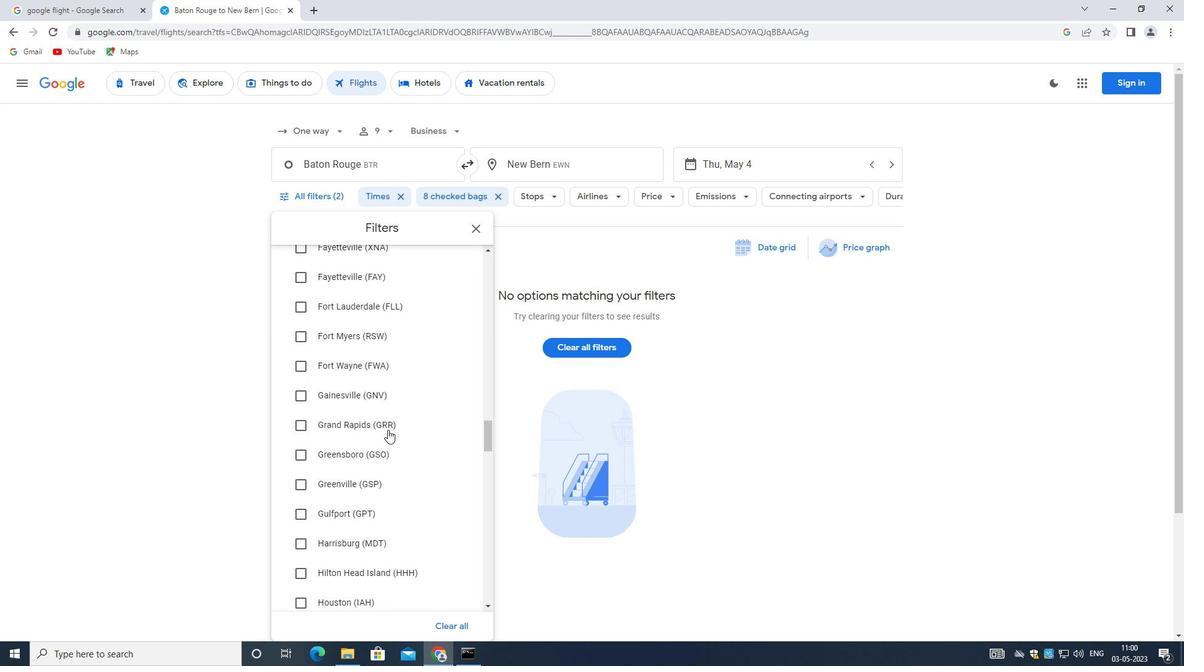 
Action: Mouse scrolled (386, 430) with delta (0, 0)
Screenshot: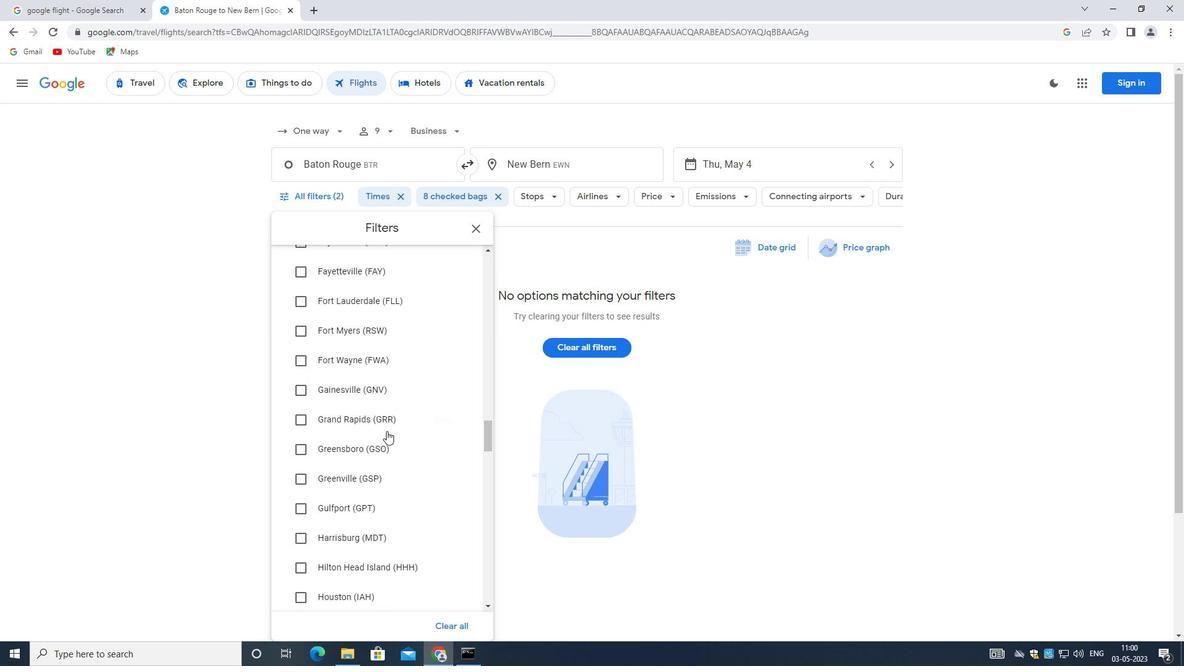
Action: Mouse scrolled (386, 430) with delta (0, 0)
Screenshot: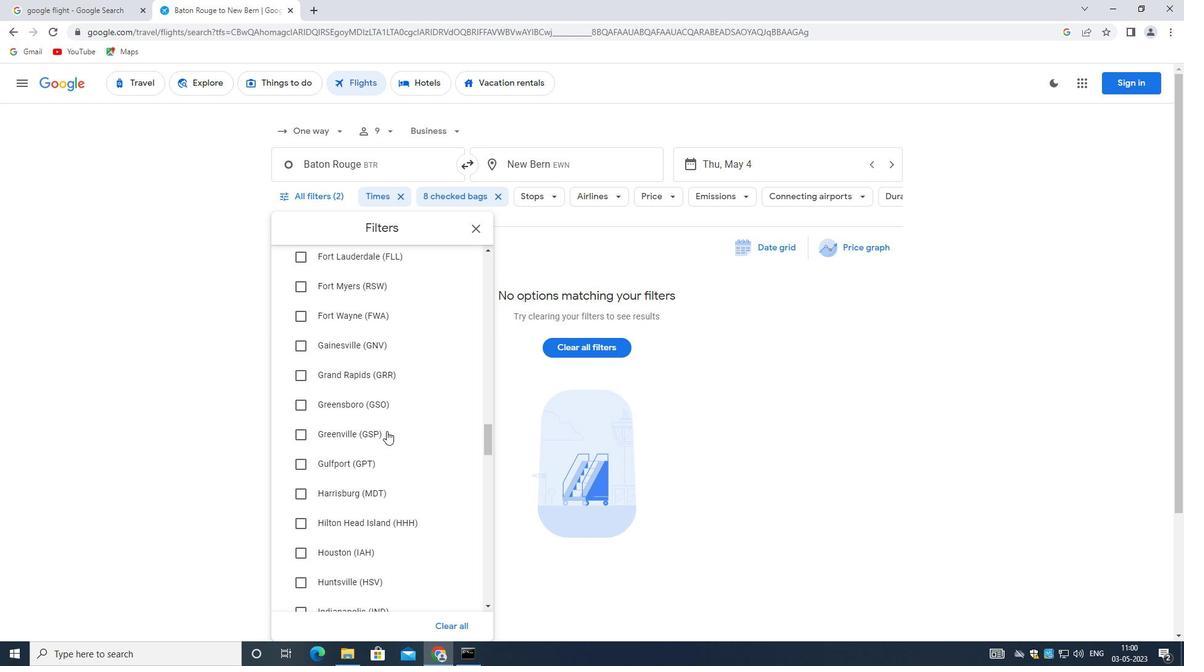 
Action: Mouse scrolled (386, 430) with delta (0, 0)
Screenshot: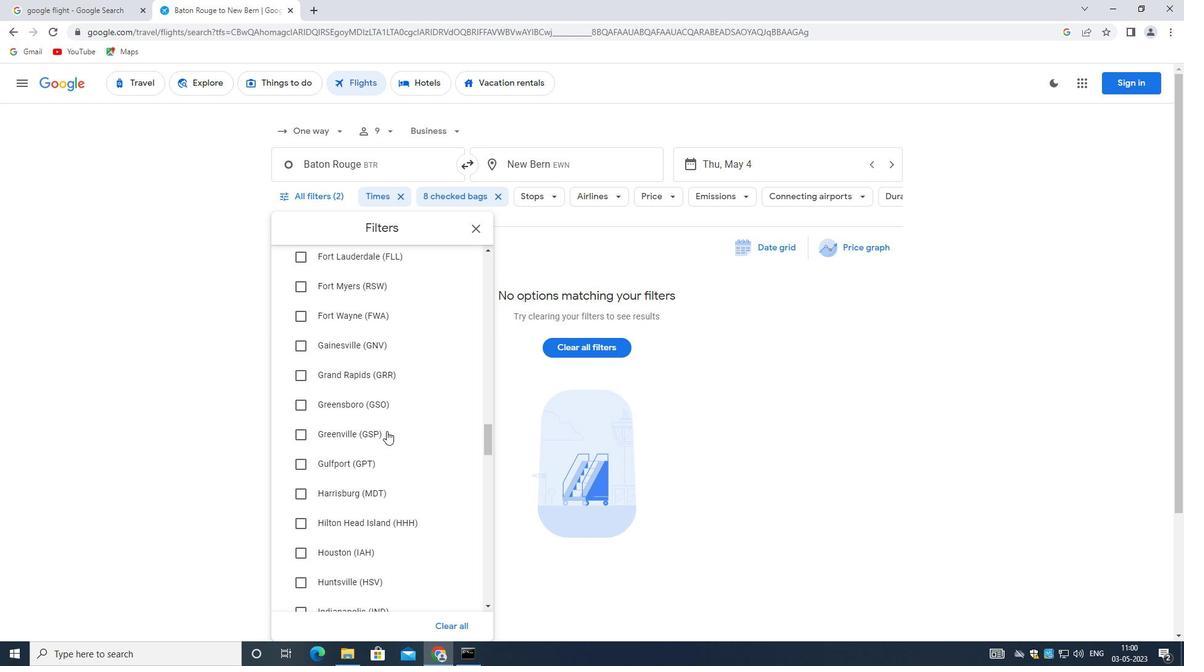 
Action: Mouse moved to (384, 435)
Screenshot: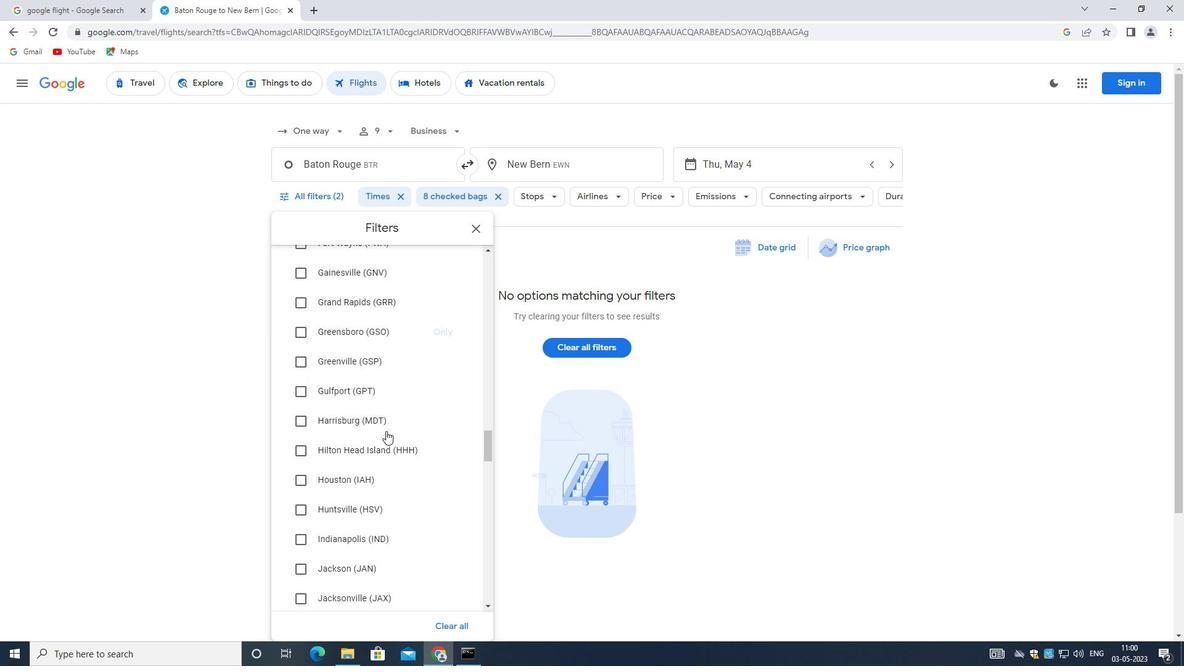 
Action: Mouse scrolled (384, 436) with delta (0, 0)
Screenshot: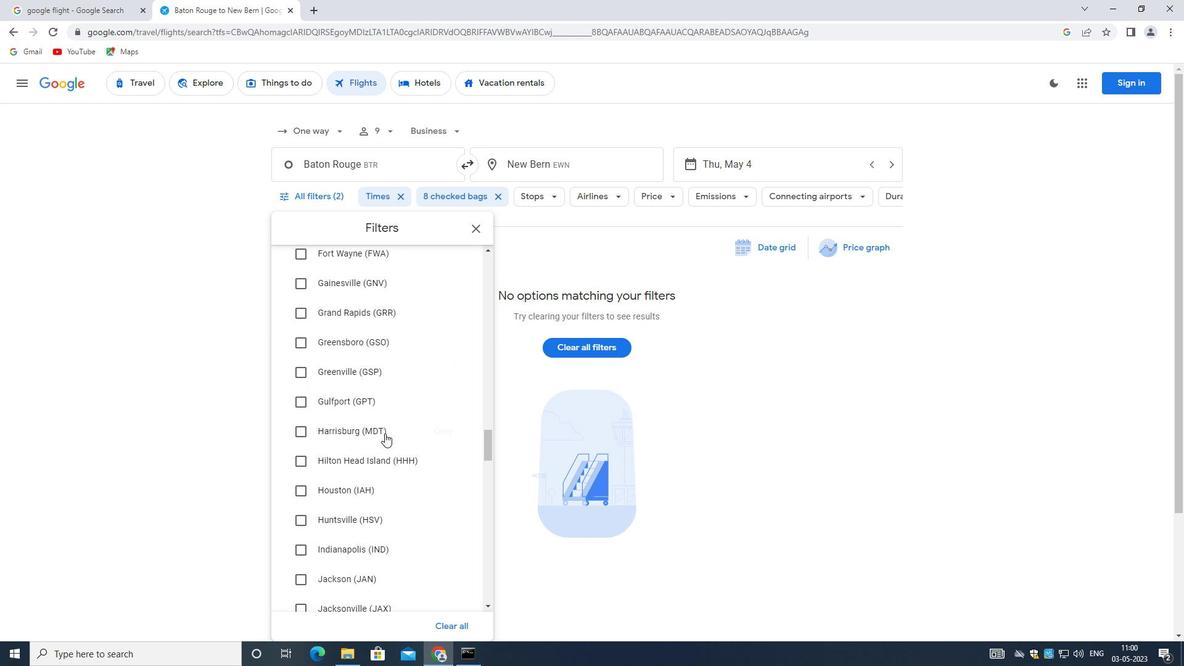 
Action: Mouse scrolled (384, 434) with delta (0, 0)
Screenshot: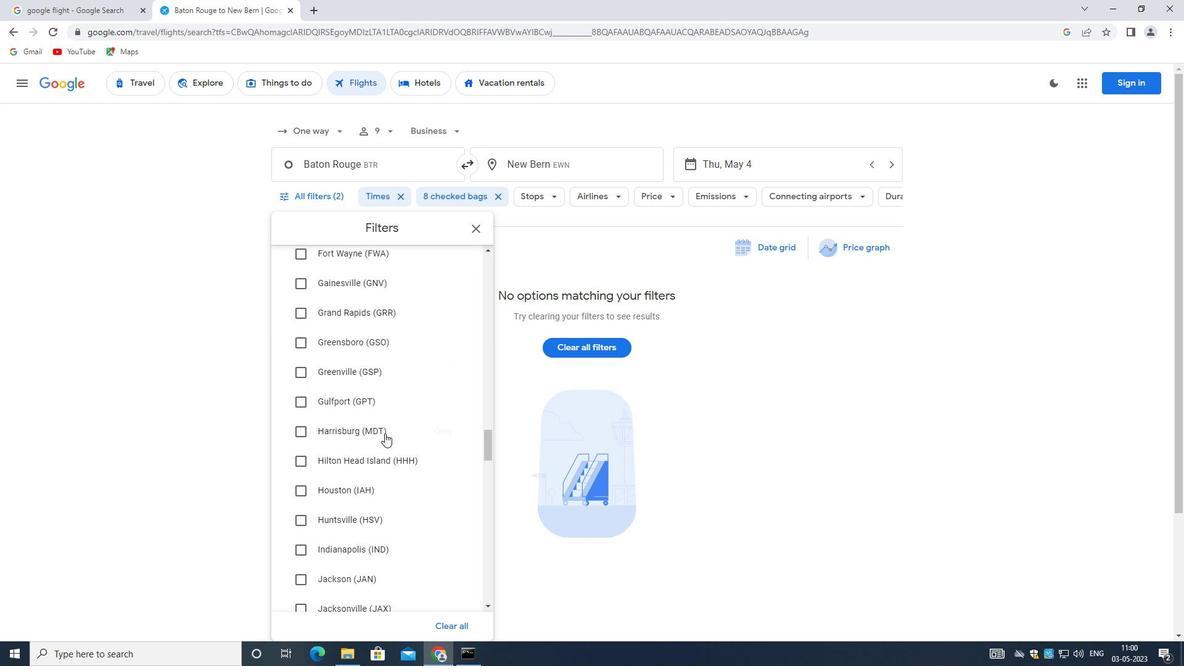
Action: Mouse scrolled (384, 434) with delta (0, 0)
Screenshot: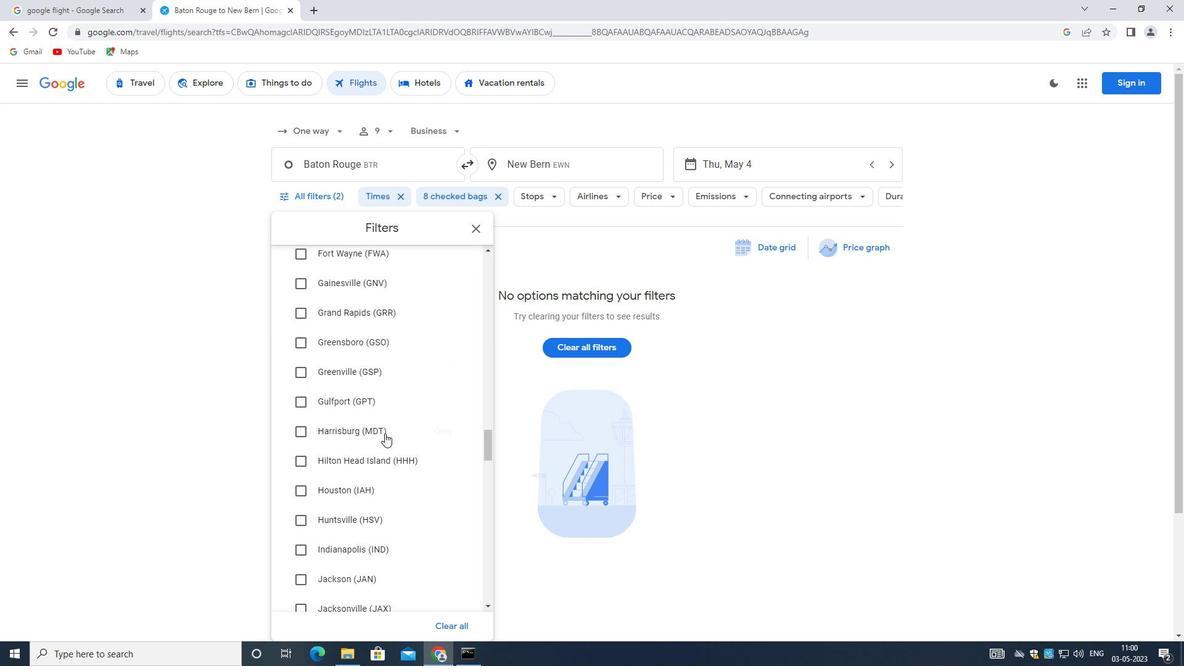 
Action: Mouse scrolled (384, 434) with delta (0, 0)
Screenshot: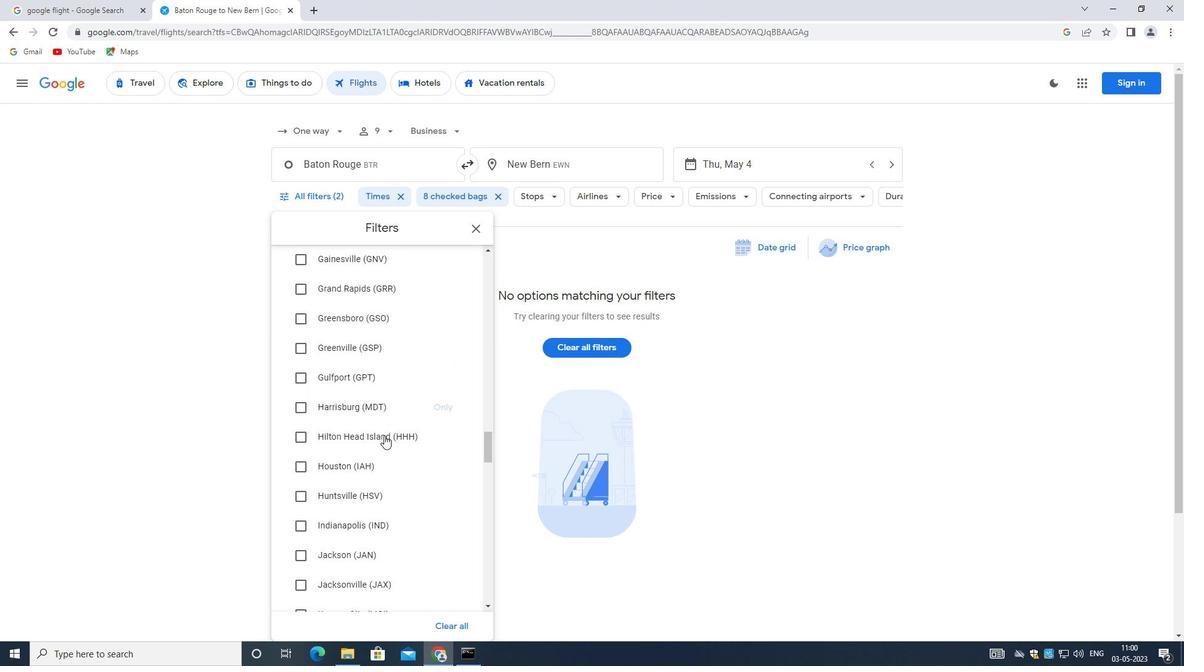 
Action: Mouse scrolled (384, 434) with delta (0, 0)
Screenshot: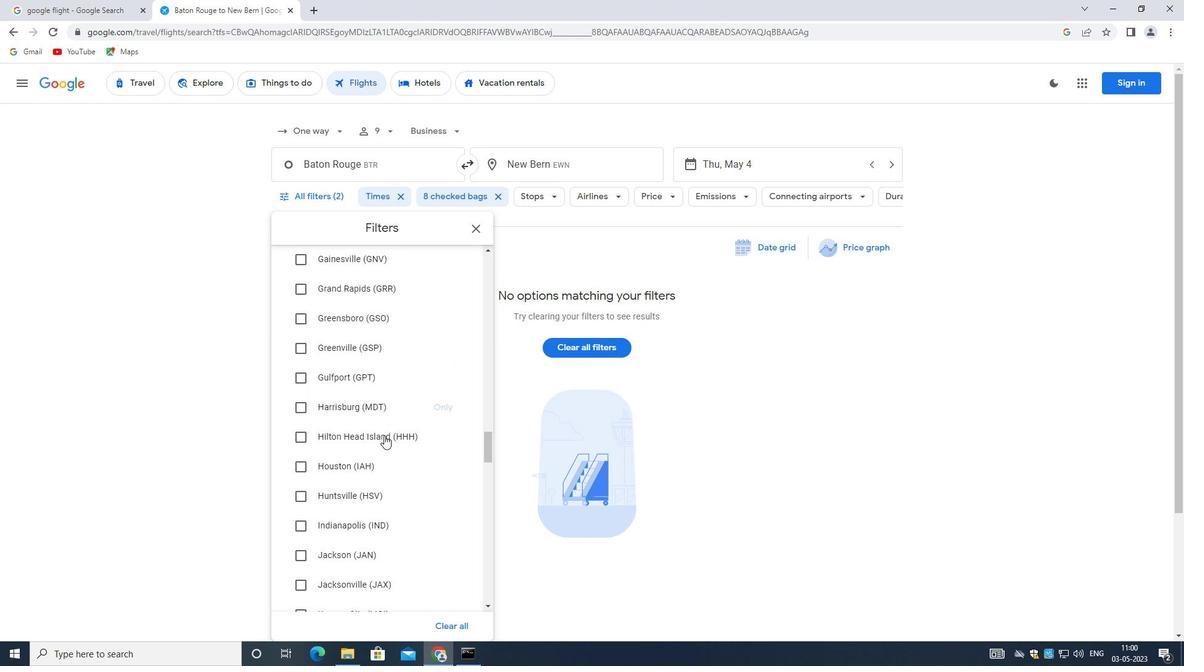 
Action: Mouse moved to (382, 436)
Screenshot: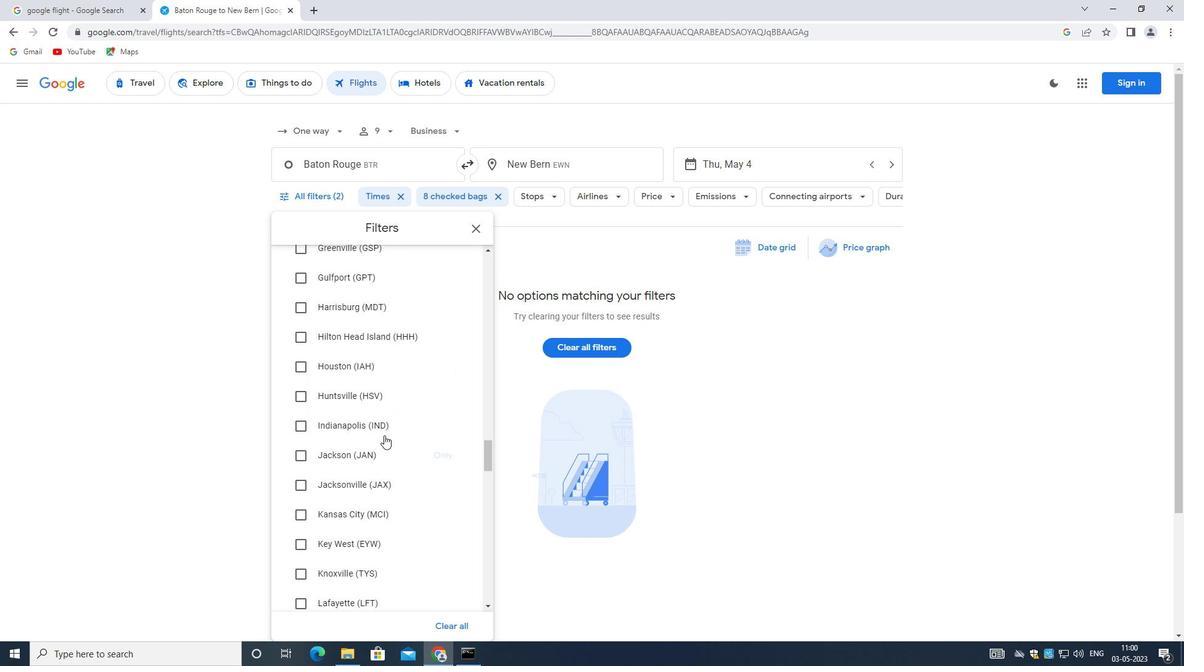 
Action: Mouse scrolled (382, 435) with delta (0, 0)
Screenshot: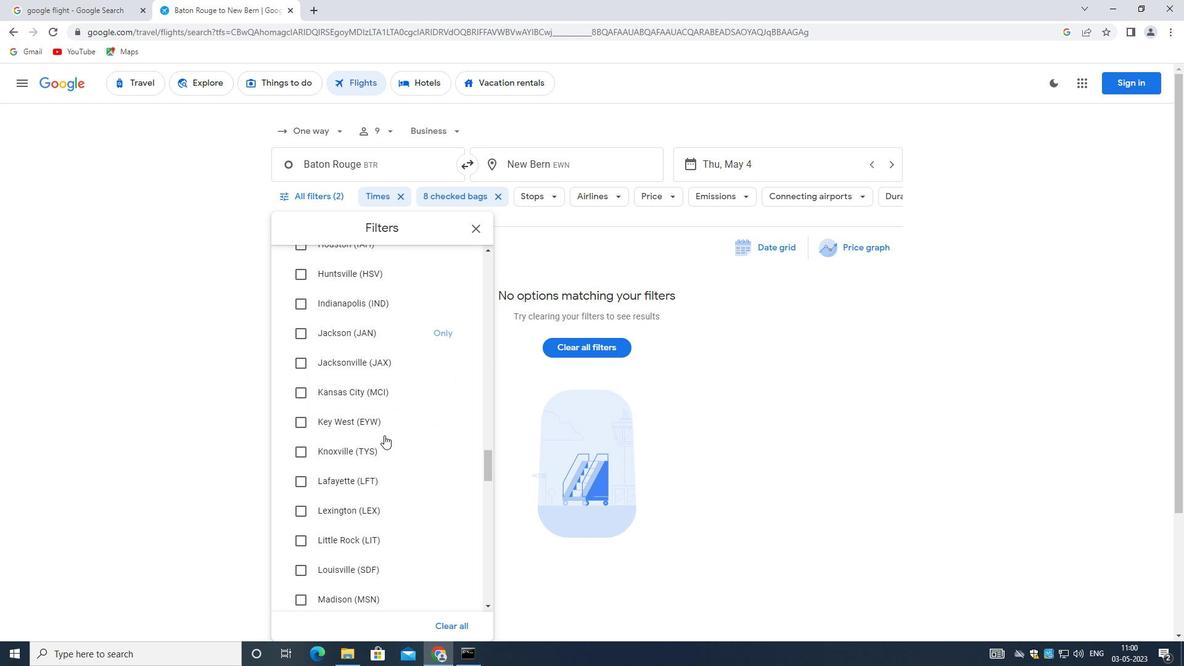 
Action: Mouse scrolled (382, 435) with delta (0, 0)
Screenshot: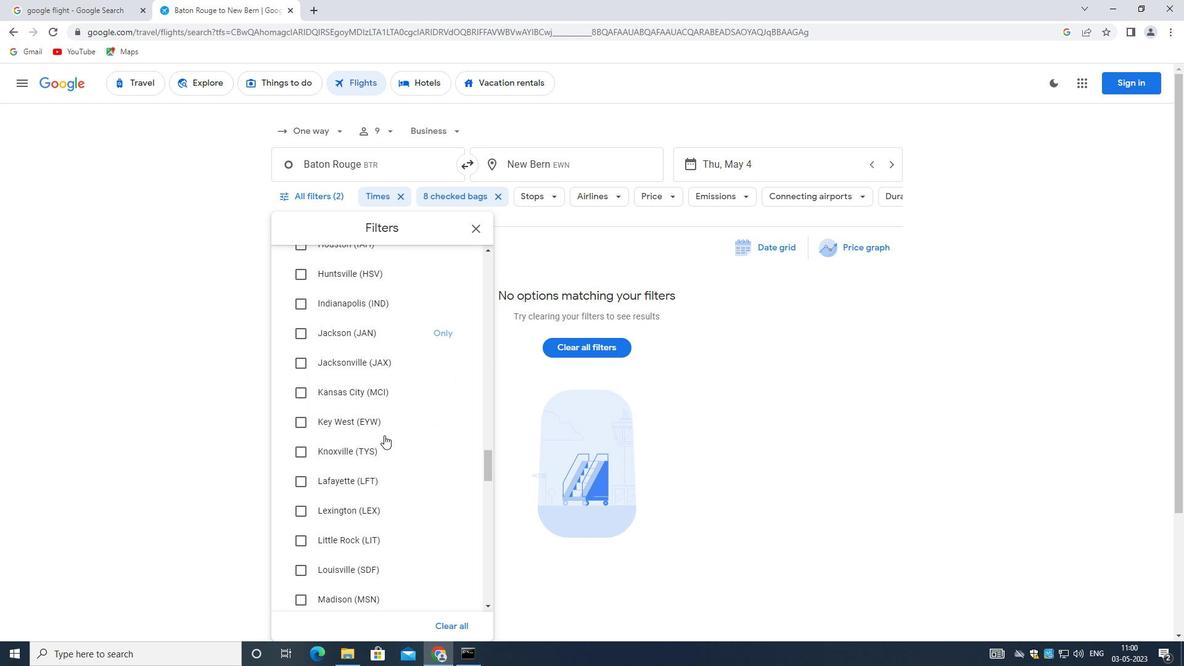 
Action: Mouse scrolled (382, 435) with delta (0, 0)
Screenshot: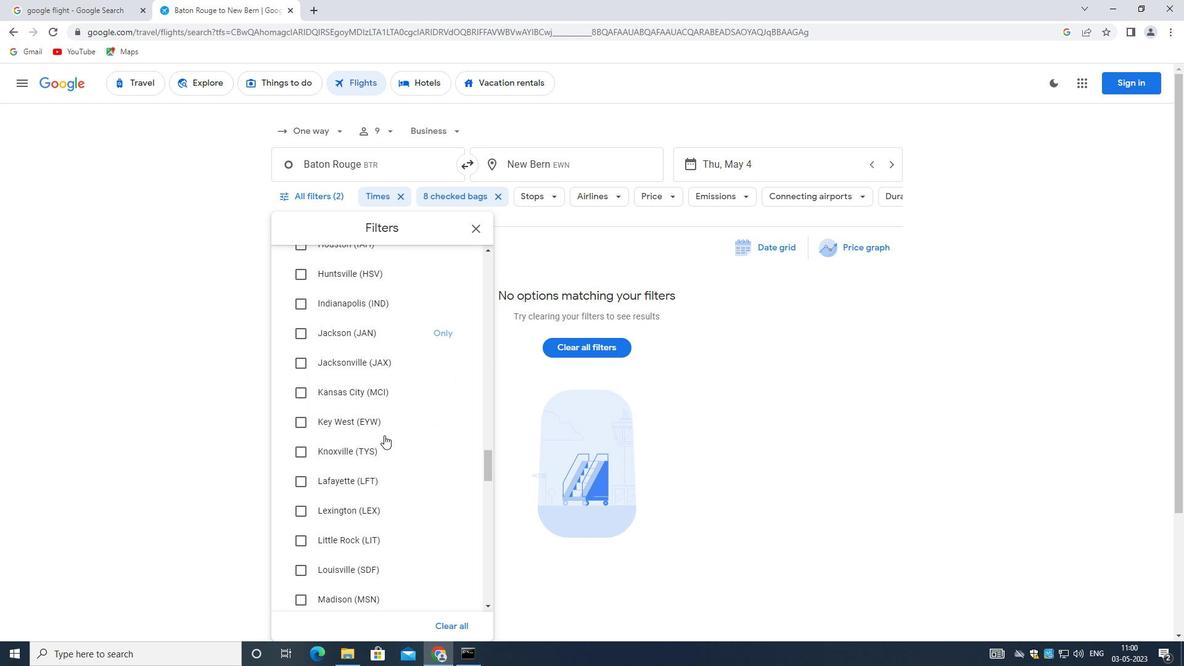 
Action: Mouse scrolled (382, 435) with delta (0, 0)
Screenshot: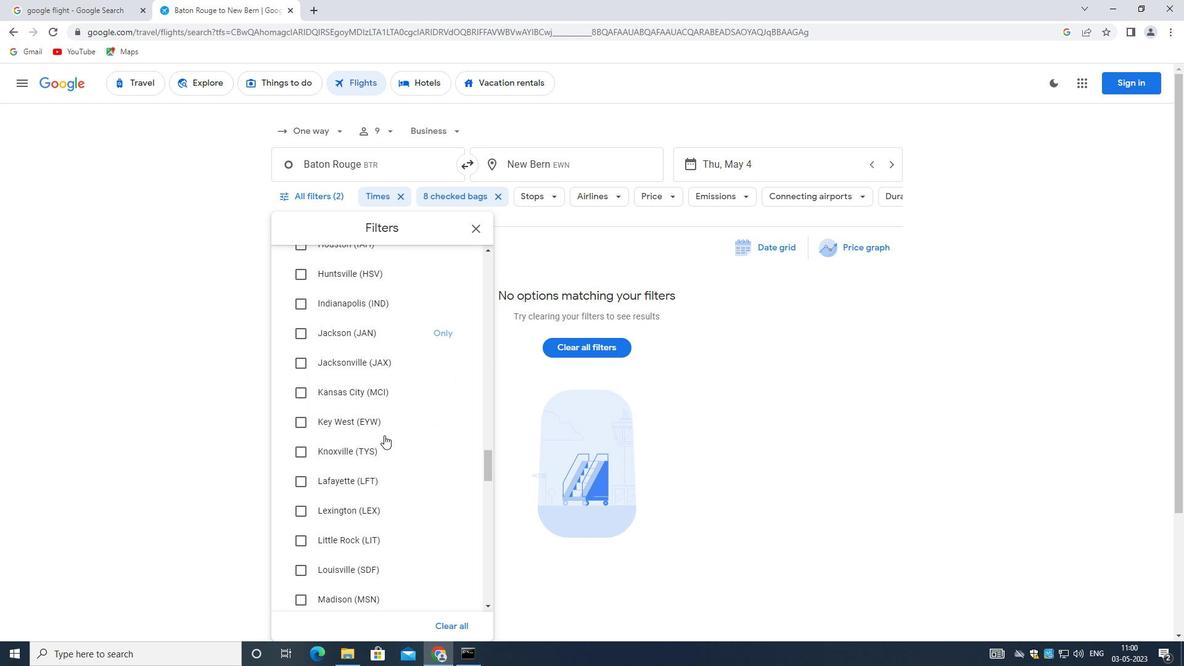
Action: Mouse moved to (381, 436)
Screenshot: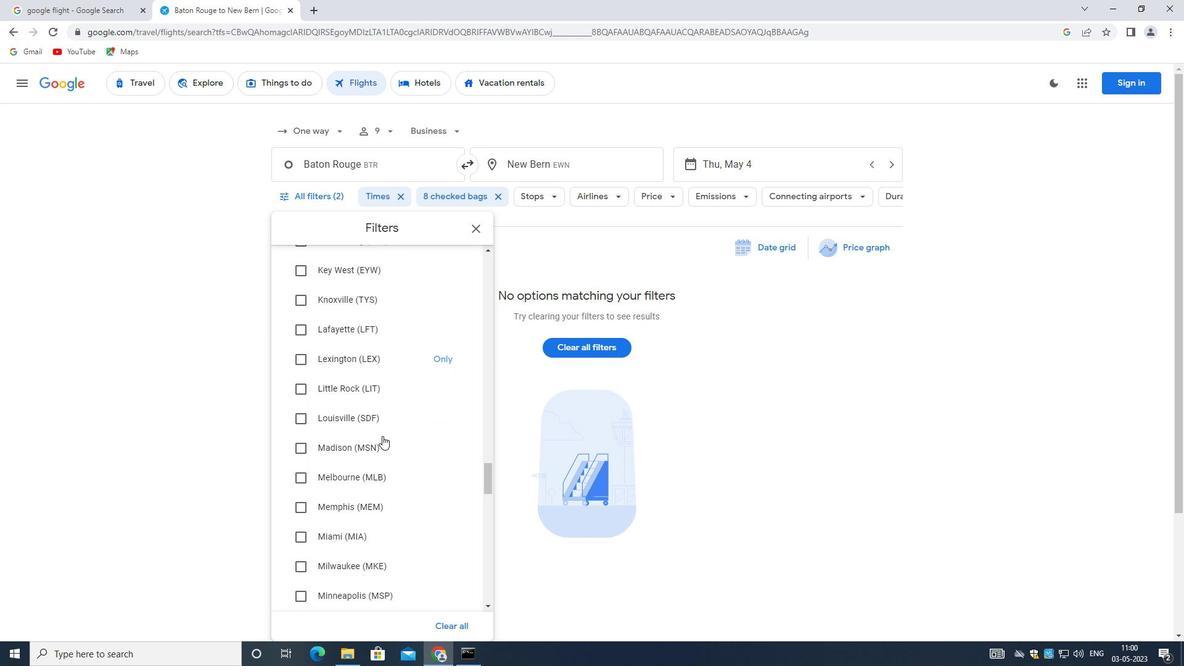 
Action: Mouse scrolled (381, 435) with delta (0, 0)
Screenshot: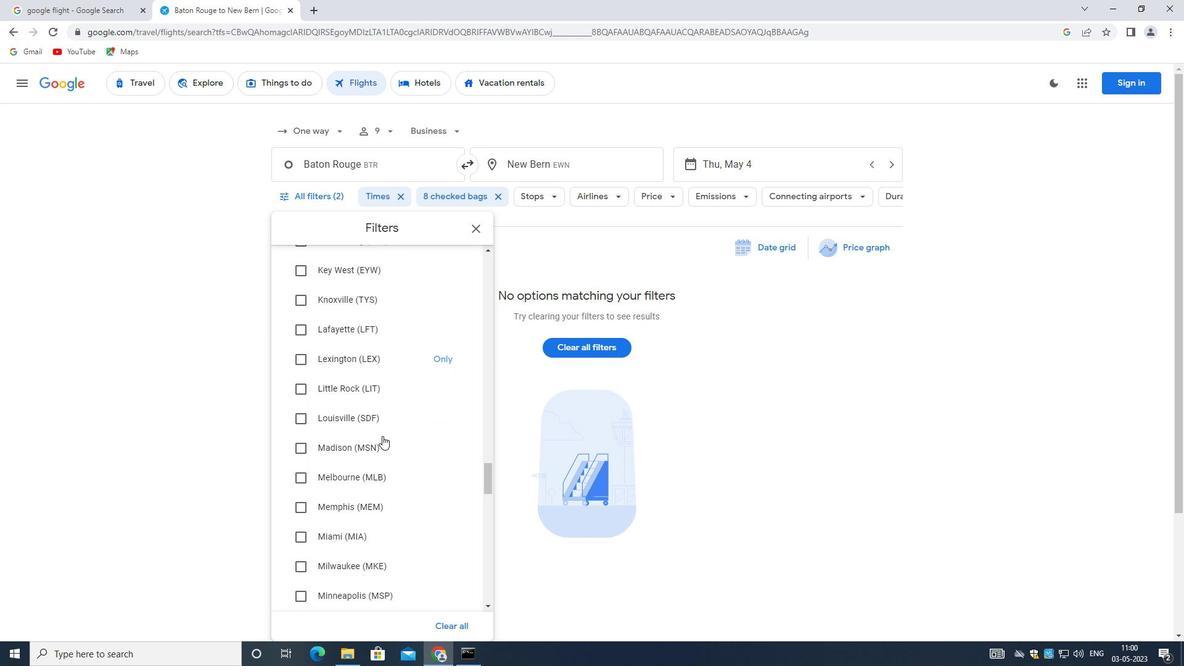 
Action: Mouse scrolled (381, 435) with delta (0, 0)
Screenshot: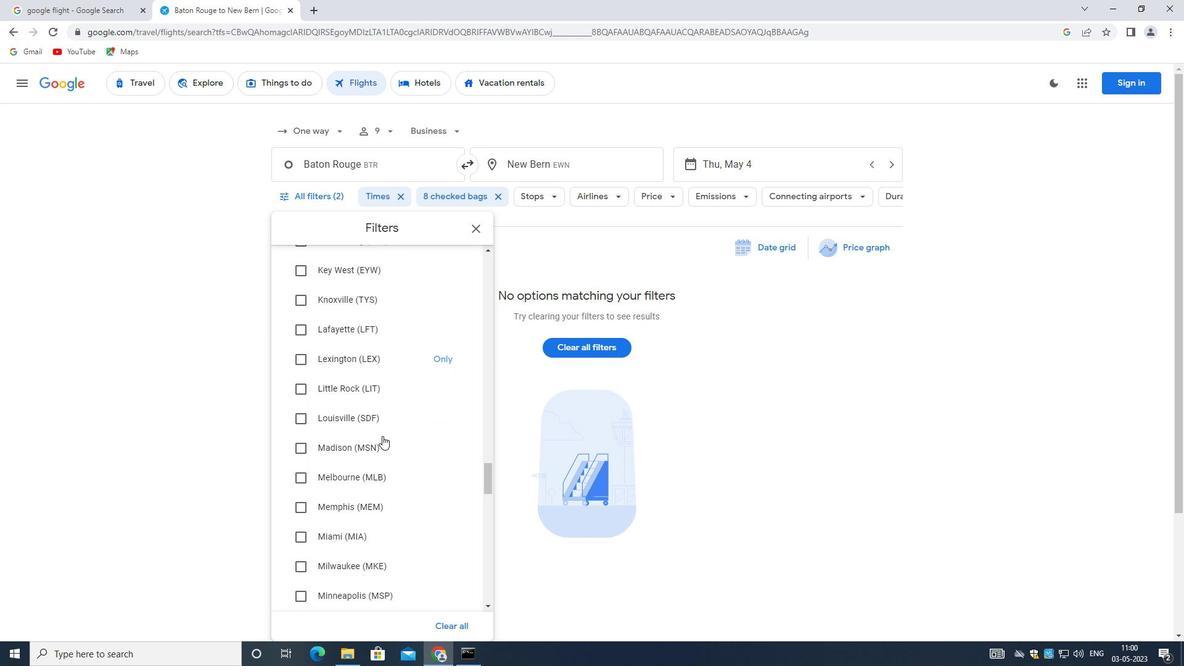 
Action: Mouse scrolled (381, 435) with delta (0, 0)
Screenshot: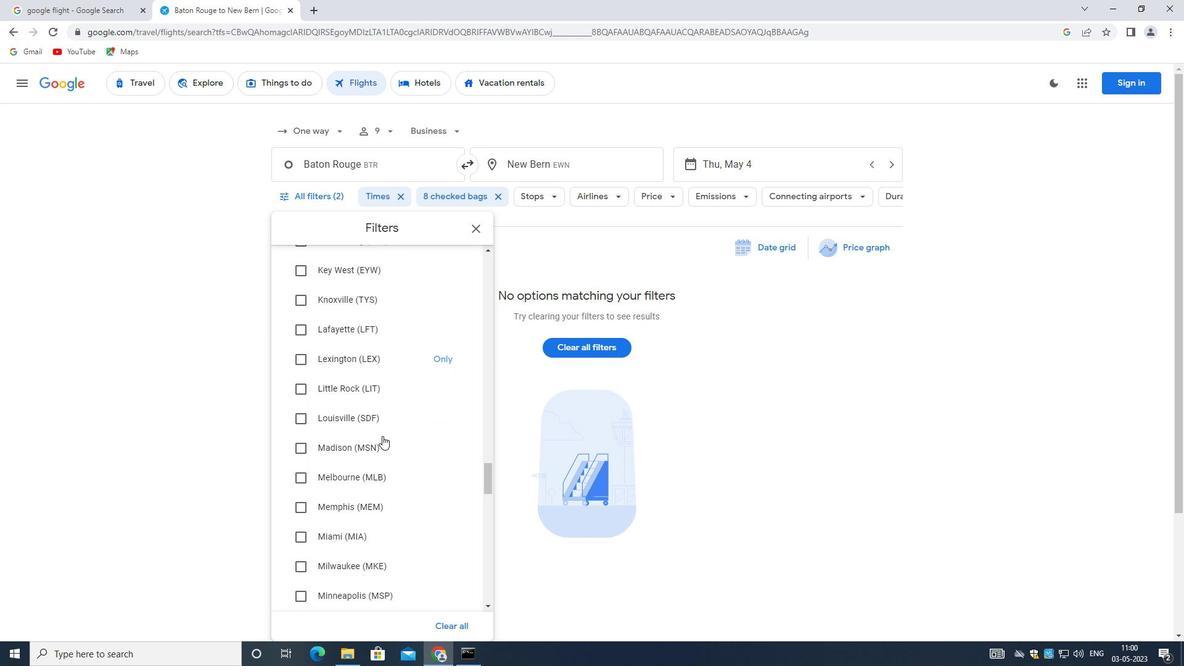 
Action: Mouse scrolled (381, 435) with delta (0, 0)
Screenshot: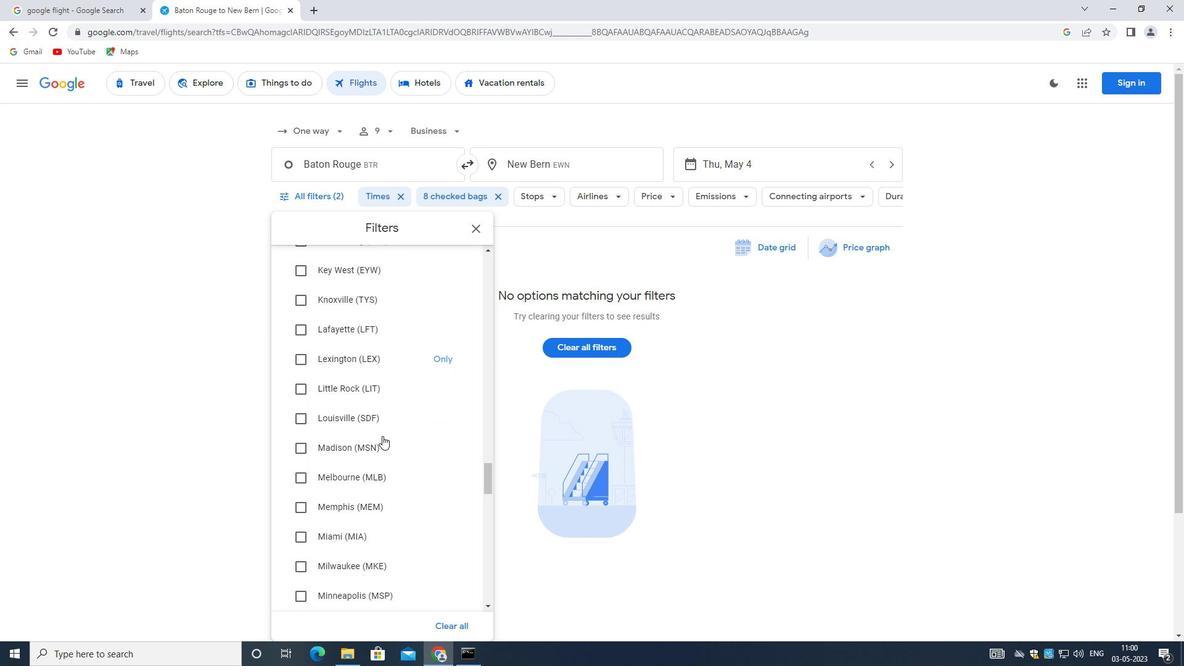 
Action: Mouse scrolled (381, 435) with delta (0, 0)
Screenshot: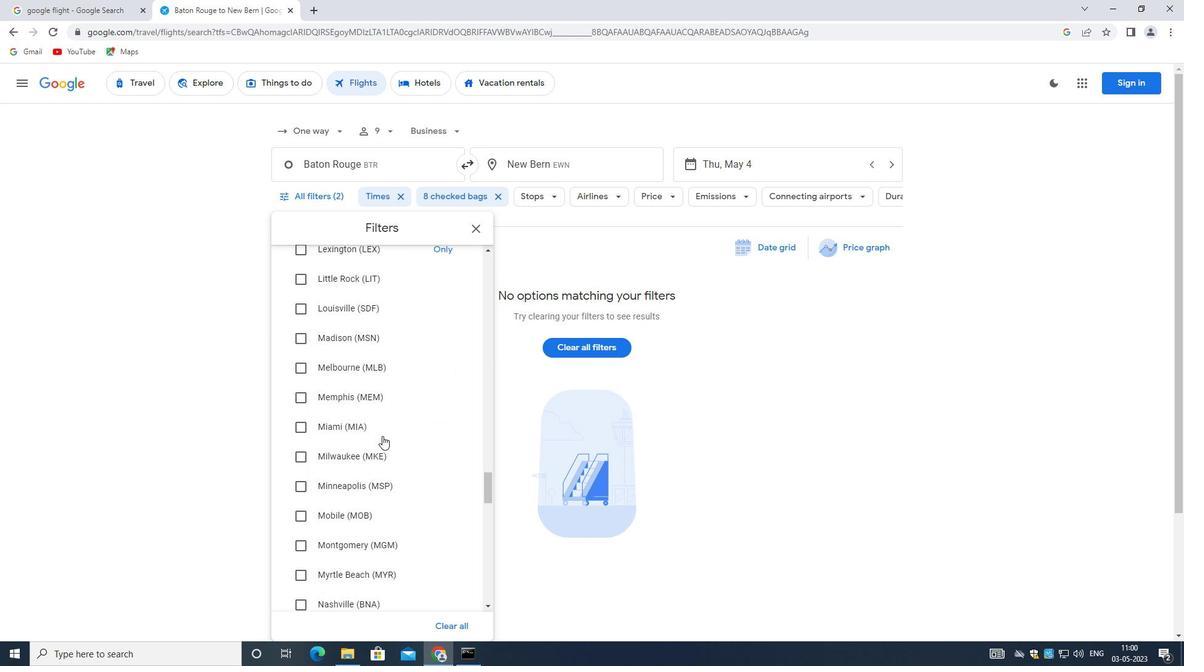 
Action: Mouse moved to (379, 437)
Screenshot: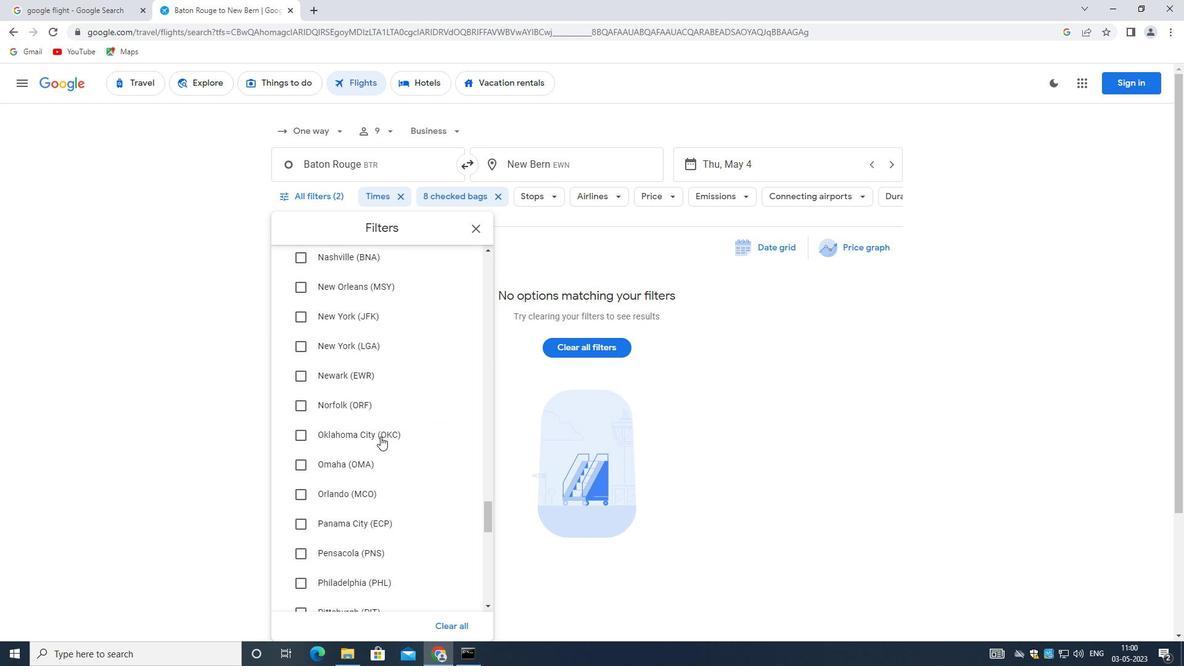 
Action: Mouse scrolled (379, 436) with delta (0, 0)
Screenshot: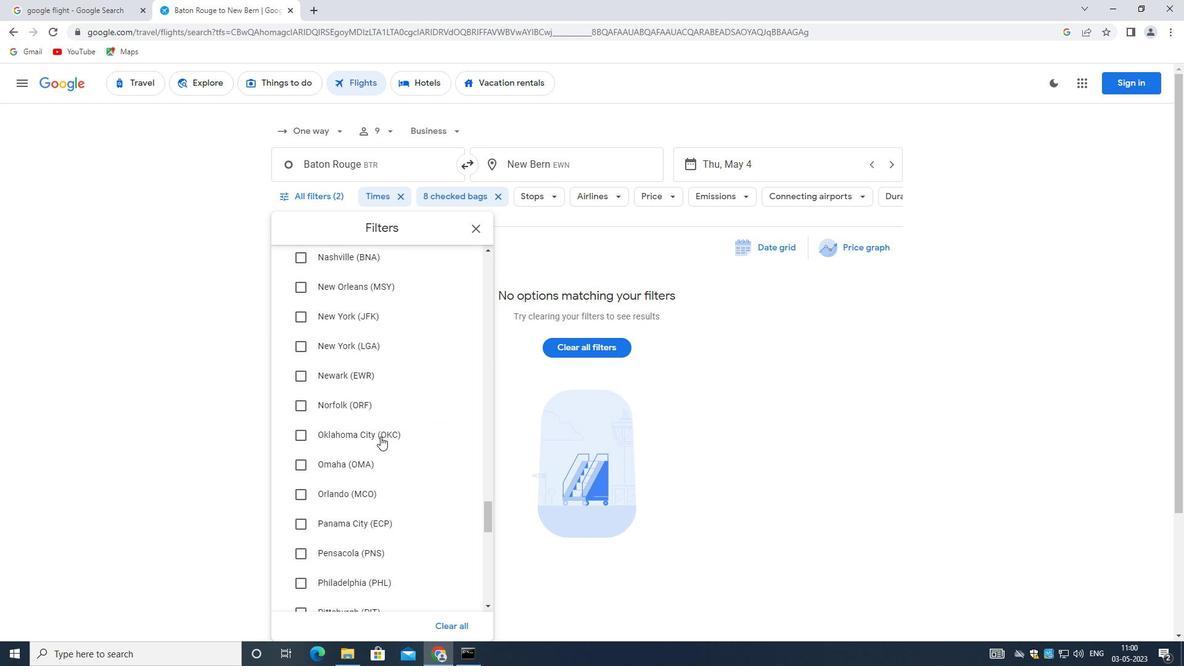 
Action: Mouse moved to (379, 437)
Screenshot: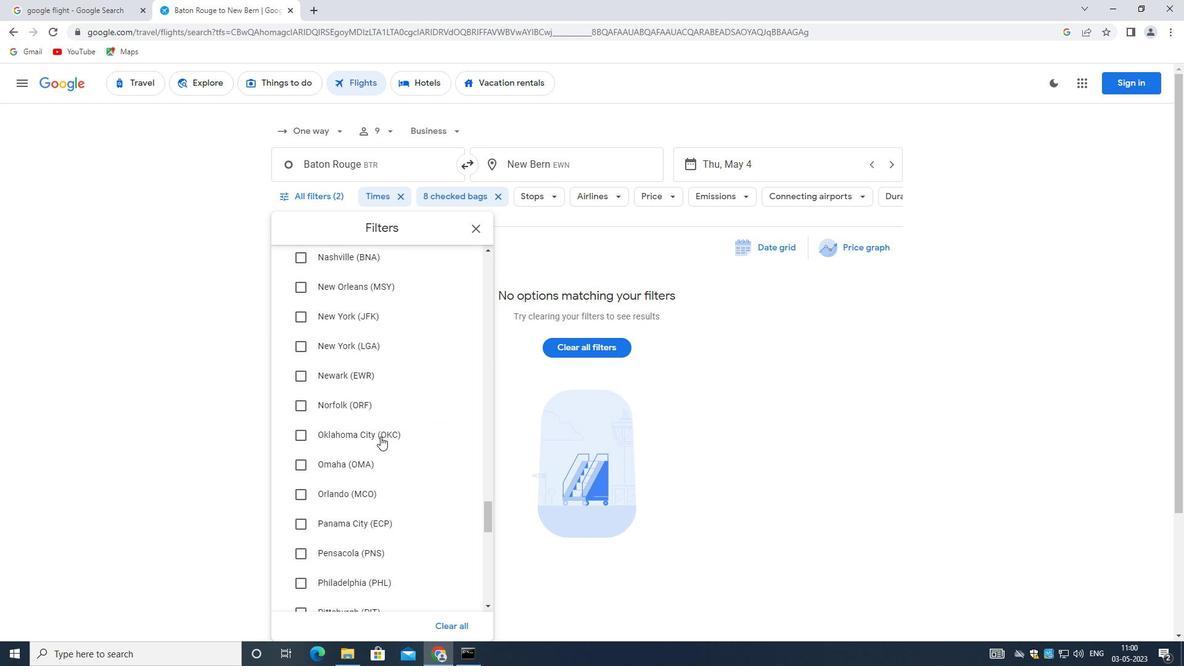 
Action: Mouse scrolled (379, 437) with delta (0, 0)
Screenshot: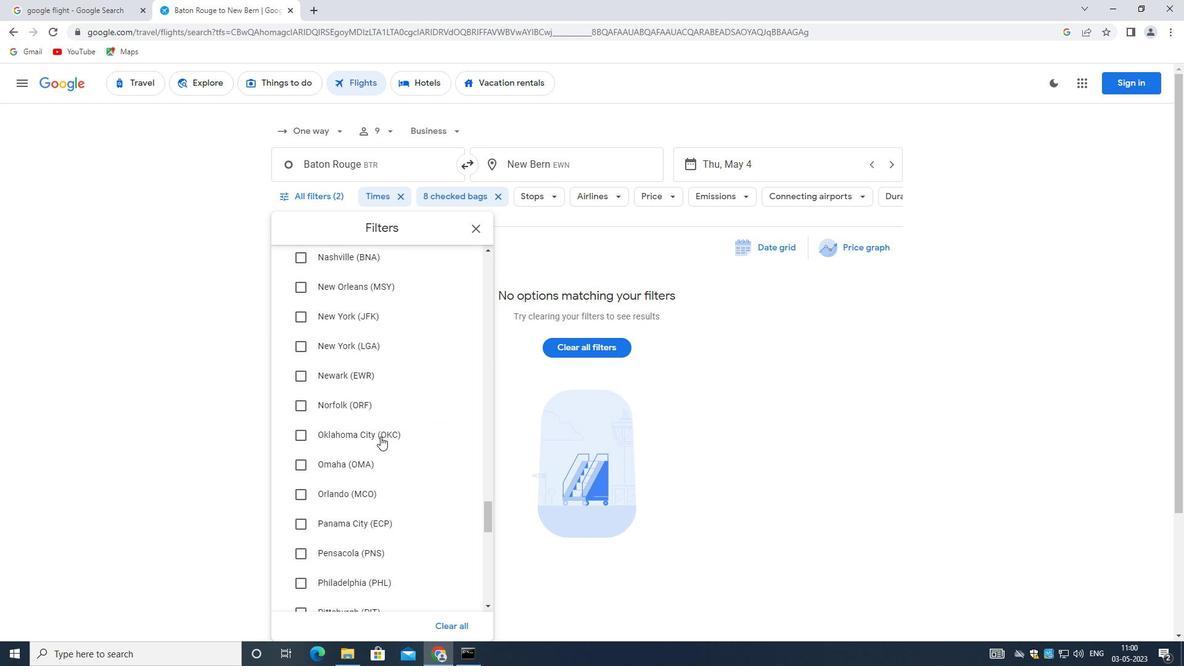 
Action: Mouse scrolled (379, 437) with delta (0, 0)
Screenshot: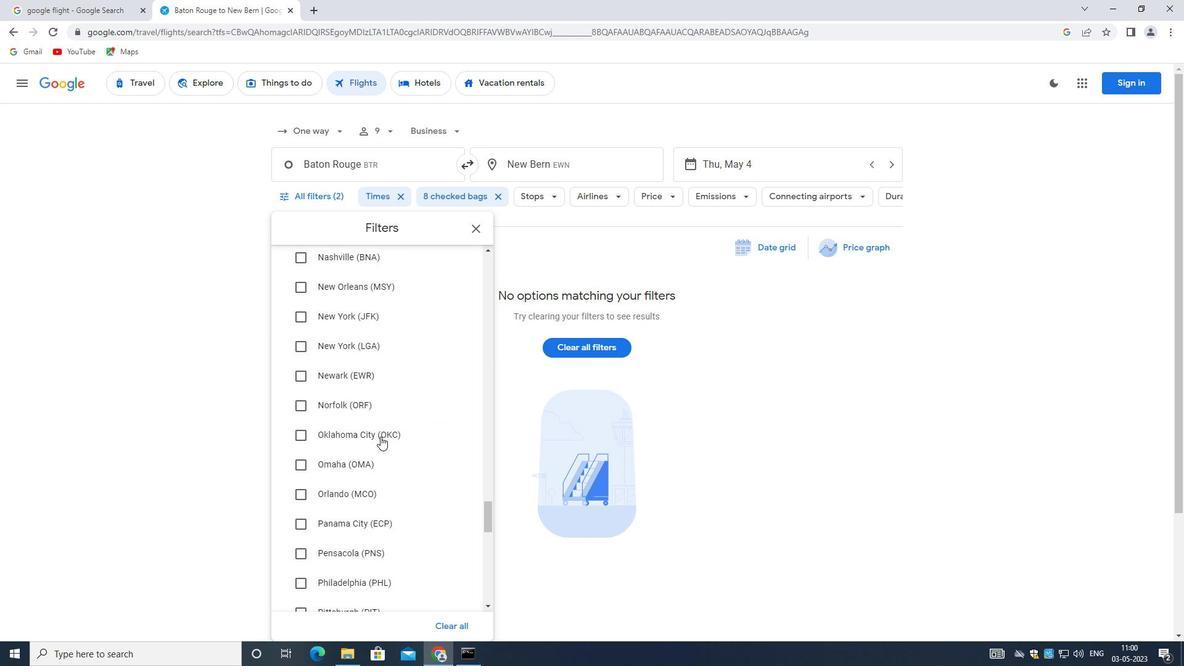 
Action: Mouse scrolled (379, 437) with delta (0, 0)
Screenshot: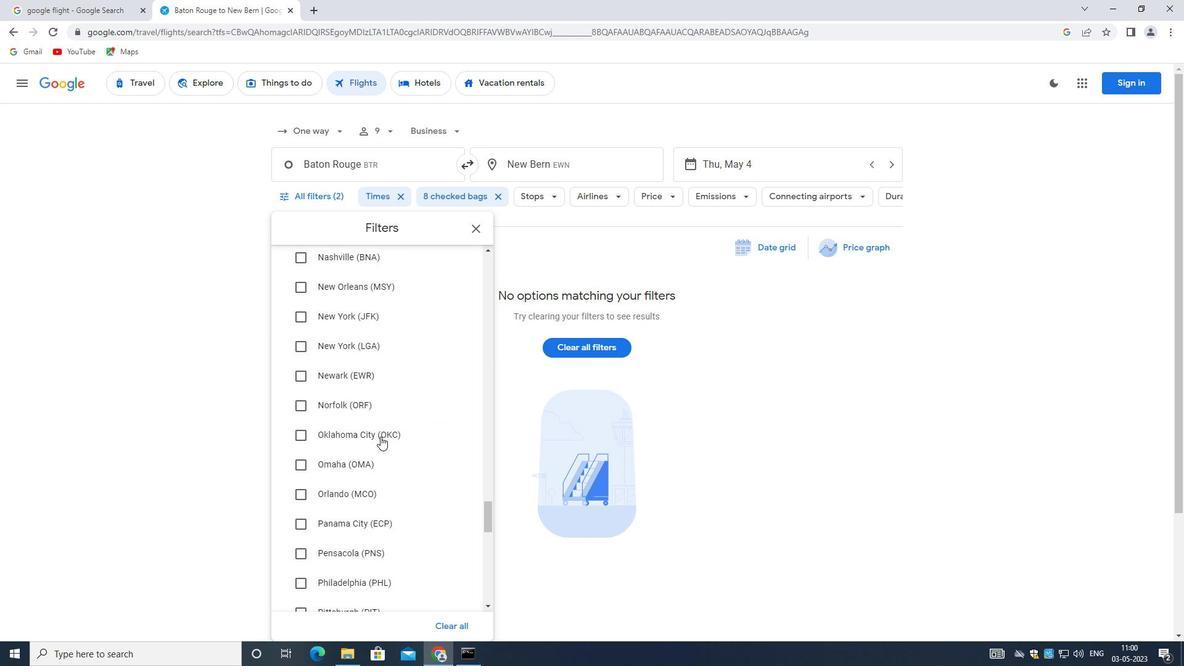 
Action: Mouse scrolled (379, 437) with delta (0, 0)
Screenshot: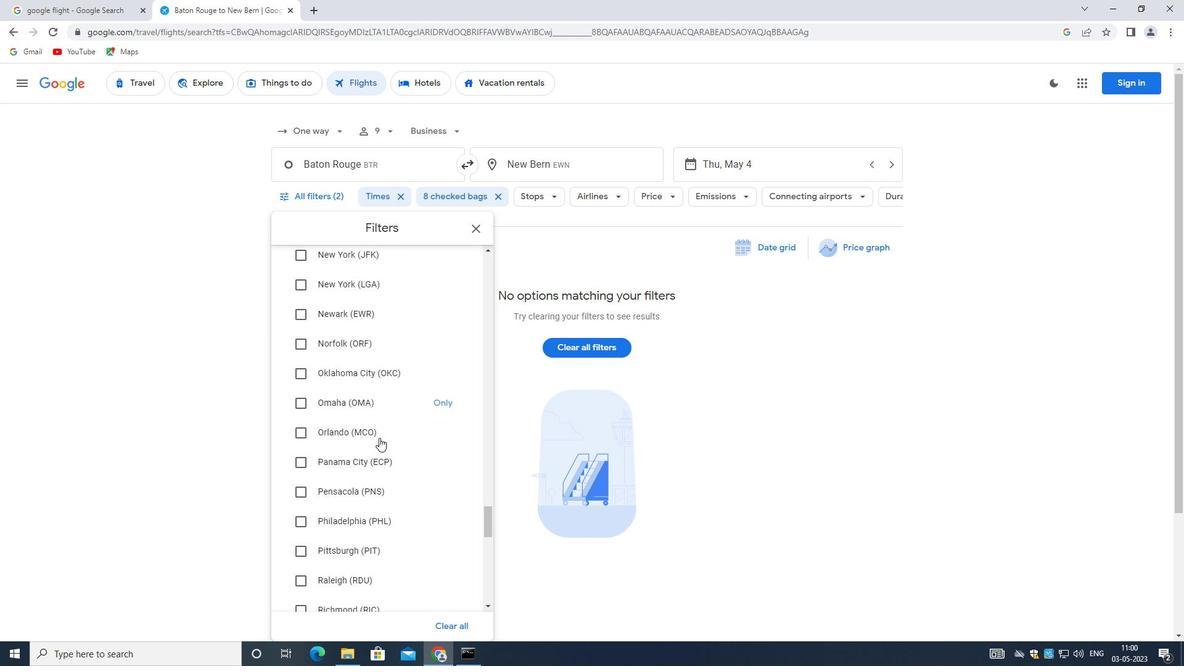 
Action: Mouse scrolled (379, 437) with delta (0, 0)
Screenshot: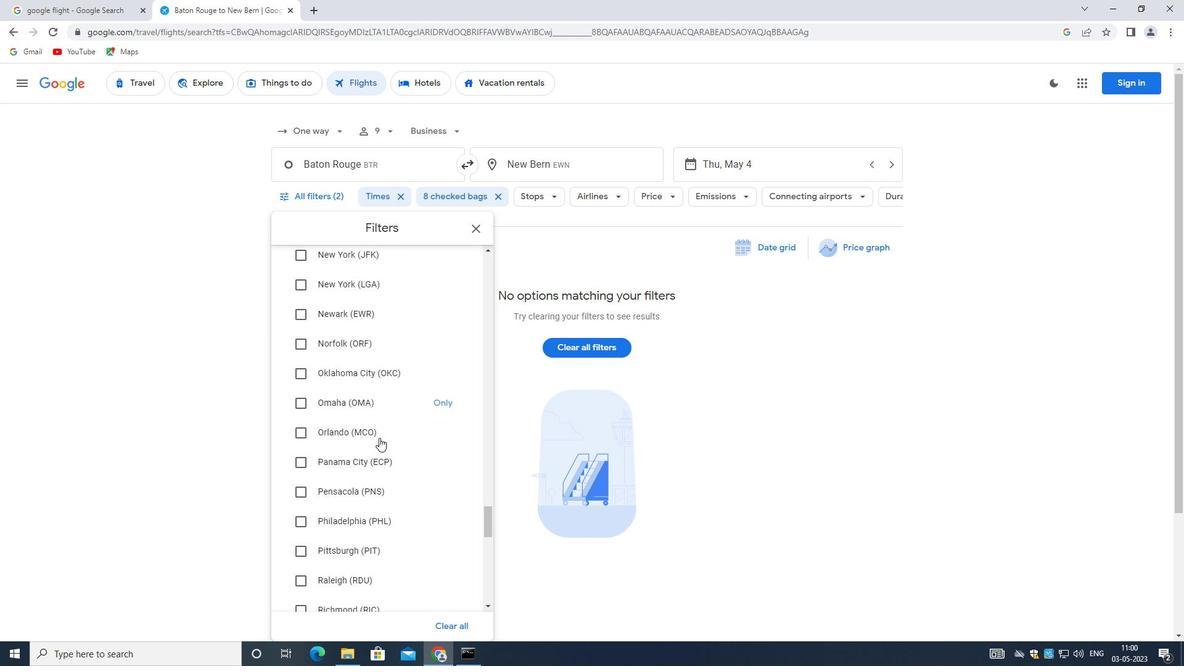 
Action: Mouse scrolled (379, 437) with delta (0, 0)
Screenshot: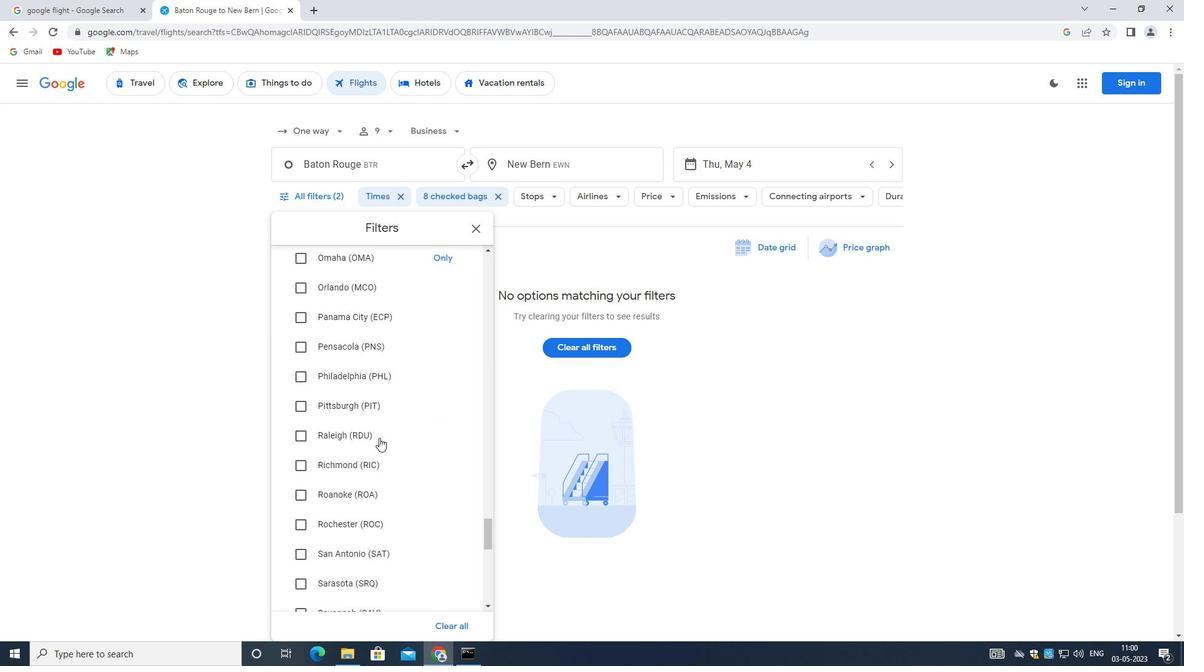 
Action: Mouse scrolled (379, 437) with delta (0, 0)
Screenshot: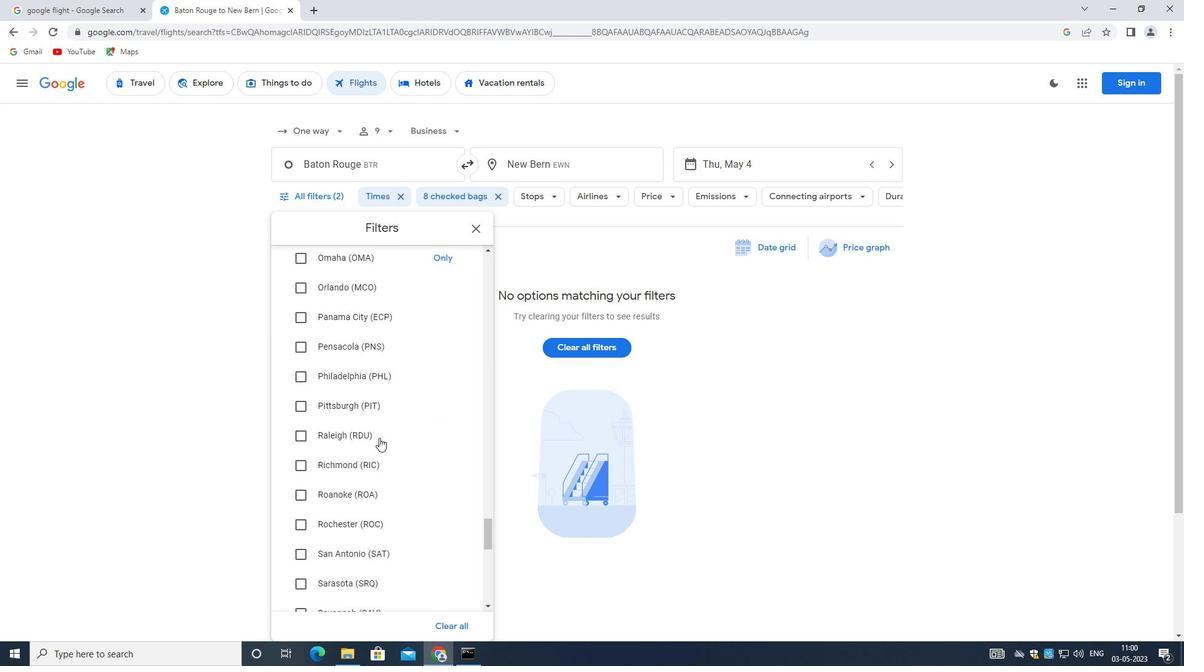 
Action: Mouse scrolled (379, 437) with delta (0, 0)
Screenshot: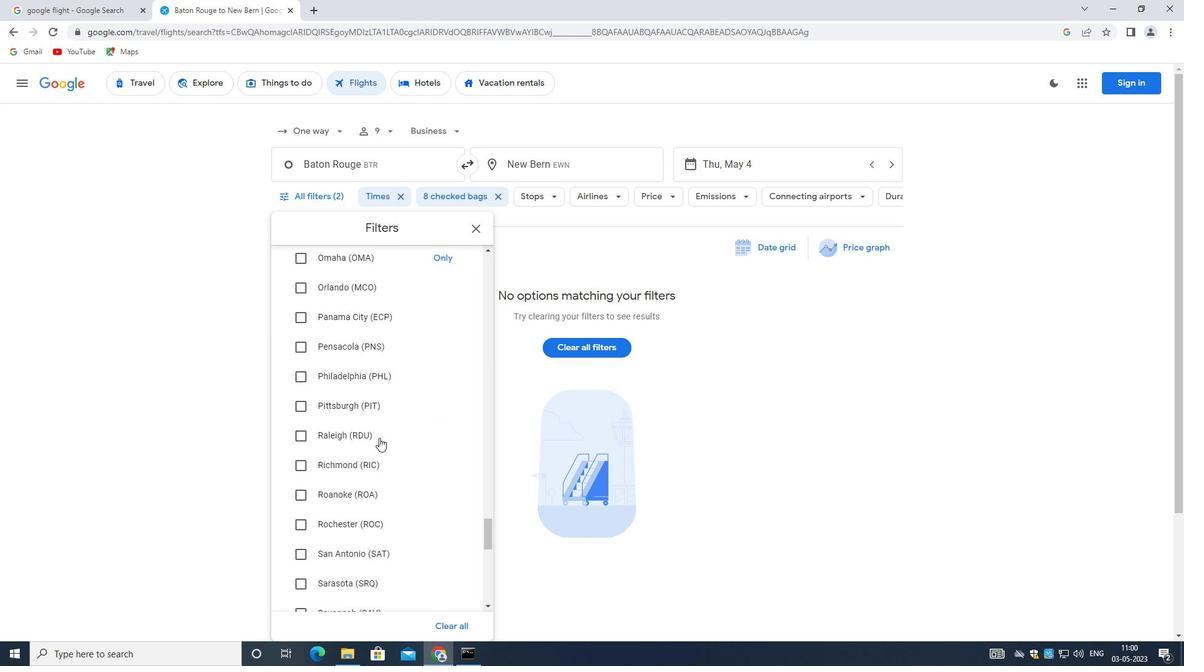 
Action: Mouse moved to (378, 438)
Screenshot: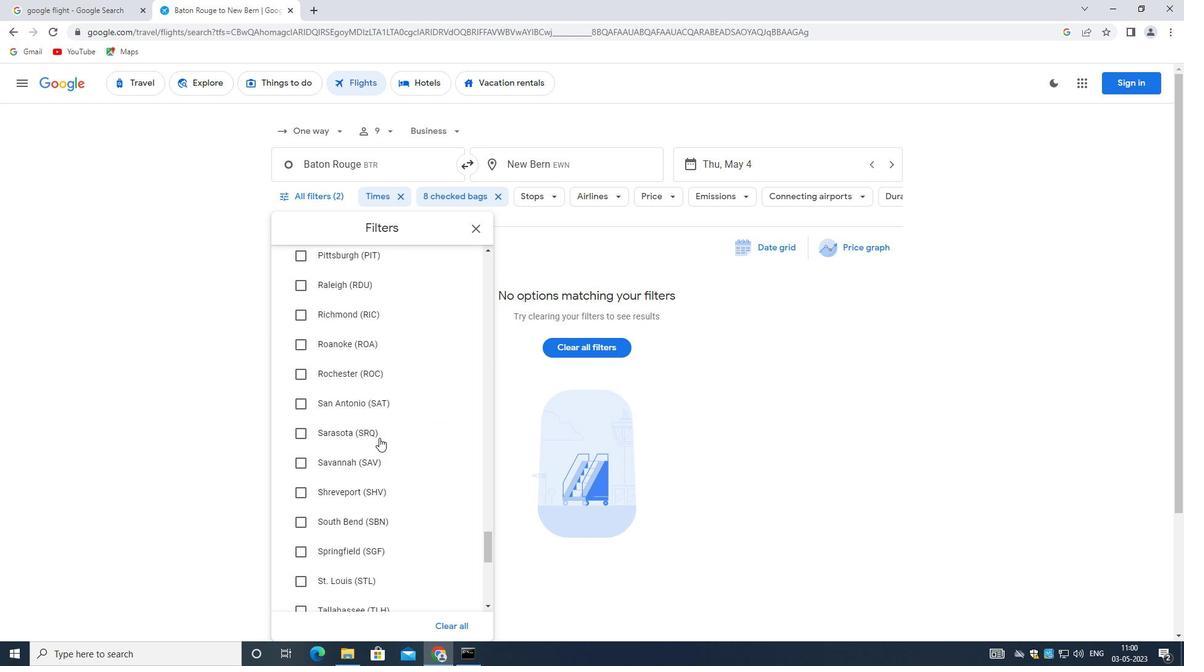 
Action: Mouse scrolled (378, 437) with delta (0, 0)
Screenshot: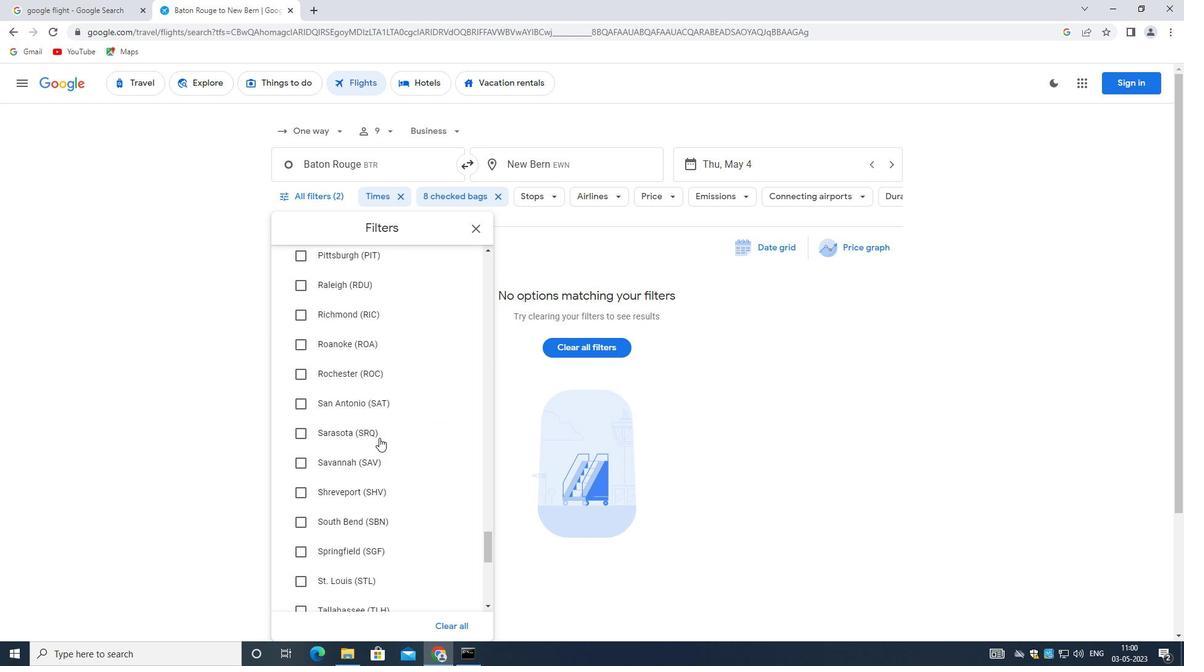 
Action: Mouse moved to (376, 439)
Screenshot: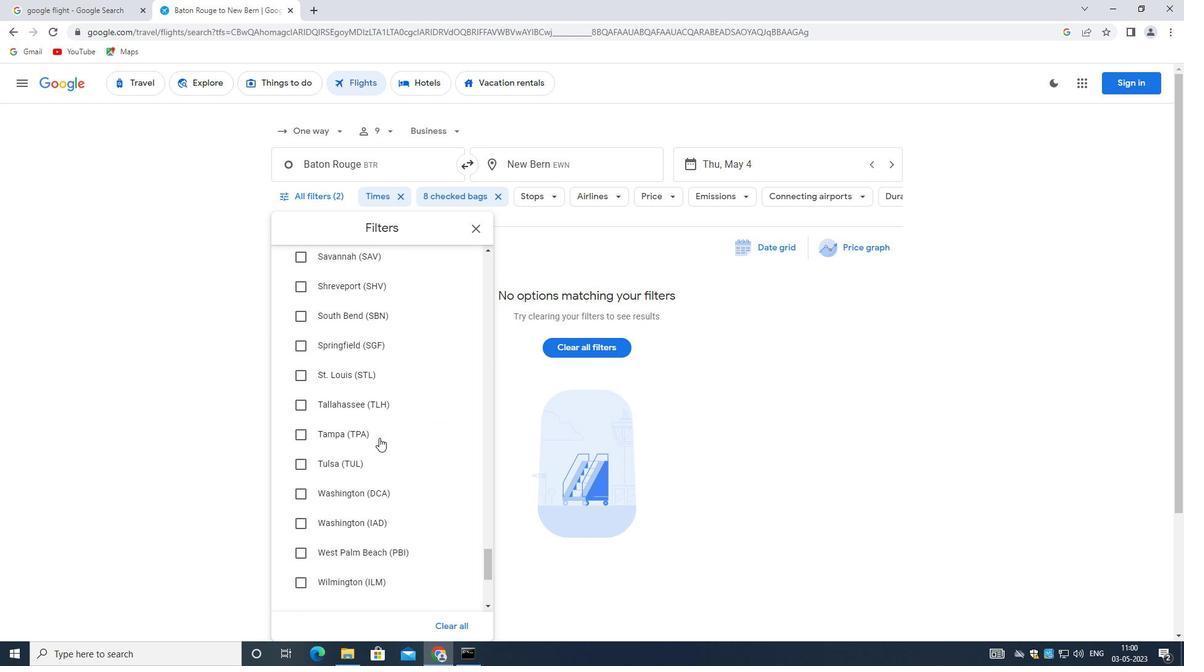 
Action: Mouse scrolled (376, 438) with delta (0, 0)
Screenshot: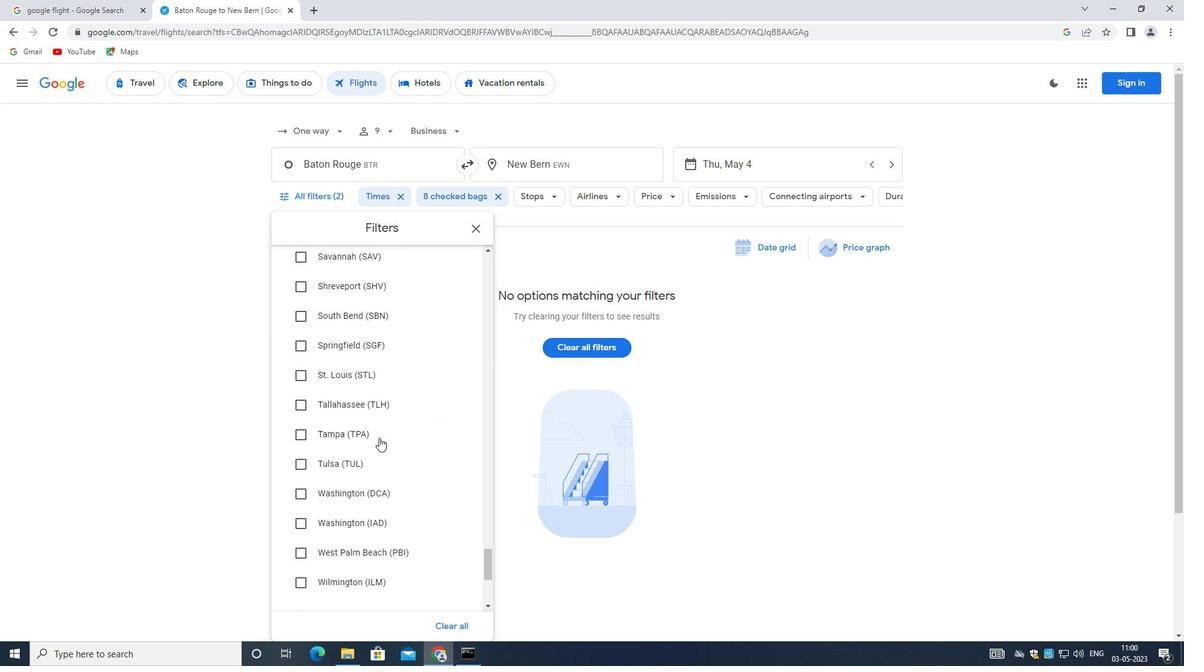 
Action: Mouse scrolled (376, 438) with delta (0, 0)
Screenshot: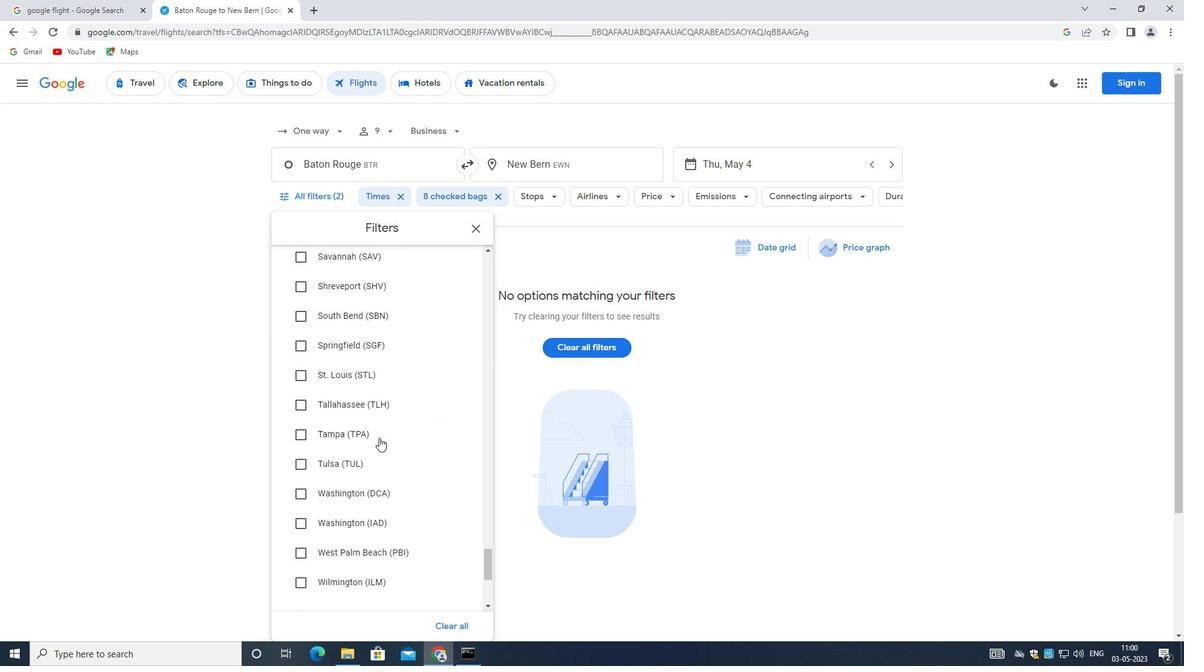 
Action: Mouse scrolled (376, 438) with delta (0, 0)
Screenshot: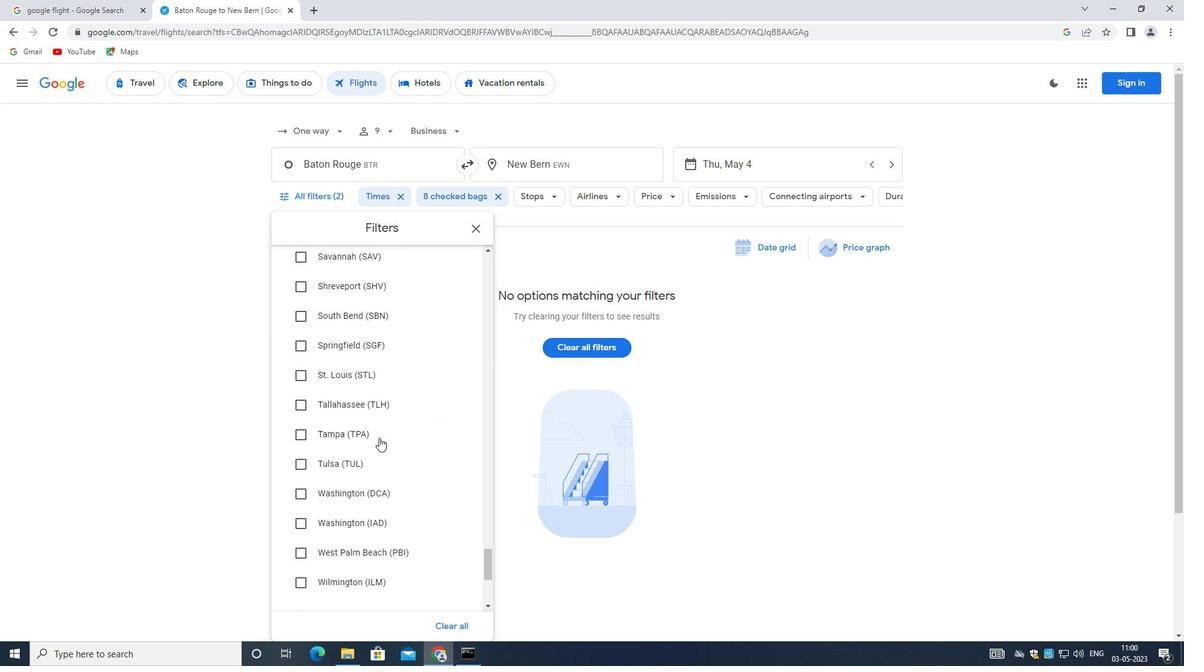 
Action: Mouse moved to (375, 439)
Screenshot: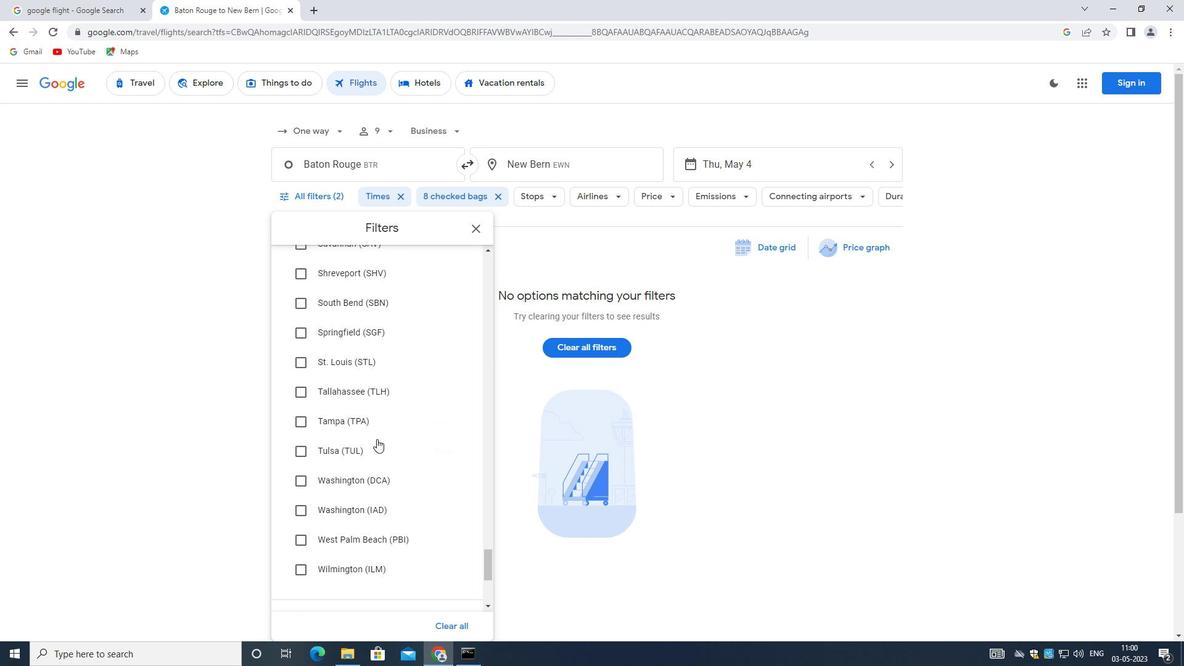 
Action: Mouse scrolled (375, 438) with delta (0, 0)
Screenshot: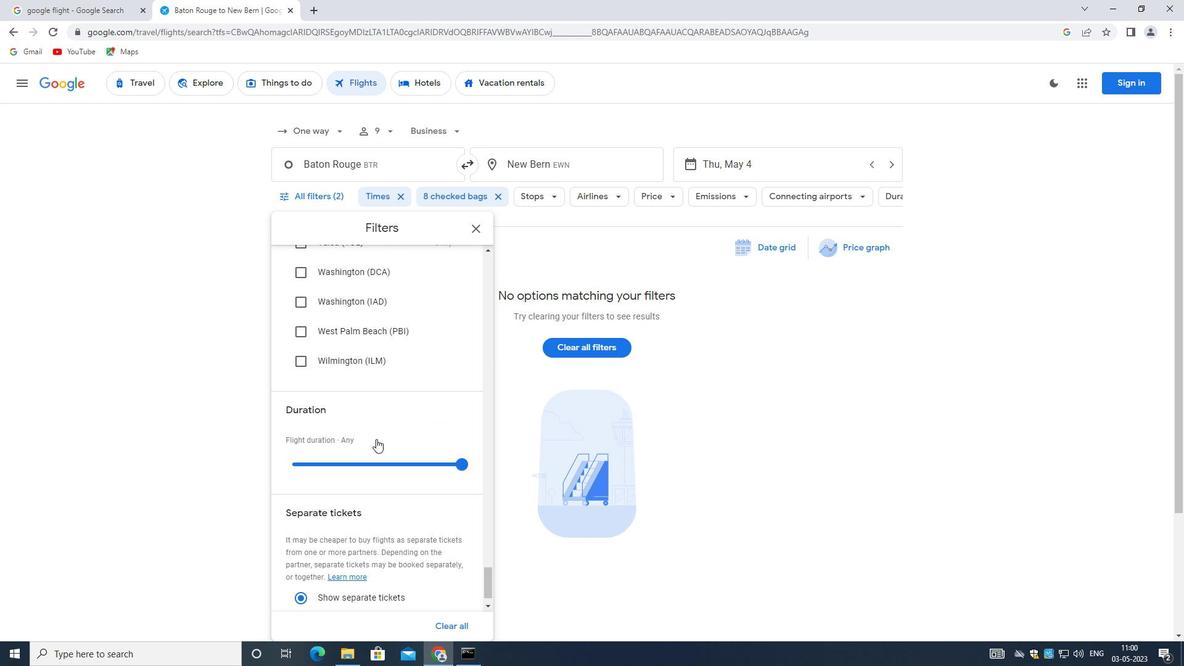
Action: Mouse scrolled (375, 438) with delta (0, 0)
Screenshot: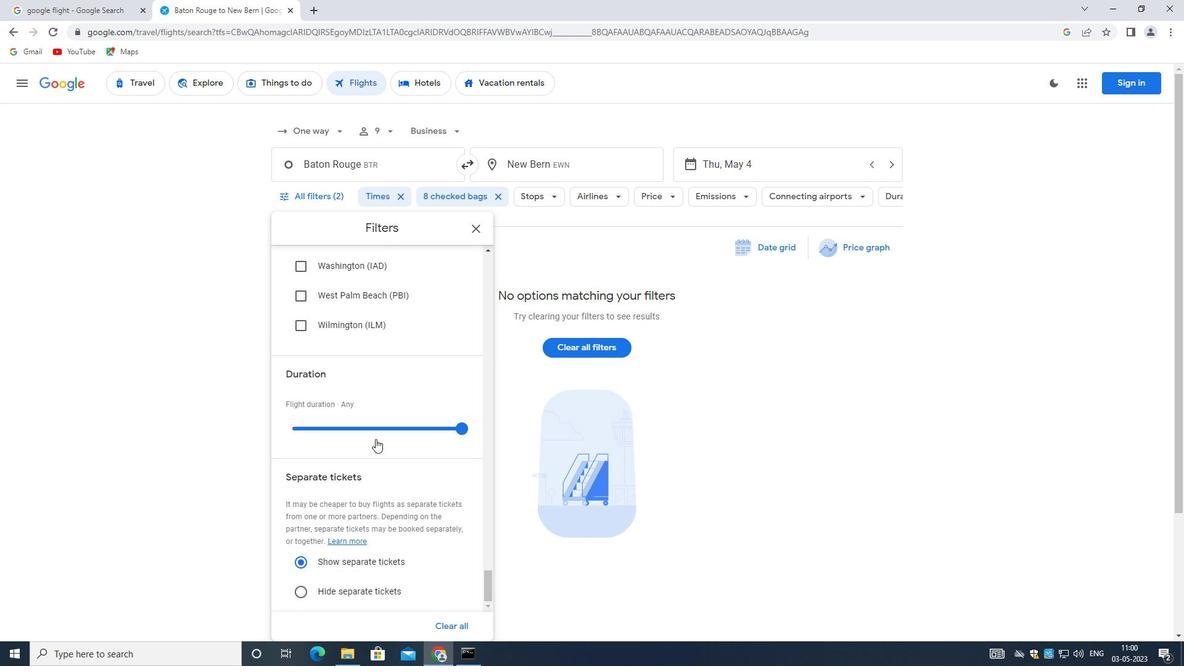 
Action: Mouse moved to (375, 439)
Screenshot: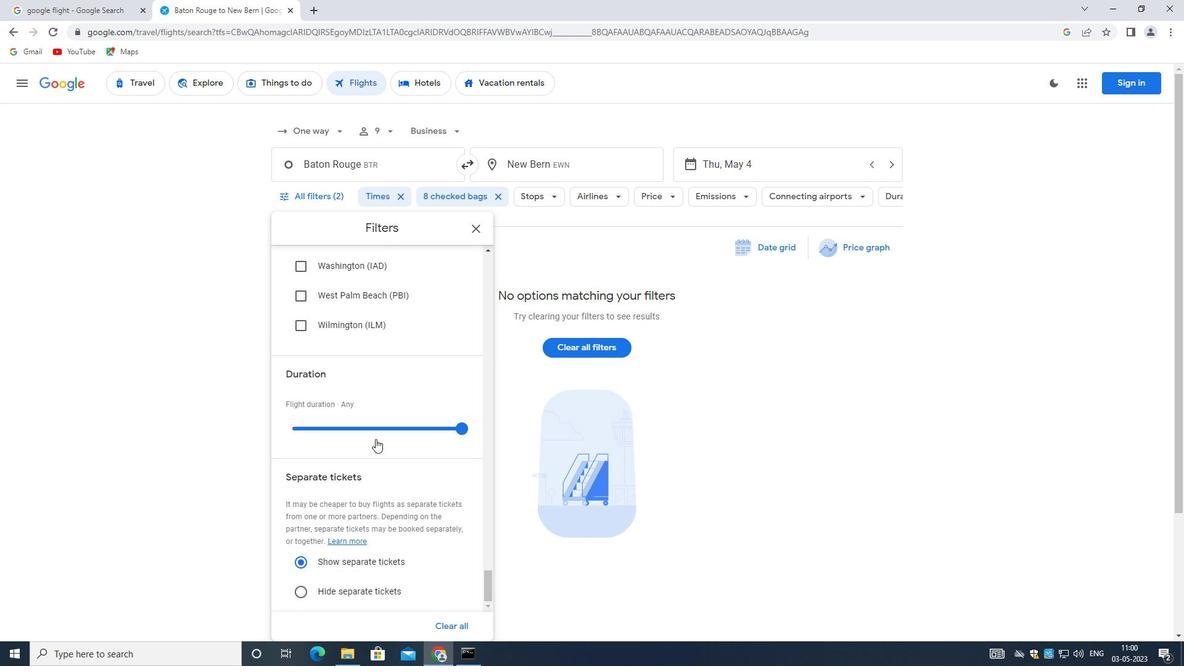 
Action: Mouse scrolled (375, 438) with delta (0, 0)
Screenshot: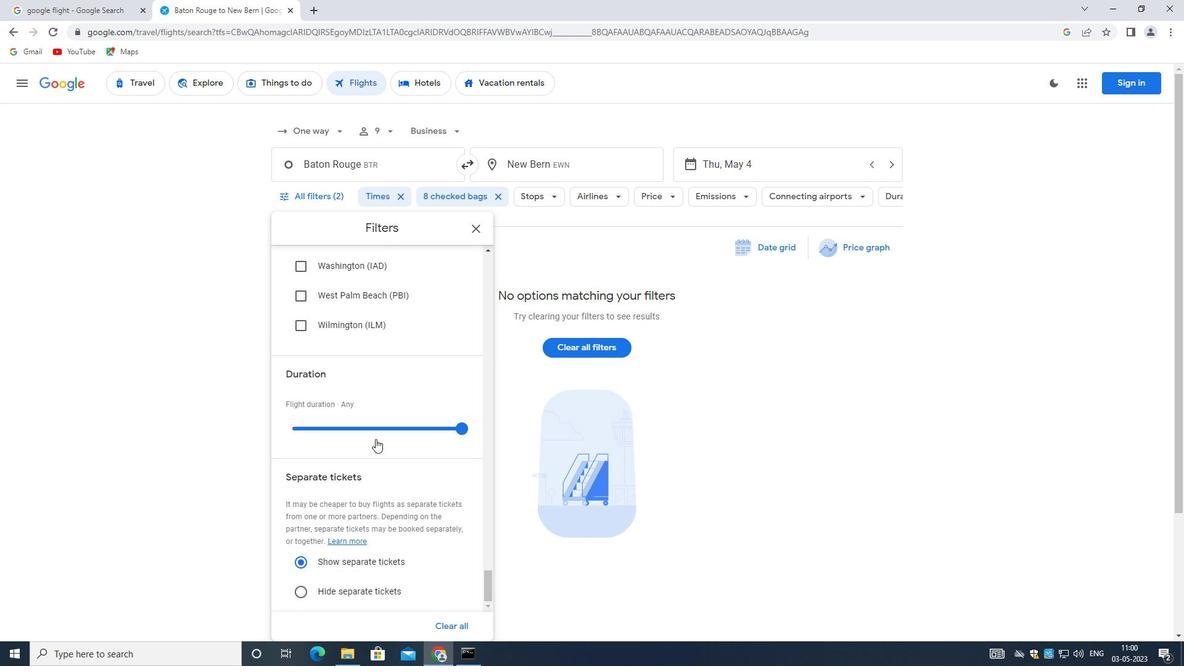 
Action: Mouse scrolled (375, 438) with delta (0, 0)
Screenshot: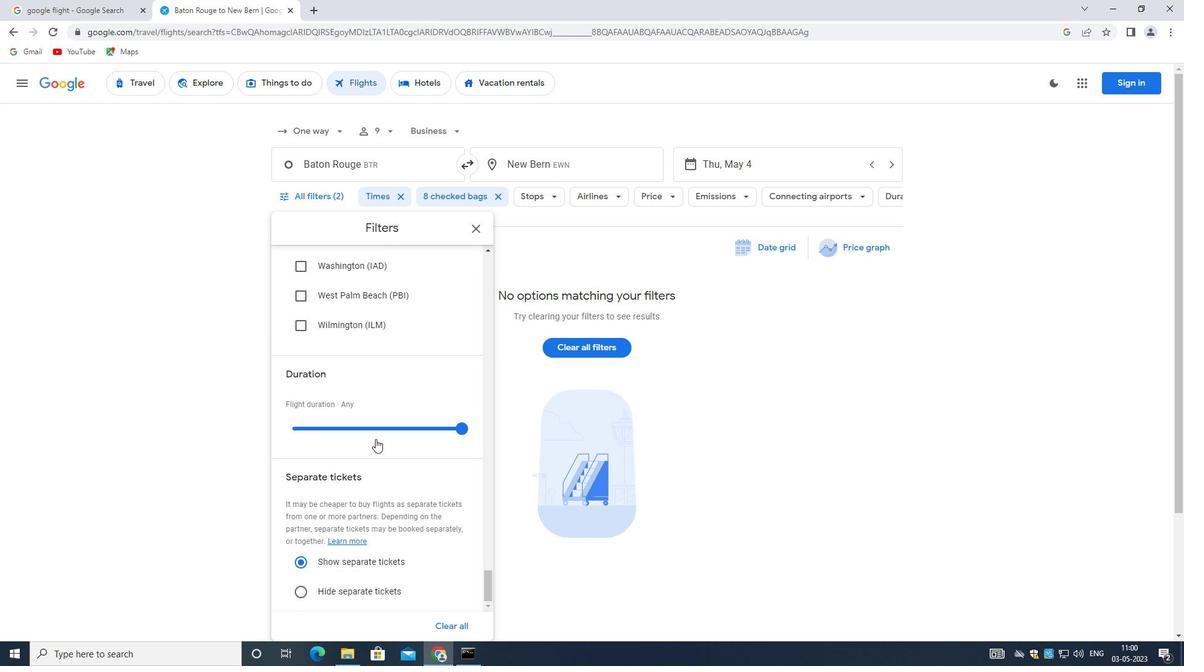 
Action: Mouse scrolled (375, 438) with delta (0, 0)
Screenshot: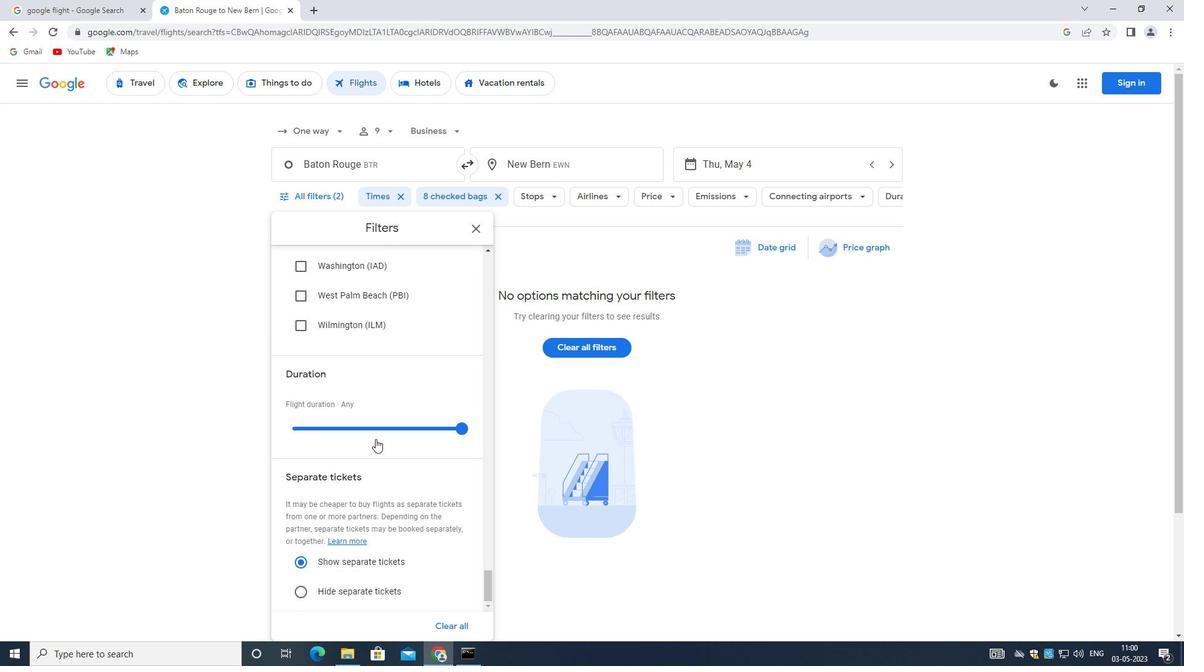 
Action: Mouse scrolled (375, 438) with delta (0, 0)
Screenshot: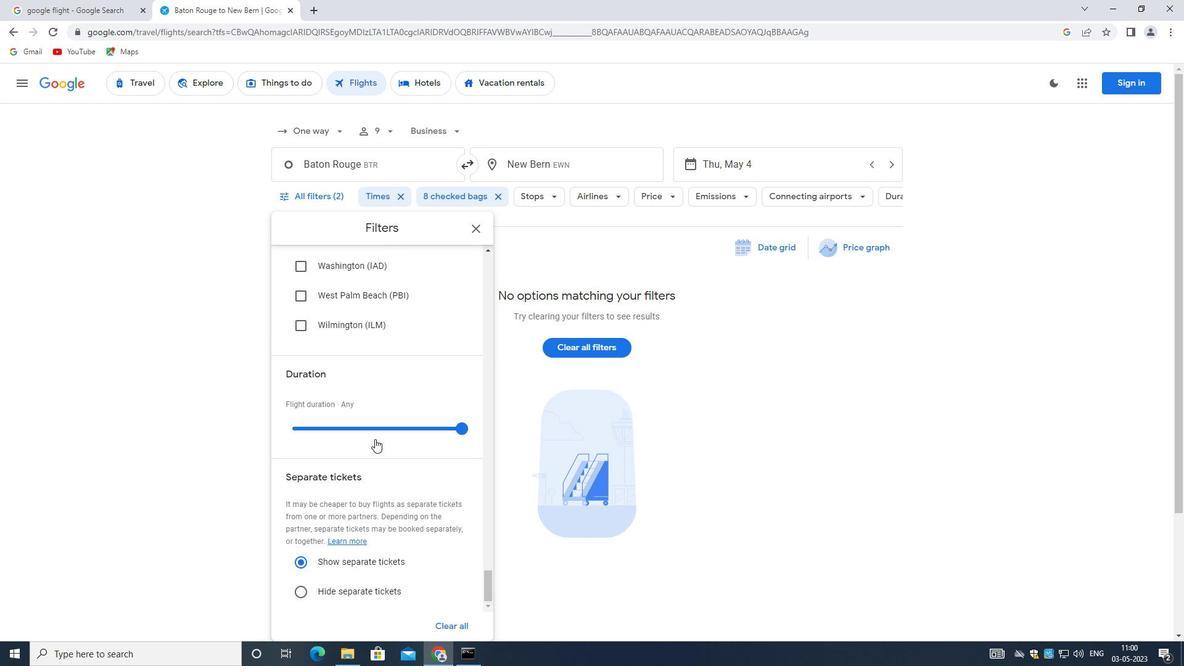 
Action: Mouse scrolled (375, 438) with delta (0, 0)
Screenshot: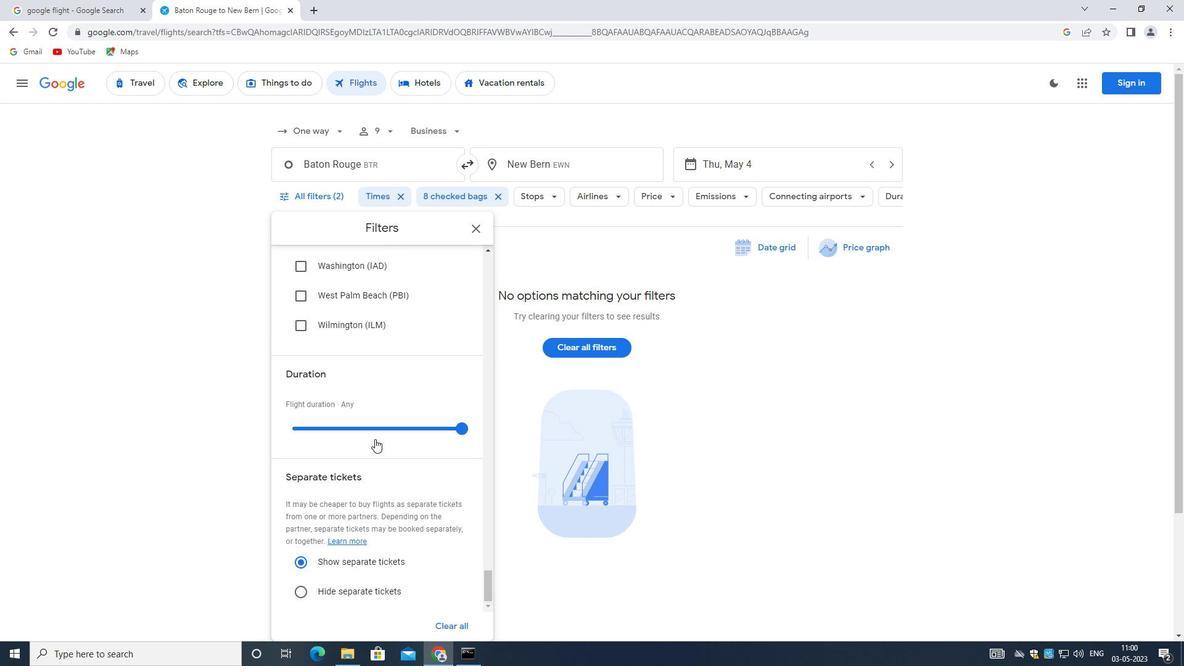 
Action: Mouse scrolled (375, 438) with delta (0, 0)
Screenshot: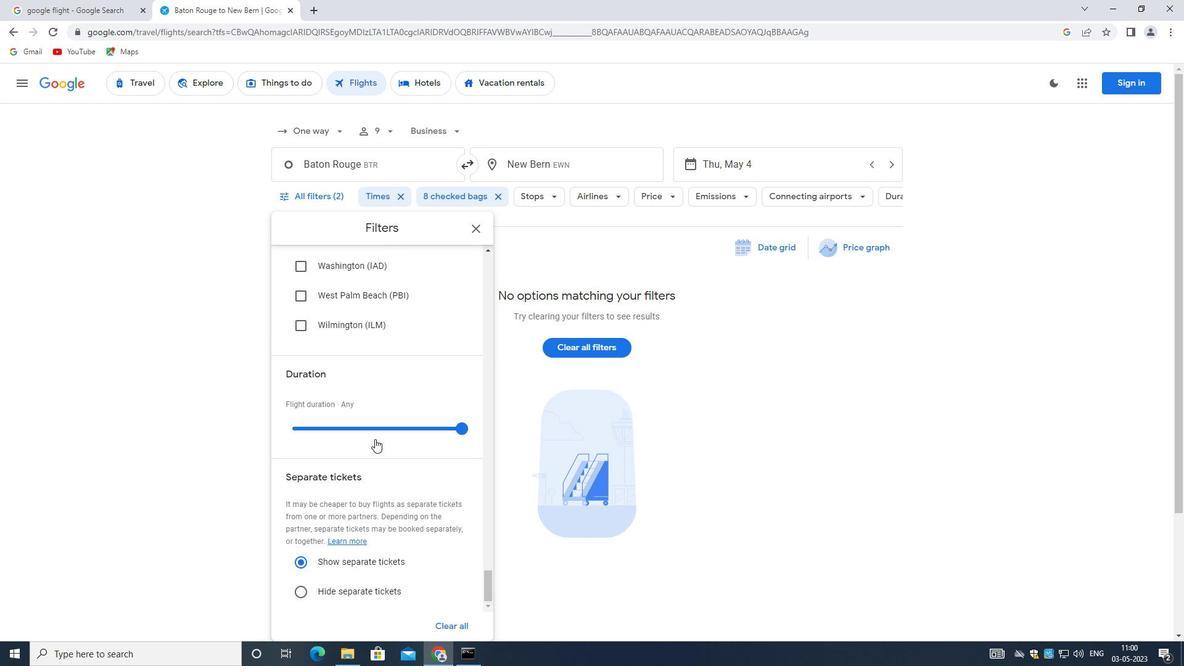 
Action: Mouse scrolled (375, 438) with delta (0, 0)
Screenshot: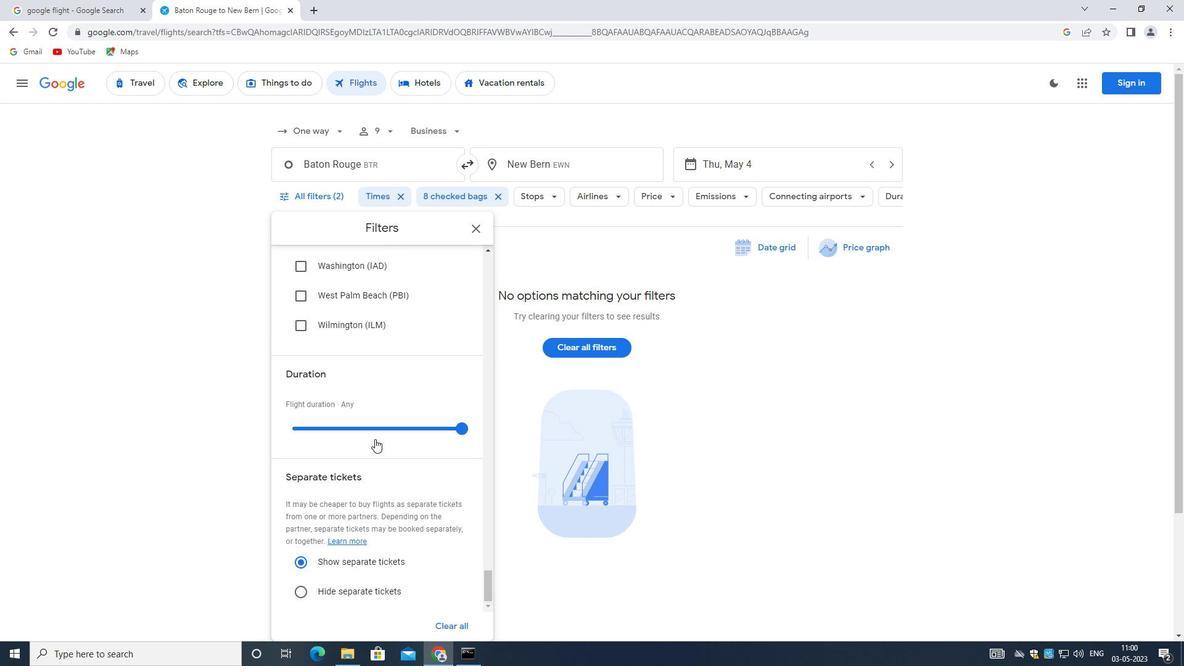 
Action: Mouse scrolled (375, 438) with delta (0, 0)
Screenshot: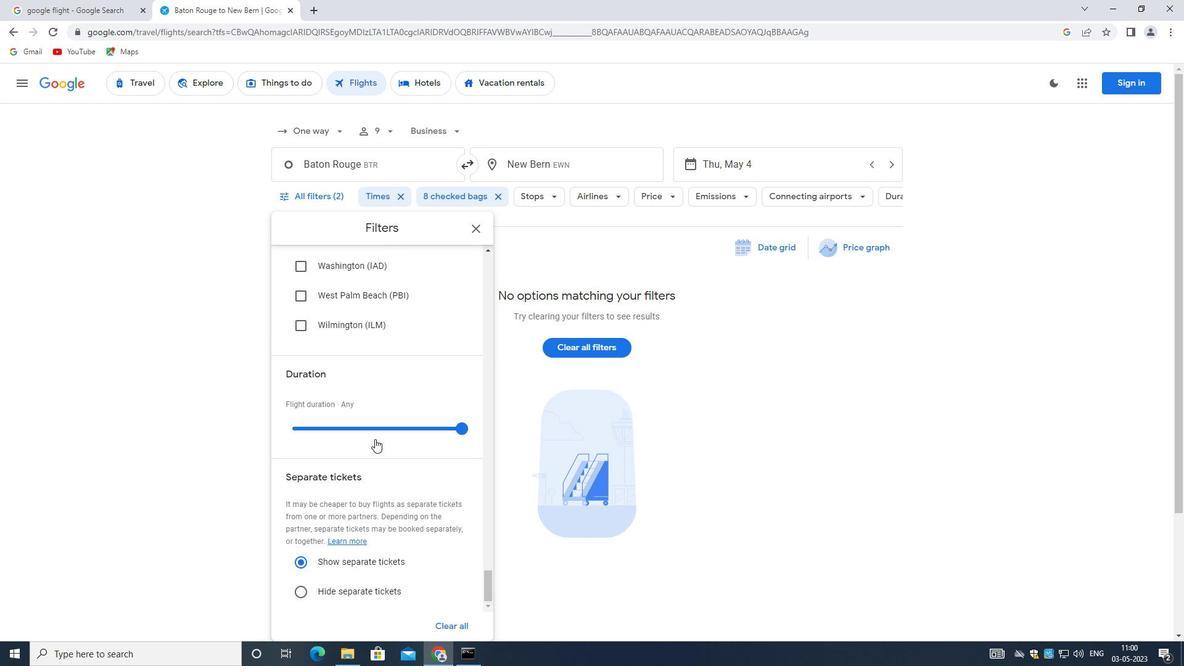 
Action: Mouse scrolled (375, 438) with delta (0, 0)
Screenshot: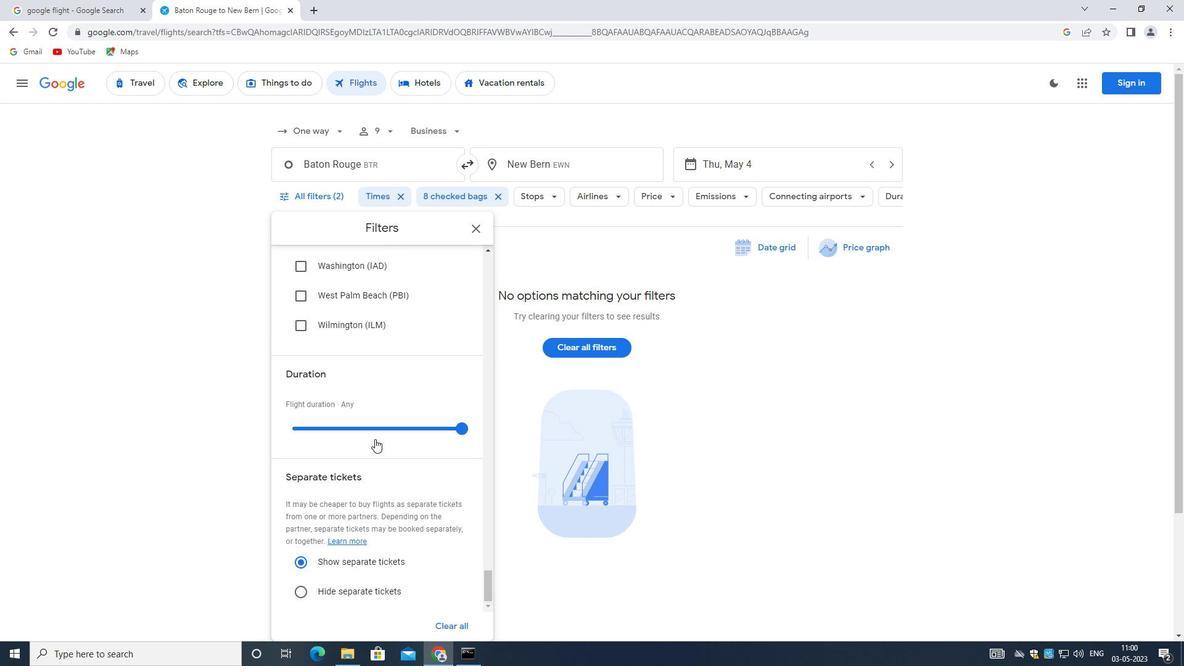 
Action: Mouse scrolled (375, 438) with delta (0, 0)
Screenshot: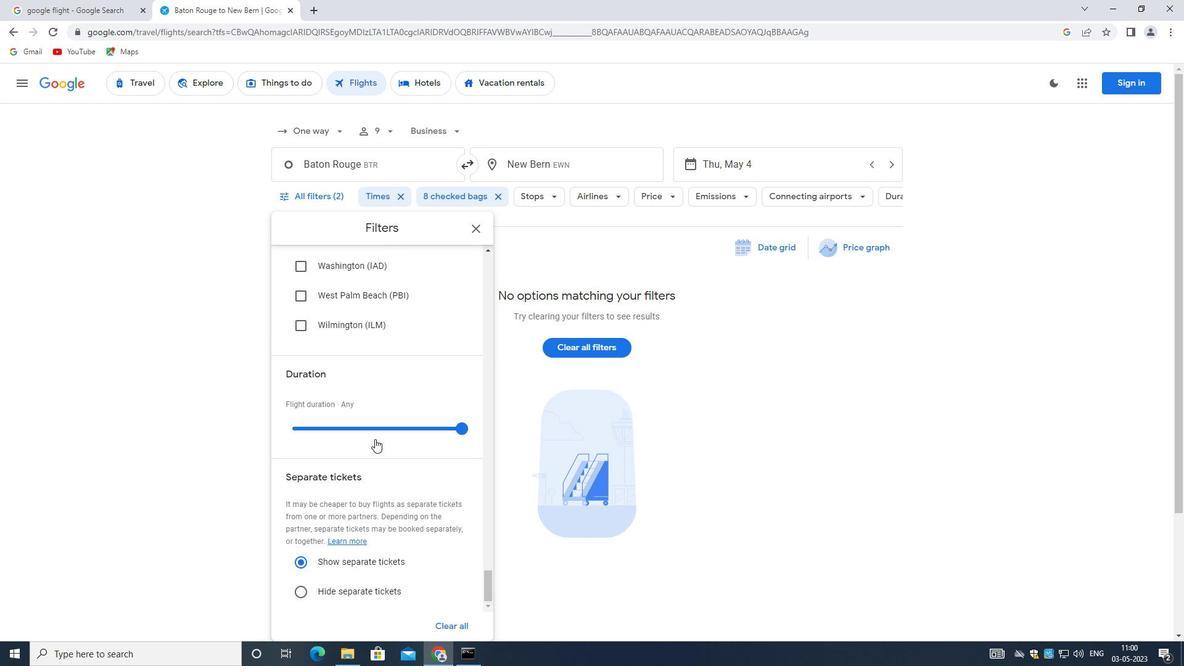 
Action: Mouse scrolled (375, 438) with delta (0, 0)
Screenshot: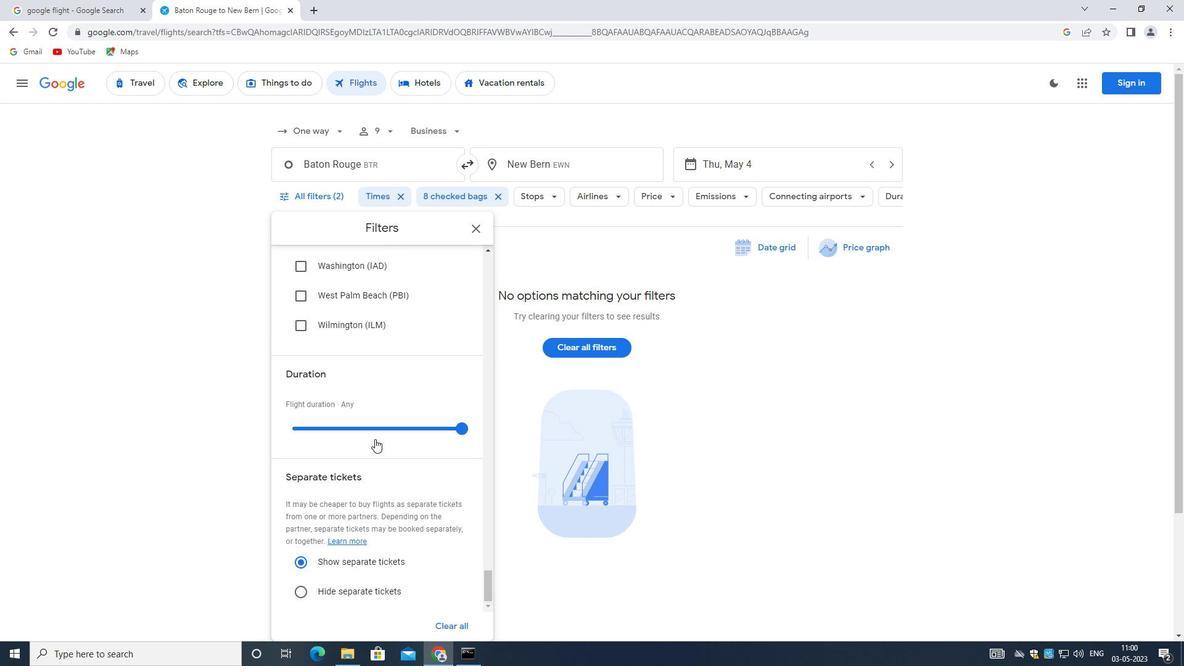
